 Task: Search for Vineyard Homes in Sonoma with Wine Country Living.
Action: Key pressed <Key.caps_lock>S<Key.caps_lock>onoma
Screenshot: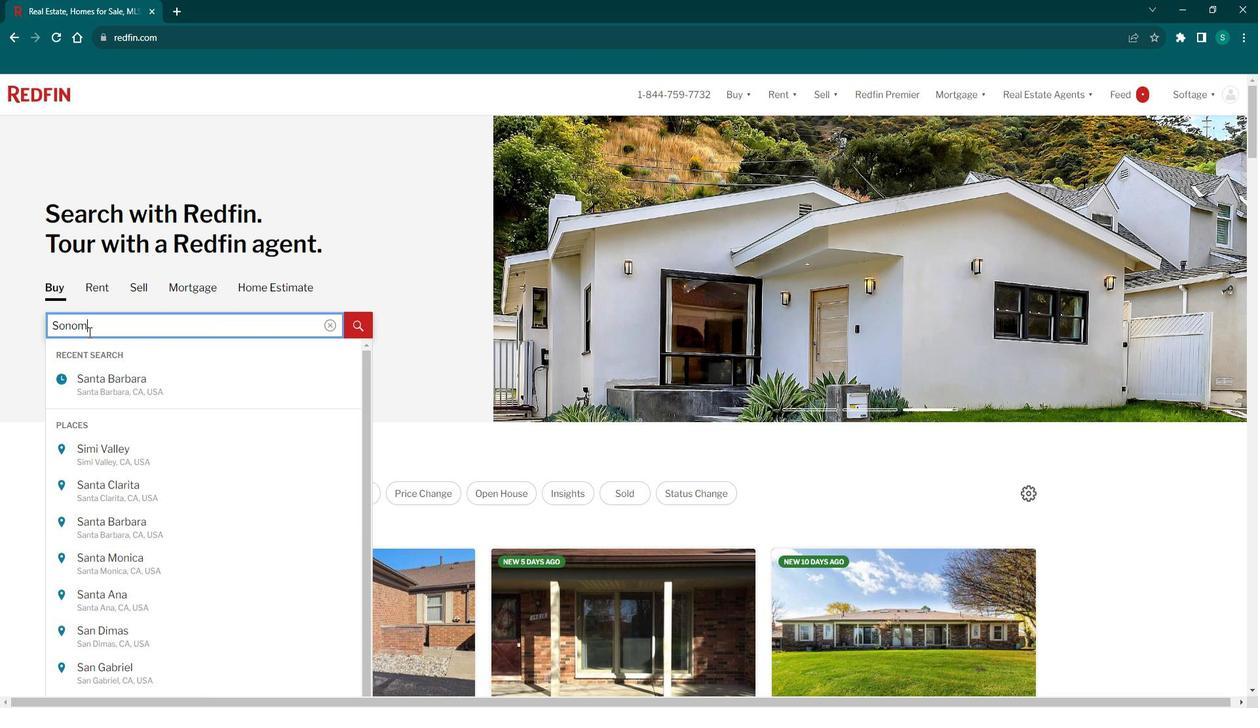 
Action: Mouse moved to (137, 388)
Screenshot: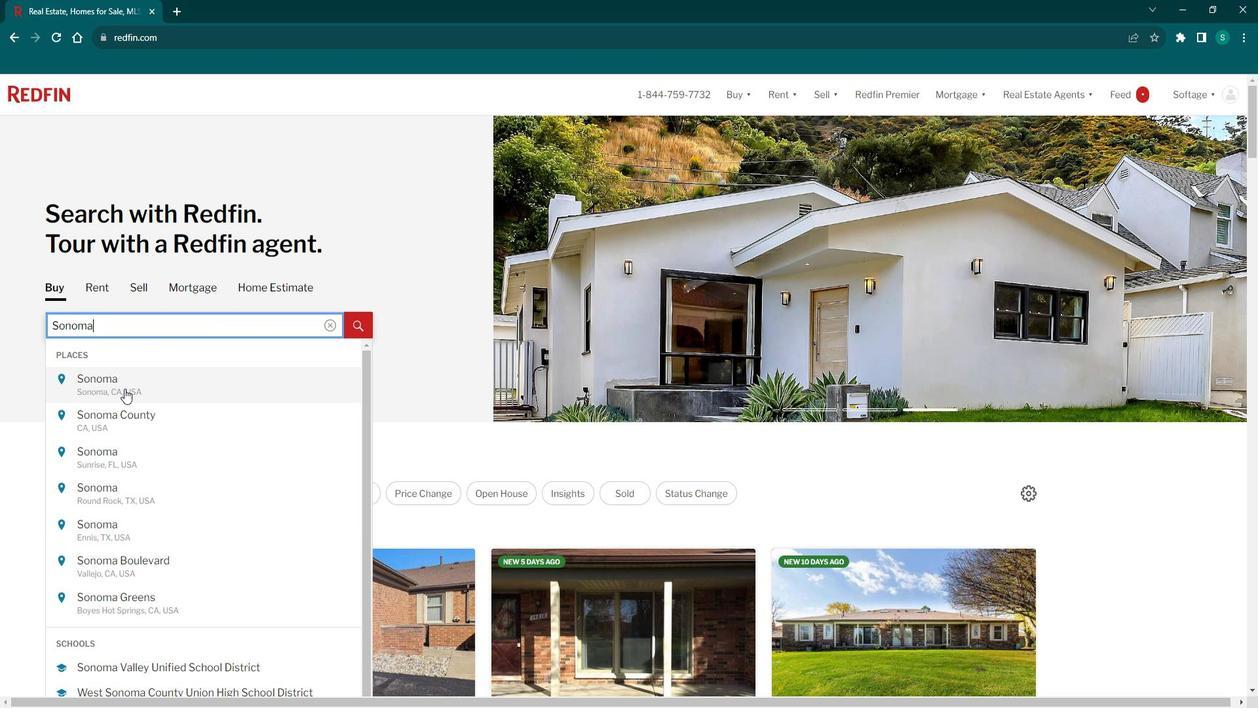 
Action: Mouse pressed left at (137, 388)
Screenshot: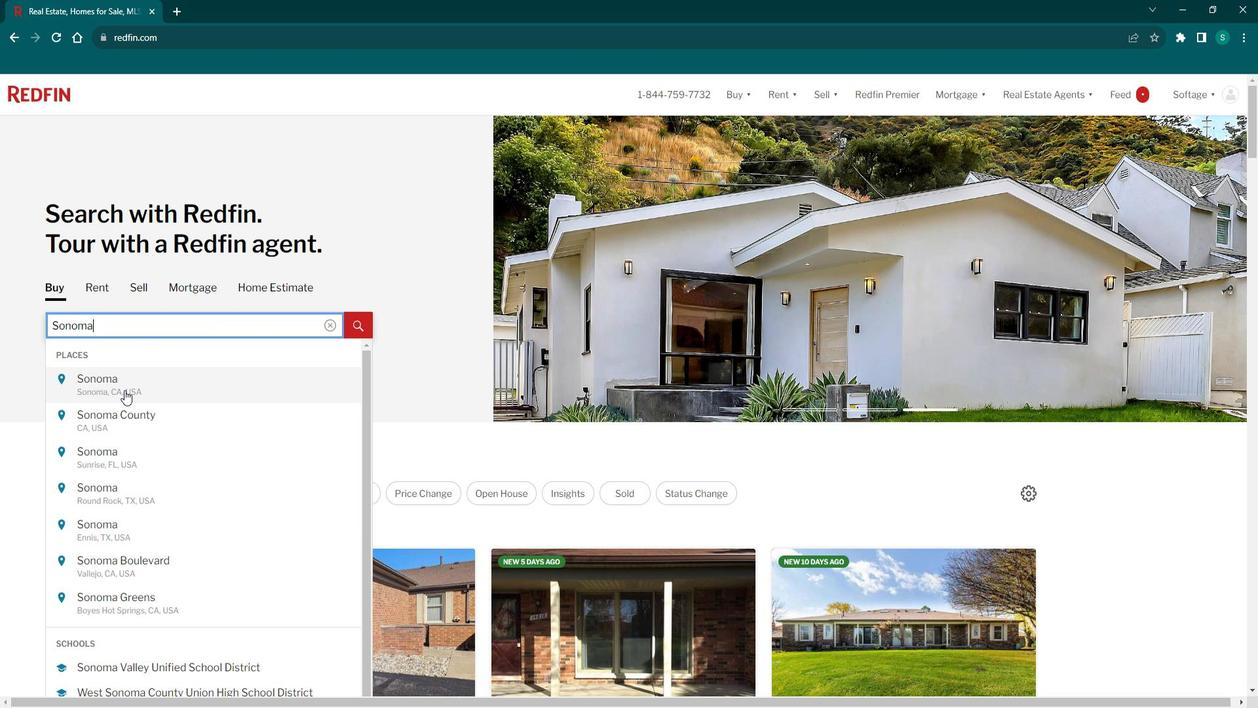 
Action: Mouse moved to (1124, 192)
Screenshot: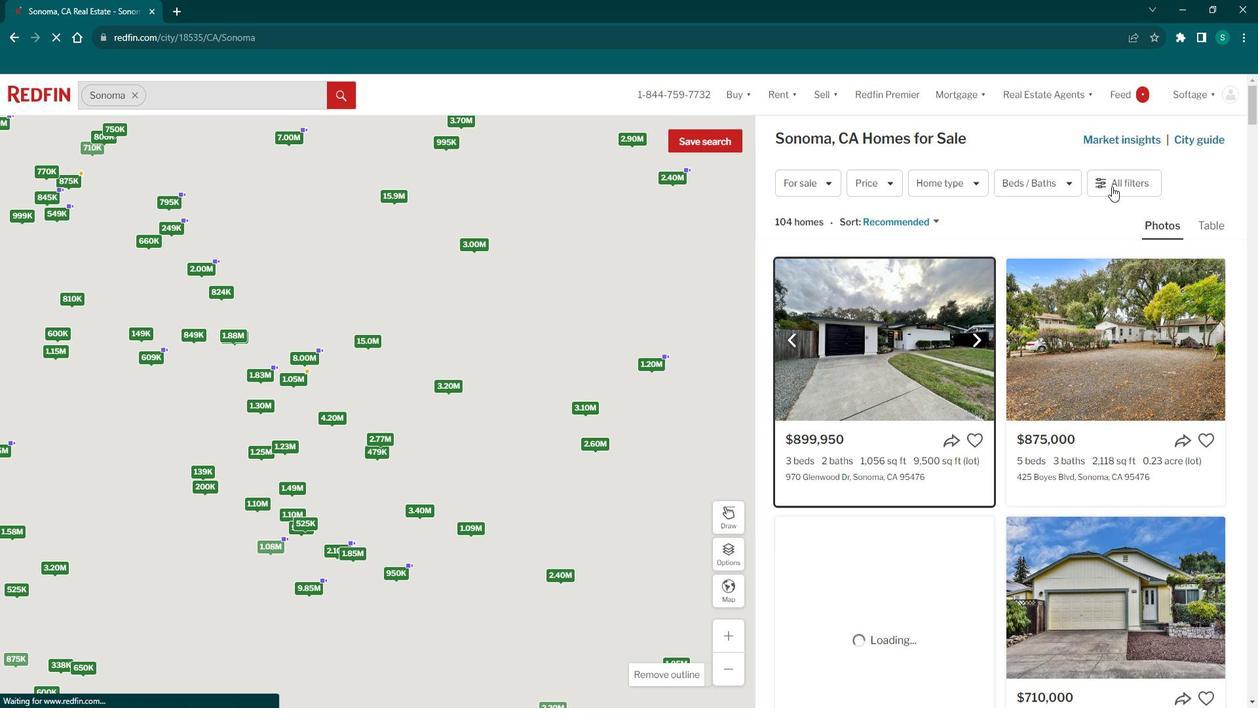 
Action: Mouse pressed left at (1124, 192)
Screenshot: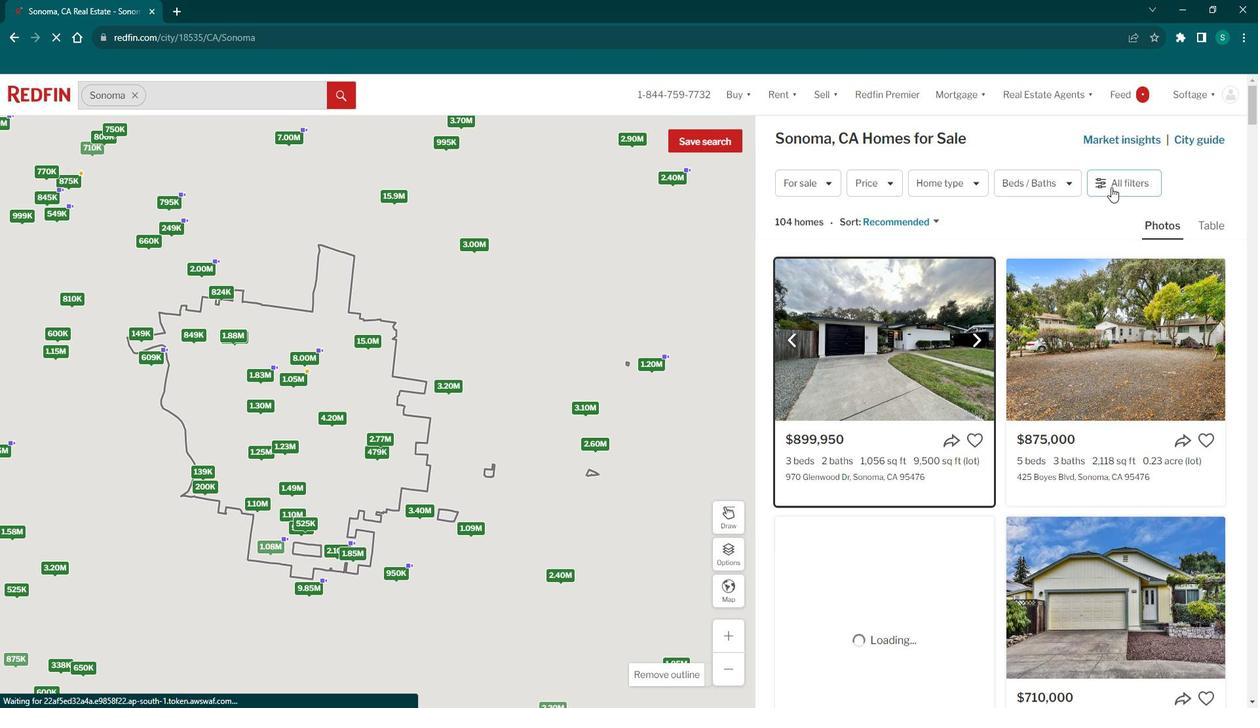 
Action: Mouse pressed left at (1124, 192)
Screenshot: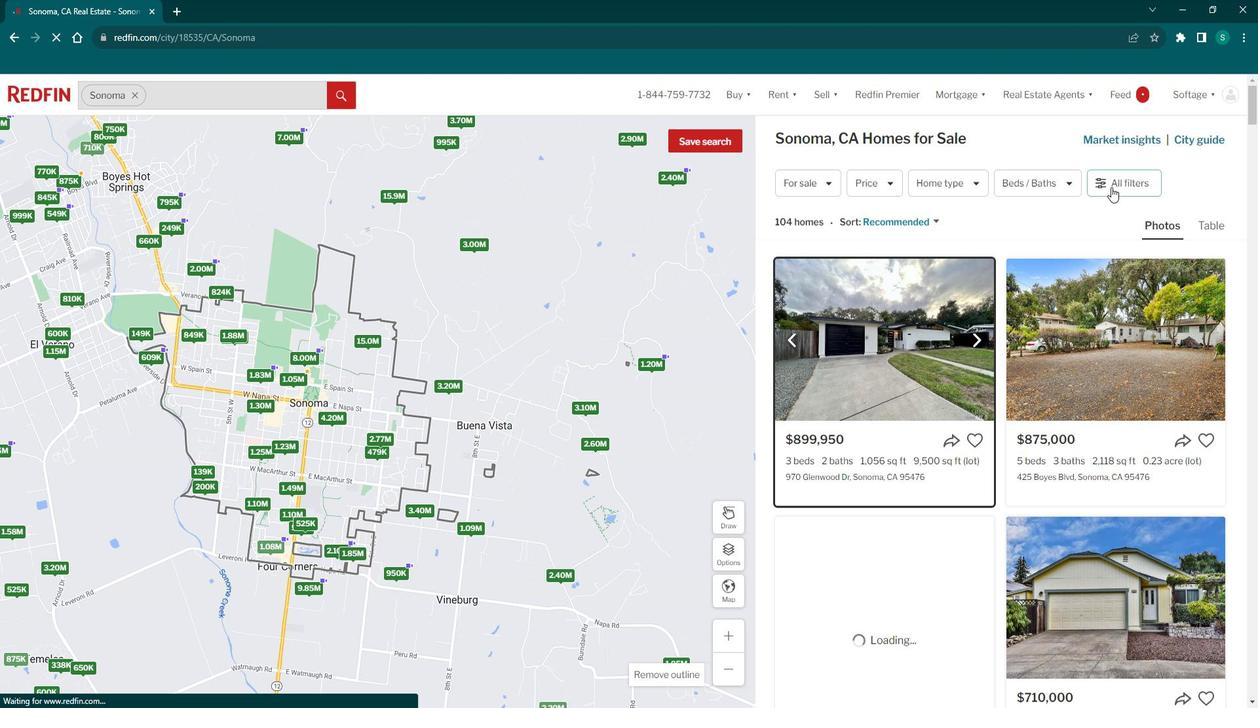 
Action: Mouse moved to (1125, 192)
Screenshot: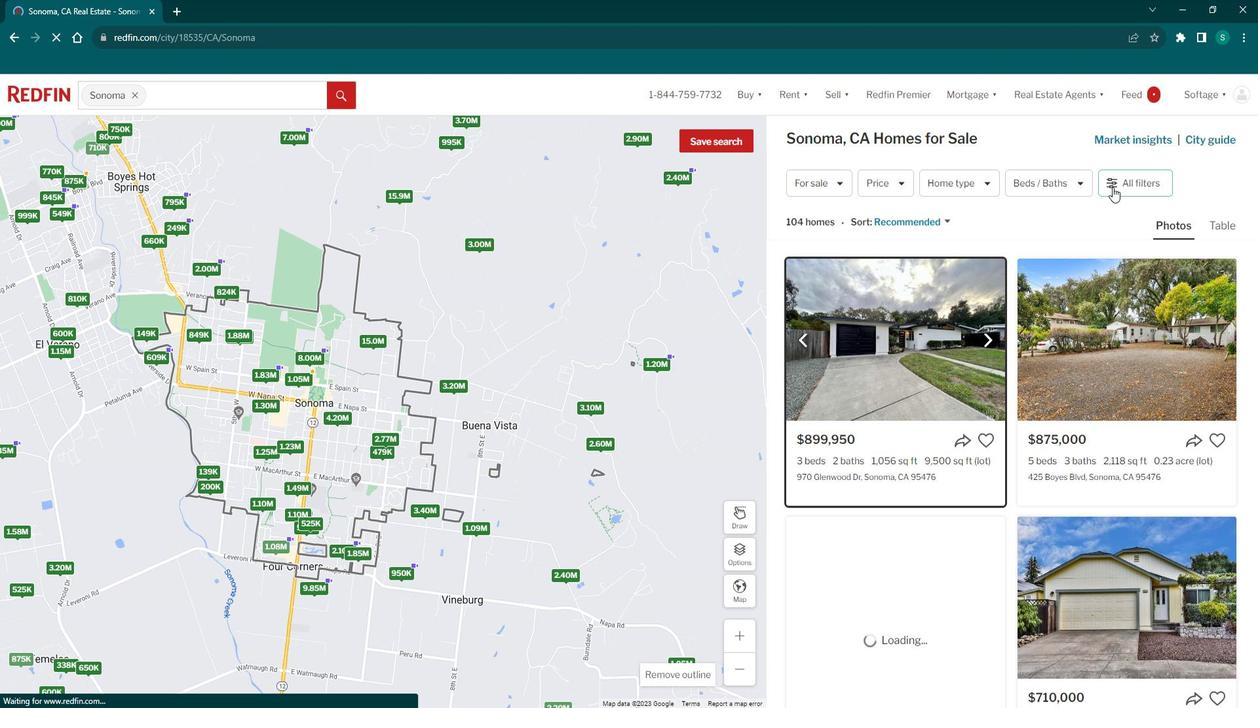 
Action: Mouse pressed left at (1125, 192)
Screenshot: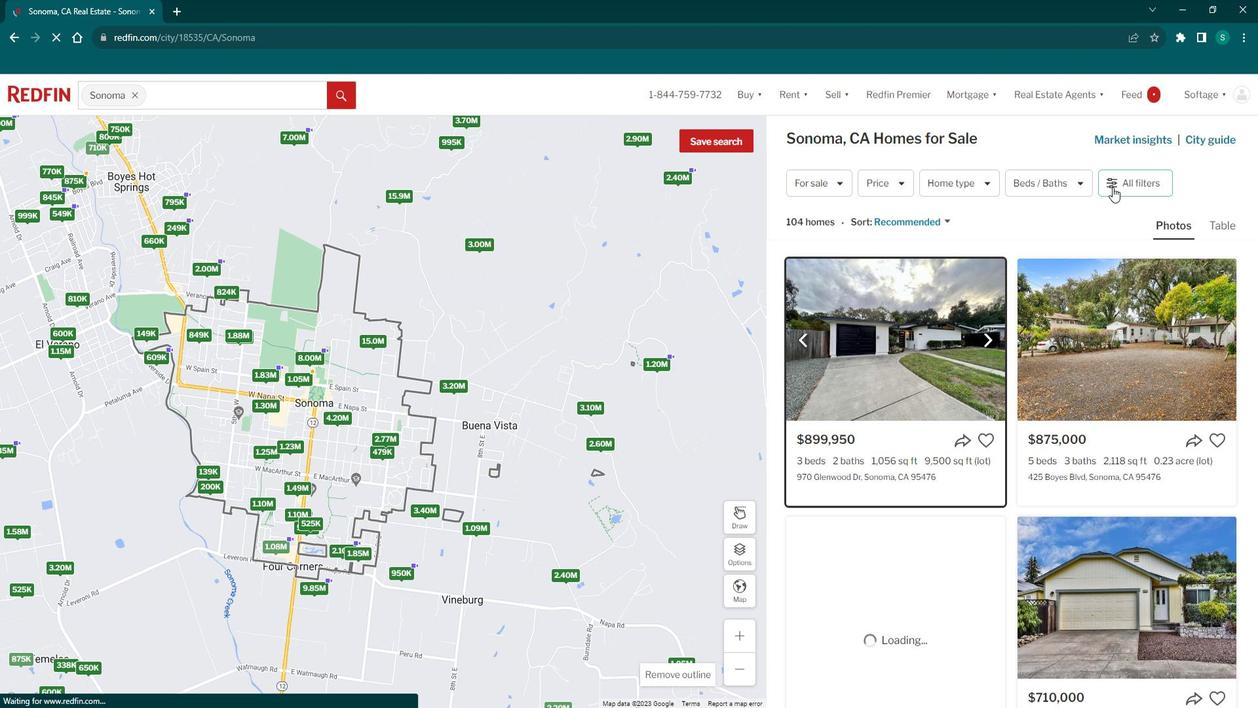 
Action: Mouse moved to (1150, 186)
Screenshot: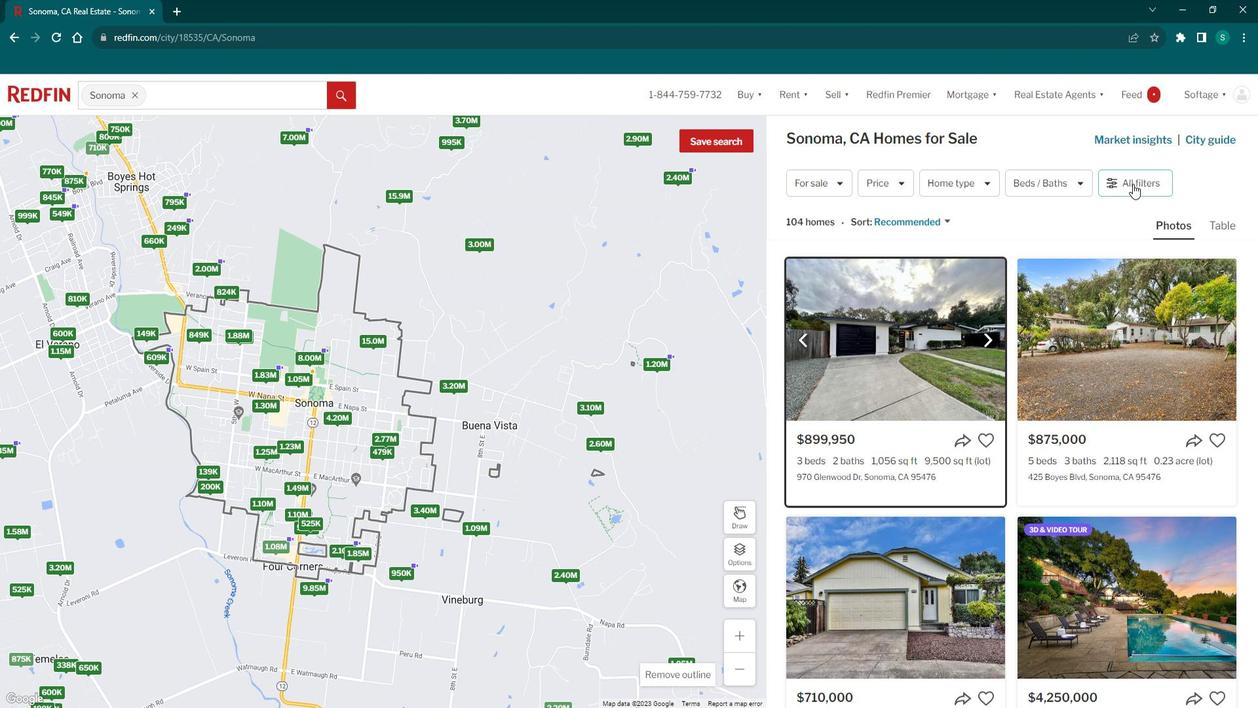 
Action: Mouse pressed left at (1150, 186)
Screenshot: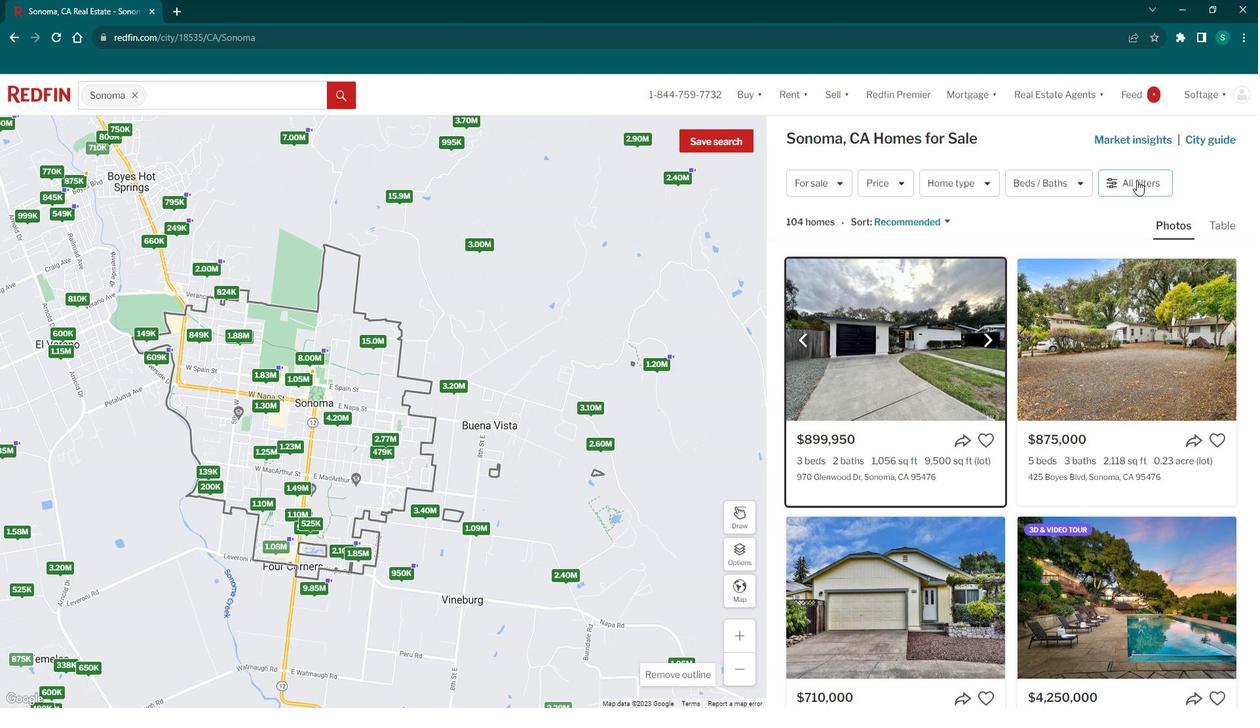 
Action: Mouse moved to (959, 462)
Screenshot: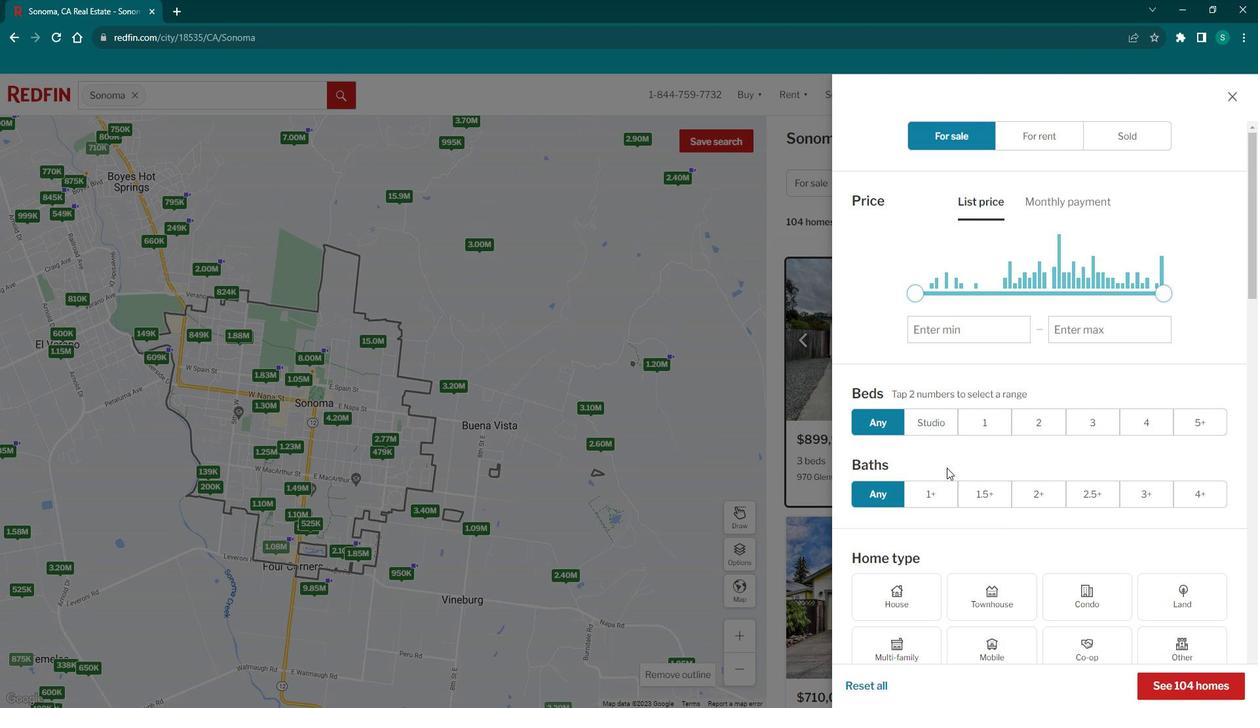 
Action: Mouse scrolled (959, 462) with delta (0, 0)
Screenshot: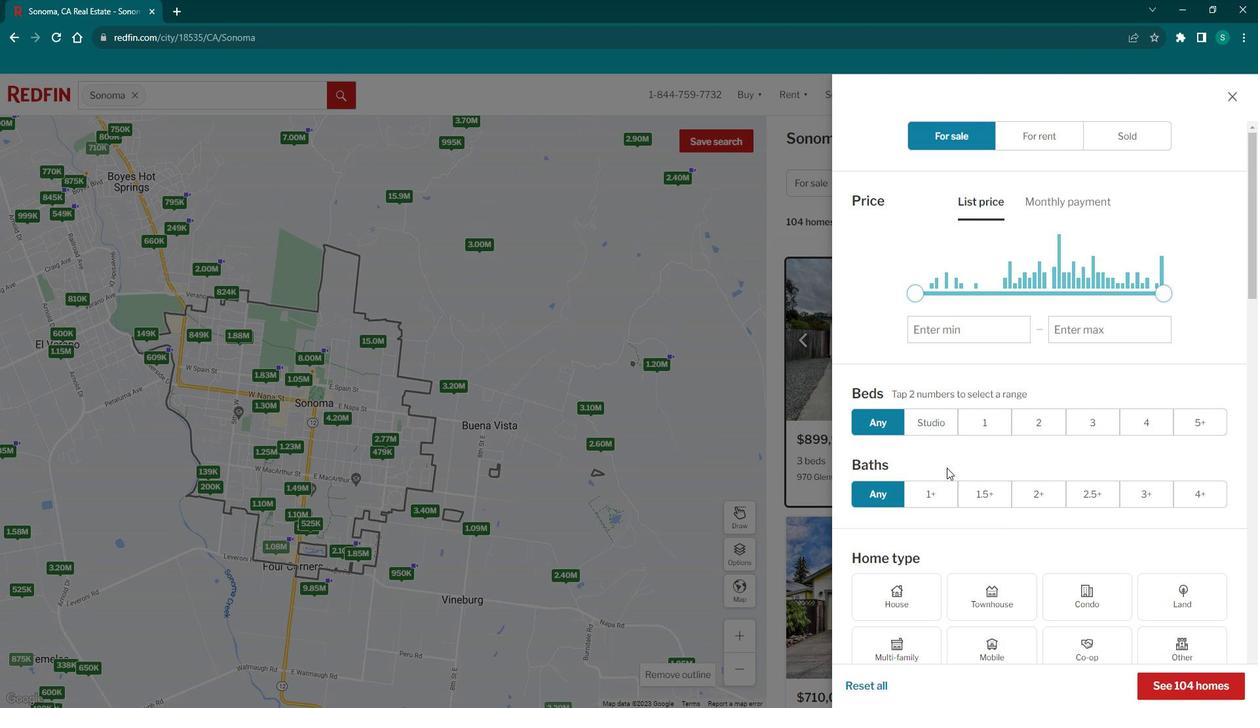 
Action: Mouse scrolled (959, 462) with delta (0, 0)
Screenshot: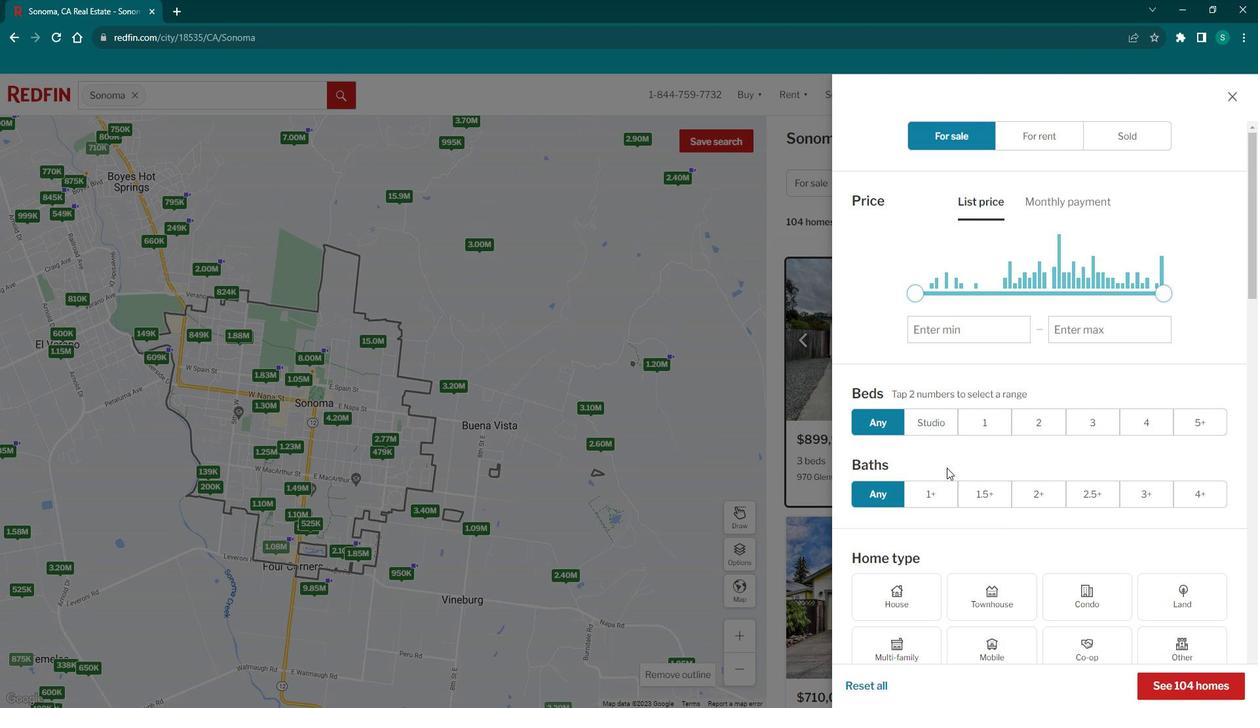 
Action: Mouse moved to (958, 462)
Screenshot: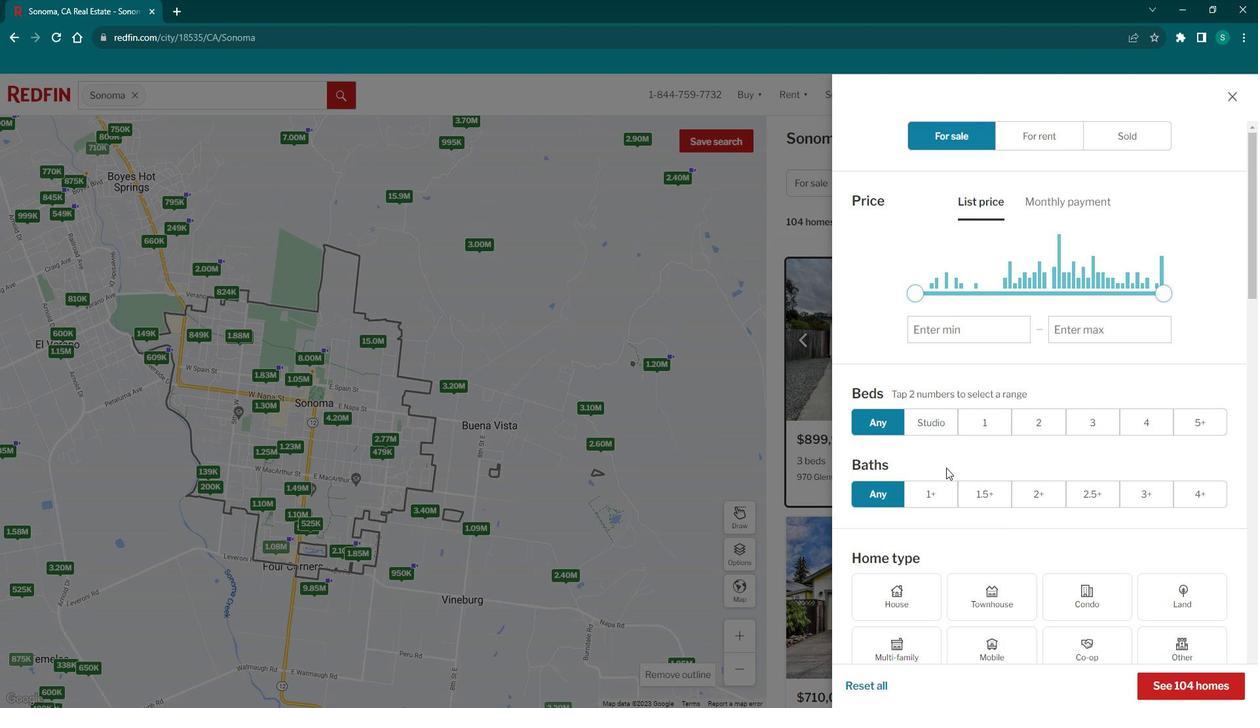 
Action: Mouse scrolled (958, 462) with delta (0, 0)
Screenshot: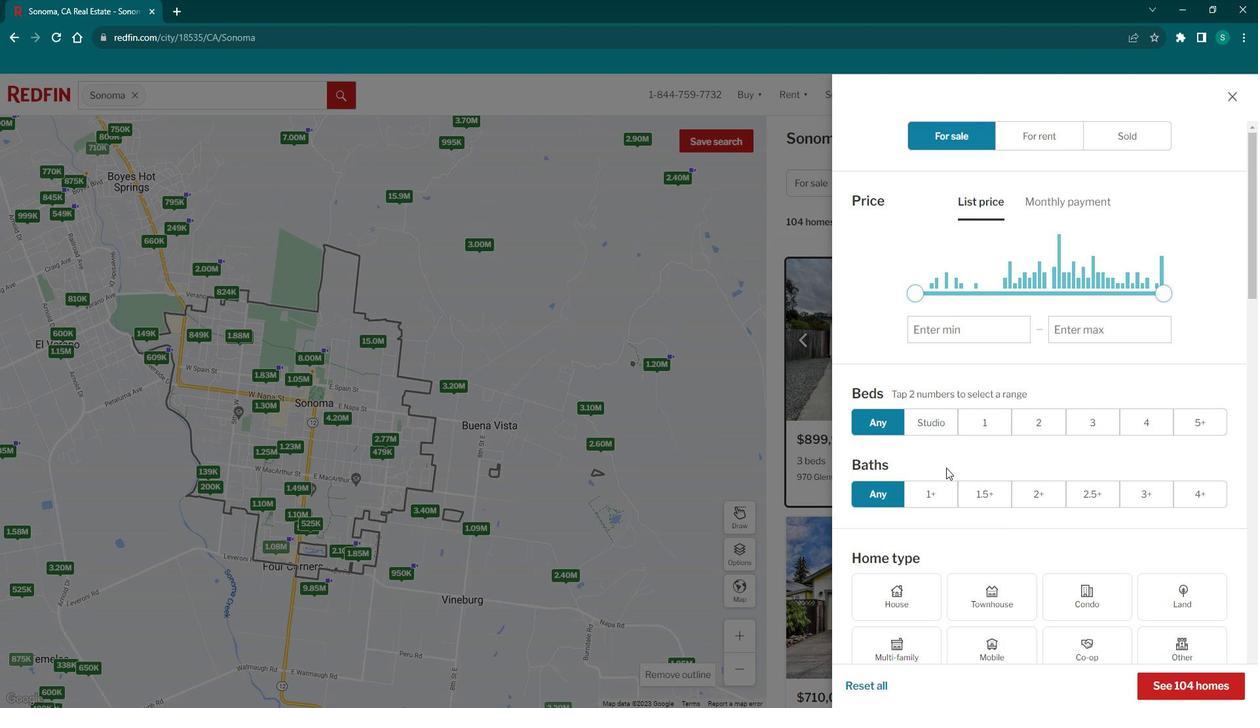 
Action: Mouse moved to (957, 462)
Screenshot: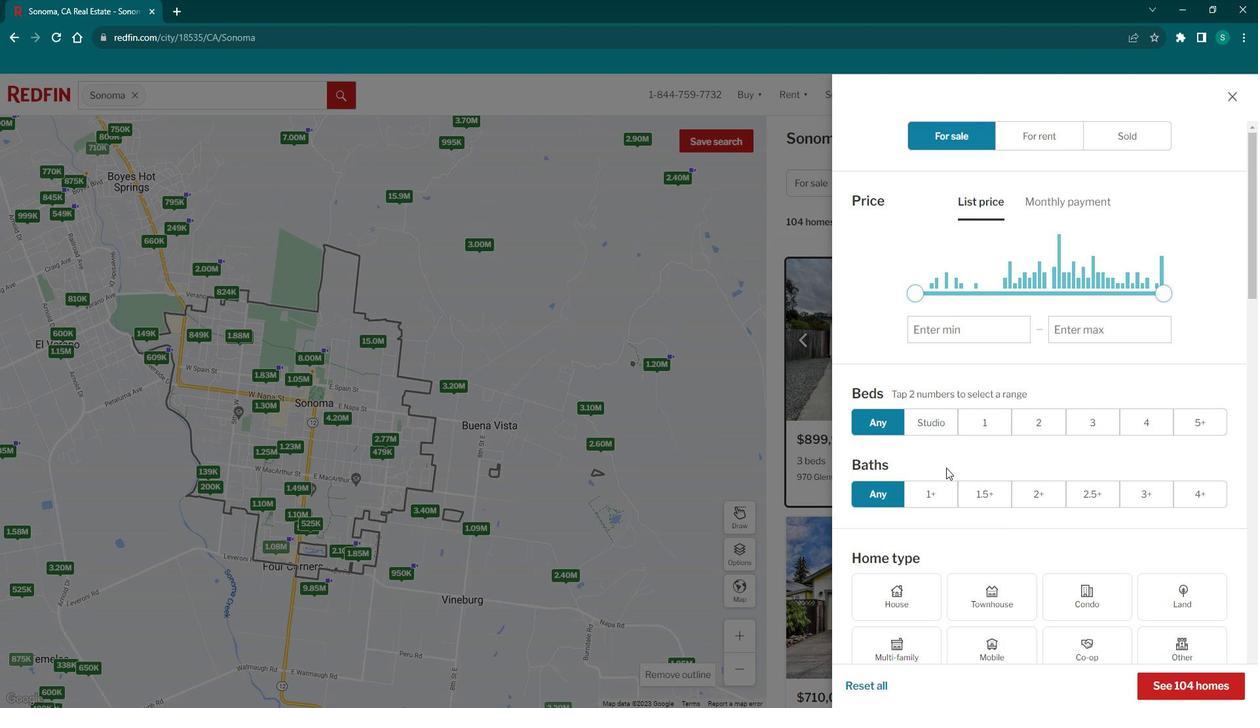 
Action: Mouse scrolled (957, 462) with delta (0, 0)
Screenshot: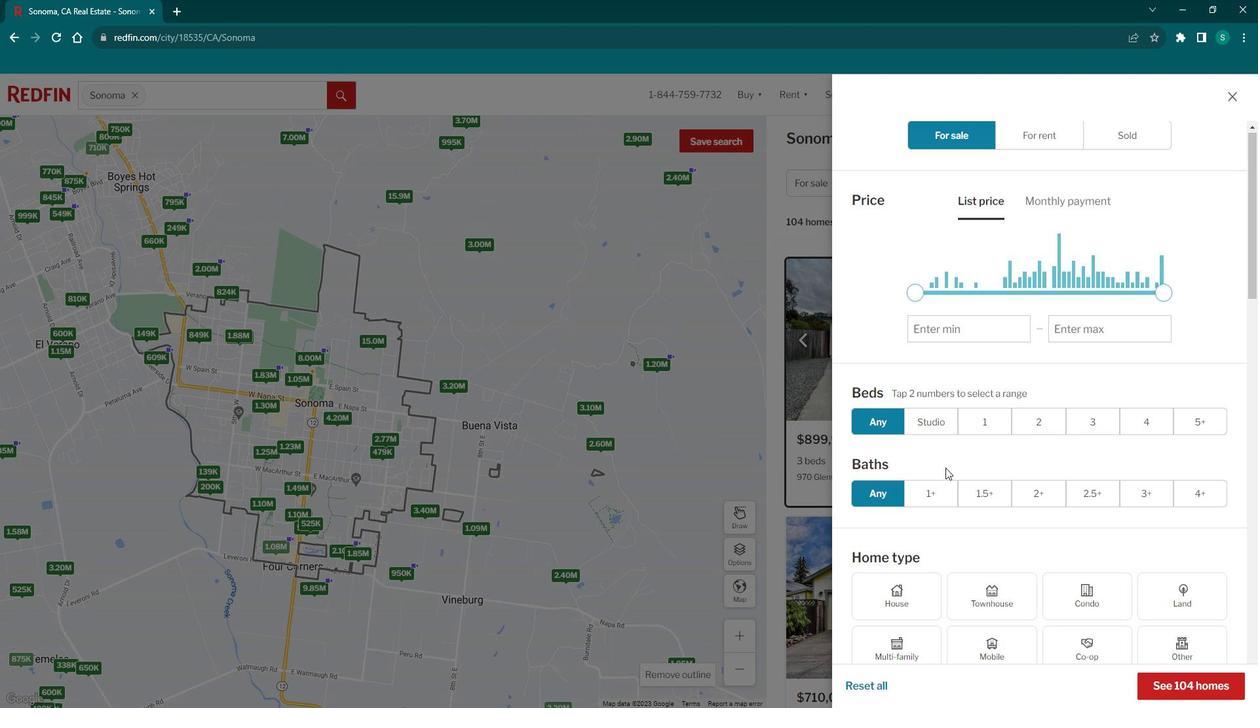 
Action: Mouse moved to (887, 332)
Screenshot: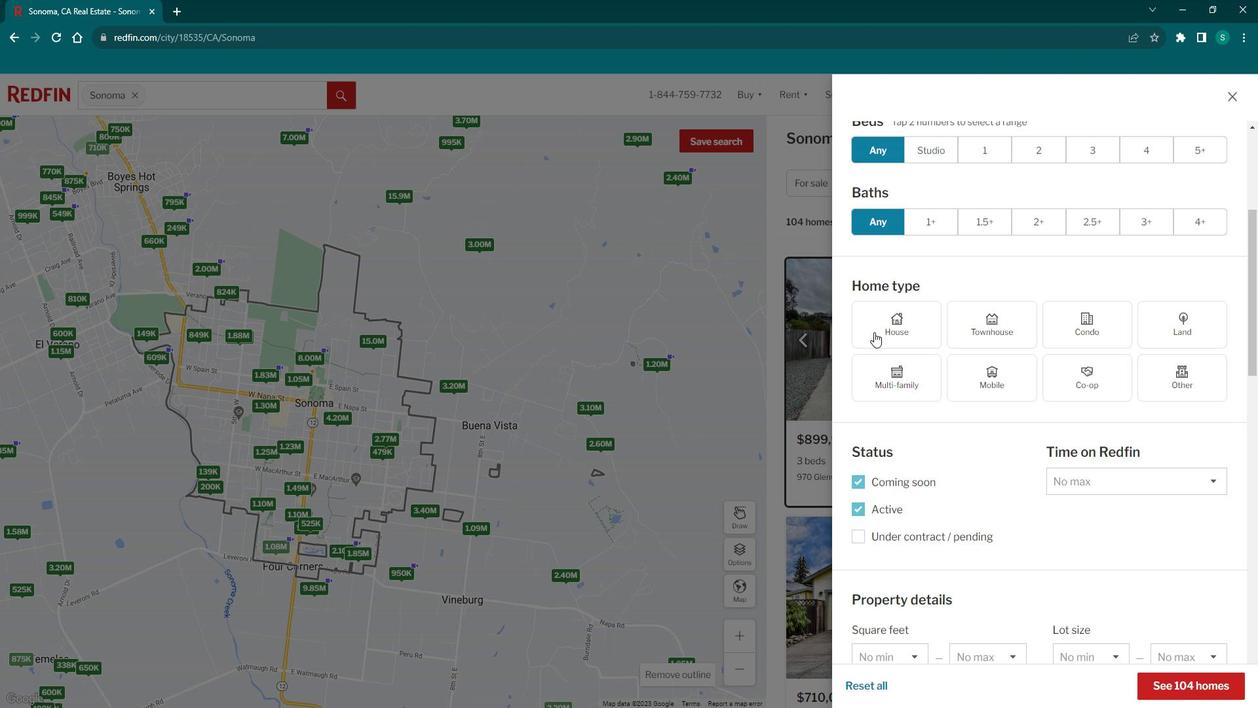 
Action: Mouse scrolled (887, 331) with delta (0, 0)
Screenshot: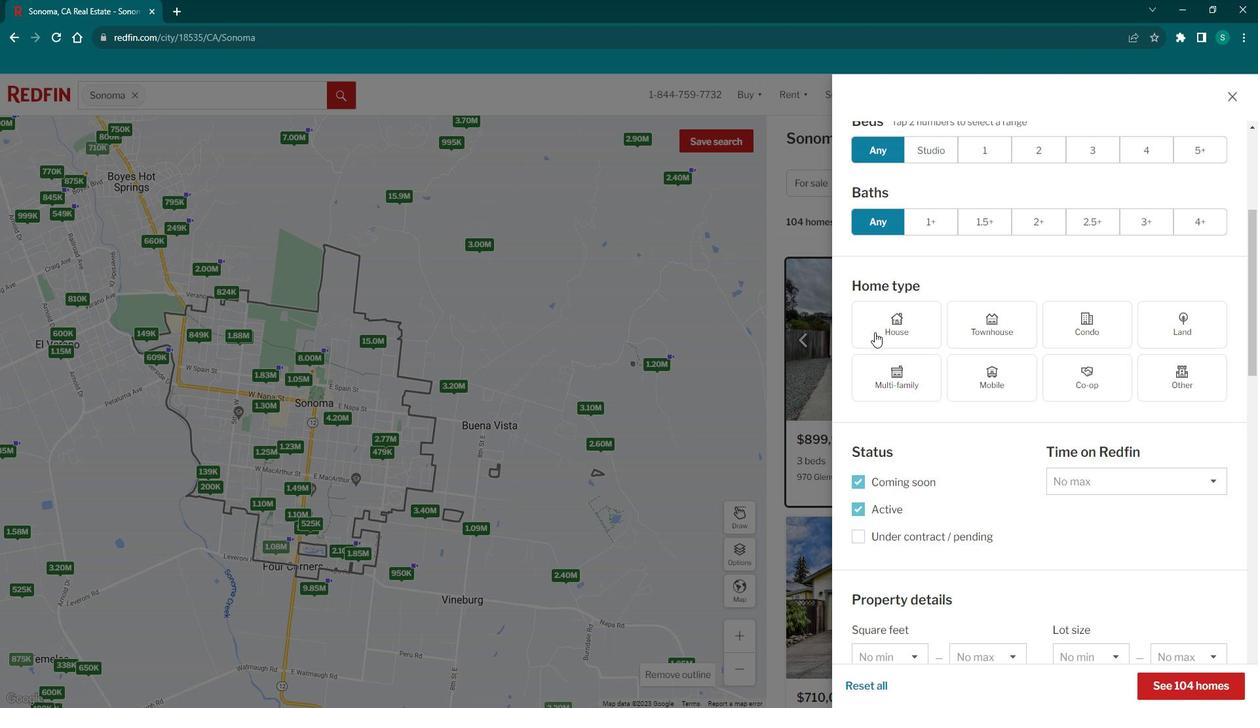 
Action: Mouse scrolled (887, 331) with delta (0, 0)
Screenshot: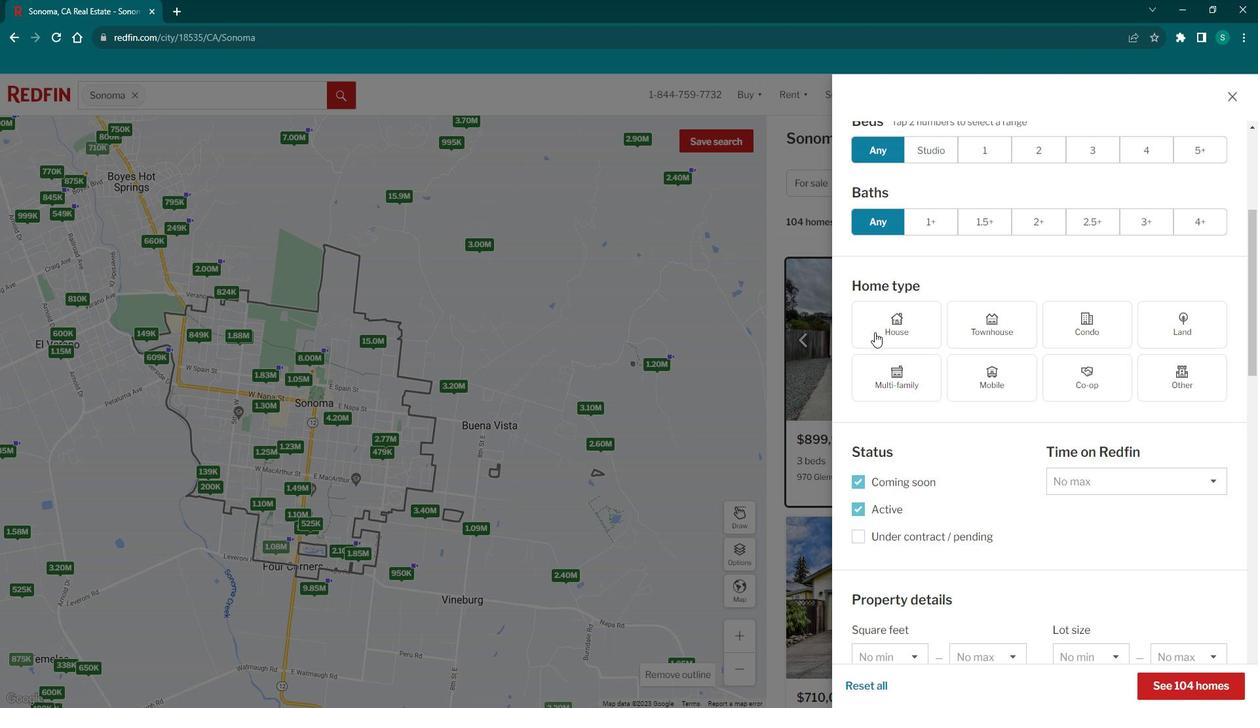
Action: Mouse scrolled (887, 331) with delta (0, 0)
Screenshot: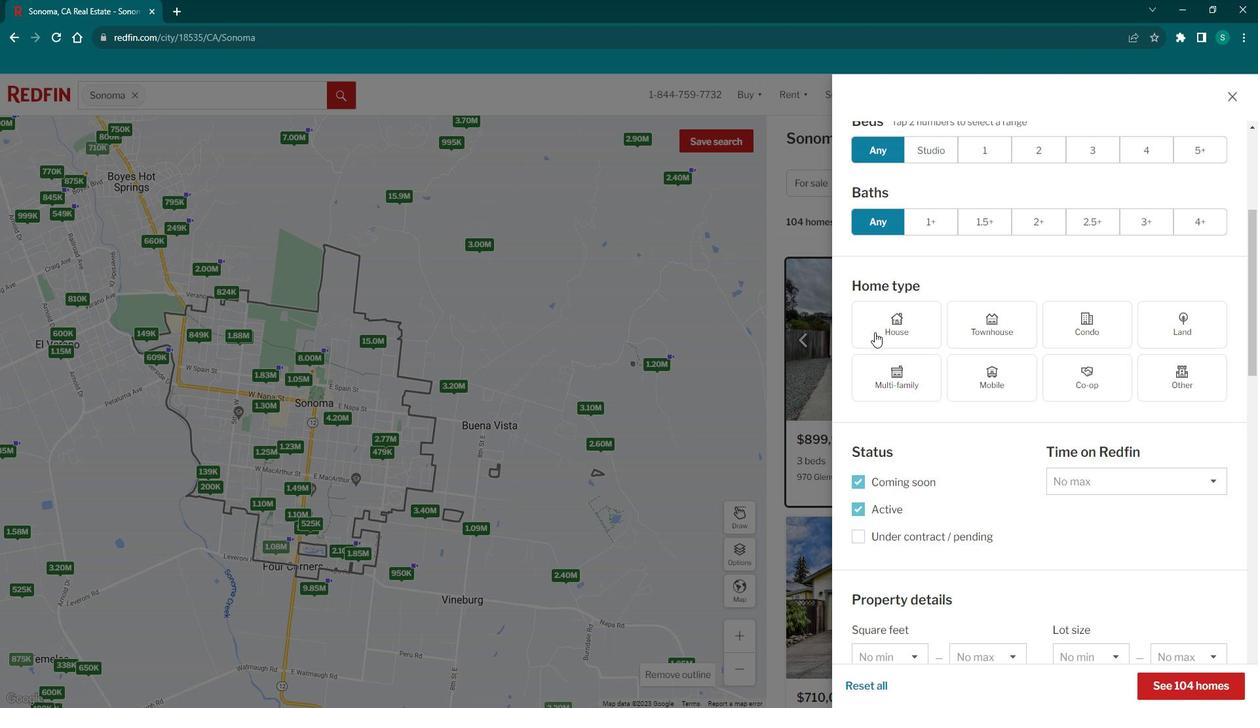
Action: Mouse scrolled (887, 331) with delta (0, 0)
Screenshot: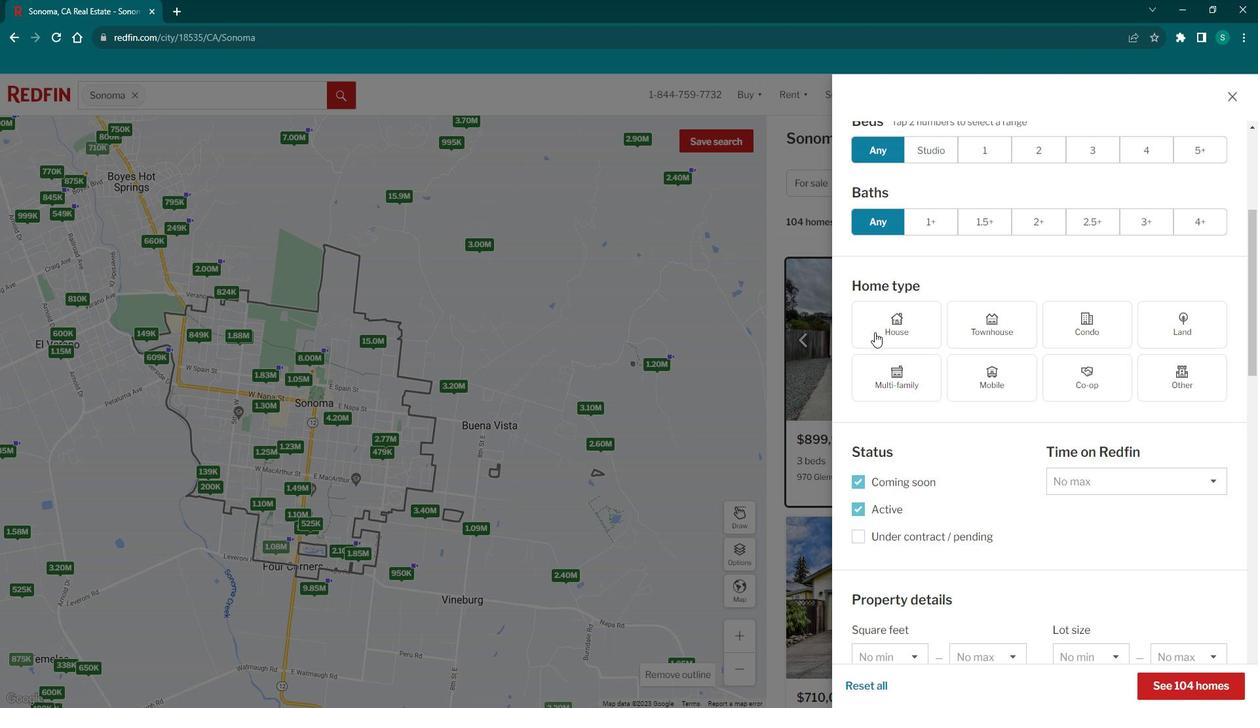
Action: Mouse scrolled (887, 331) with delta (0, 0)
Screenshot: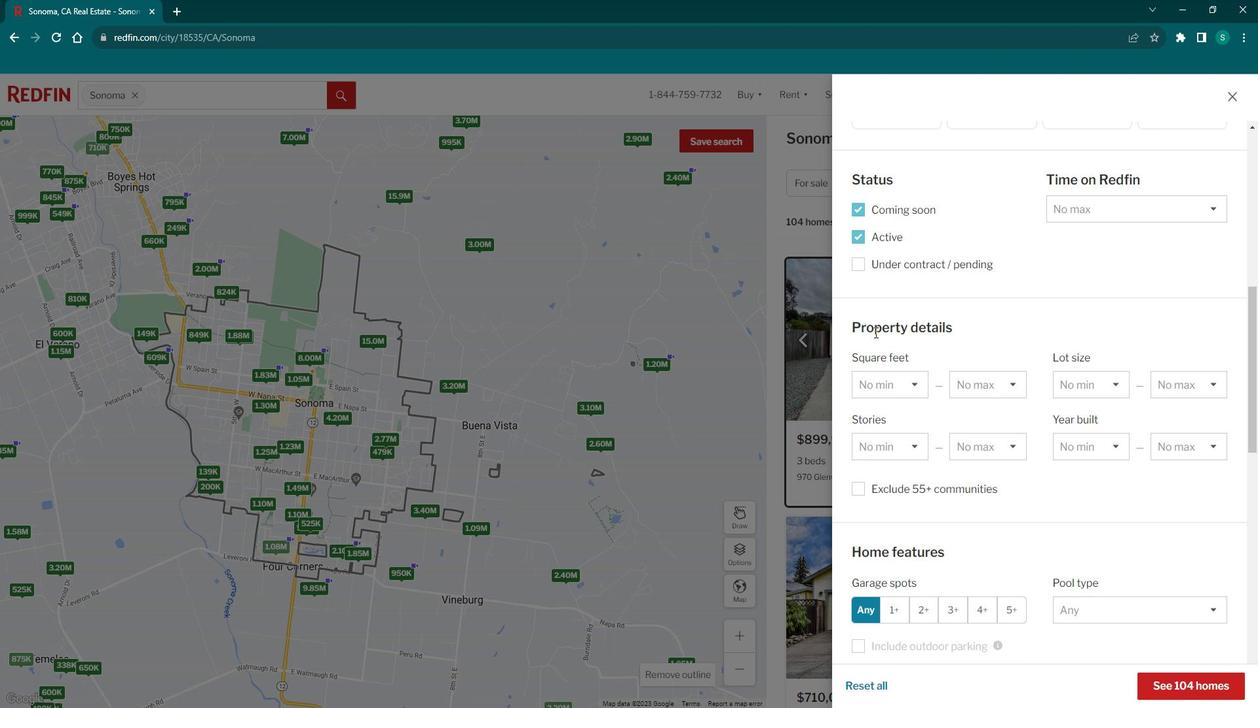 
Action: Mouse scrolled (887, 331) with delta (0, 0)
Screenshot: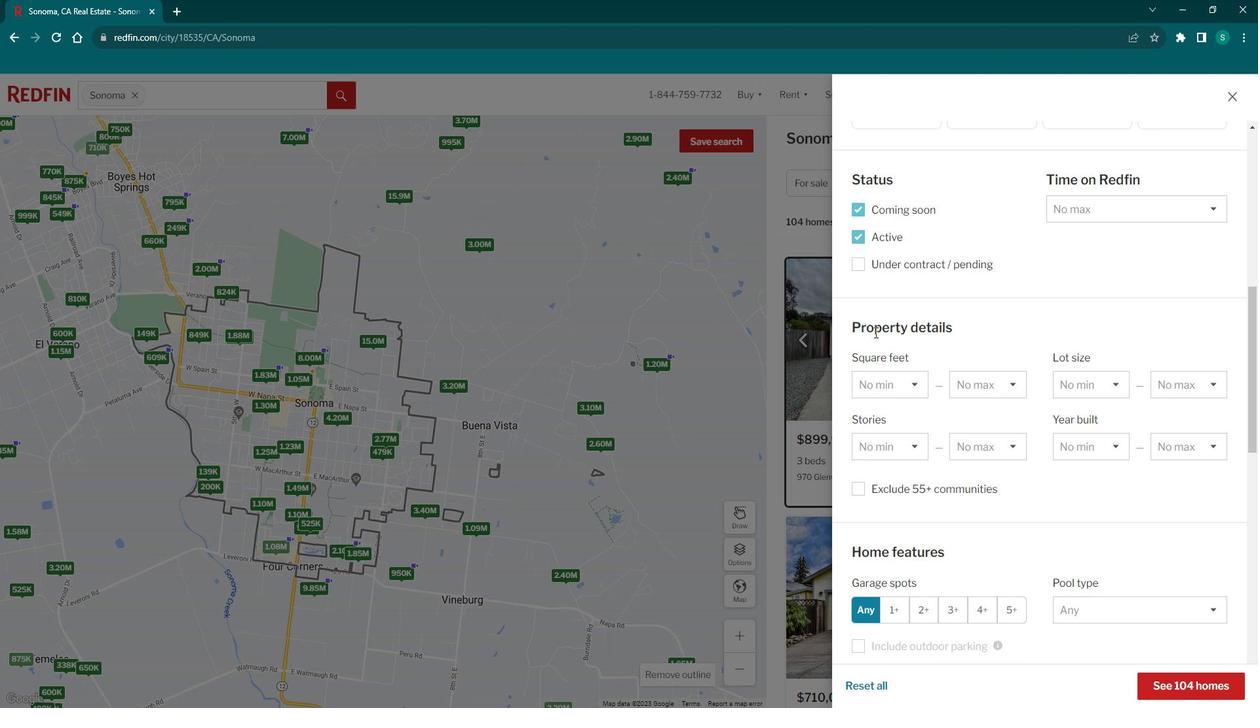 
Action: Mouse scrolled (887, 331) with delta (0, 0)
Screenshot: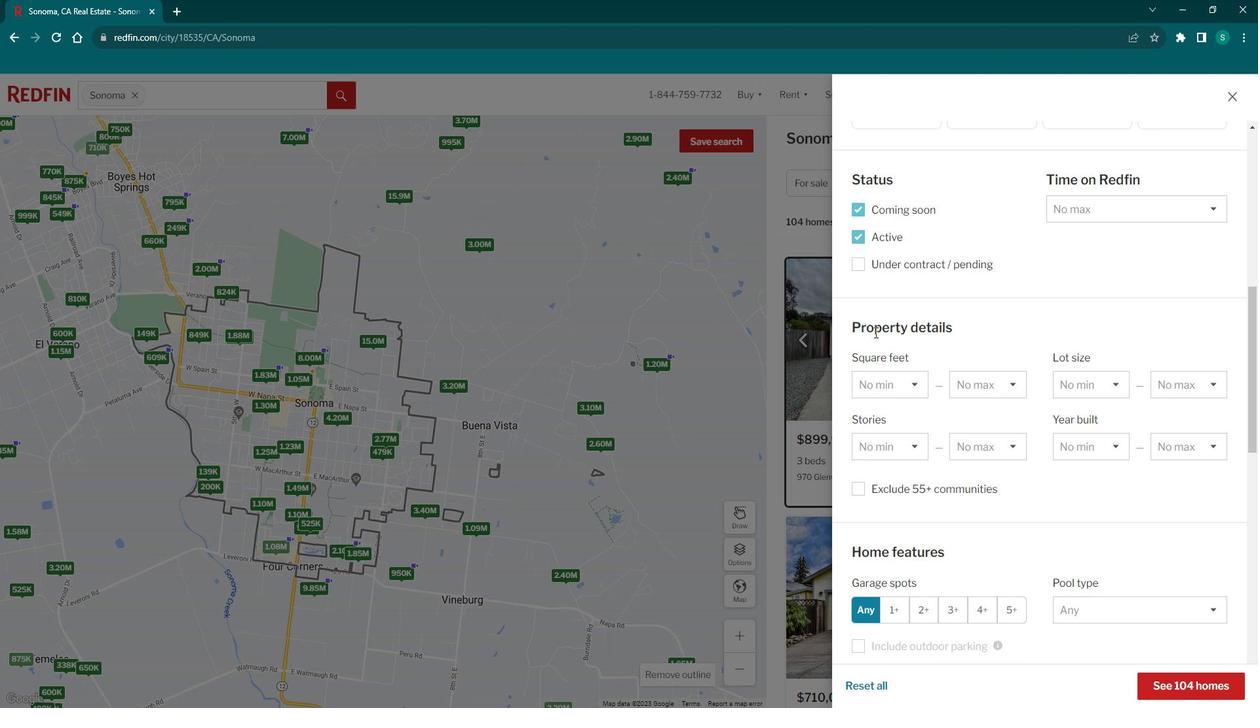 
Action: Mouse scrolled (887, 331) with delta (0, 0)
Screenshot: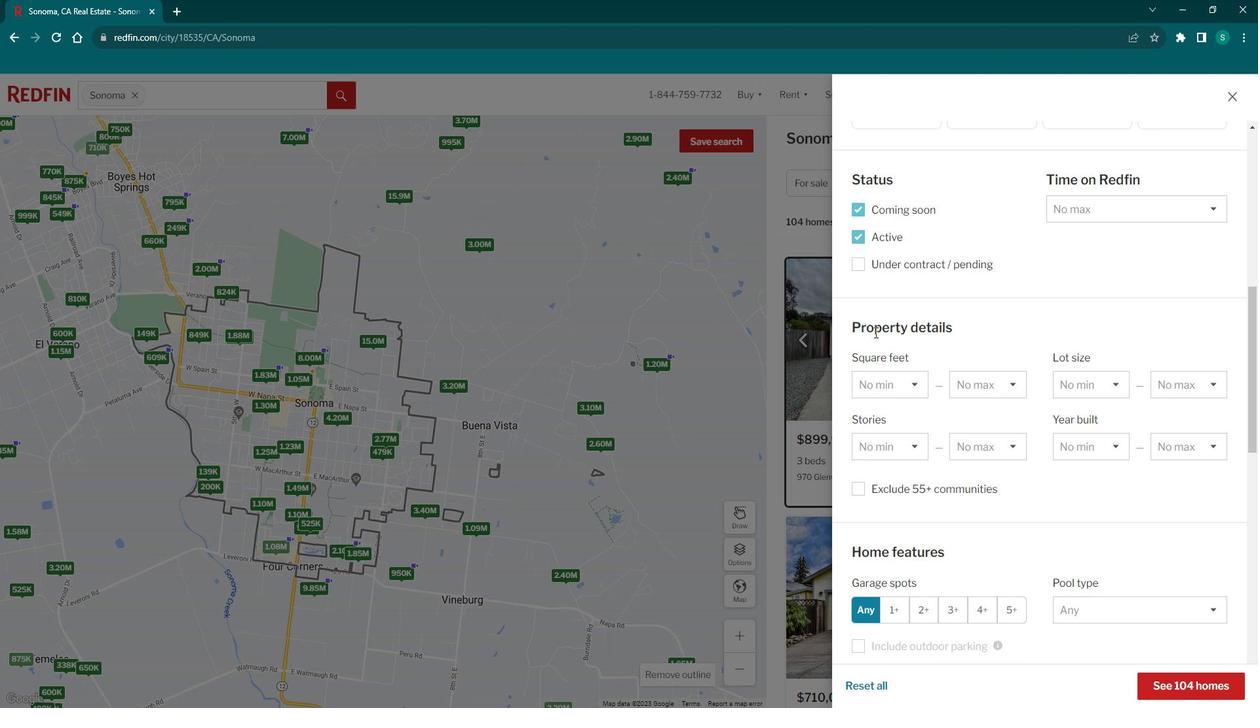
Action: Mouse moved to (888, 332)
Screenshot: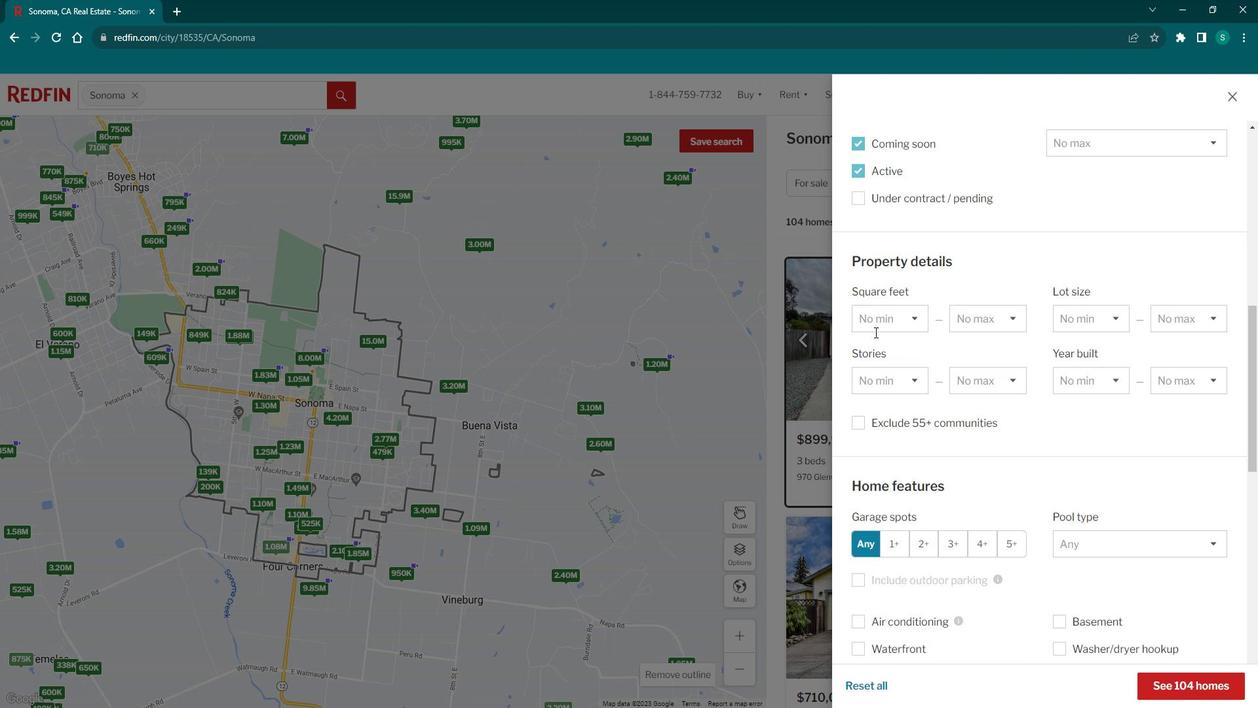 
Action: Mouse scrolled (888, 331) with delta (0, 0)
Screenshot: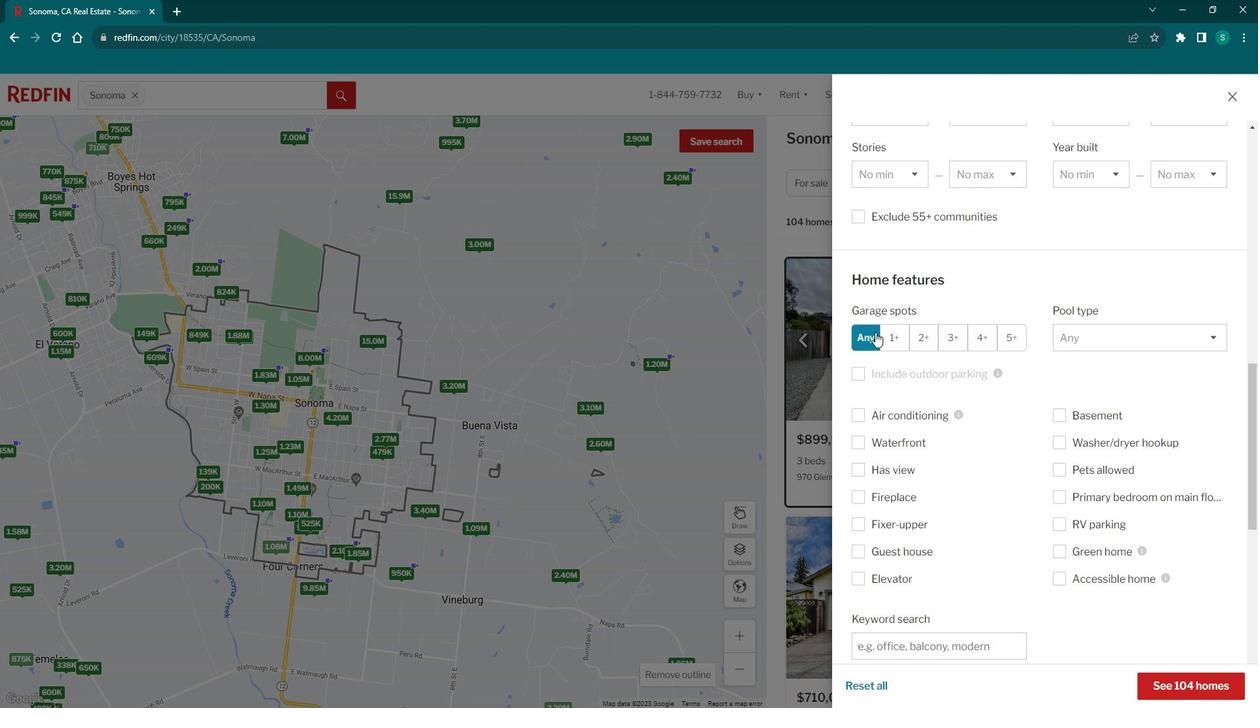 
Action: Mouse scrolled (888, 331) with delta (0, 0)
Screenshot: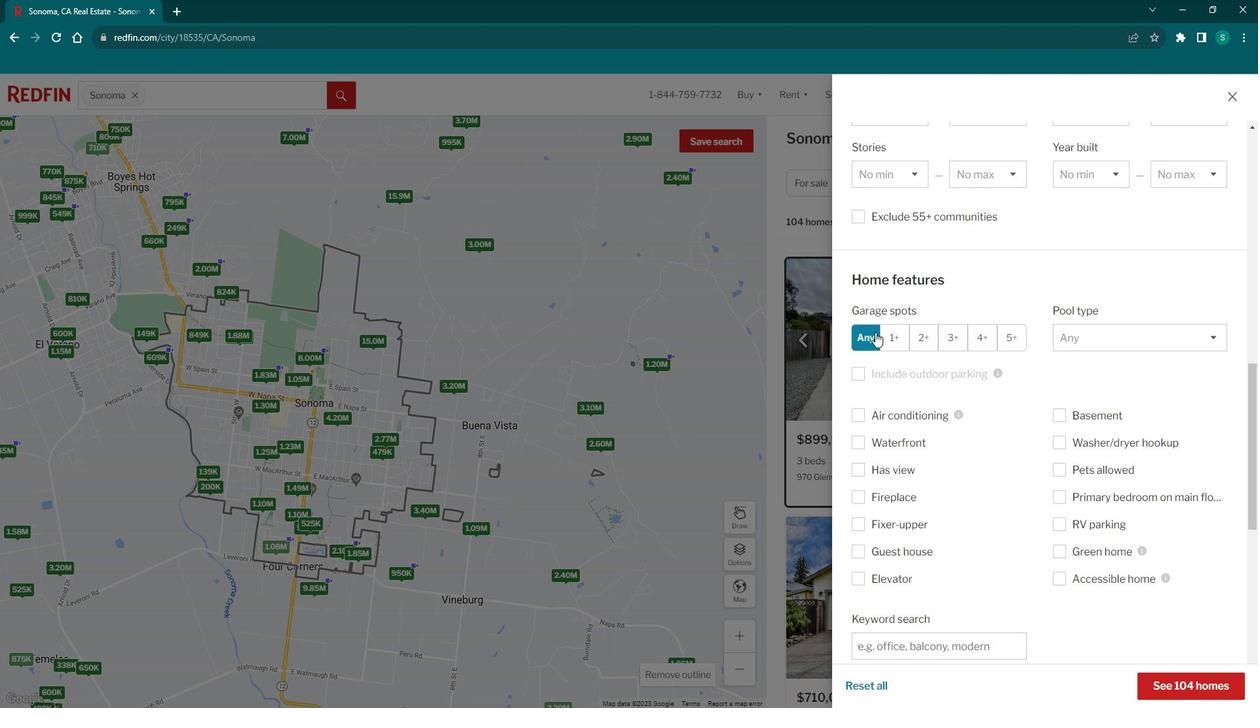 
Action: Mouse scrolled (888, 331) with delta (0, 0)
Screenshot: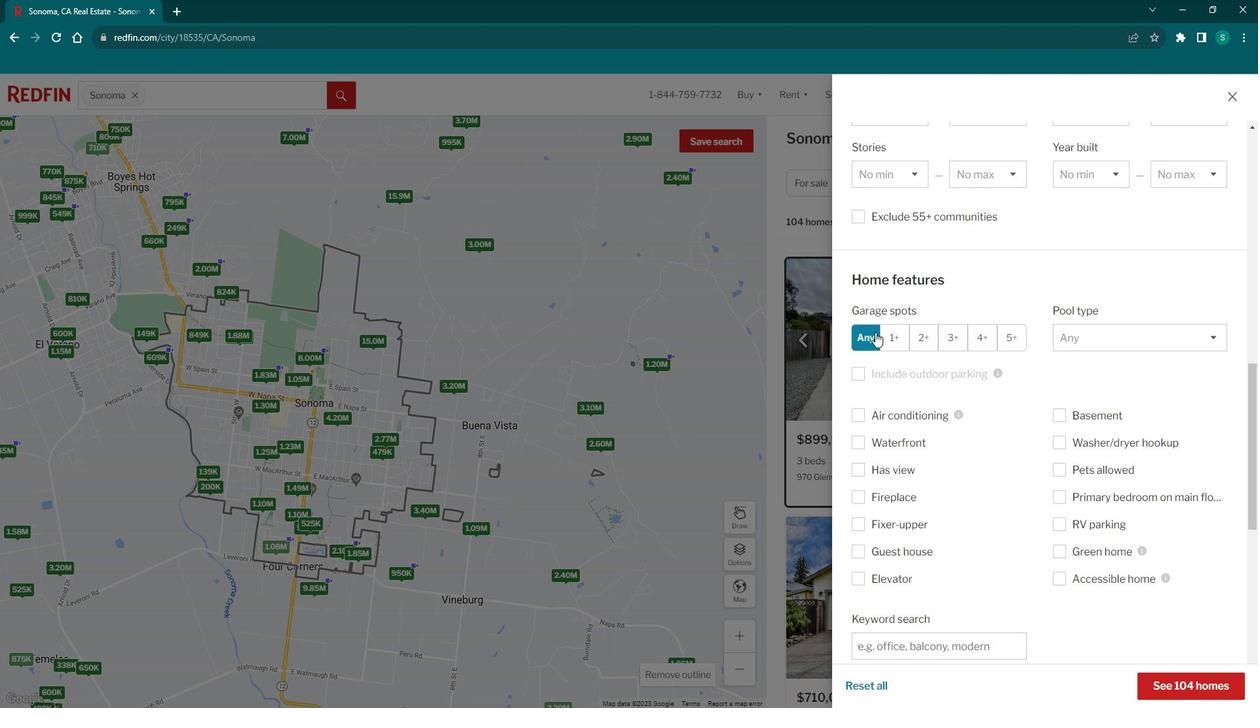 
Action: Mouse scrolled (888, 331) with delta (0, 0)
Screenshot: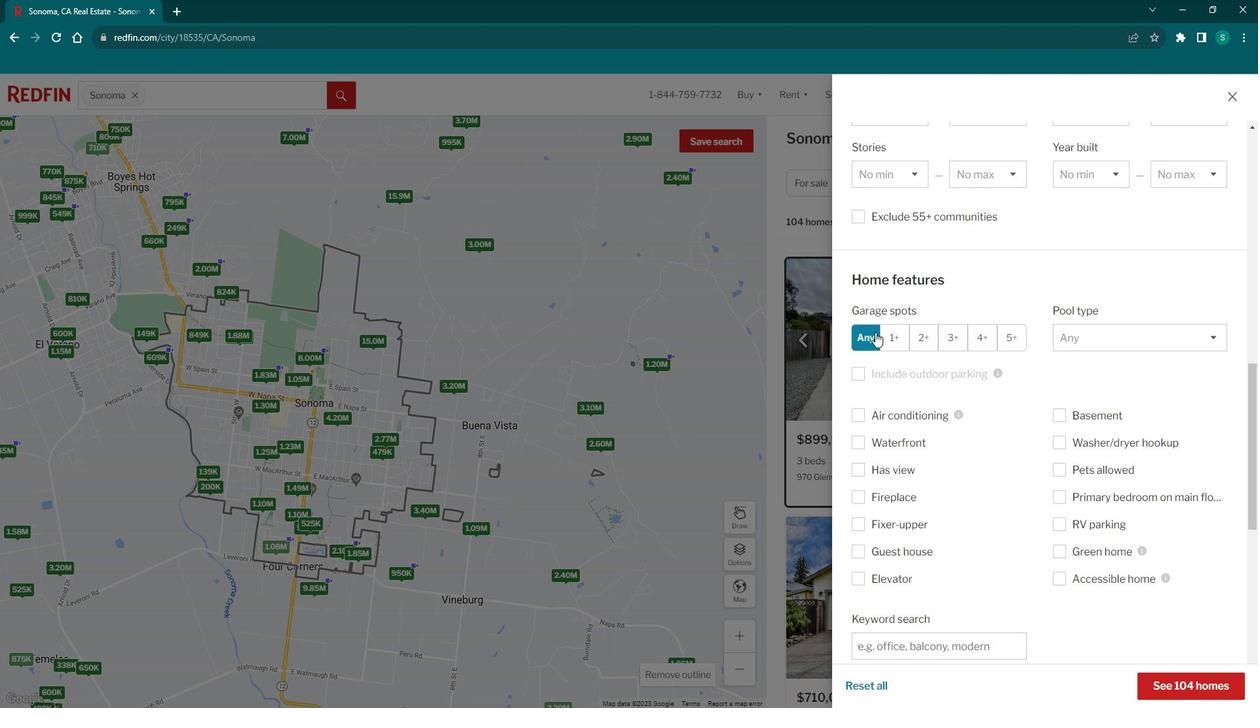 
Action: Mouse moved to (875, 366)
Screenshot: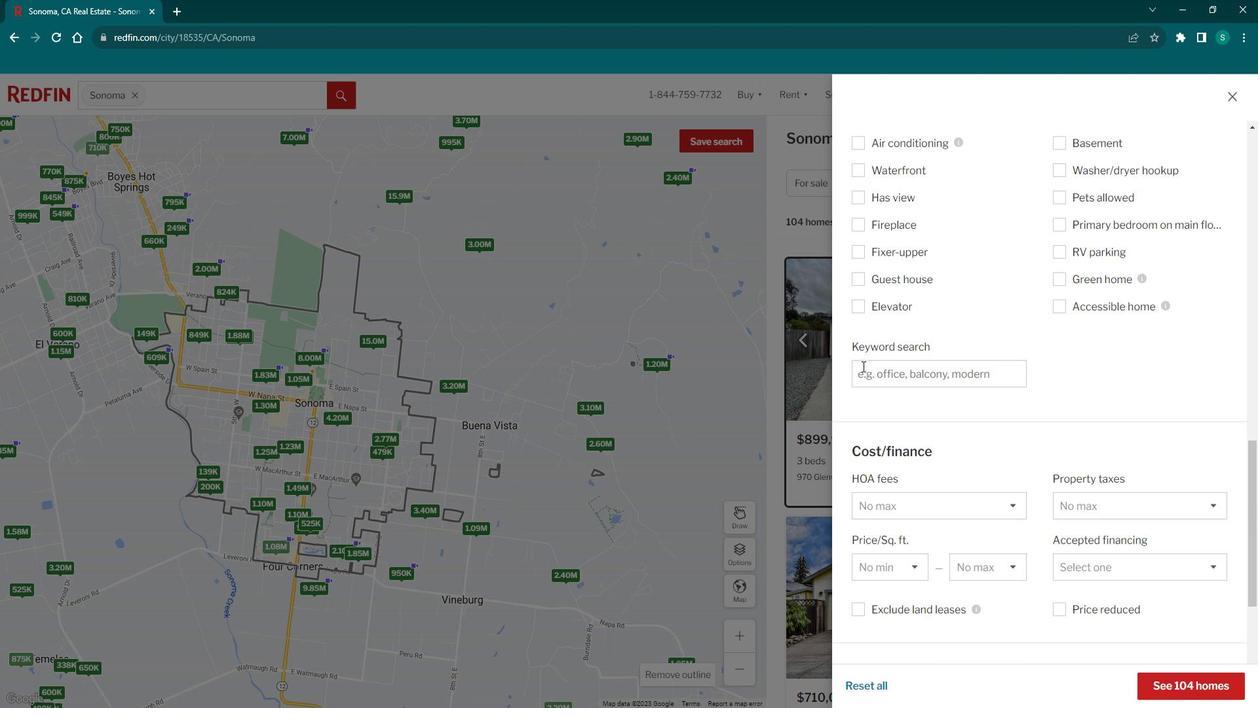 
Action: Mouse pressed left at (875, 366)
Screenshot: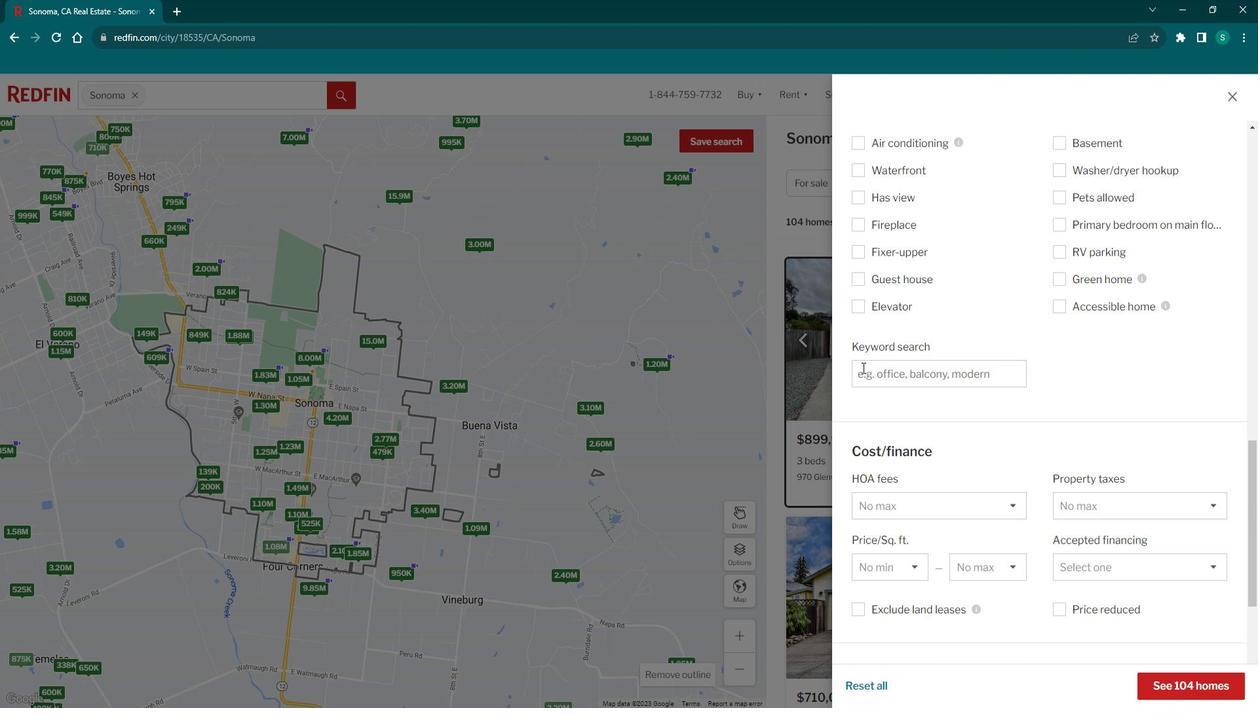 
Action: Mouse moved to (860, 325)
Screenshot: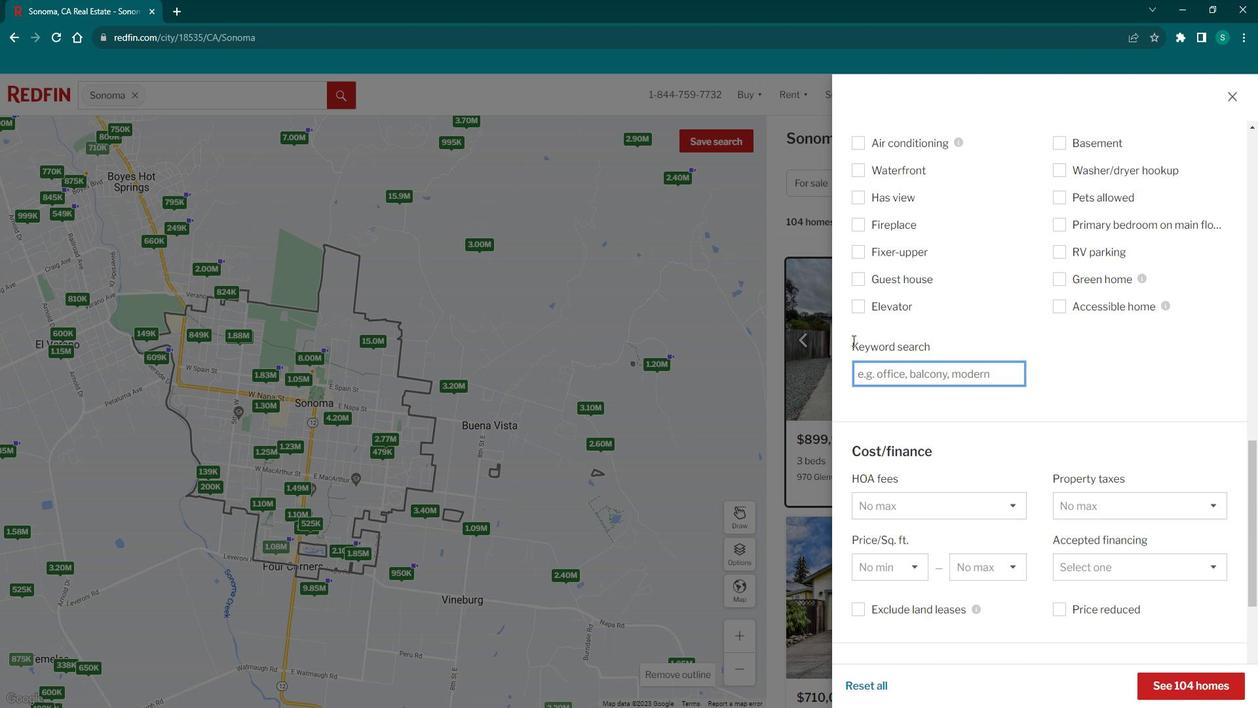 
Action: Key pressed <Key.caps_lock>V<Key.caps_lock>ineyard<Key.space><Key.caps_lock>H<Key.caps_lock>omes
Screenshot: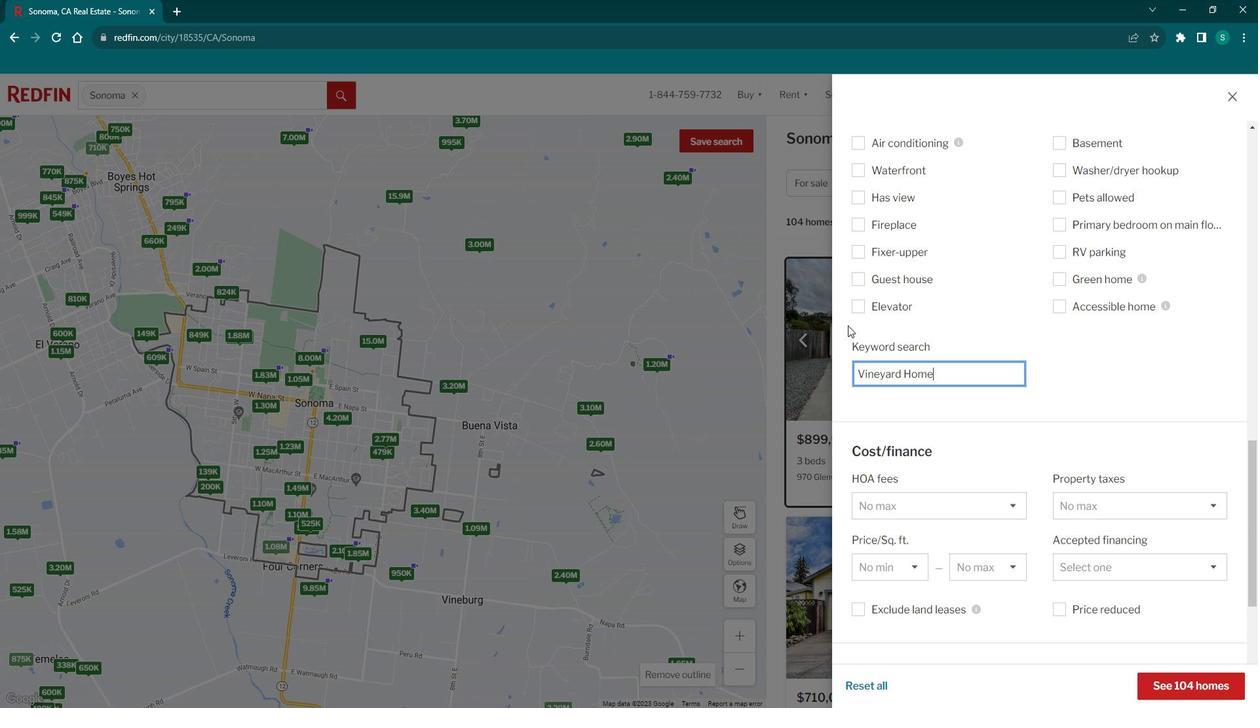 
Action: Mouse moved to (1181, 668)
Screenshot: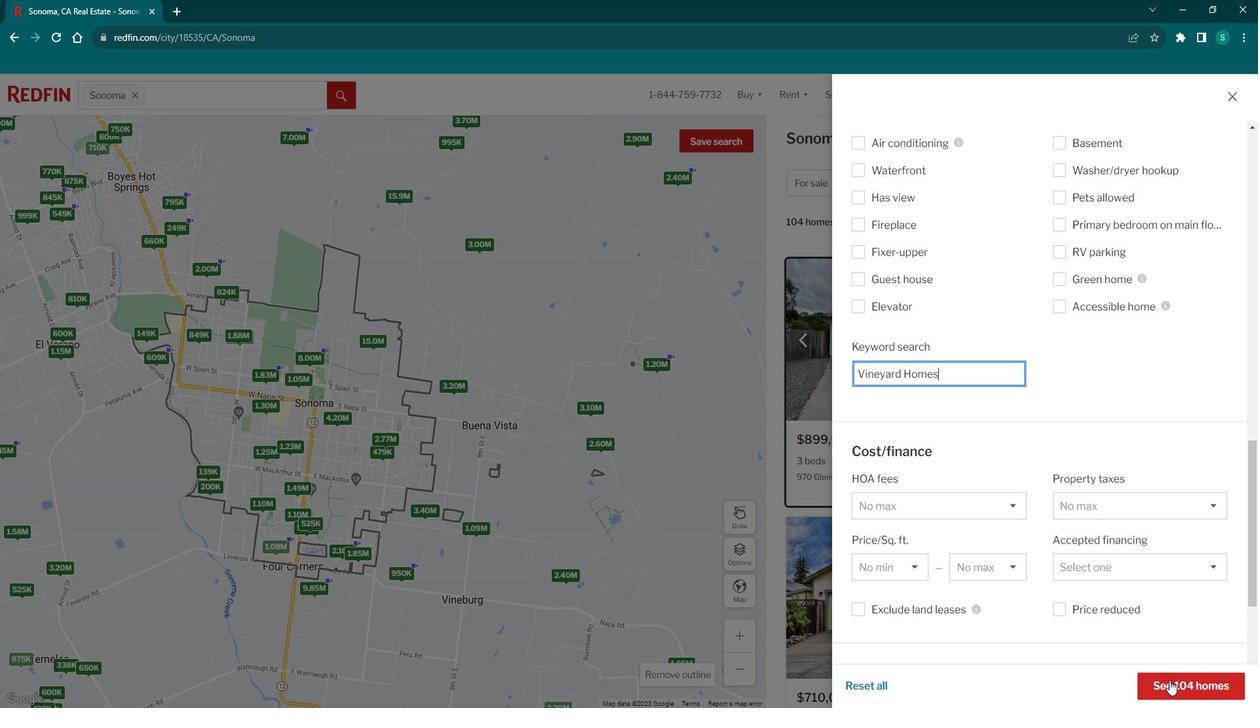 
Action: Mouse pressed left at (1181, 668)
Screenshot: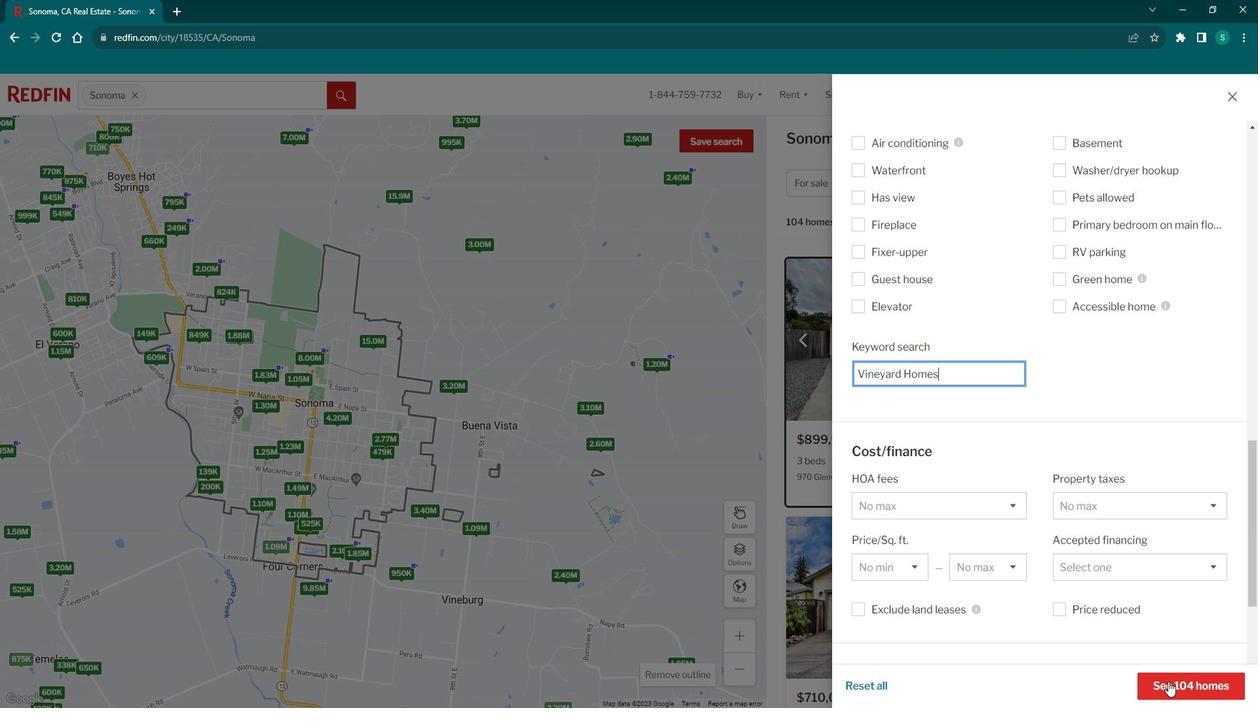 
Action: Mouse moved to (885, 426)
Screenshot: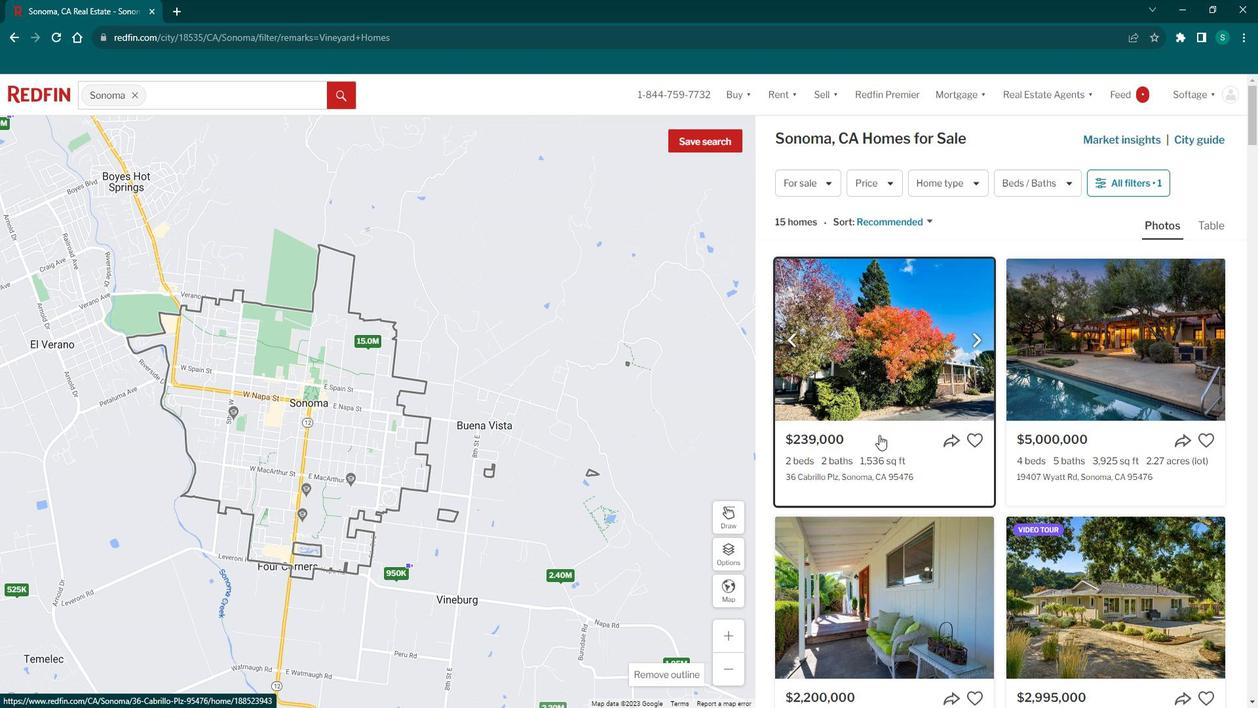 
Action: Mouse pressed left at (885, 426)
Screenshot: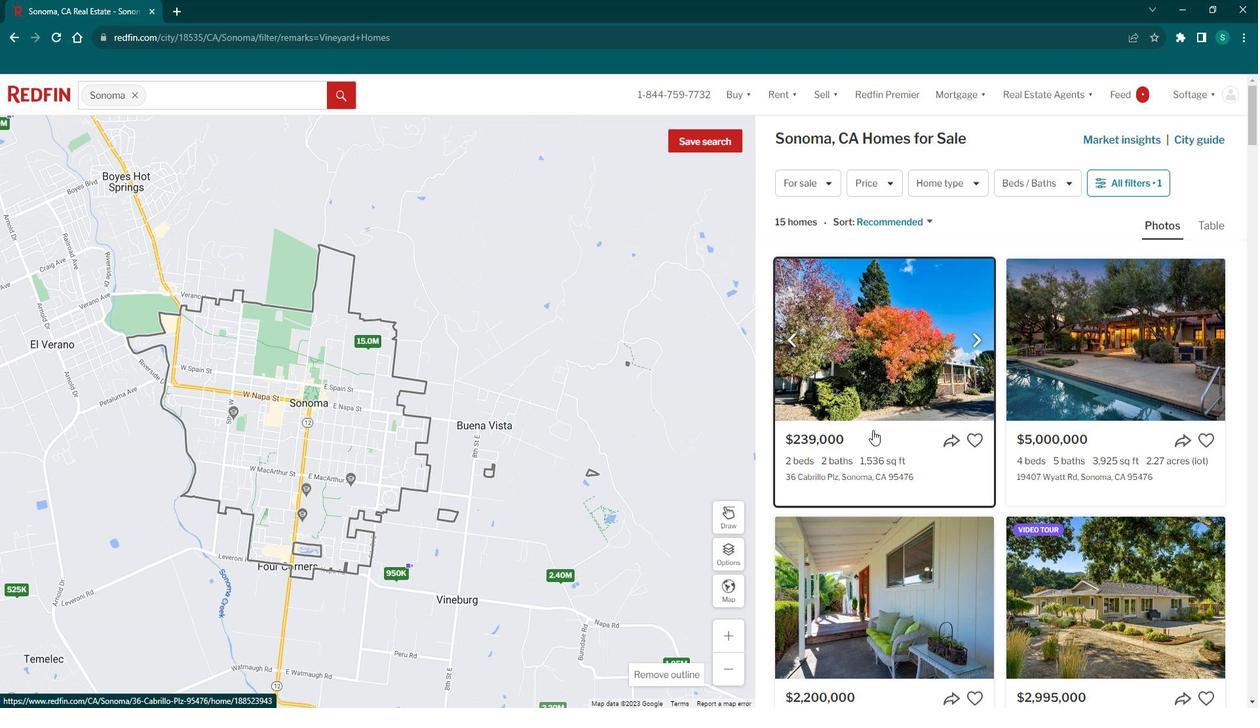 
Action: Mouse moved to (496, 410)
Screenshot: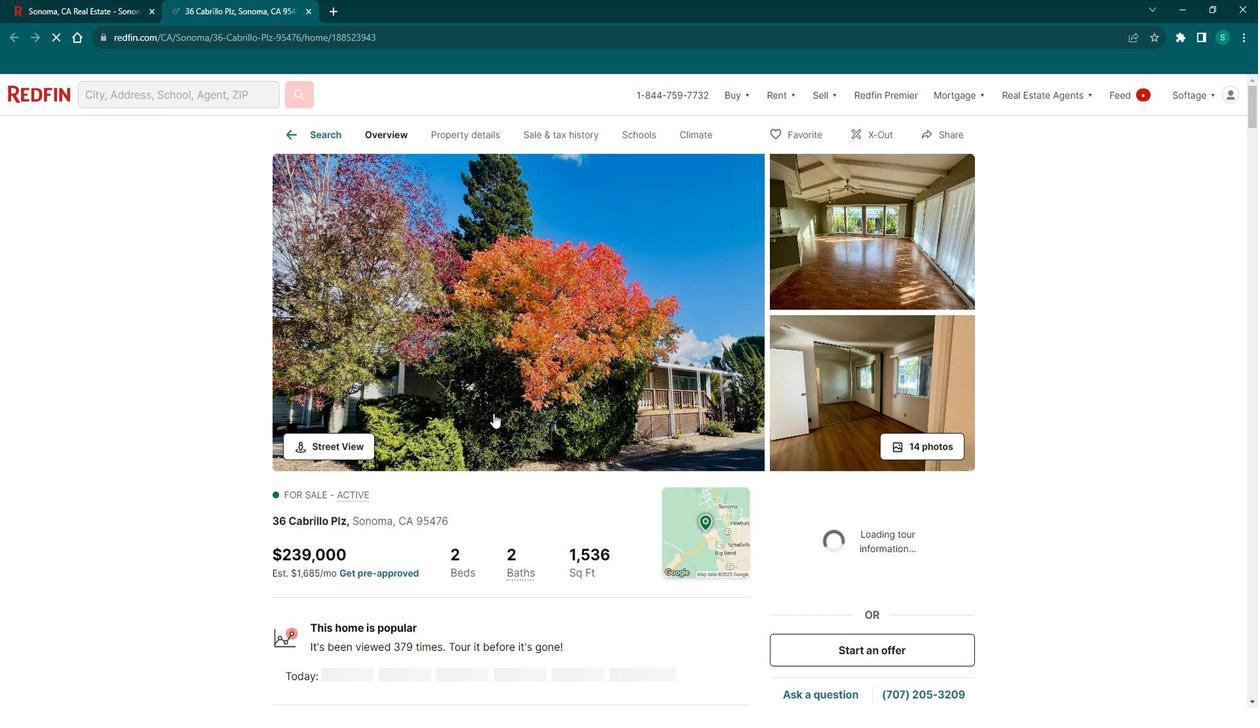 
Action: Mouse scrolled (496, 409) with delta (0, 0)
Screenshot: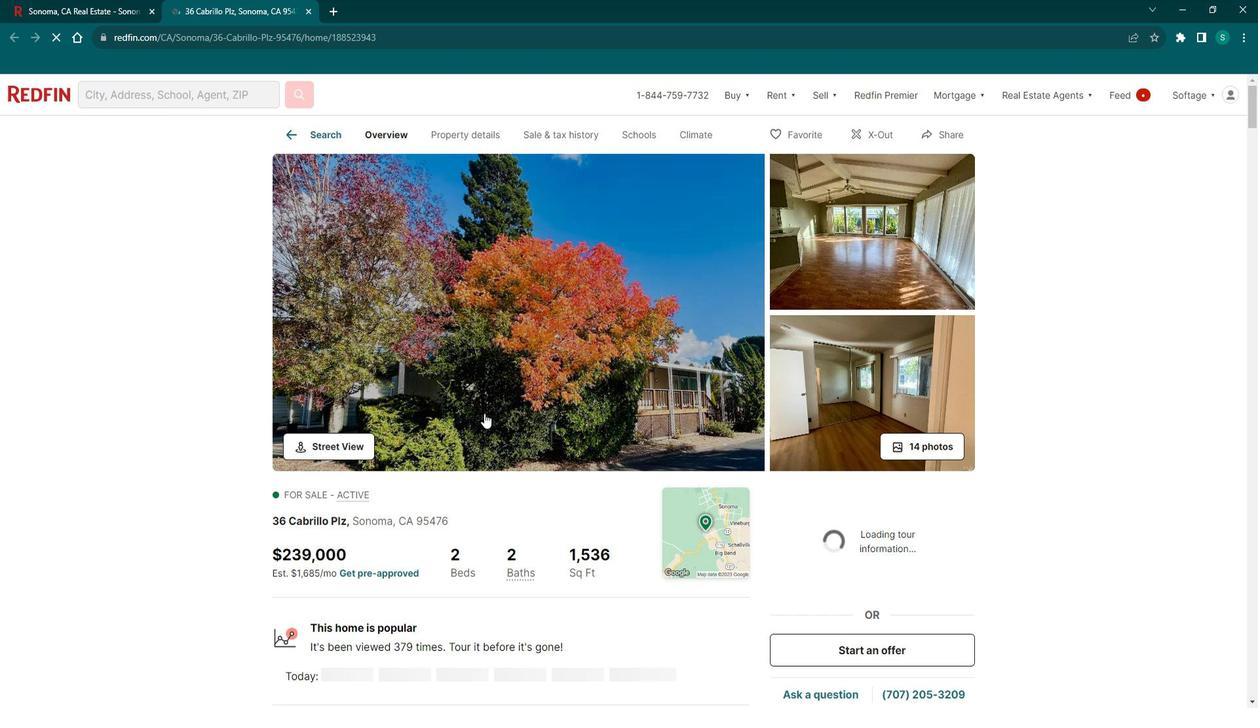 
Action: Mouse moved to (495, 410)
Screenshot: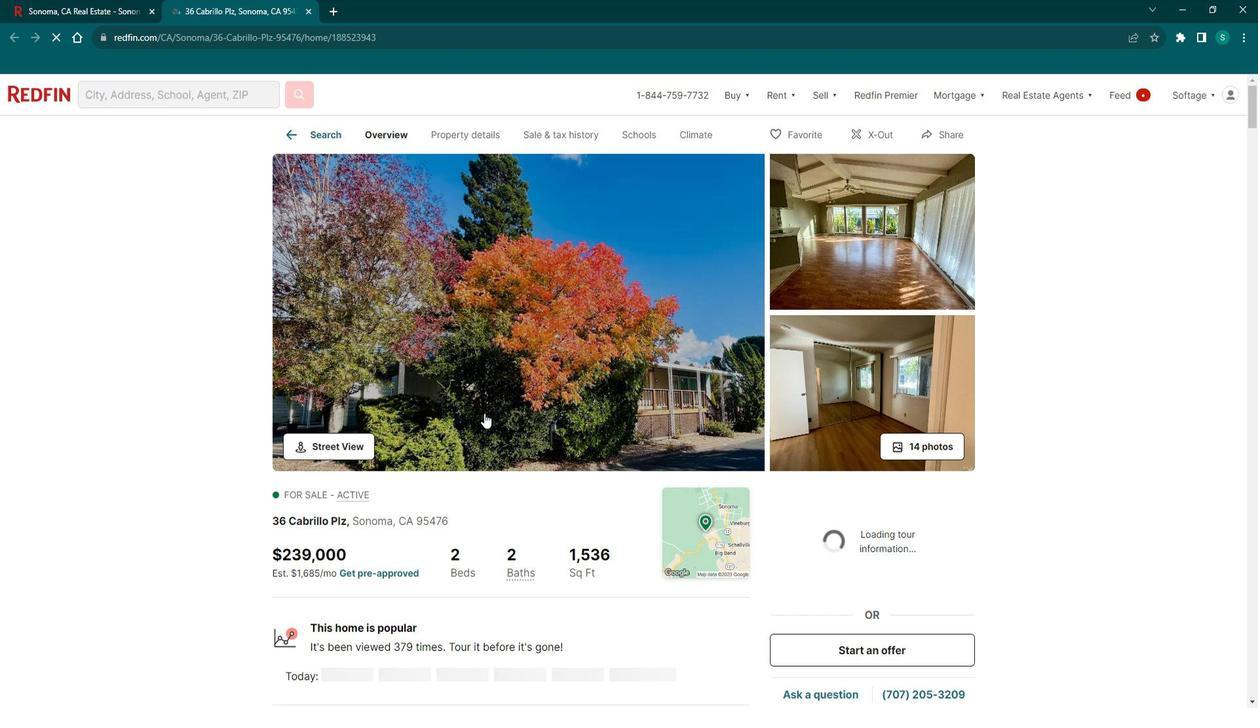 
Action: Mouse scrolled (495, 409) with delta (0, 0)
Screenshot: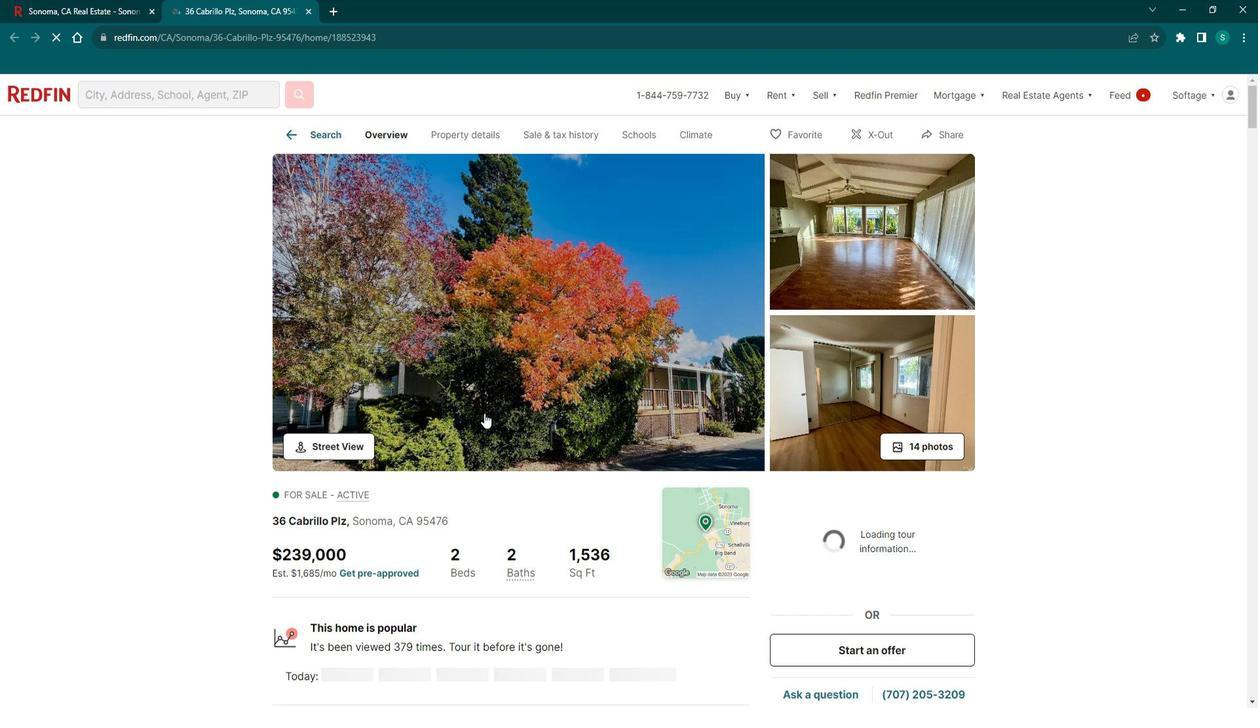
Action: Mouse moved to (493, 410)
Screenshot: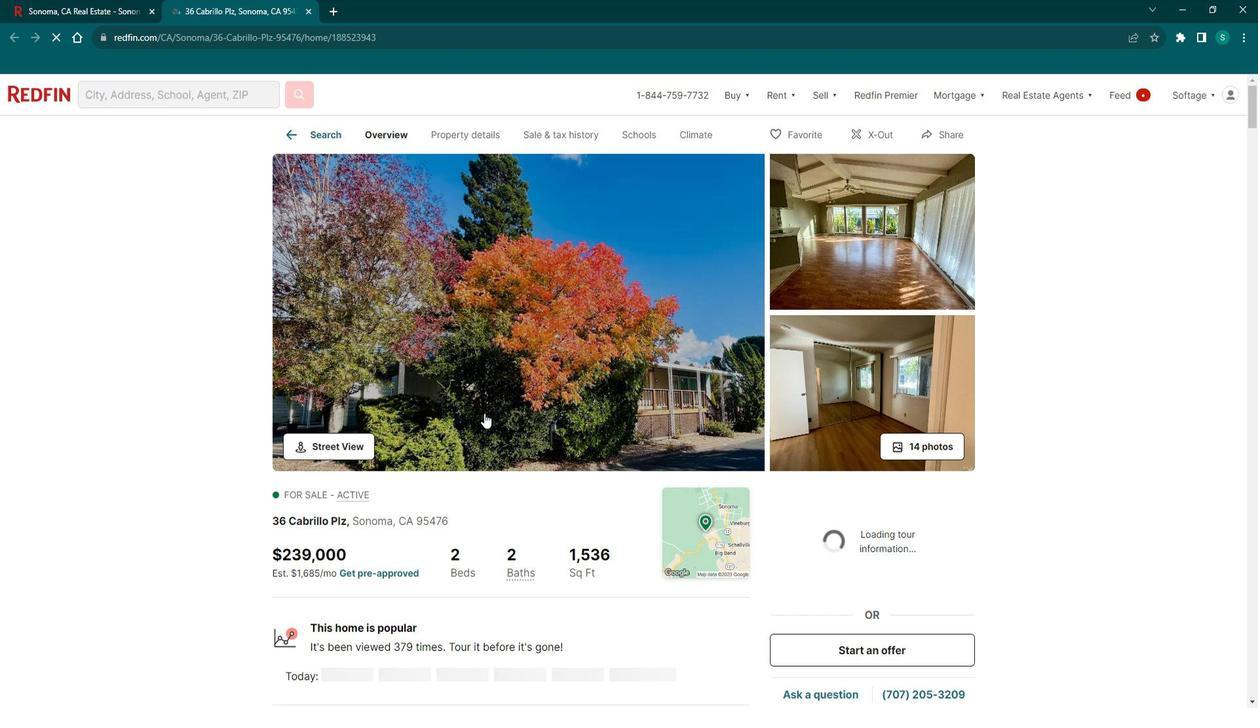 
Action: Mouse scrolled (493, 409) with delta (0, 0)
Screenshot: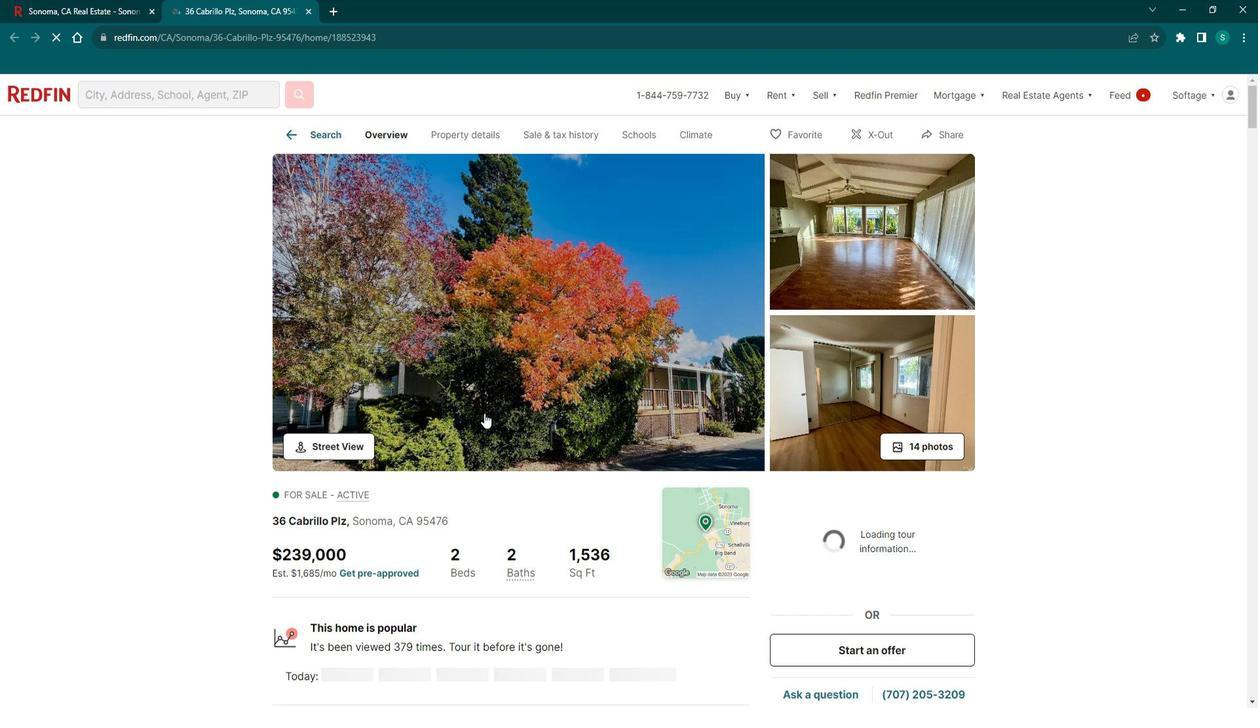 
Action: Mouse moved to (491, 410)
Screenshot: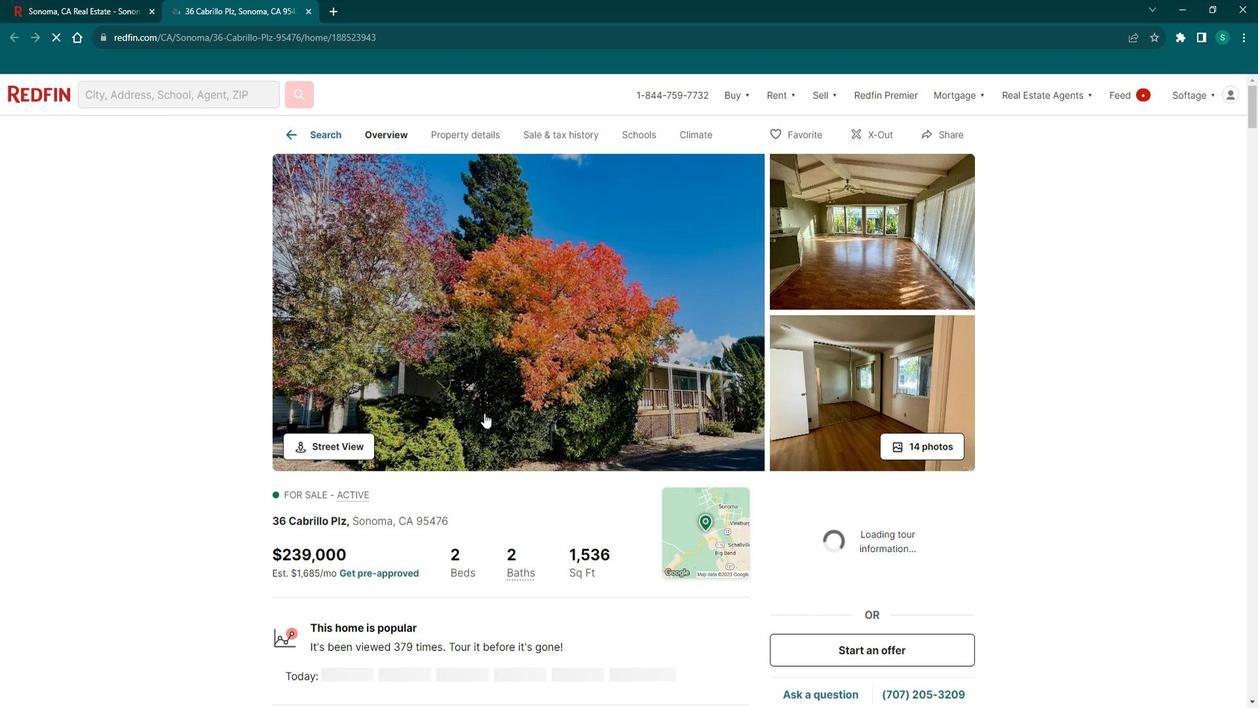 
Action: Mouse scrolled (491, 409) with delta (0, 0)
Screenshot: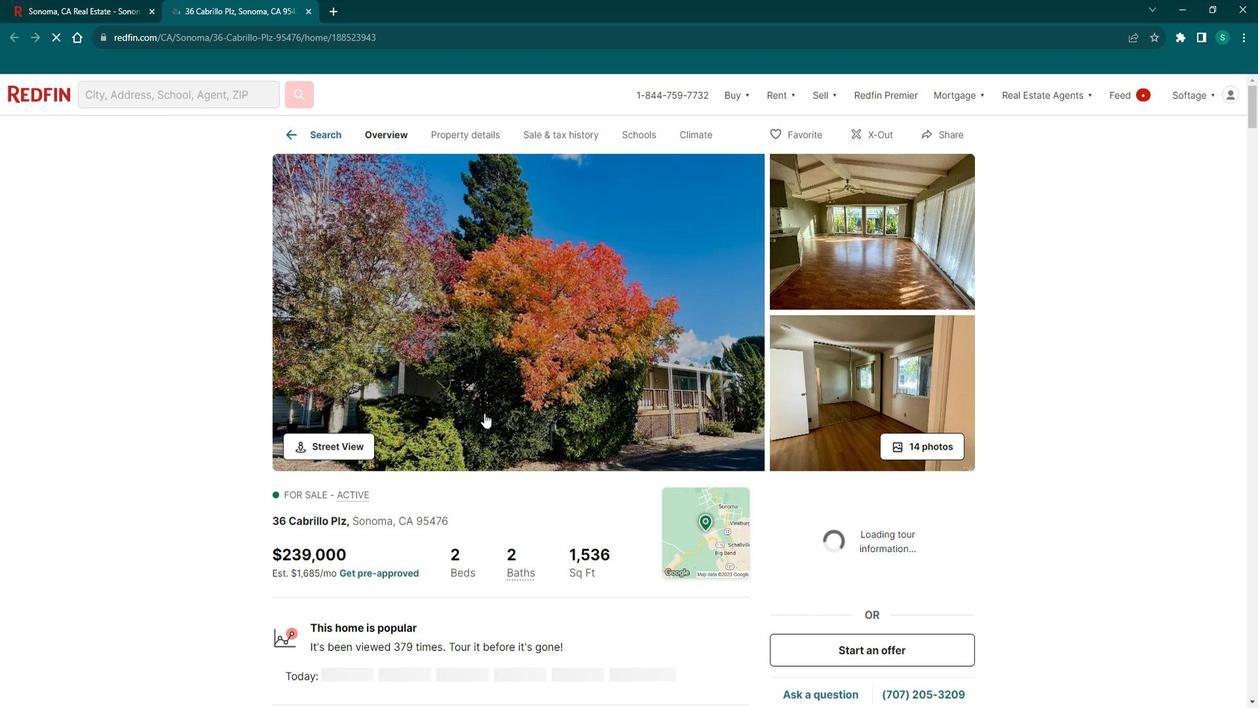 
Action: Mouse moved to (489, 410)
Screenshot: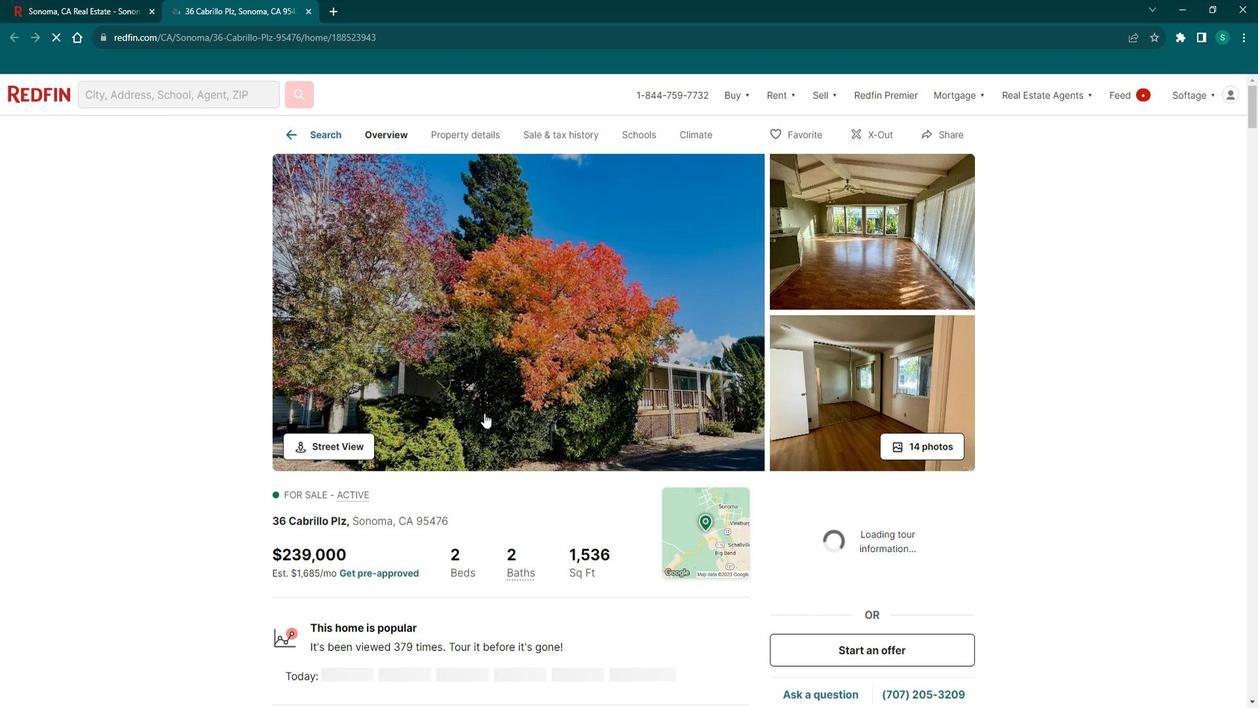 
Action: Mouse scrolled (489, 409) with delta (0, 0)
Screenshot: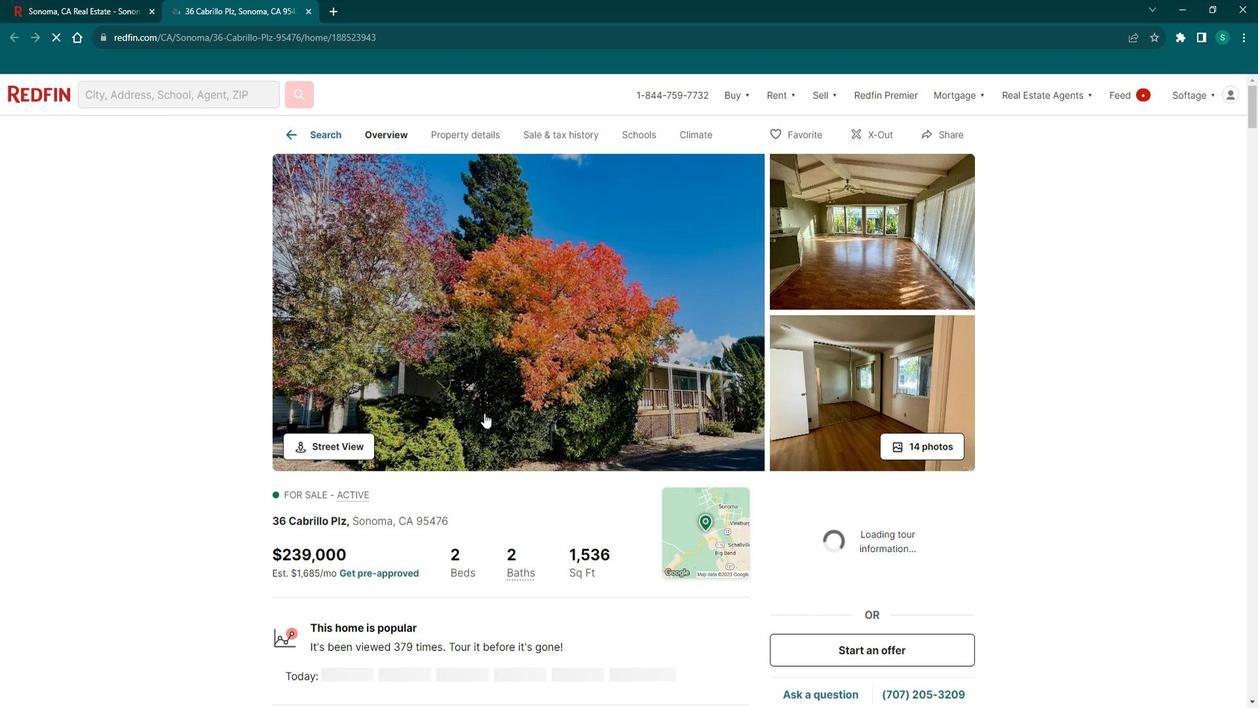 
Action: Mouse moved to (487, 410)
Screenshot: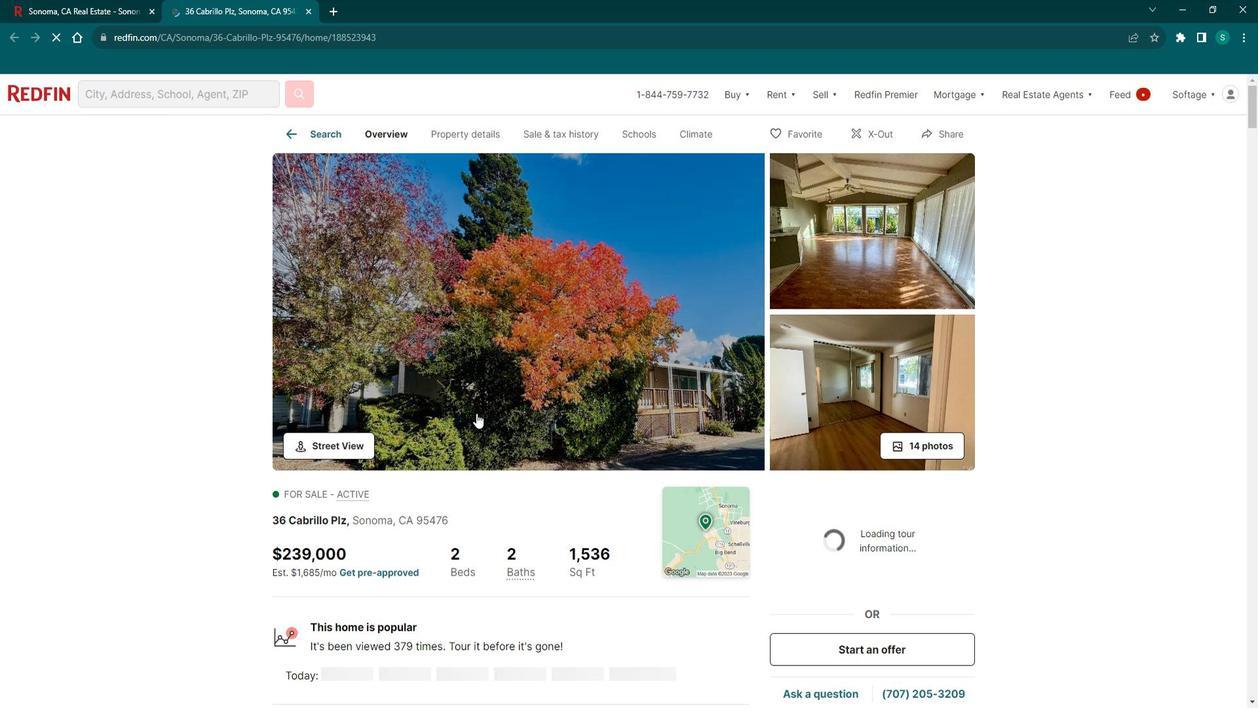 
Action: Mouse scrolled (487, 409) with delta (0, 0)
Screenshot: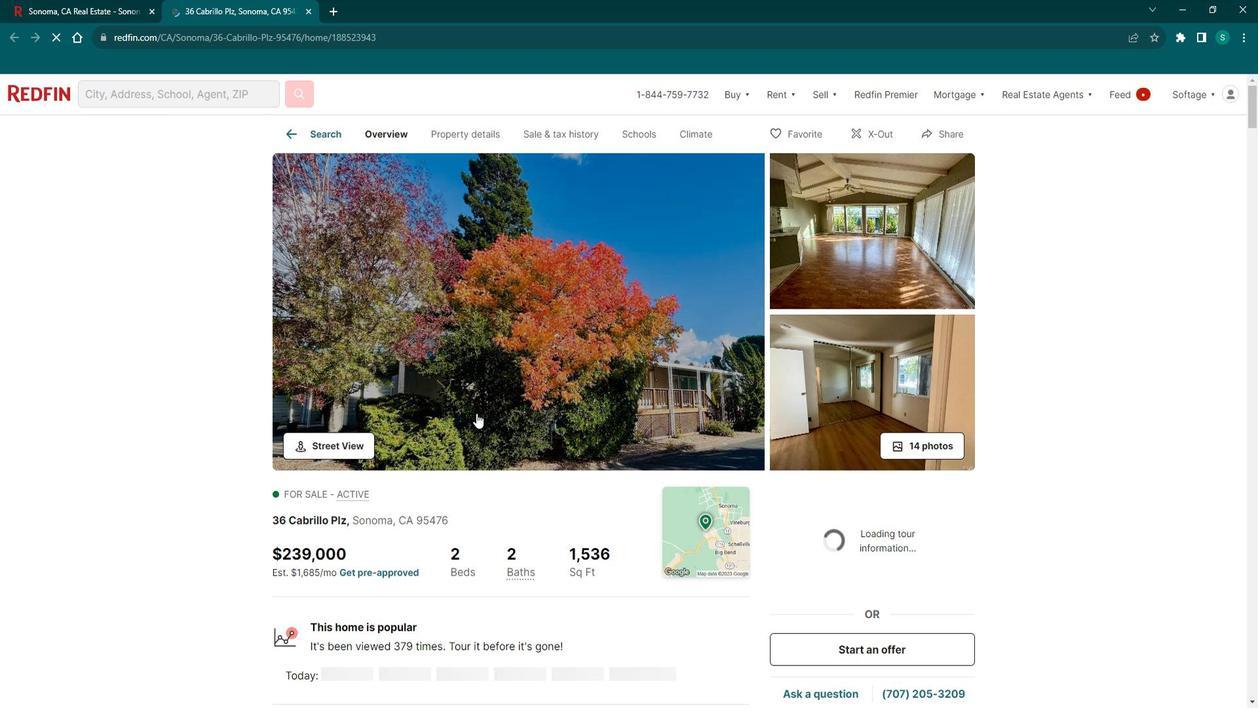 
Action: Mouse moved to (323, 432)
Screenshot: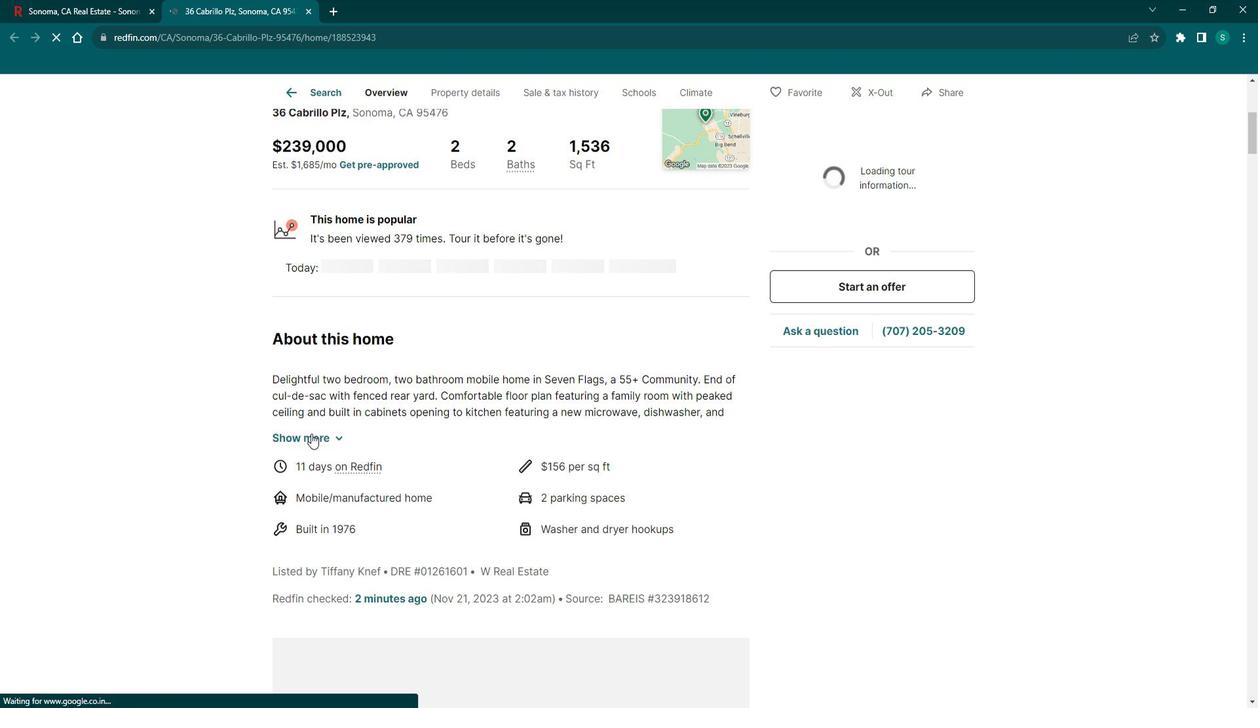 
Action: Mouse pressed left at (323, 432)
Screenshot: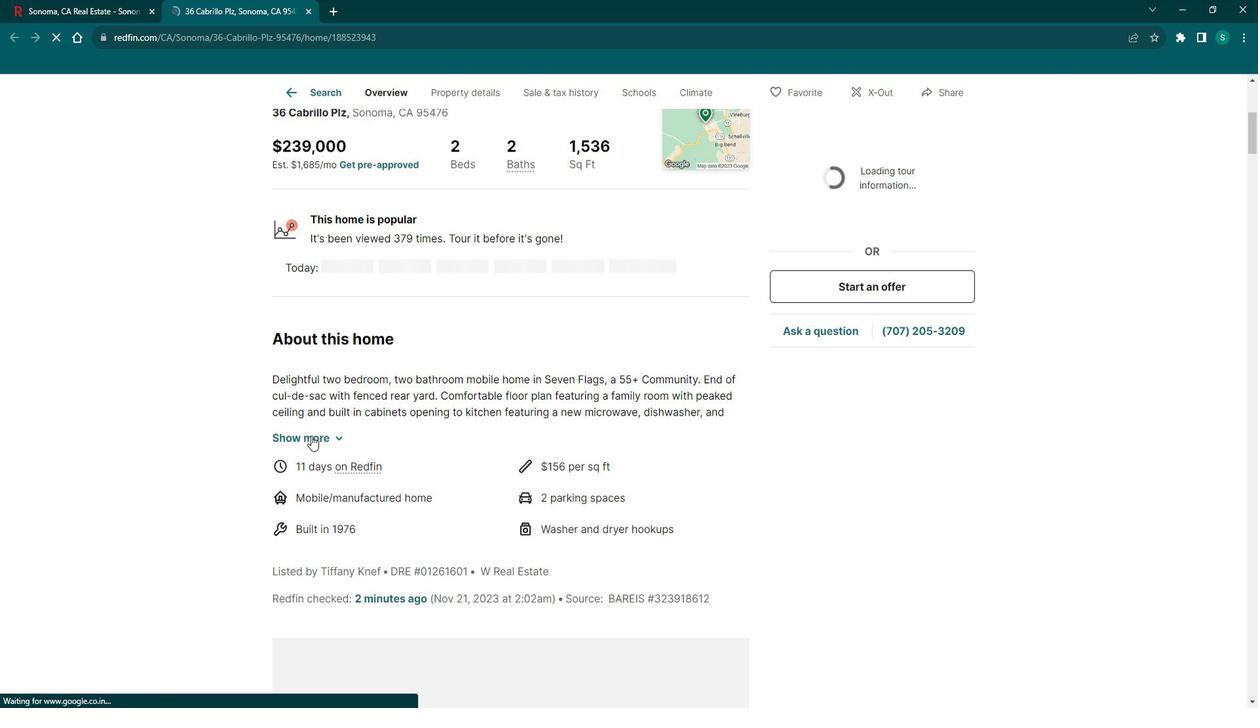 
Action: Mouse moved to (337, 424)
Screenshot: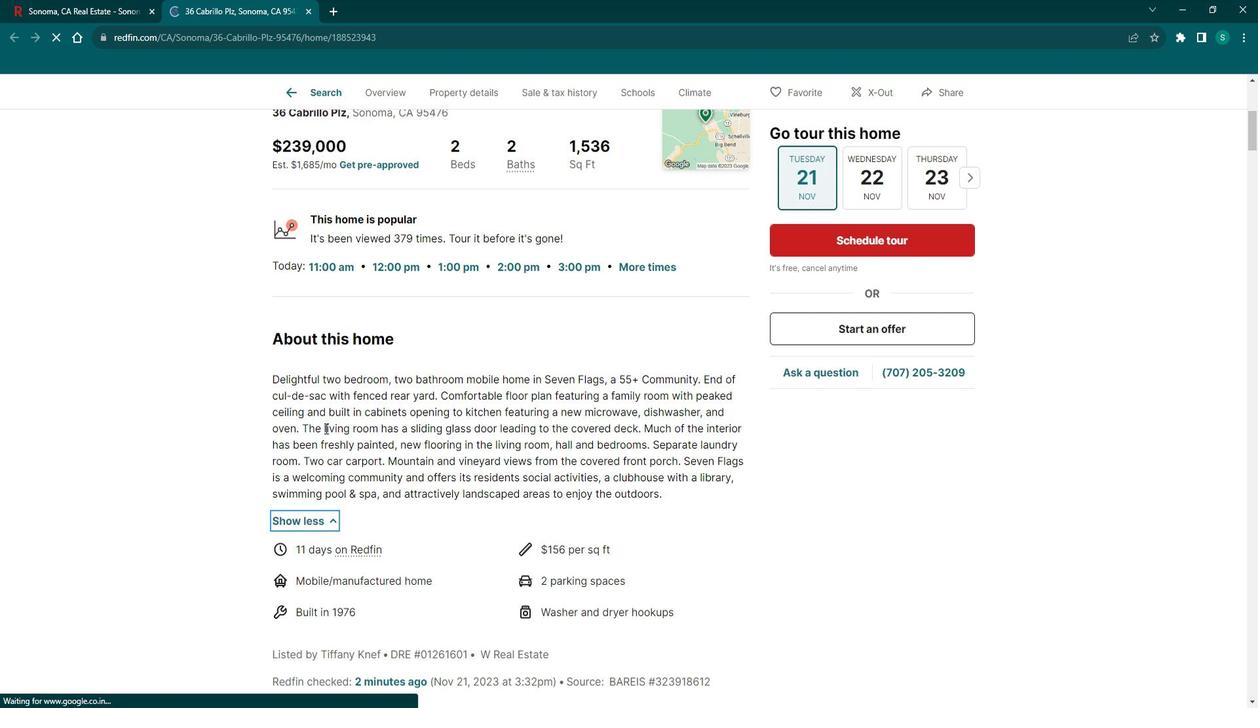 
Action: Mouse scrolled (337, 423) with delta (0, 0)
Screenshot: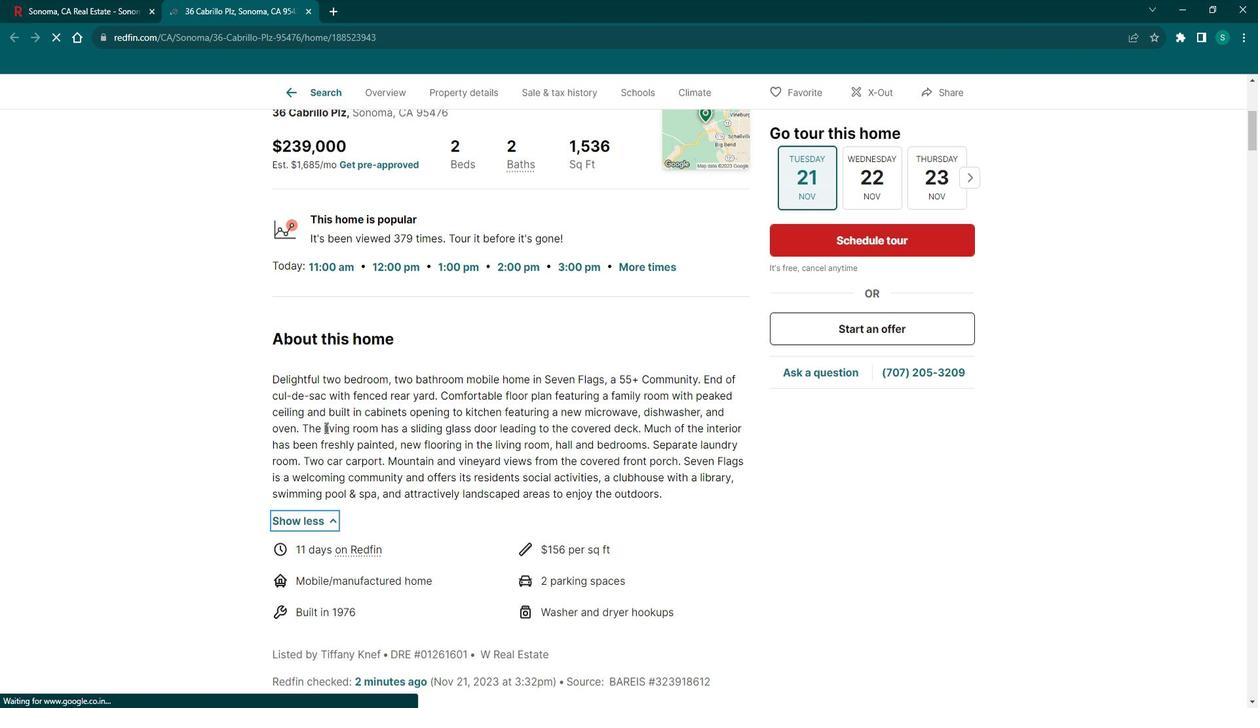 
Action: Mouse scrolled (337, 423) with delta (0, 0)
Screenshot: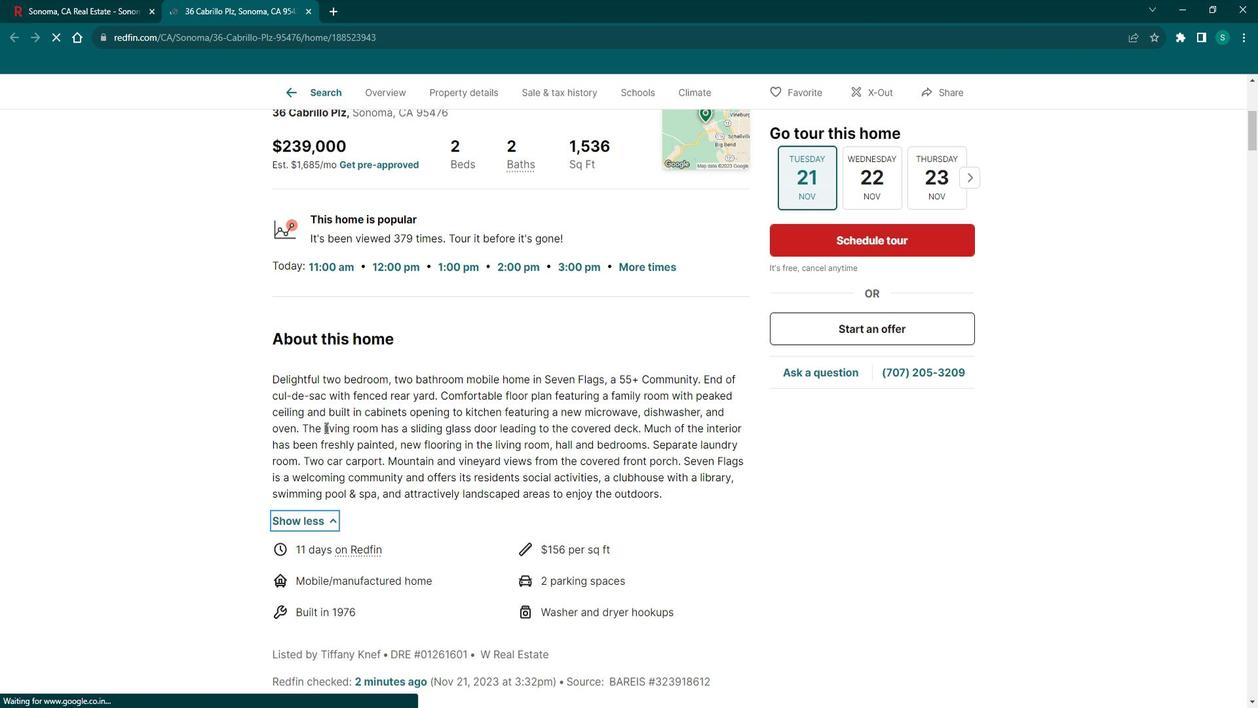 
Action: Mouse scrolled (337, 423) with delta (0, 0)
Screenshot: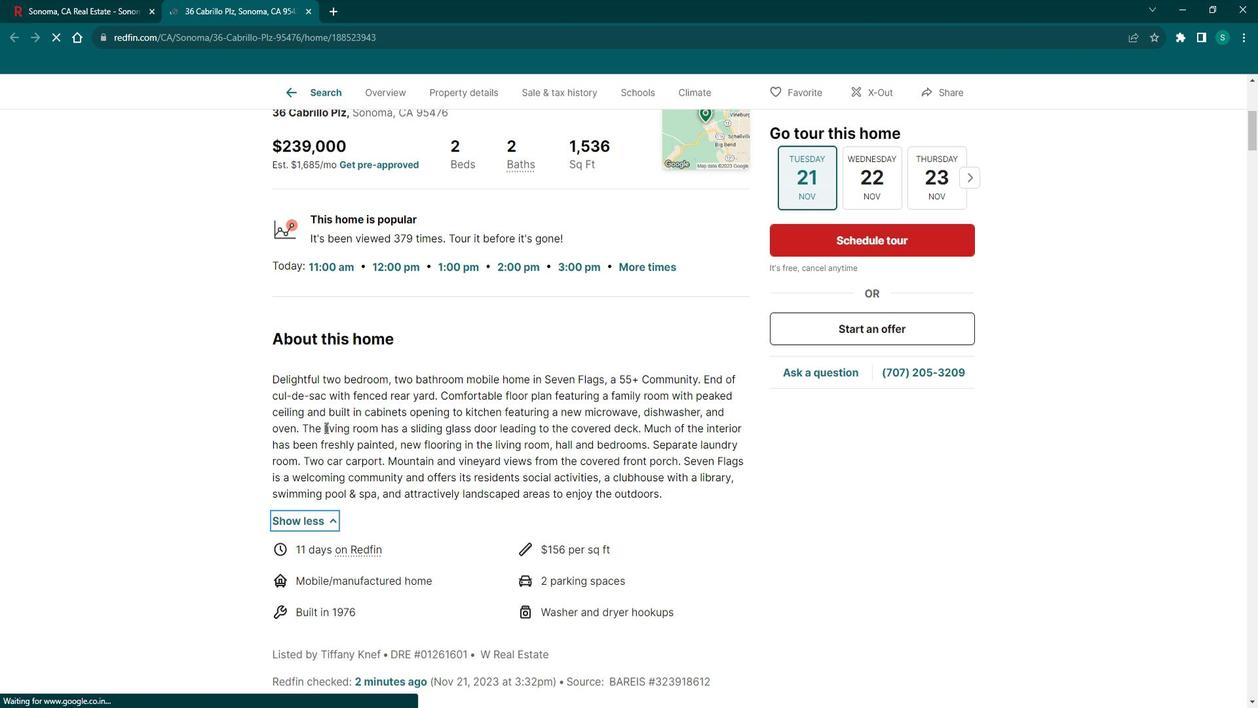 
Action: Mouse scrolled (337, 423) with delta (0, 0)
Screenshot: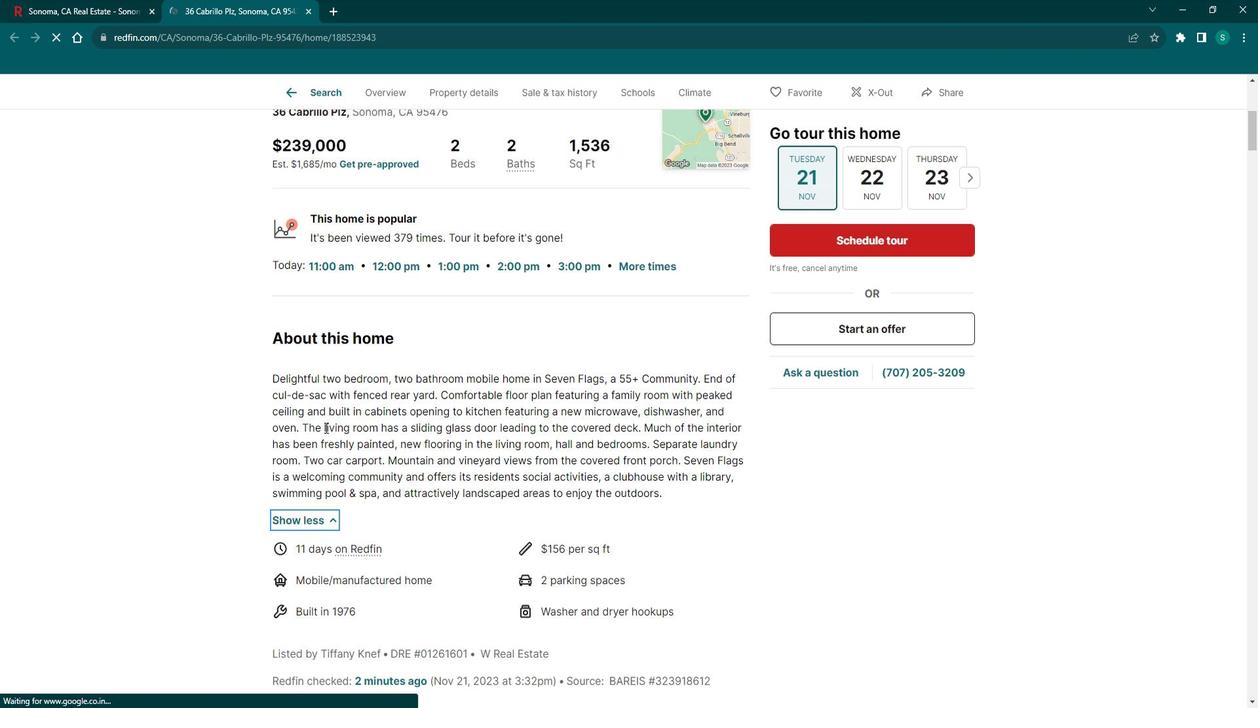 
Action: Mouse scrolled (337, 423) with delta (0, 0)
Screenshot: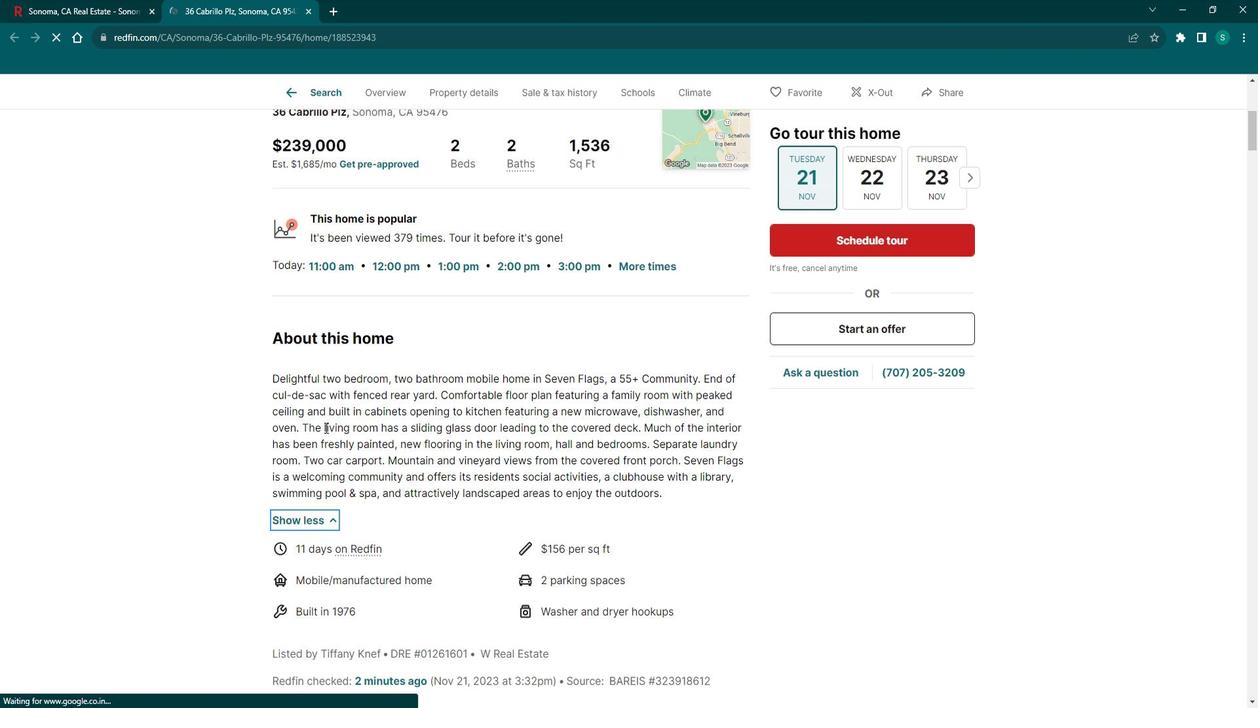 
Action: Mouse scrolled (337, 423) with delta (0, 0)
Screenshot: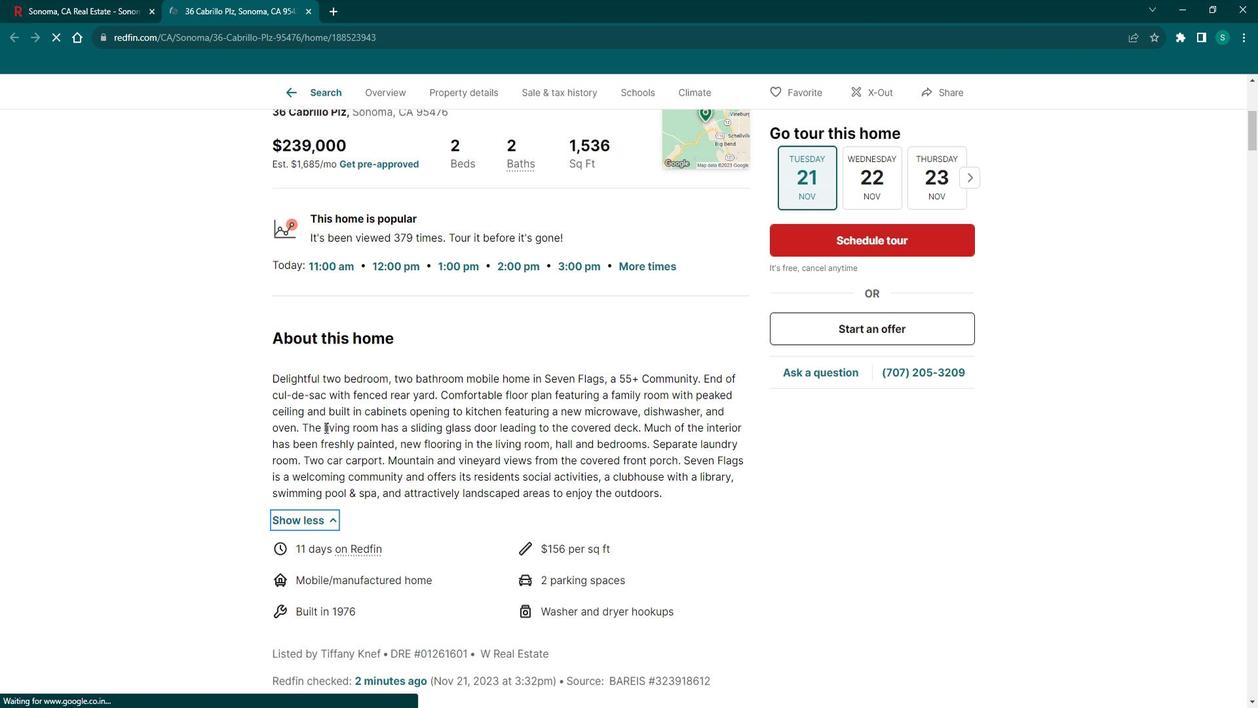 
Action: Mouse scrolled (337, 423) with delta (0, 0)
Screenshot: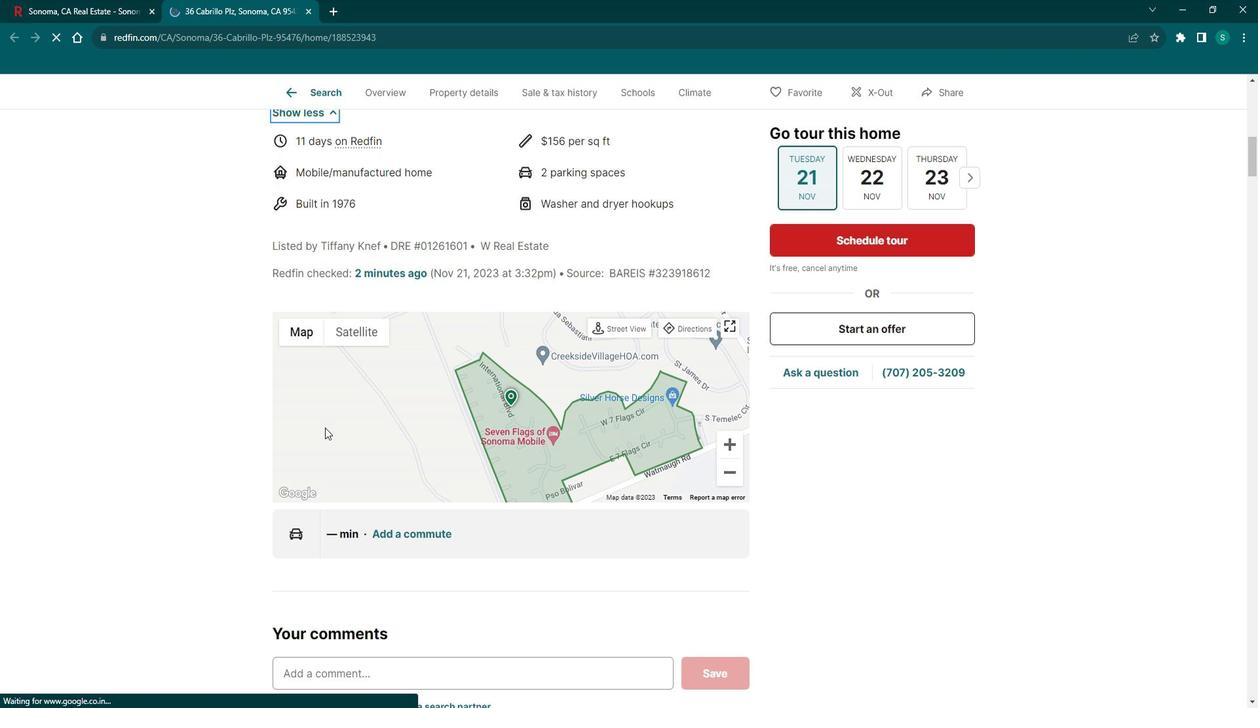 
Action: Mouse scrolled (337, 423) with delta (0, 0)
Screenshot: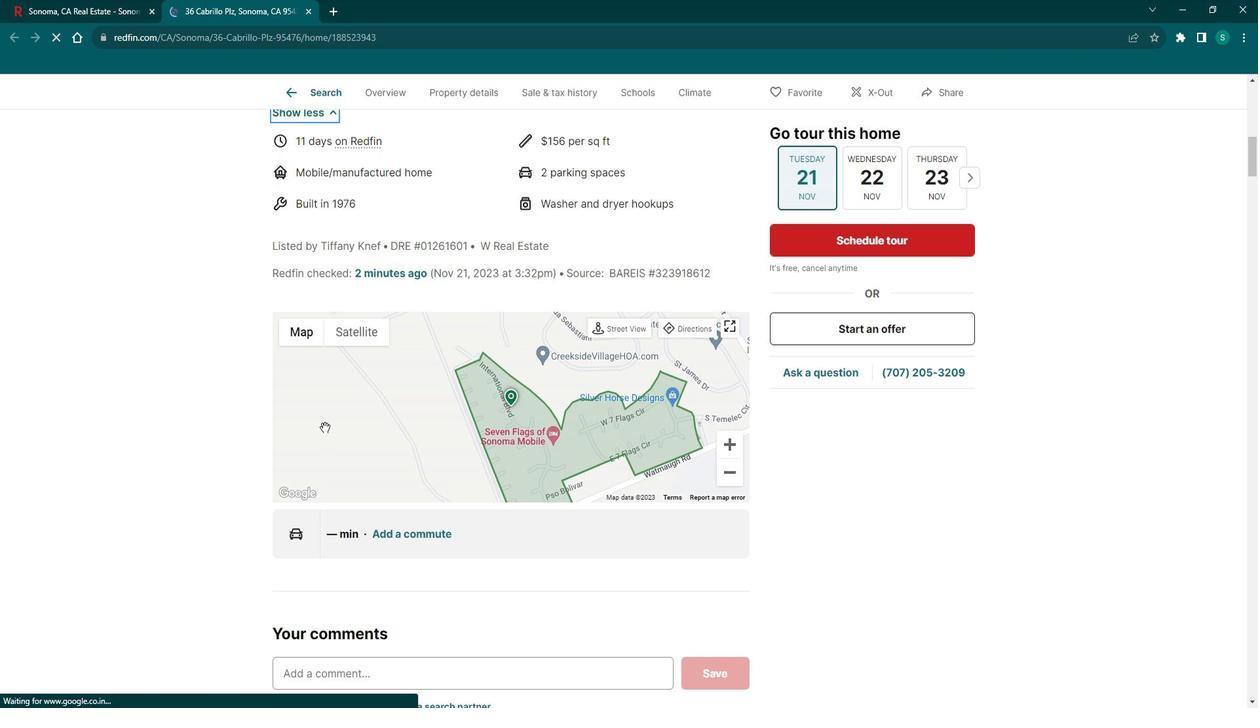
Action: Mouse scrolled (337, 423) with delta (0, 0)
Screenshot: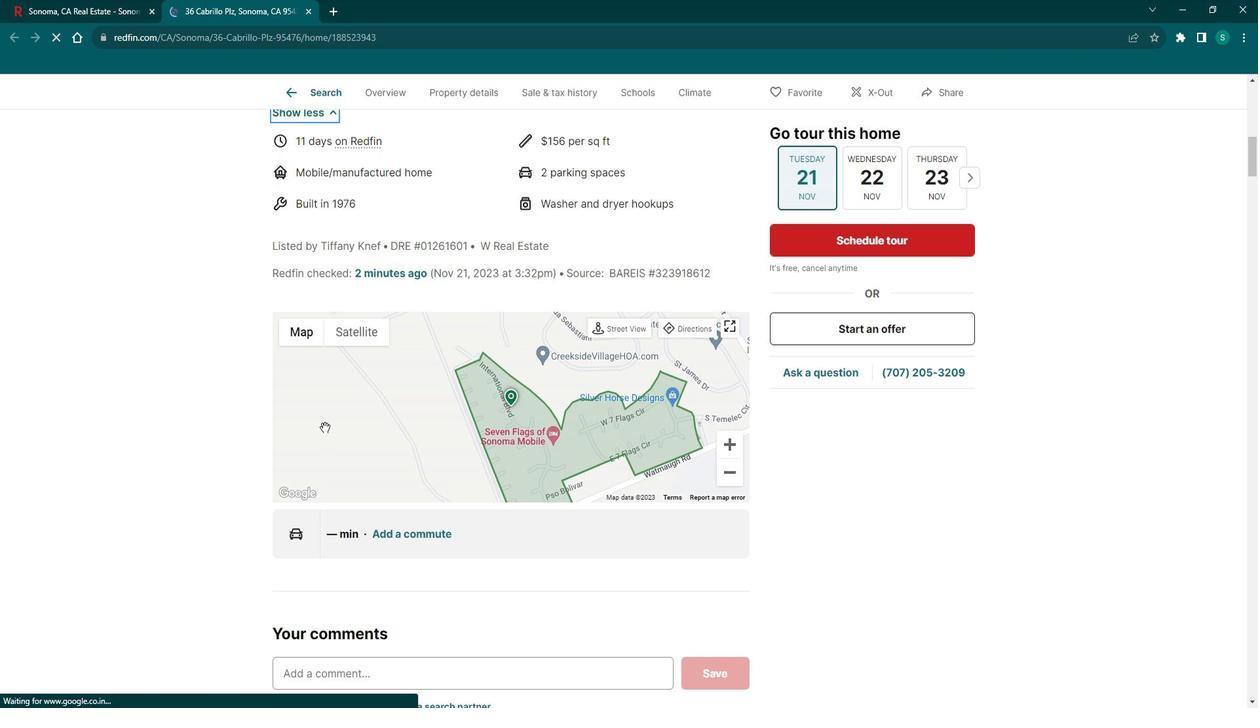 
Action: Mouse scrolled (337, 423) with delta (0, 0)
Screenshot: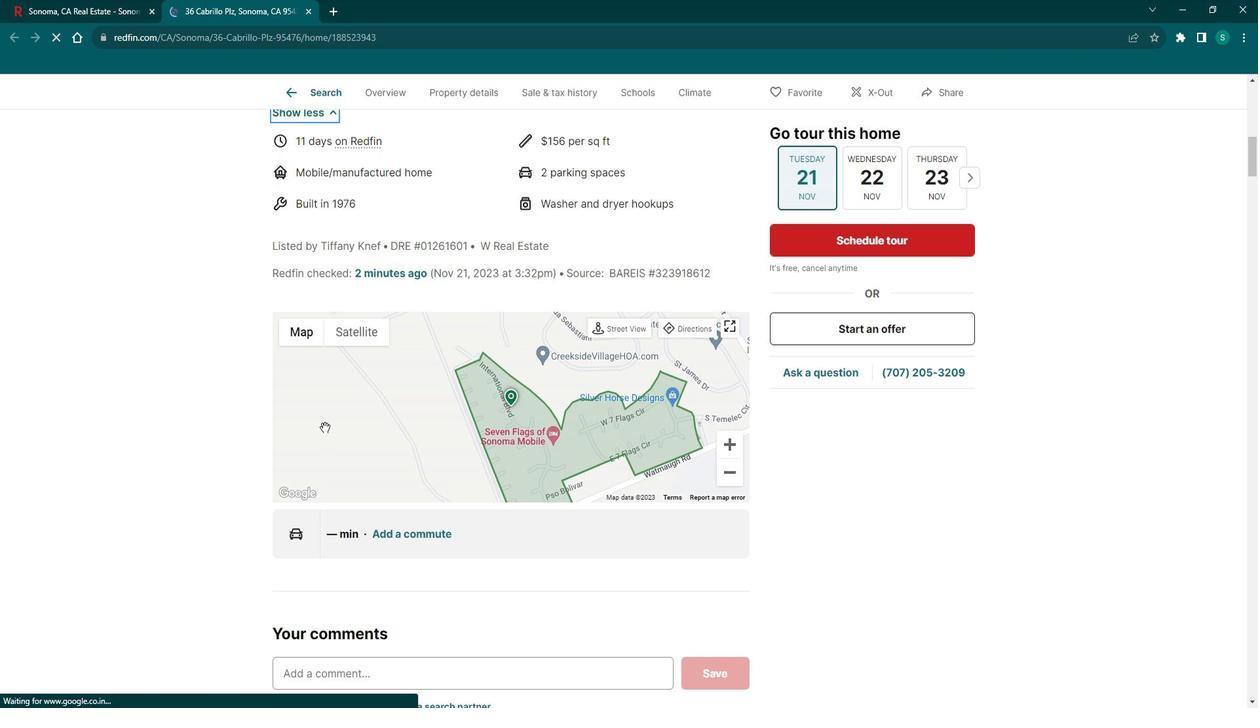 
Action: Mouse scrolled (337, 423) with delta (0, 0)
Screenshot: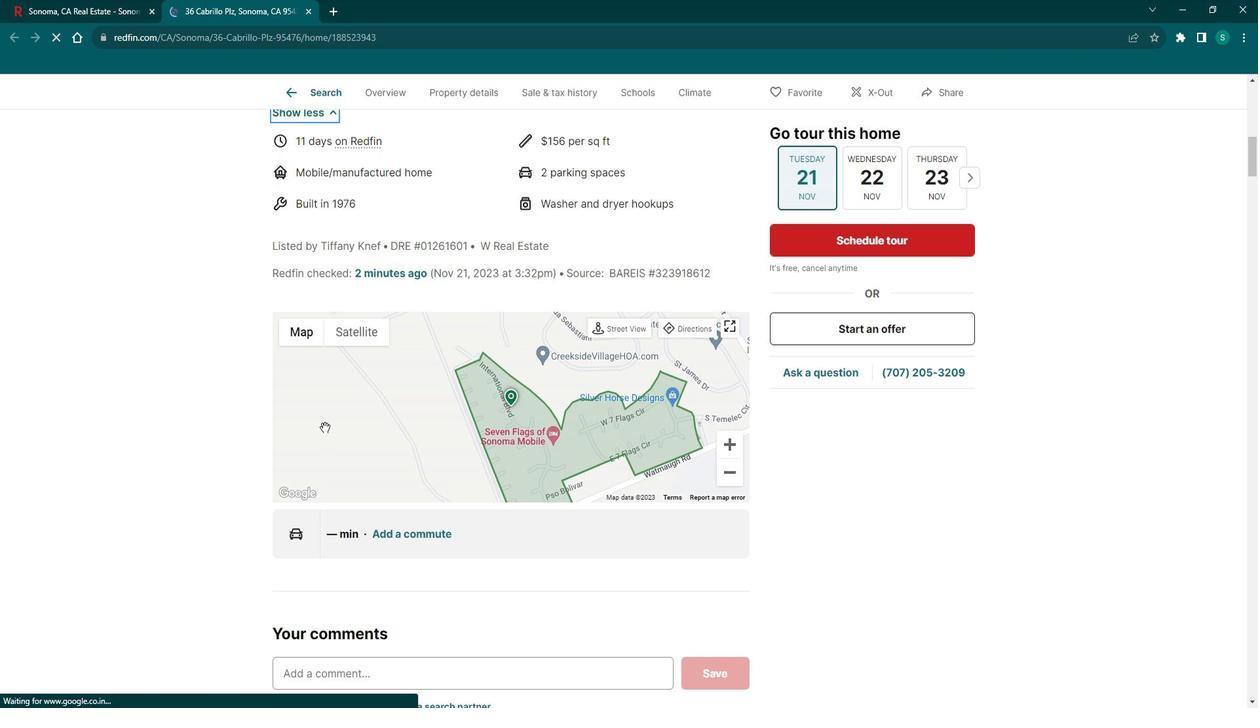 
Action: Mouse scrolled (337, 423) with delta (0, 0)
Screenshot: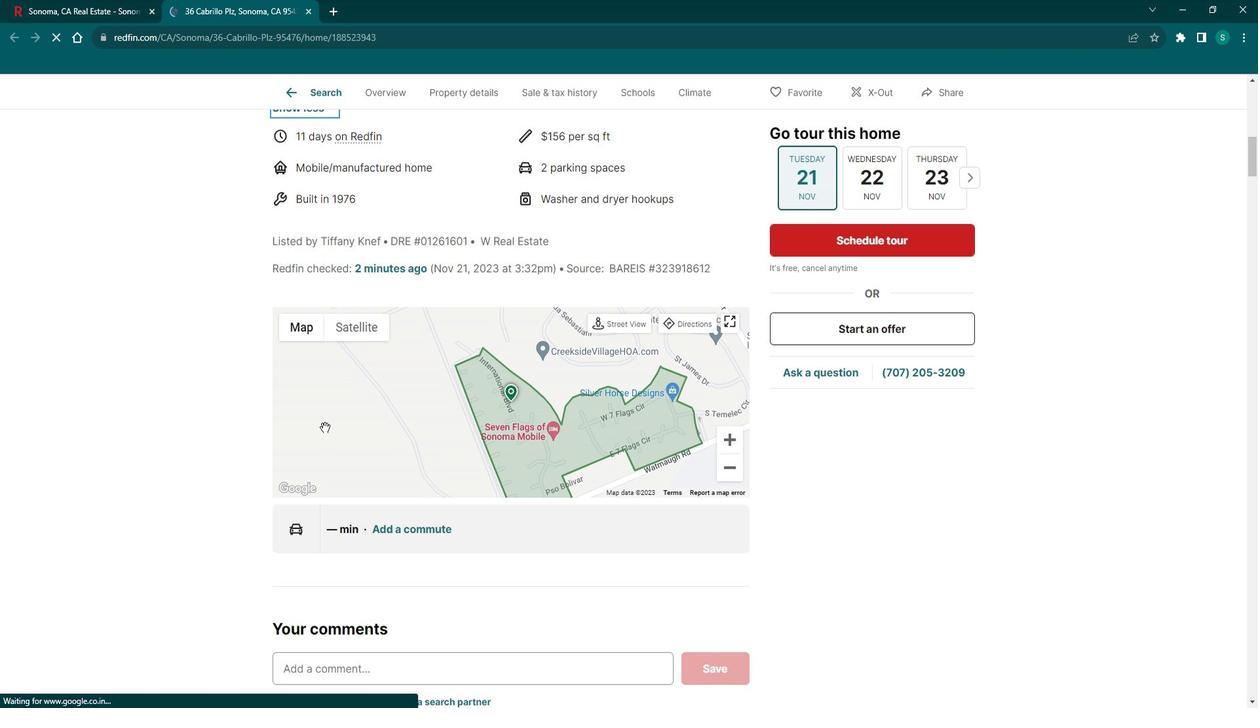 
Action: Mouse scrolled (337, 423) with delta (0, 0)
Screenshot: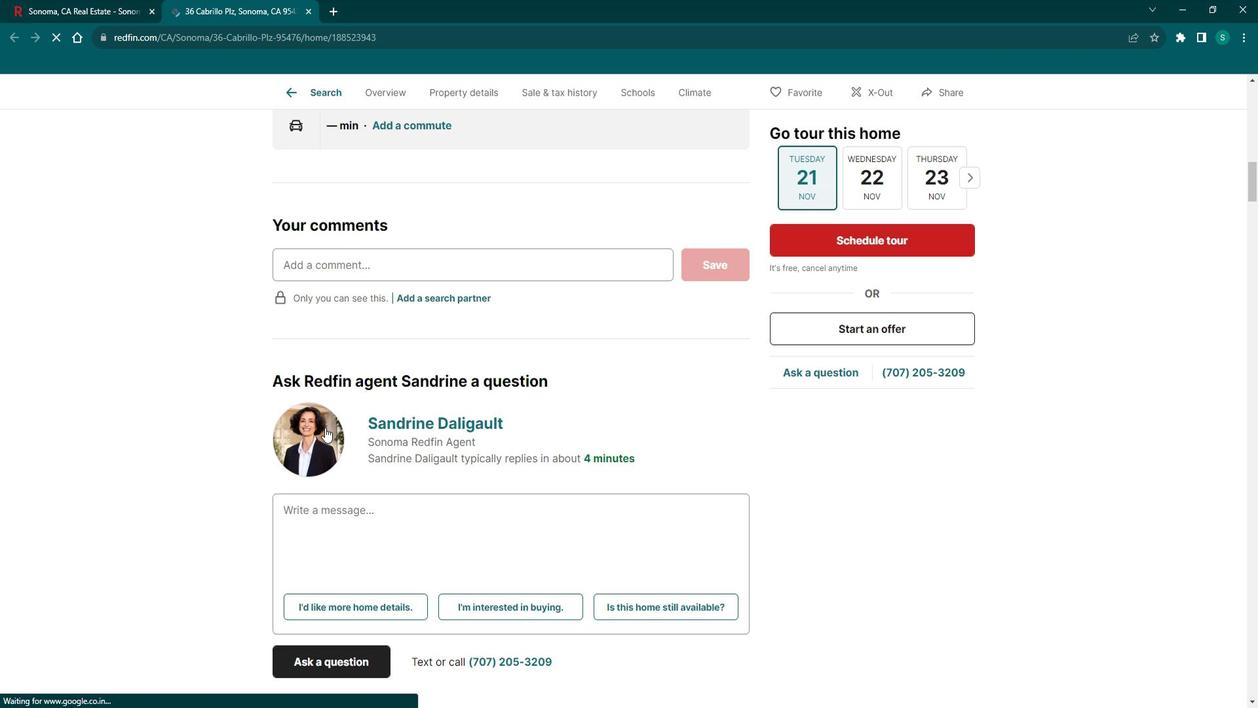 
Action: Mouse scrolled (337, 423) with delta (0, 0)
Screenshot: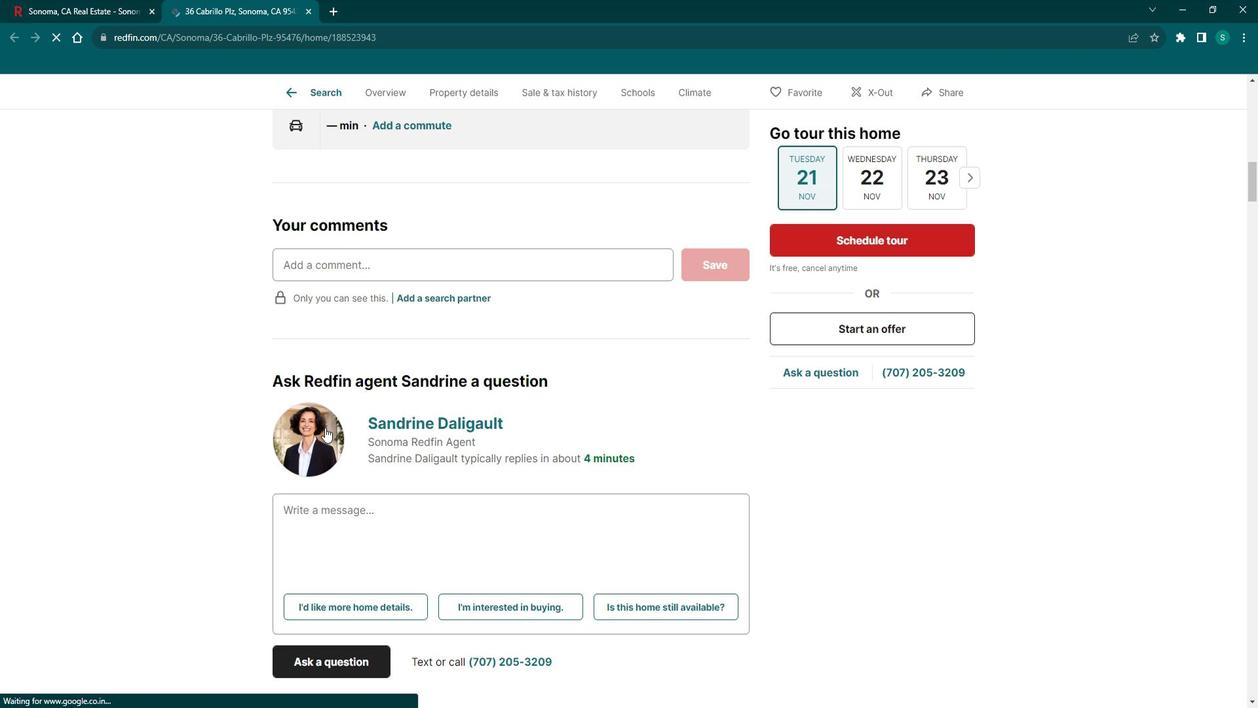 
Action: Mouse scrolled (337, 423) with delta (0, 0)
Screenshot: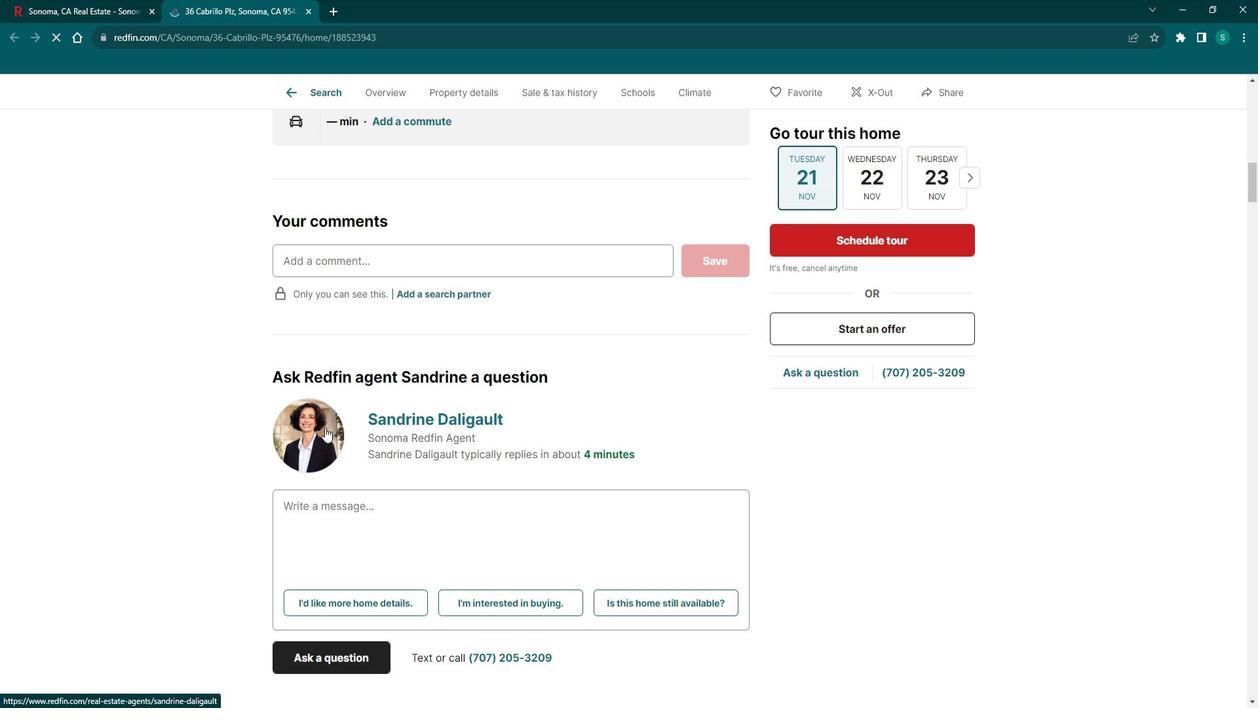 
Action: Mouse scrolled (337, 423) with delta (0, 0)
Screenshot: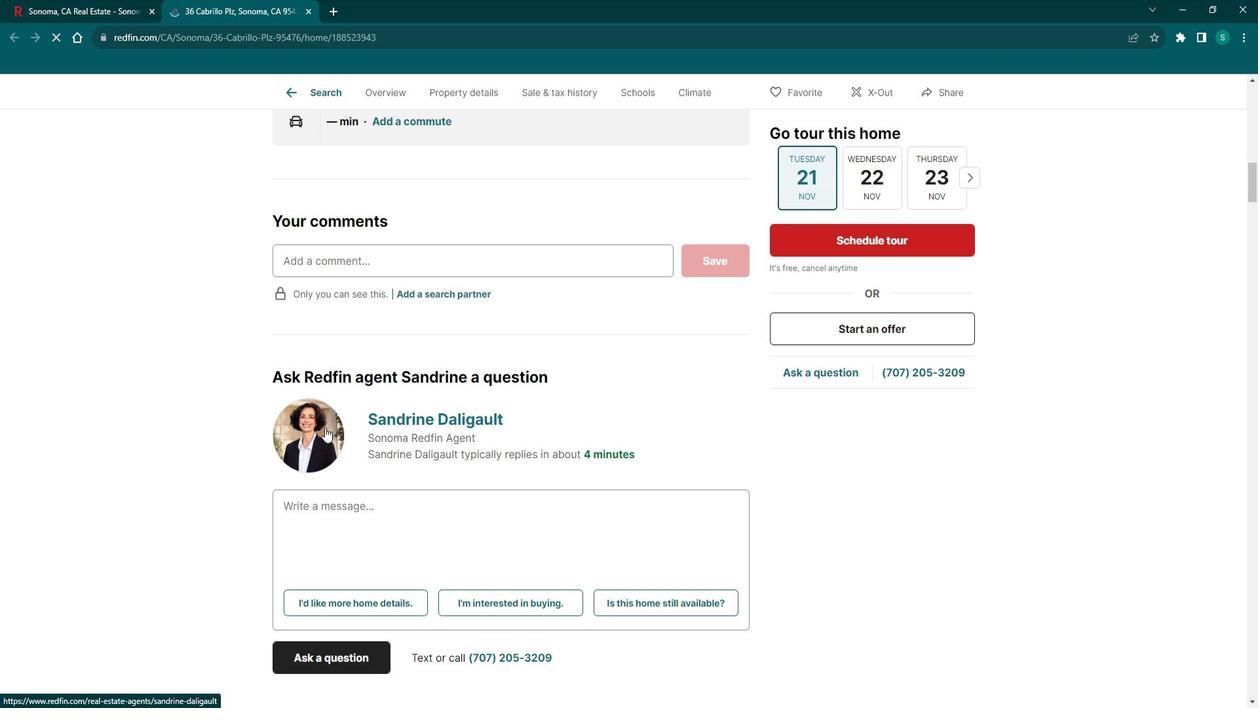 
Action: Mouse scrolled (337, 423) with delta (0, 0)
Screenshot: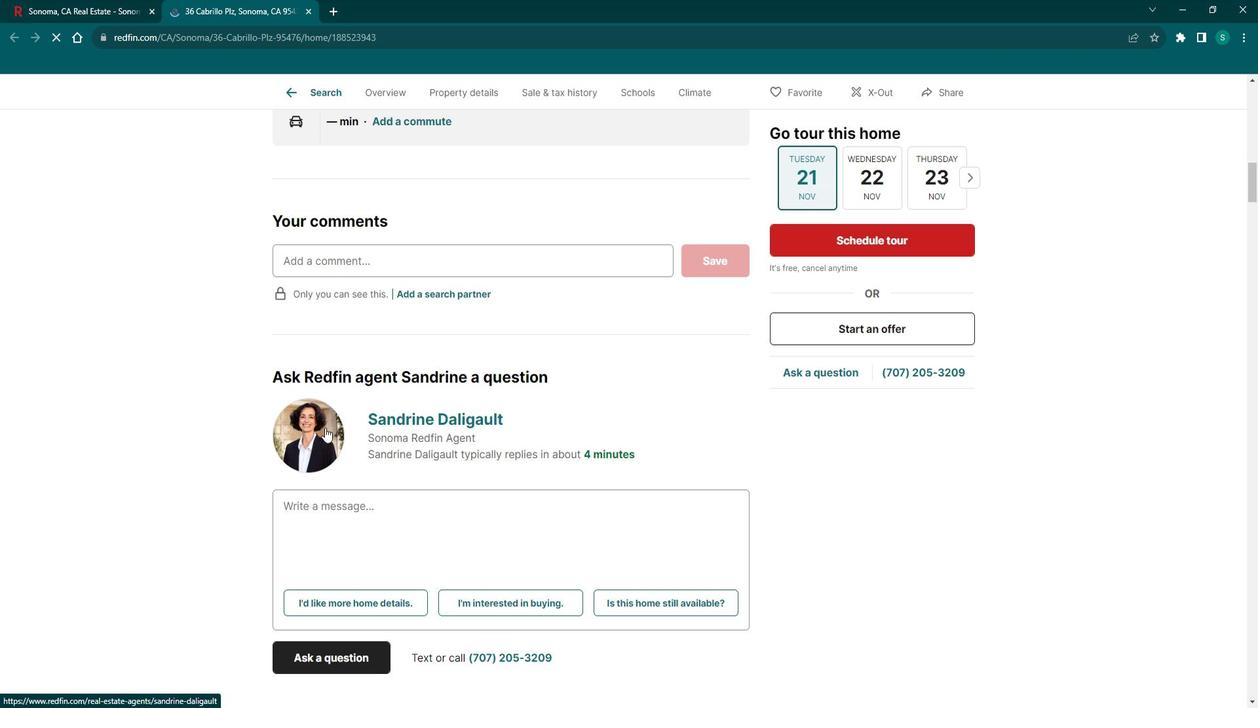 
Action: Mouse scrolled (337, 423) with delta (0, 0)
Screenshot: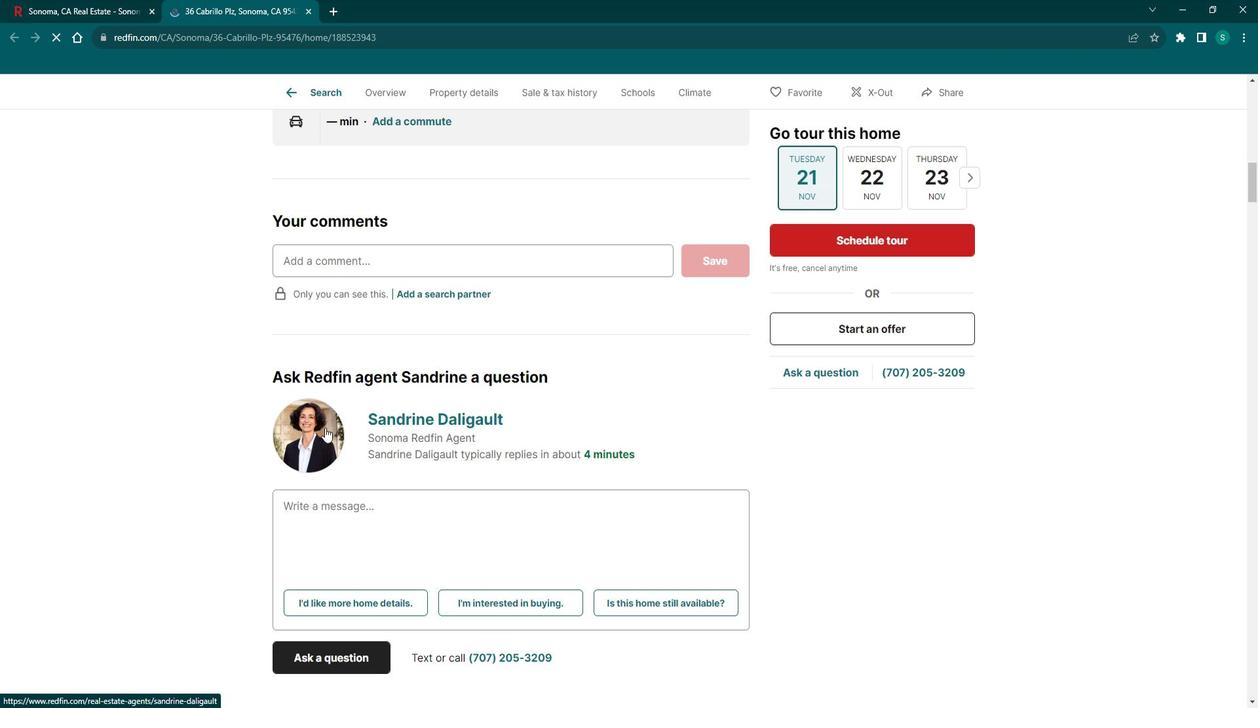 
Action: Mouse scrolled (337, 423) with delta (0, 0)
Screenshot: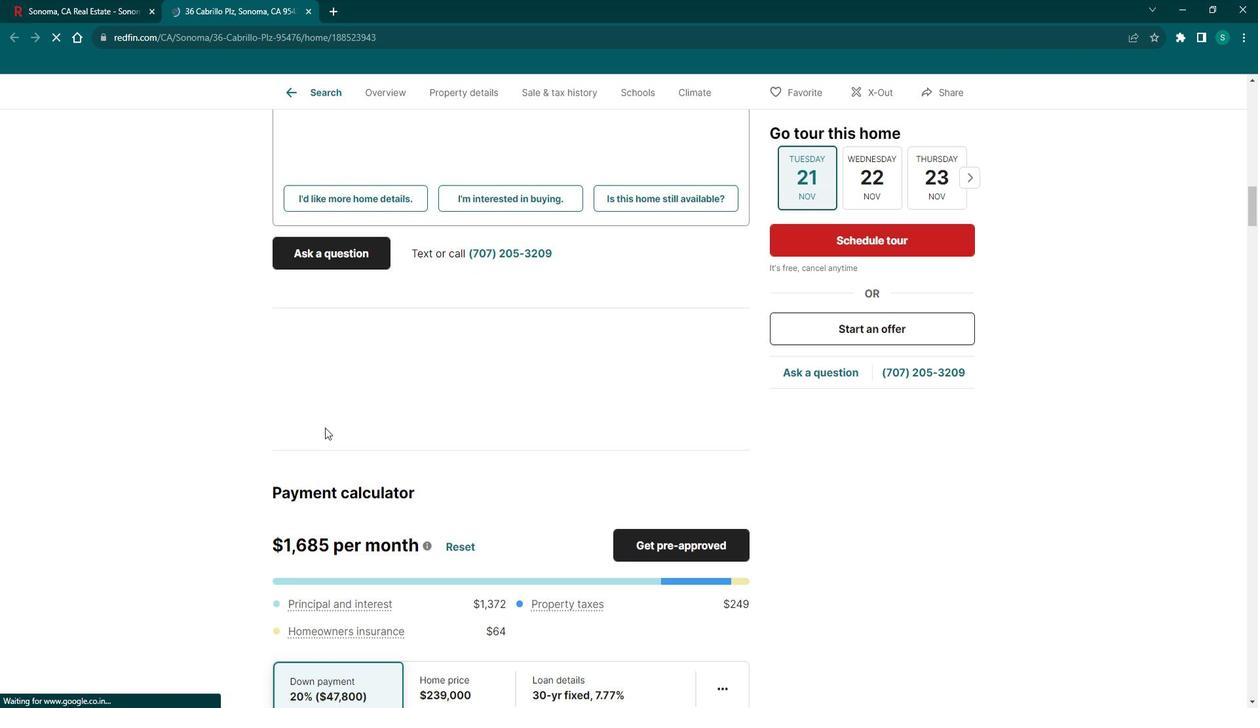 
Action: Mouse scrolled (337, 423) with delta (0, 0)
Screenshot: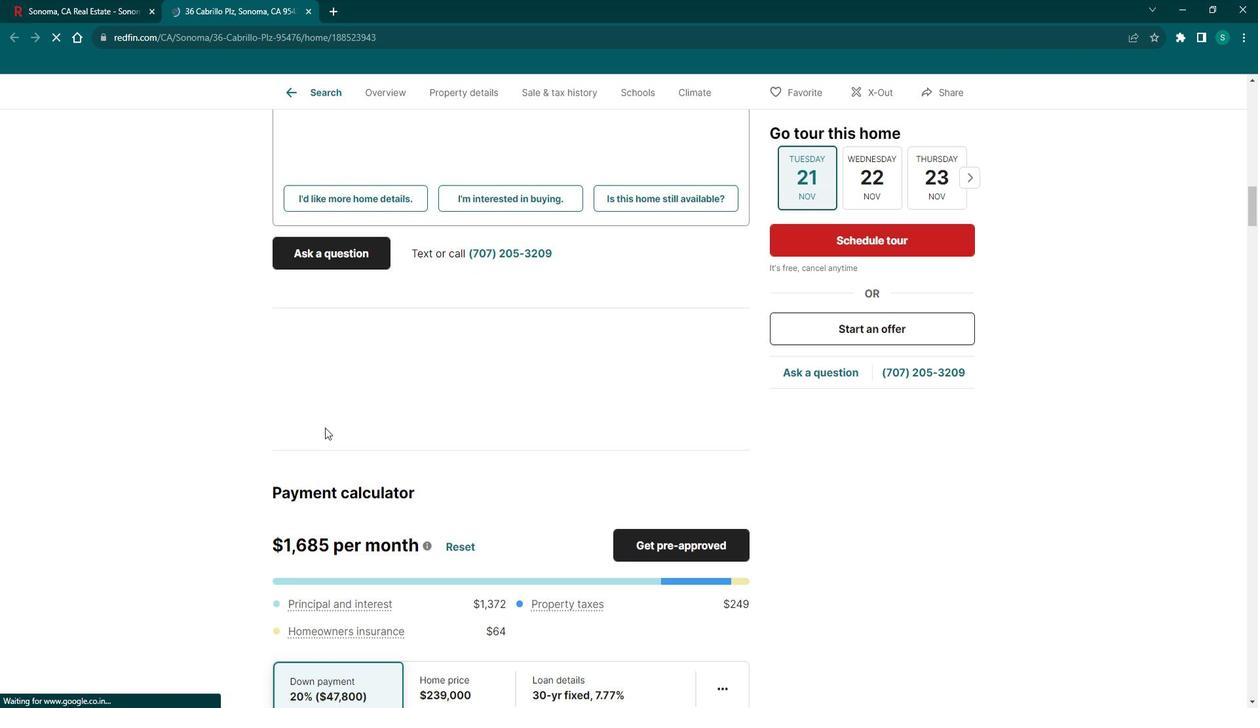 
Action: Mouse scrolled (337, 423) with delta (0, 0)
Screenshot: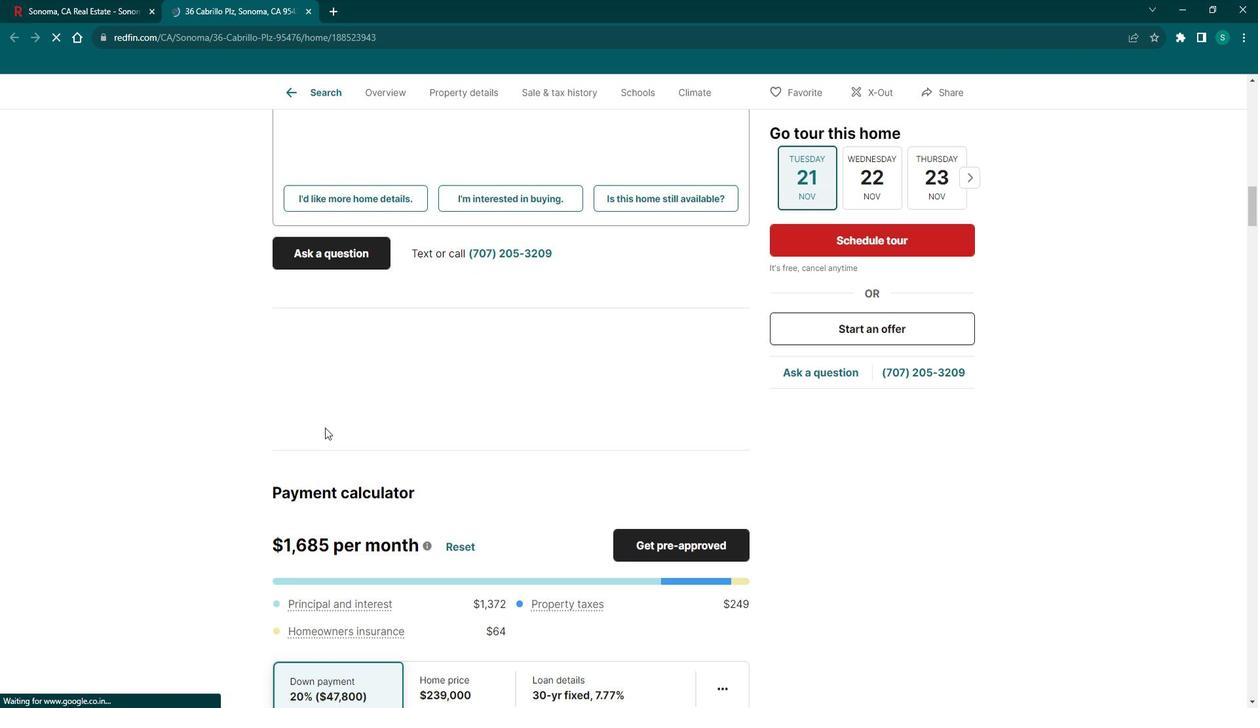 
Action: Mouse scrolled (337, 423) with delta (0, 0)
Screenshot: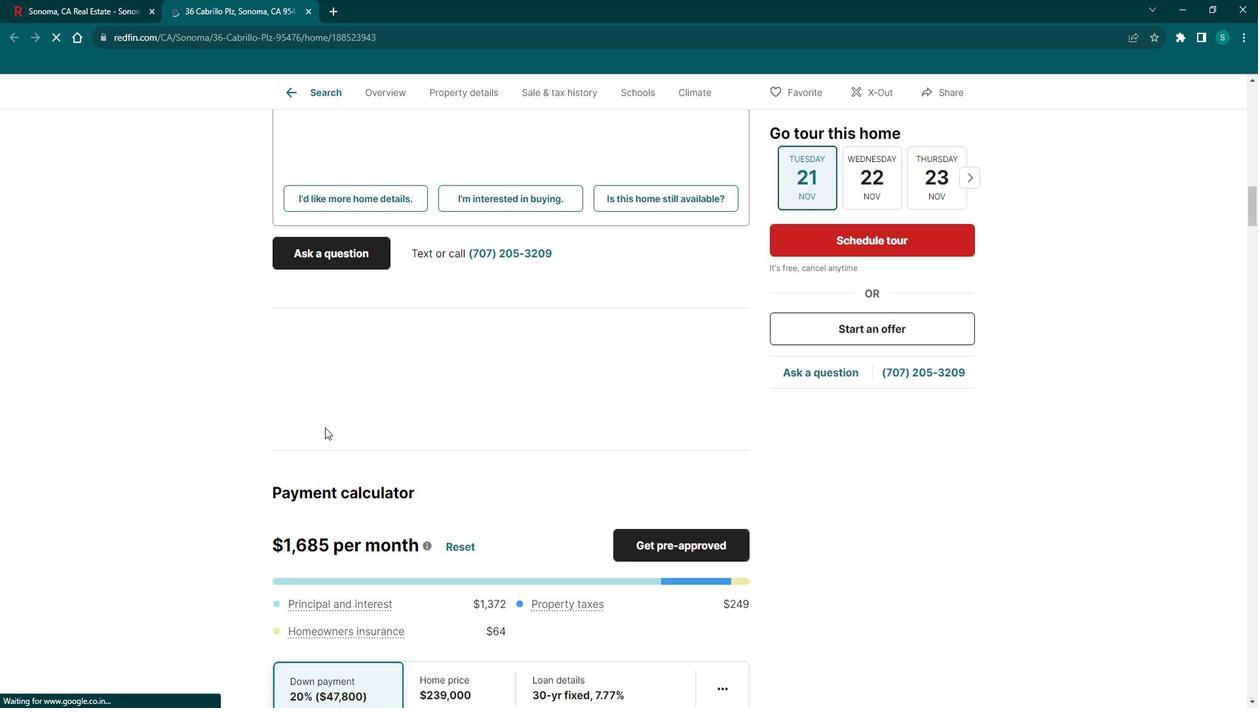 
Action: Mouse scrolled (337, 423) with delta (0, 0)
Screenshot: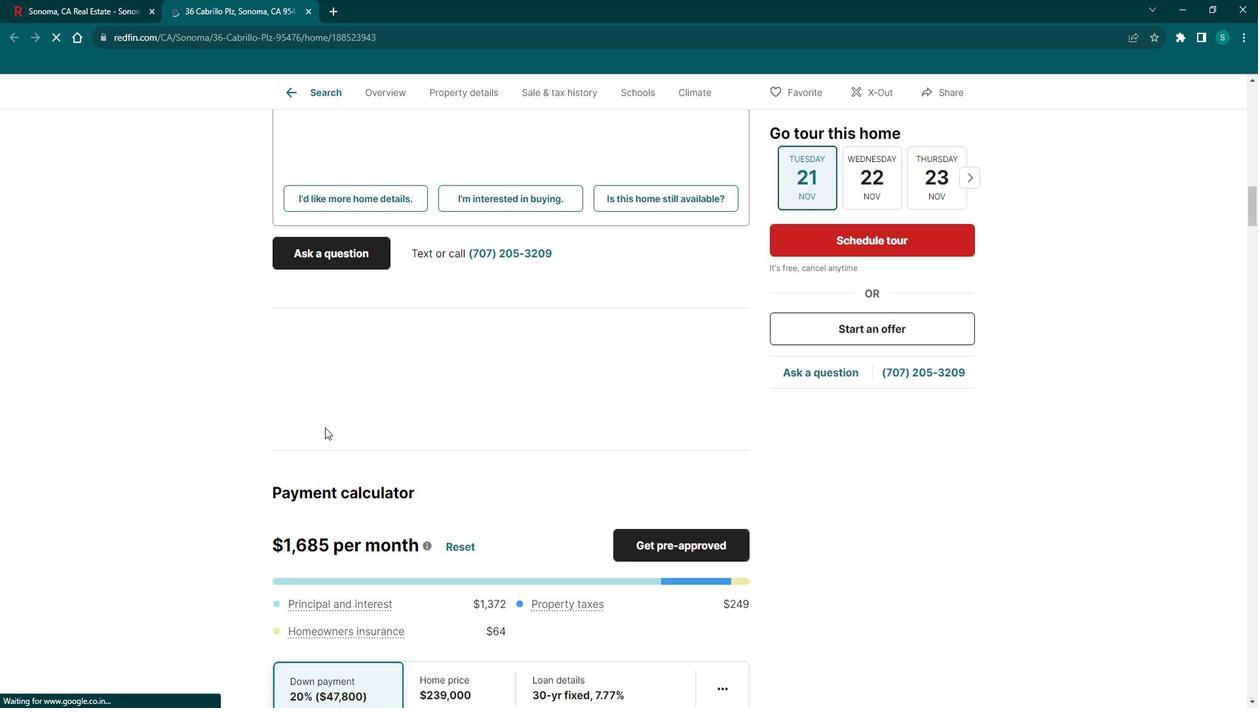 
Action: Mouse scrolled (337, 423) with delta (0, 0)
Screenshot: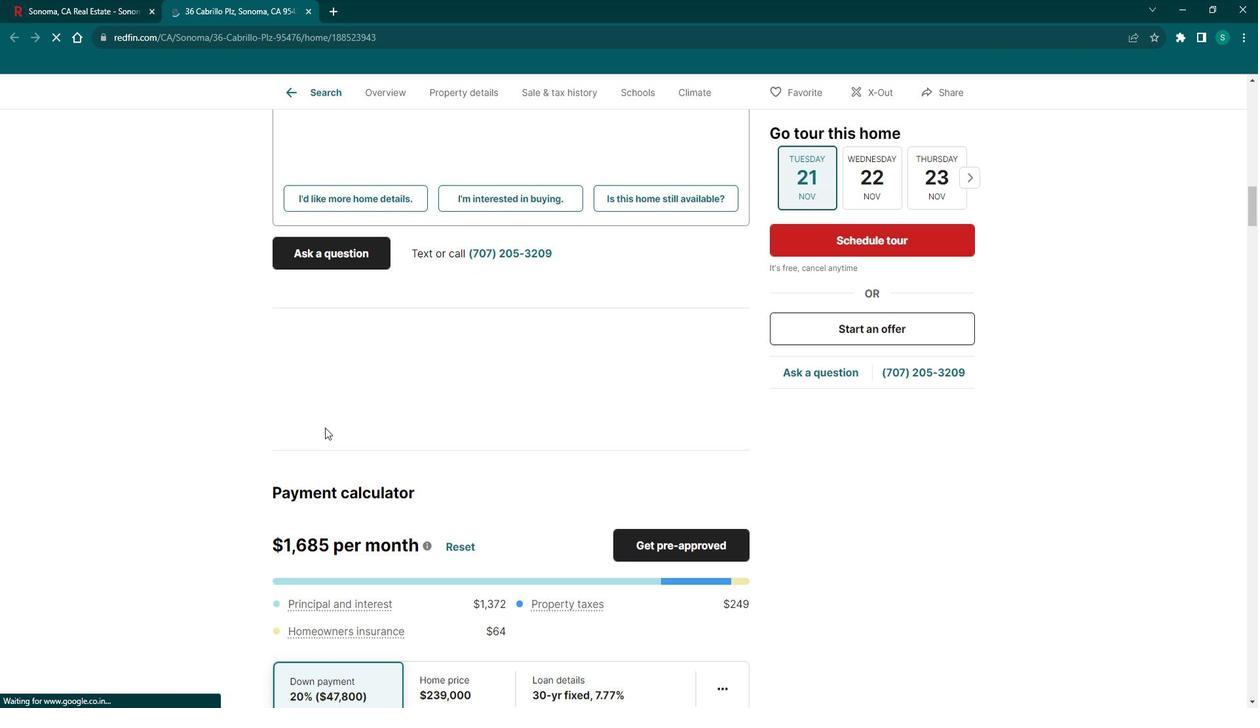 
Action: Mouse scrolled (337, 423) with delta (0, 0)
Screenshot: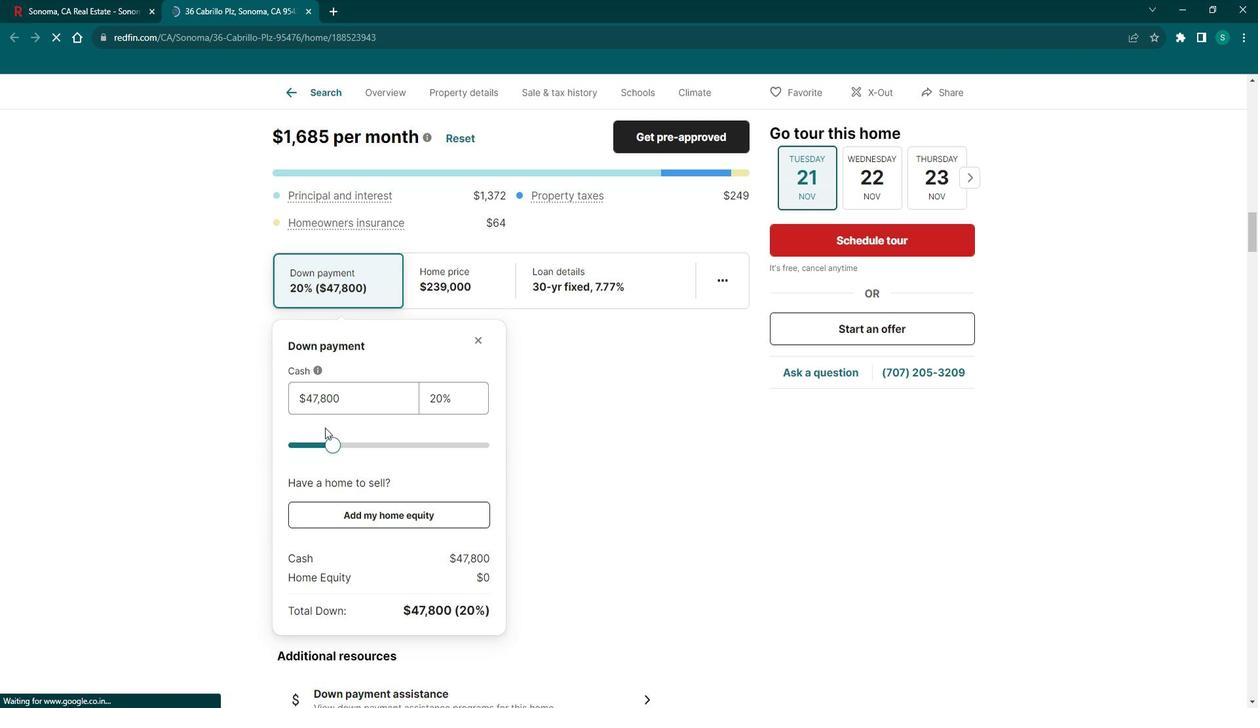 
Action: Mouse scrolled (337, 423) with delta (0, 0)
Screenshot: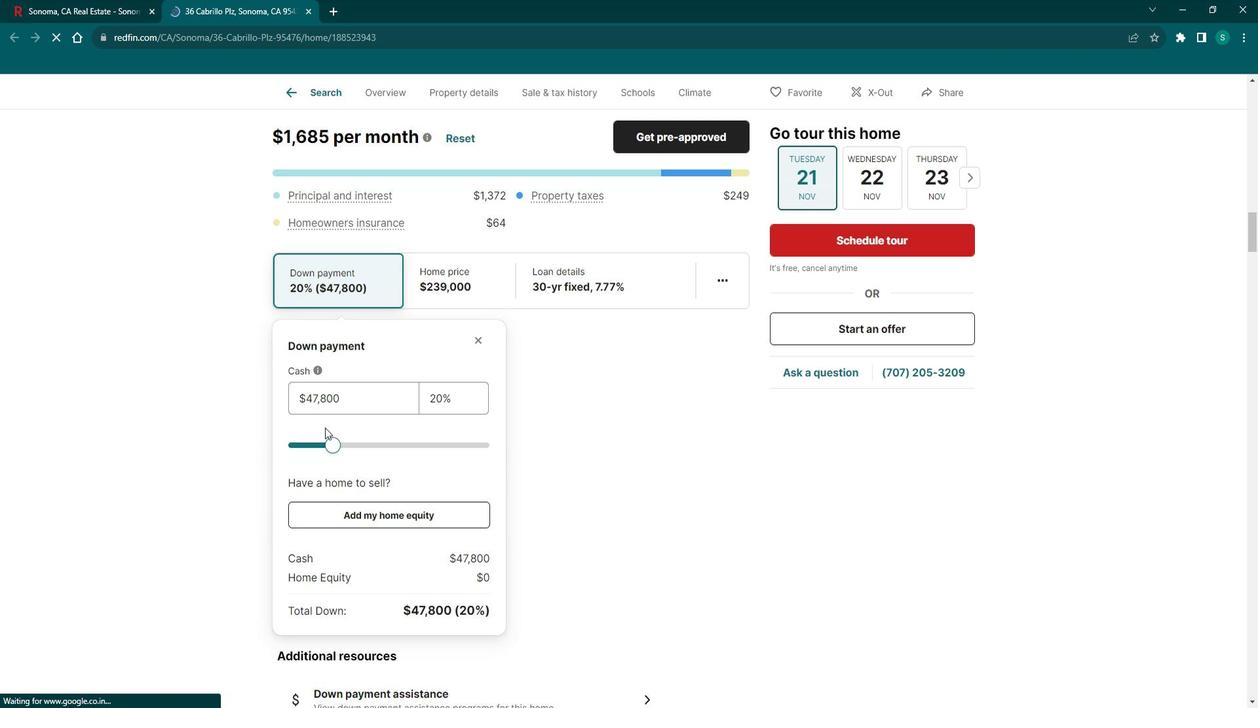 
Action: Mouse scrolled (337, 423) with delta (0, 0)
Screenshot: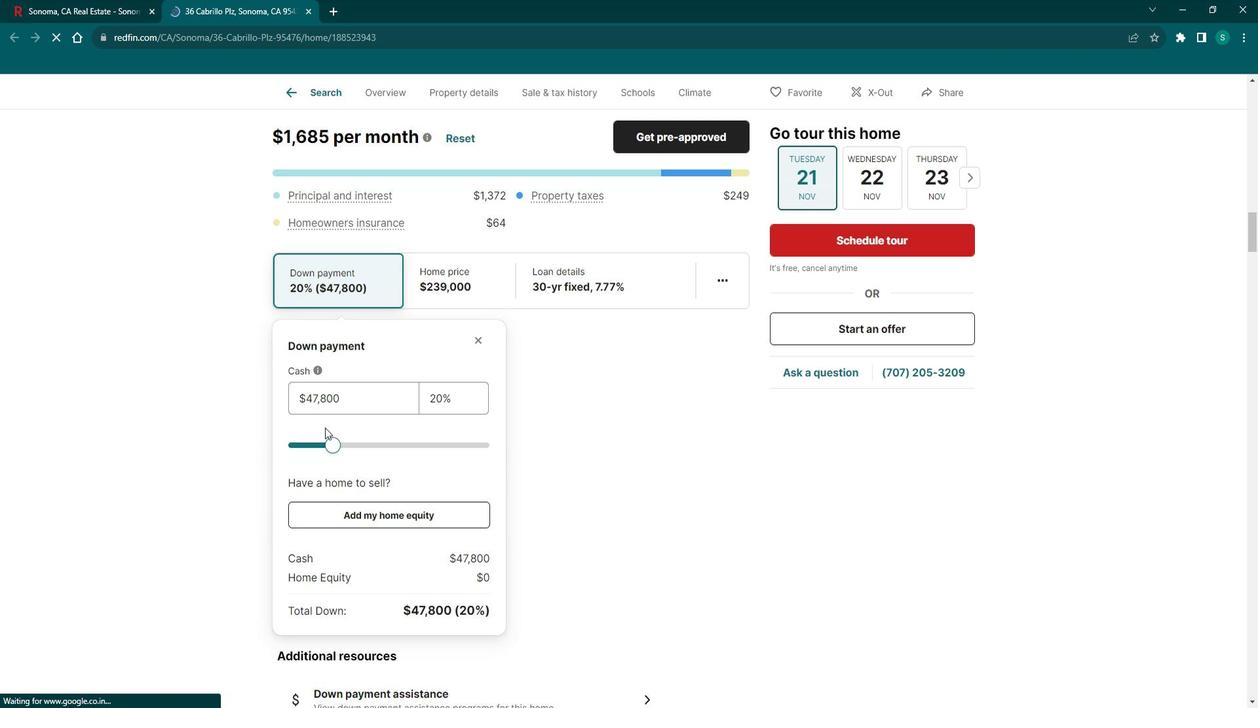 
Action: Mouse scrolled (337, 423) with delta (0, 0)
Screenshot: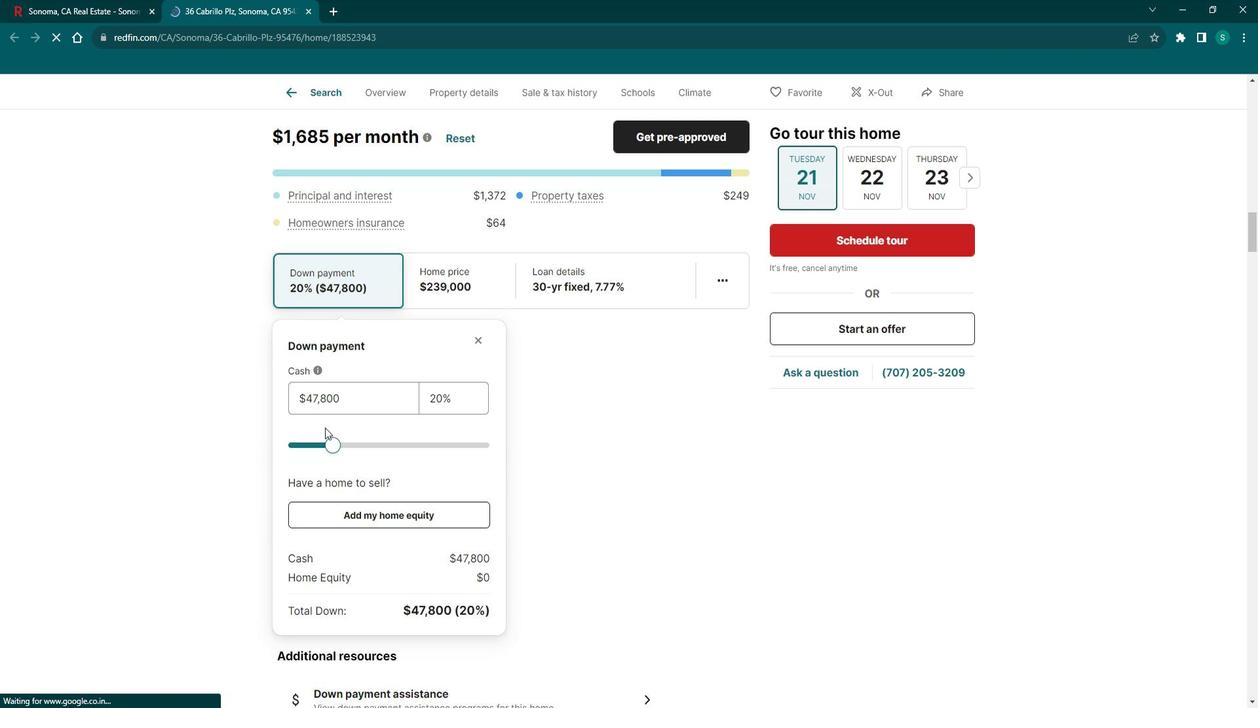 
Action: Mouse scrolled (337, 423) with delta (0, 0)
Screenshot: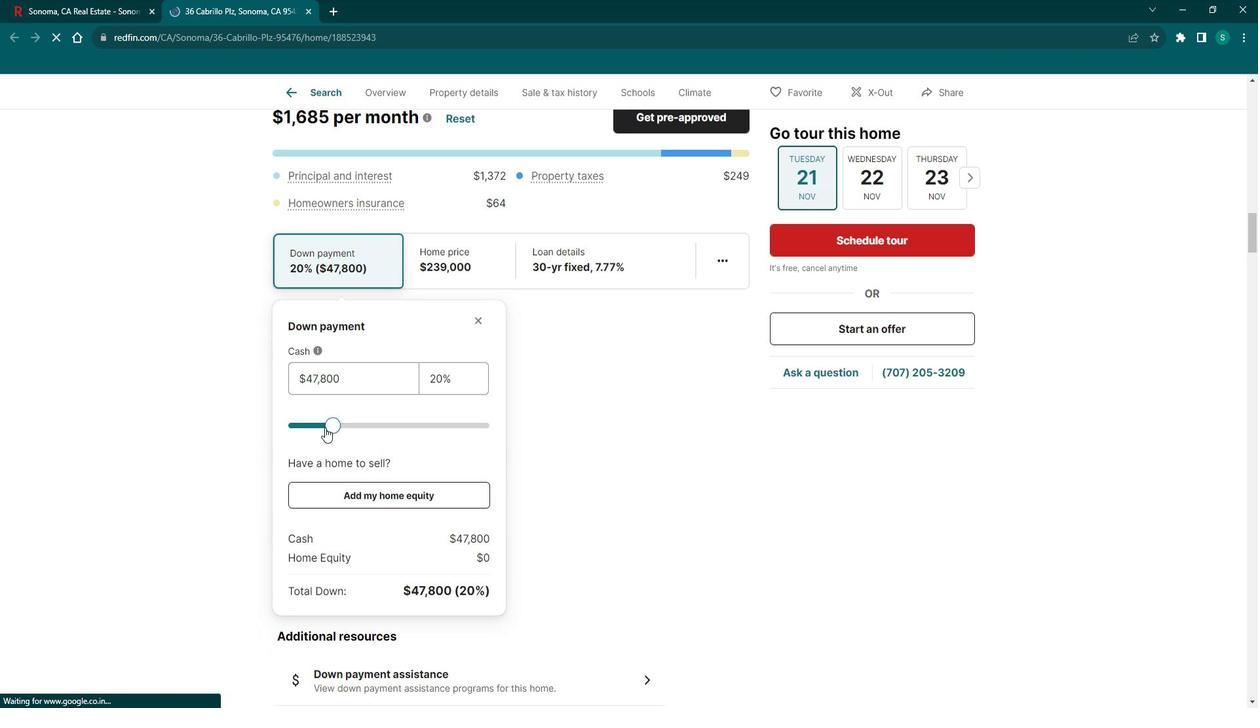 
Action: Mouse scrolled (337, 423) with delta (0, 0)
Screenshot: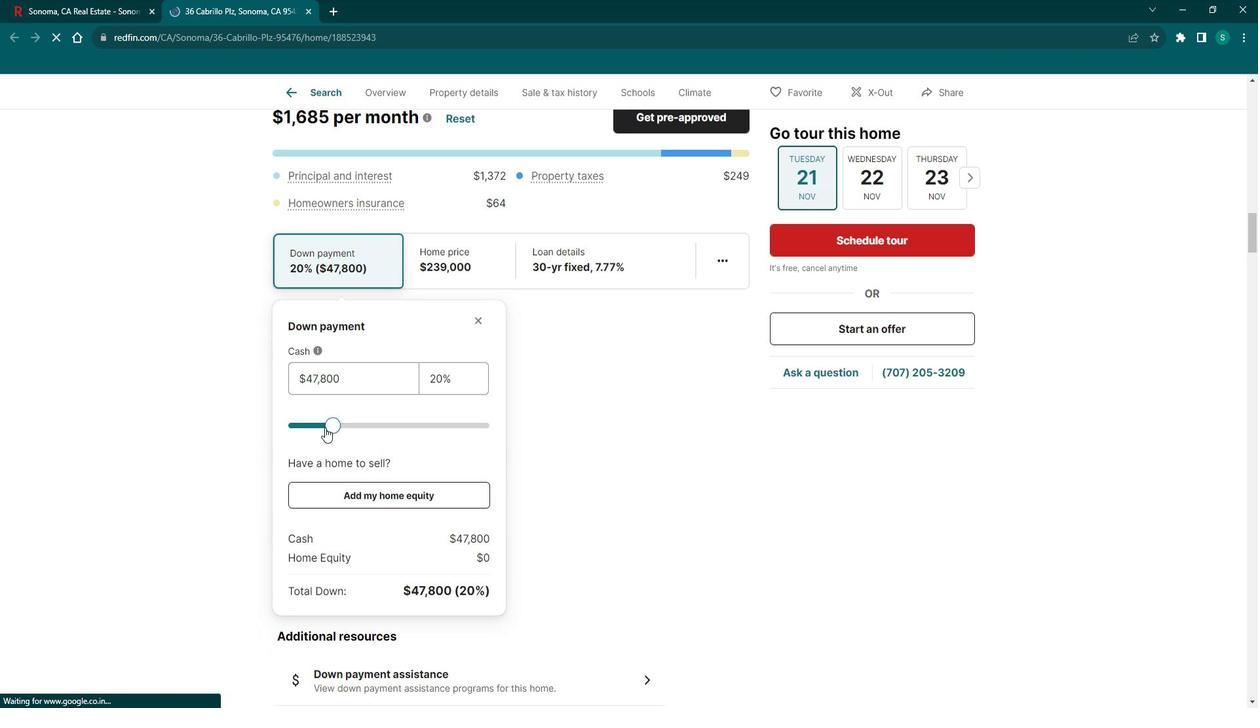 
Action: Mouse scrolled (337, 423) with delta (0, 0)
Screenshot: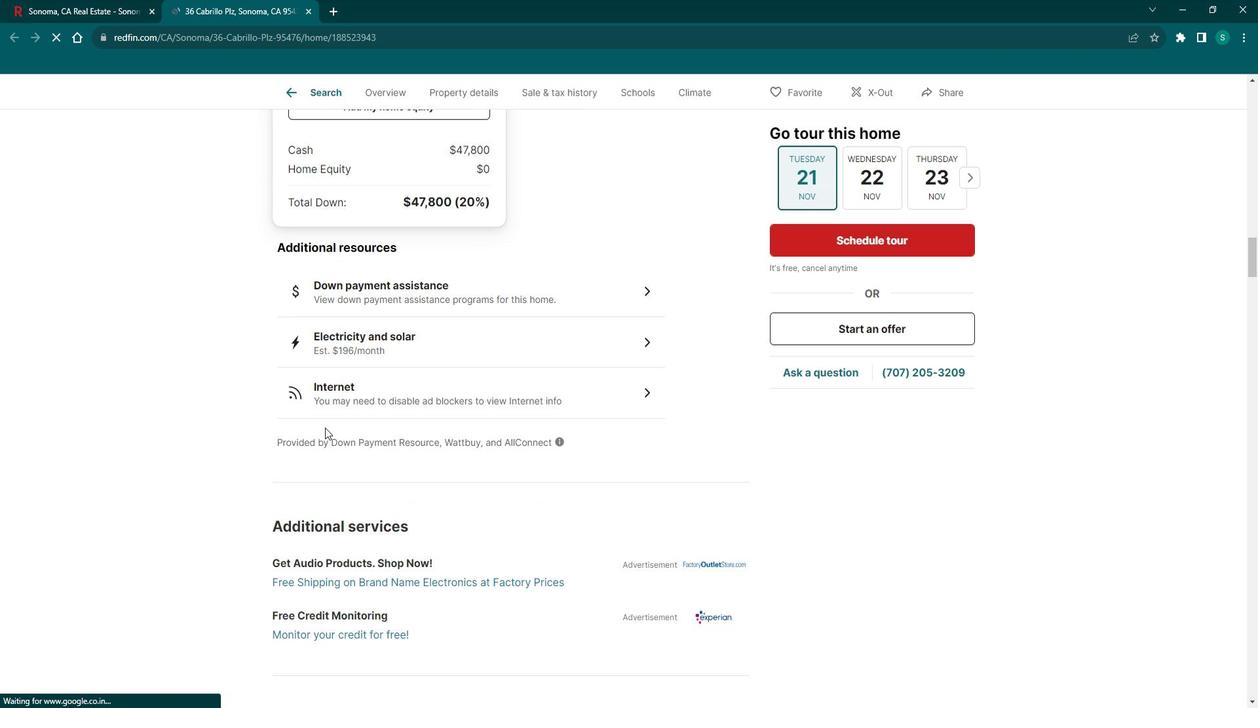 
Action: Mouse scrolled (337, 423) with delta (0, 0)
Screenshot: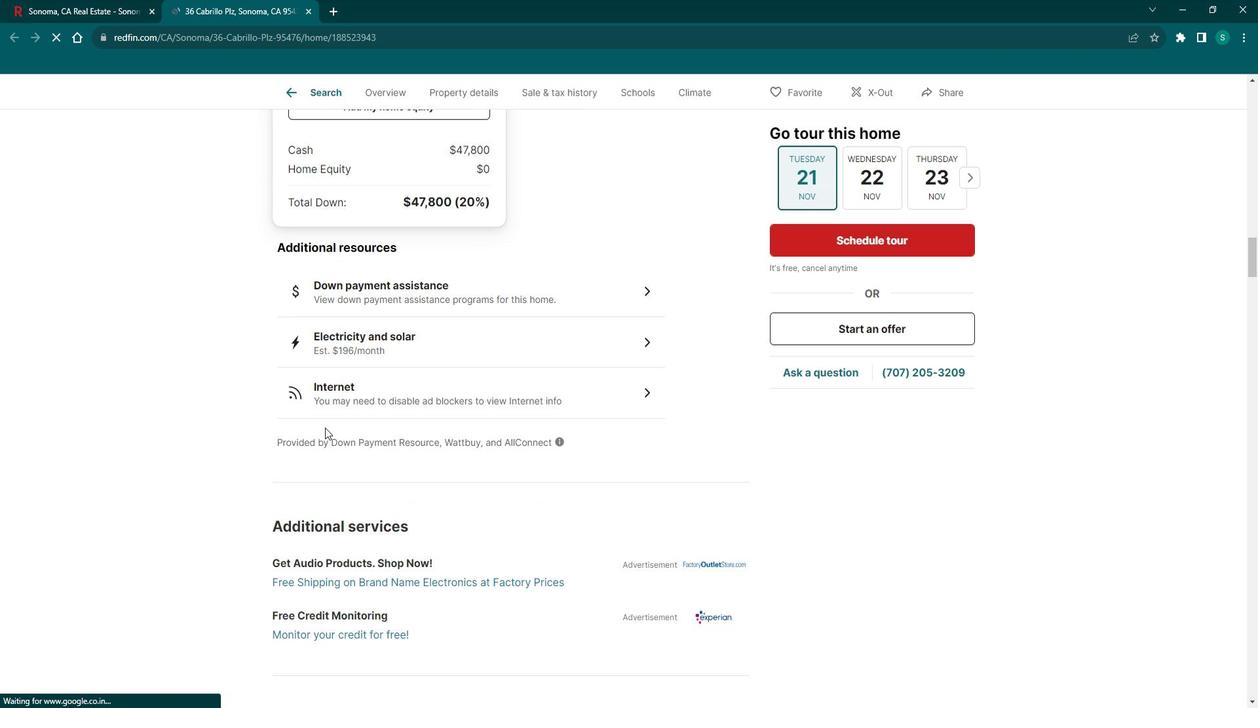 
Action: Mouse scrolled (337, 423) with delta (0, 0)
Screenshot: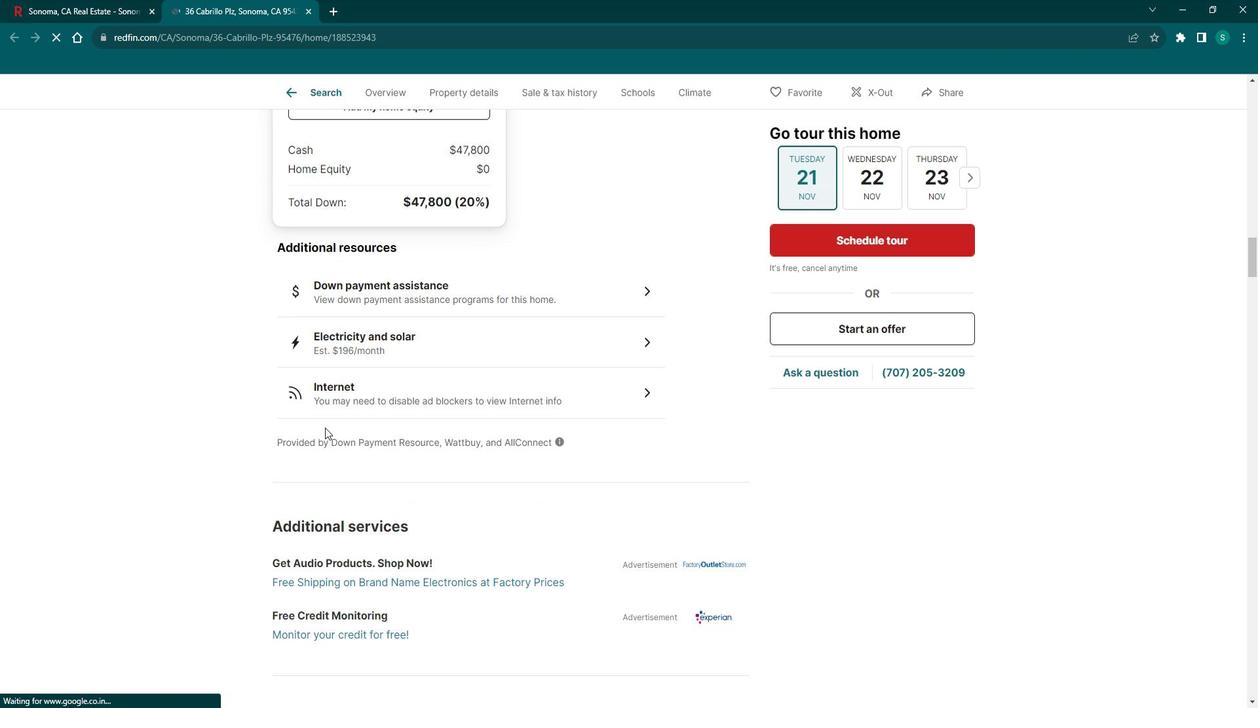 
Action: Mouse scrolled (337, 423) with delta (0, 0)
Screenshot: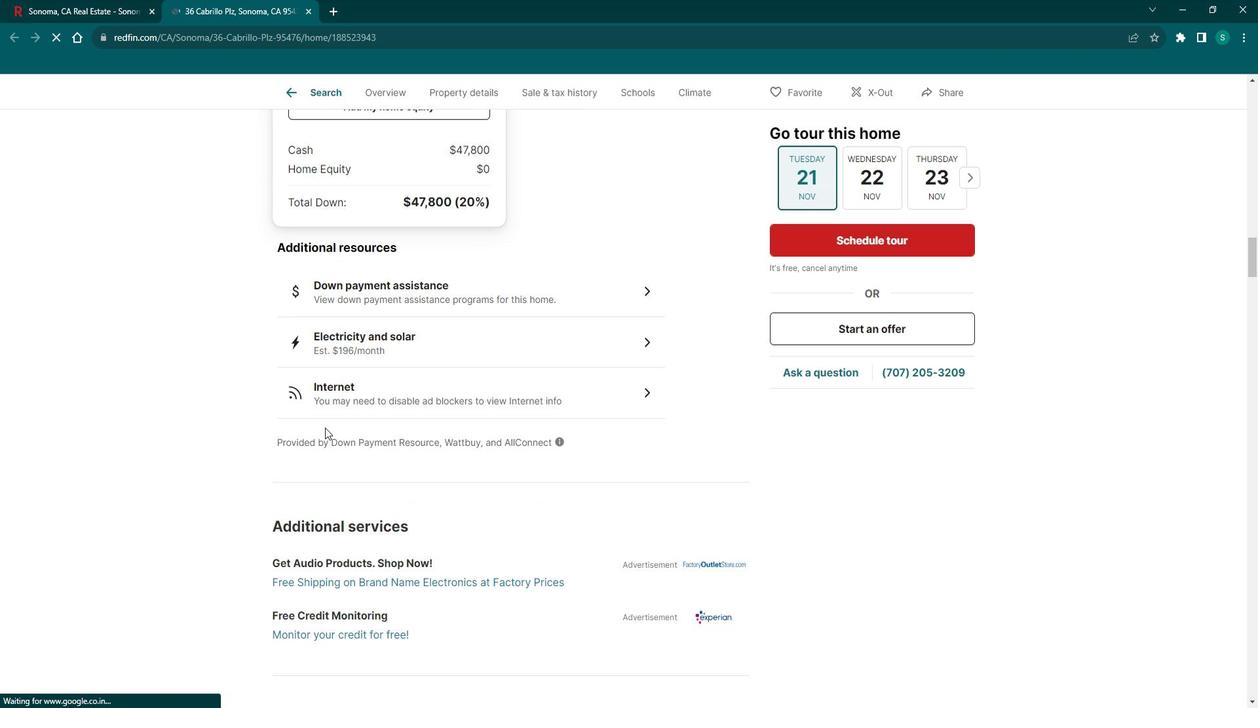 
Action: Mouse scrolled (337, 423) with delta (0, 0)
Screenshot: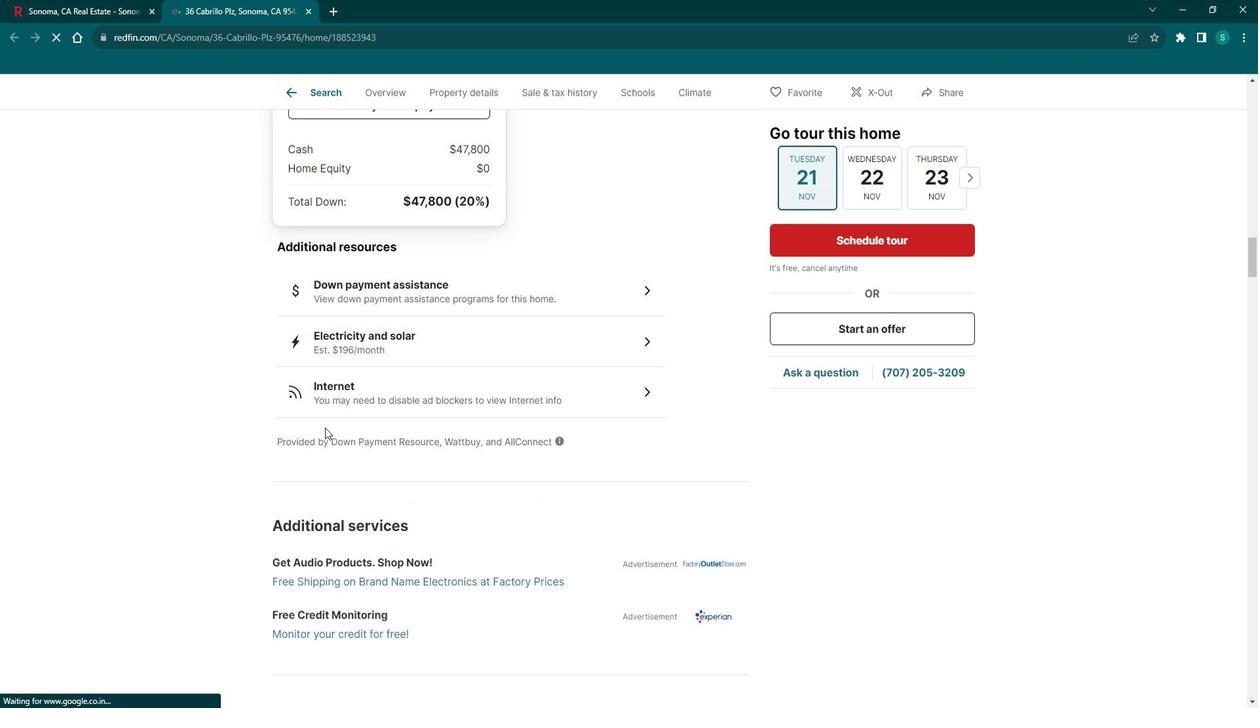 
Action: Mouse scrolled (337, 423) with delta (0, 0)
Screenshot: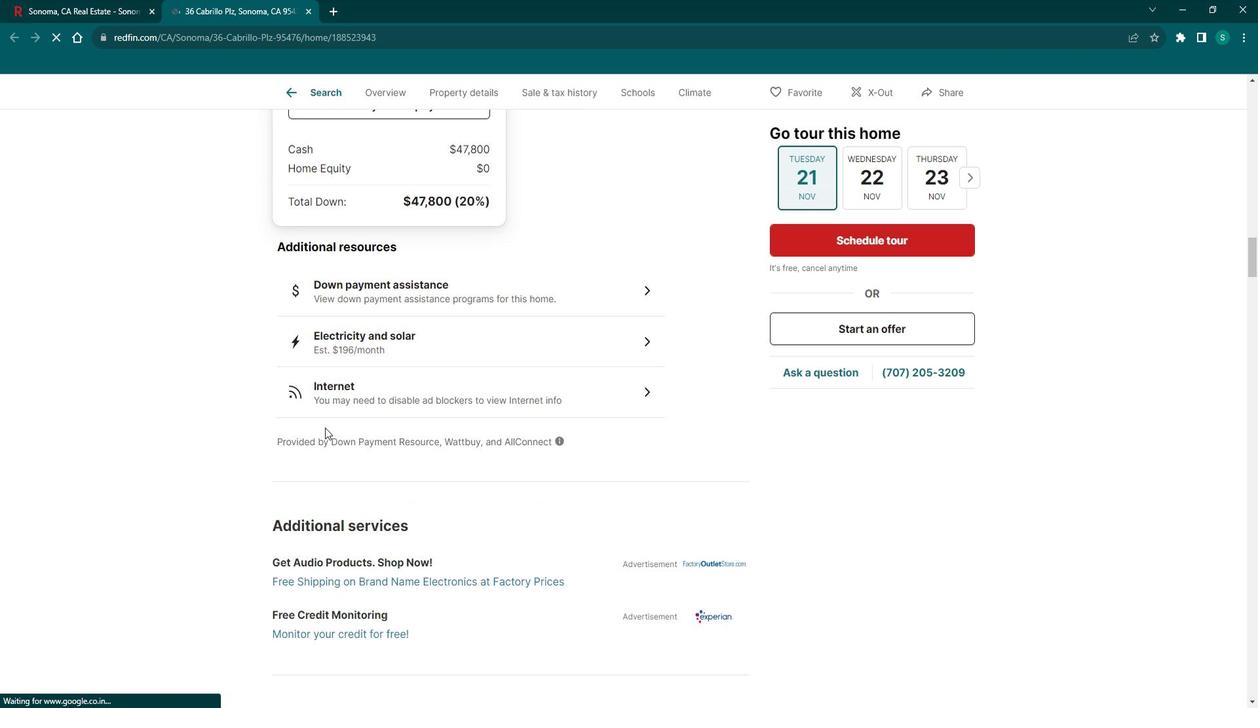 
Action: Mouse scrolled (337, 423) with delta (0, 0)
Screenshot: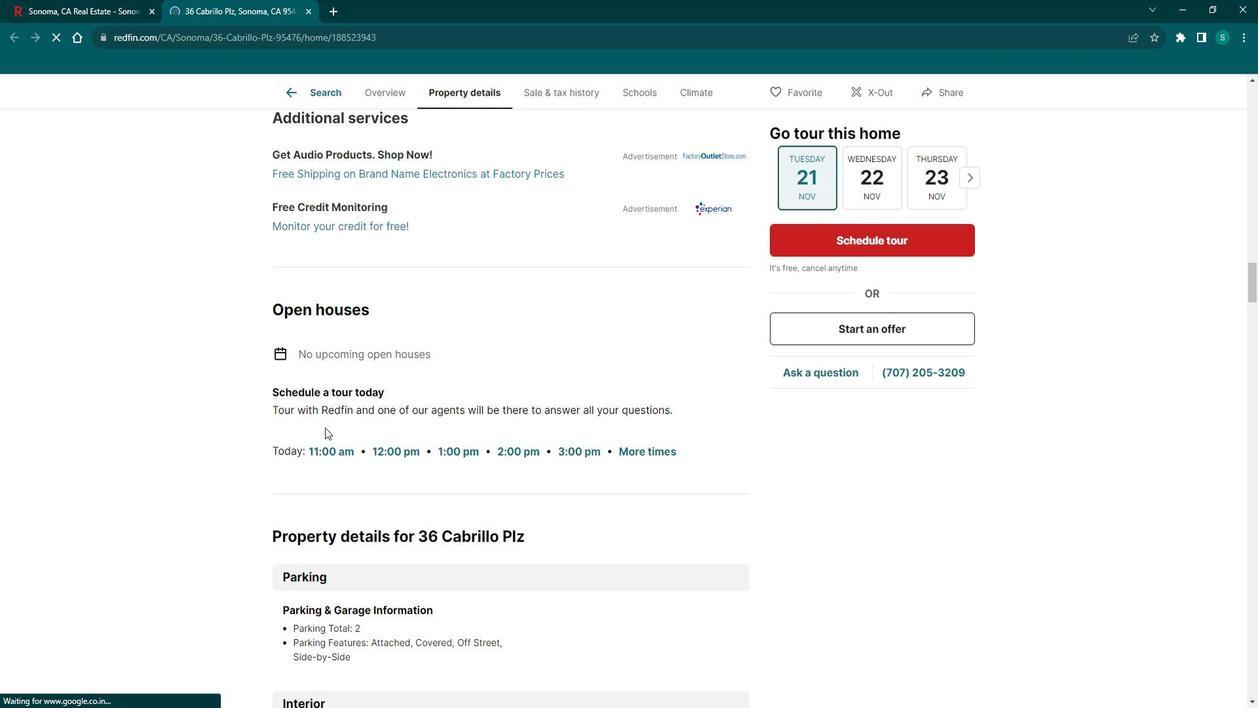 
Action: Mouse scrolled (337, 423) with delta (0, 0)
Screenshot: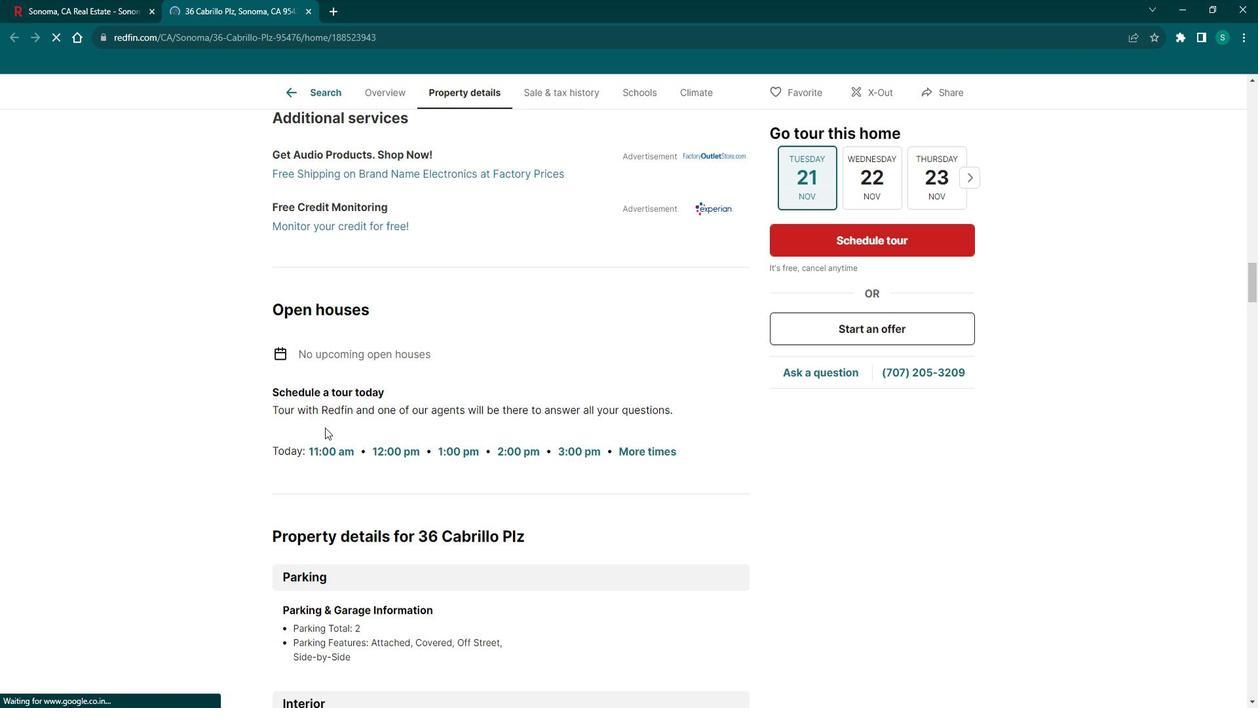 
Action: Mouse scrolled (337, 423) with delta (0, 0)
Screenshot: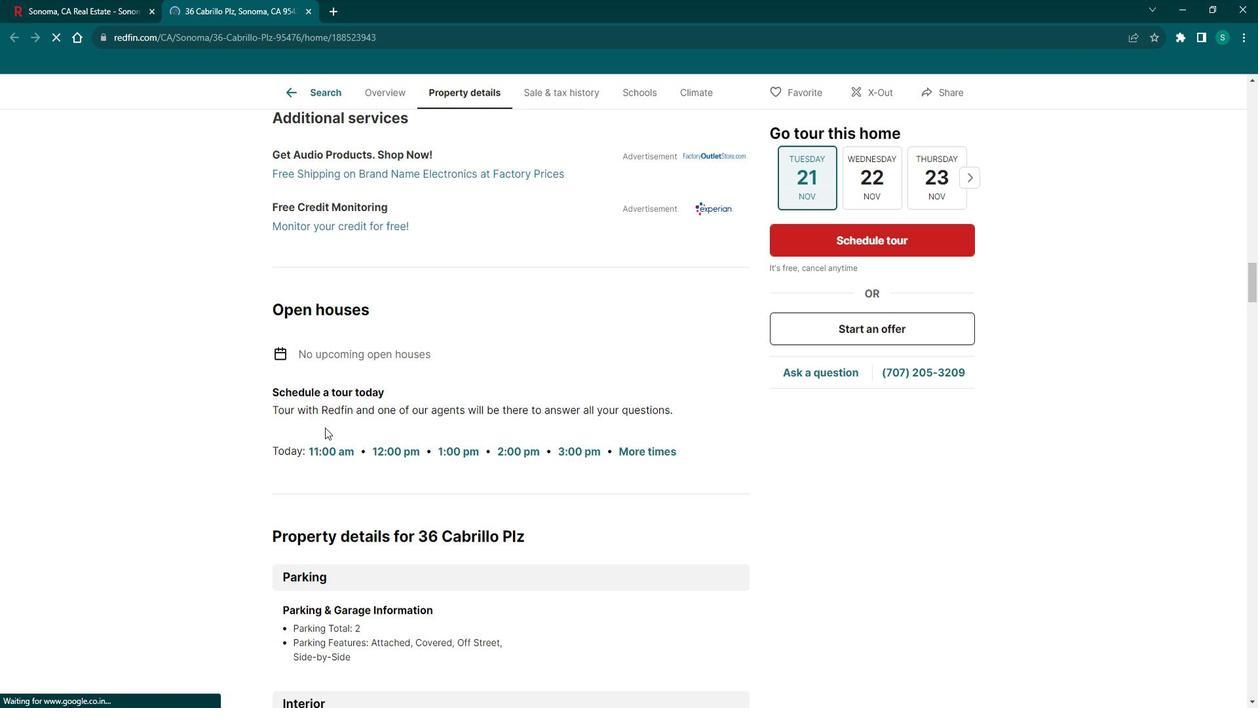 
Action: Mouse scrolled (337, 423) with delta (0, 0)
Screenshot: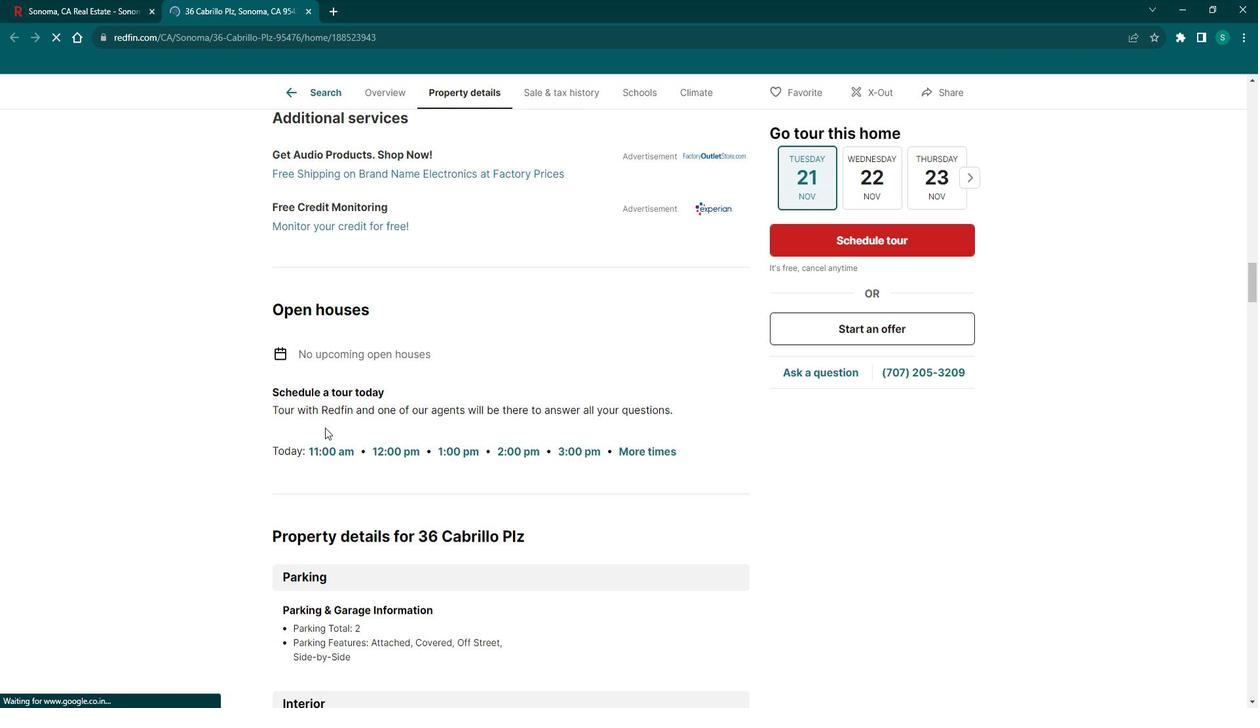 
Action: Mouse scrolled (337, 423) with delta (0, 0)
Screenshot: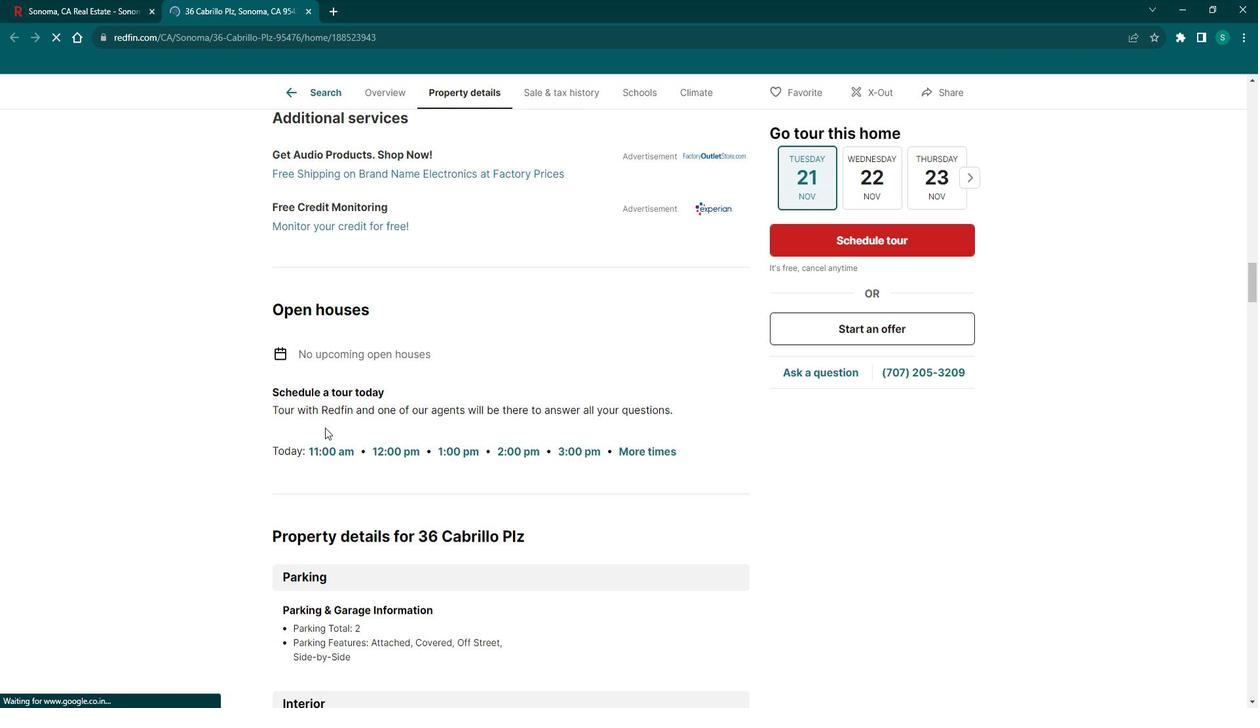 
Action: Mouse scrolled (337, 423) with delta (0, 0)
Screenshot: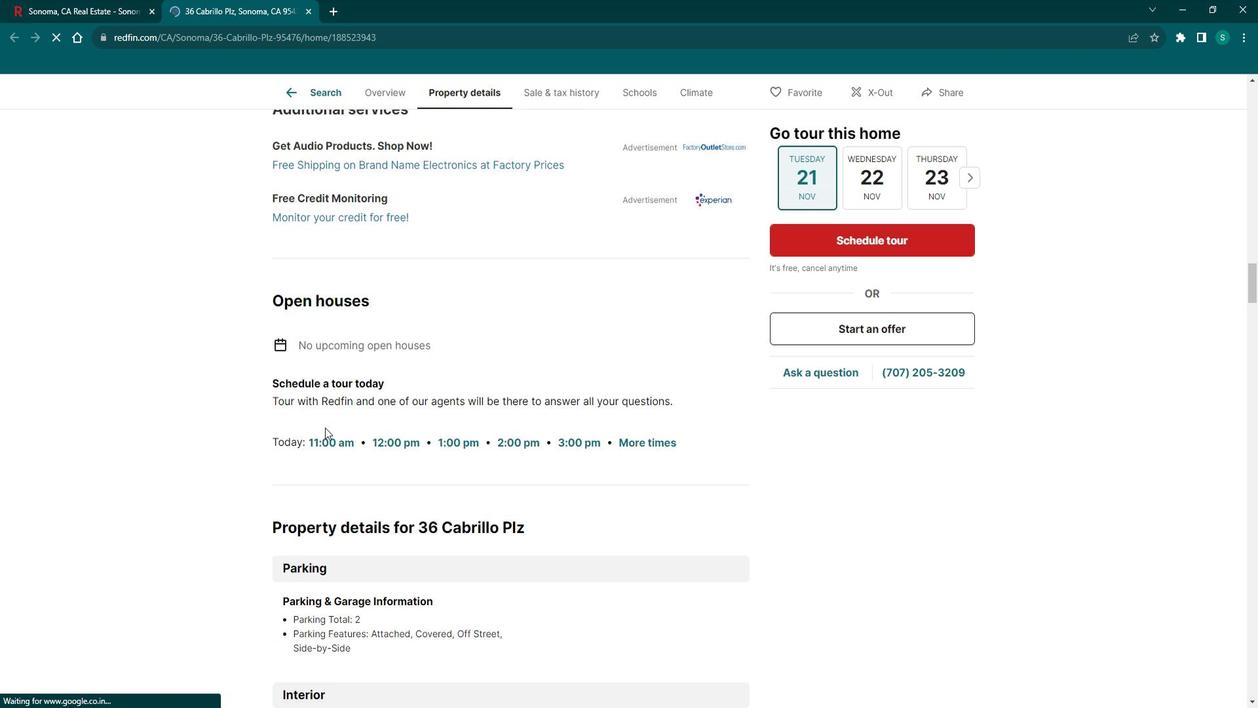 
Action: Mouse scrolled (337, 423) with delta (0, 0)
Screenshot: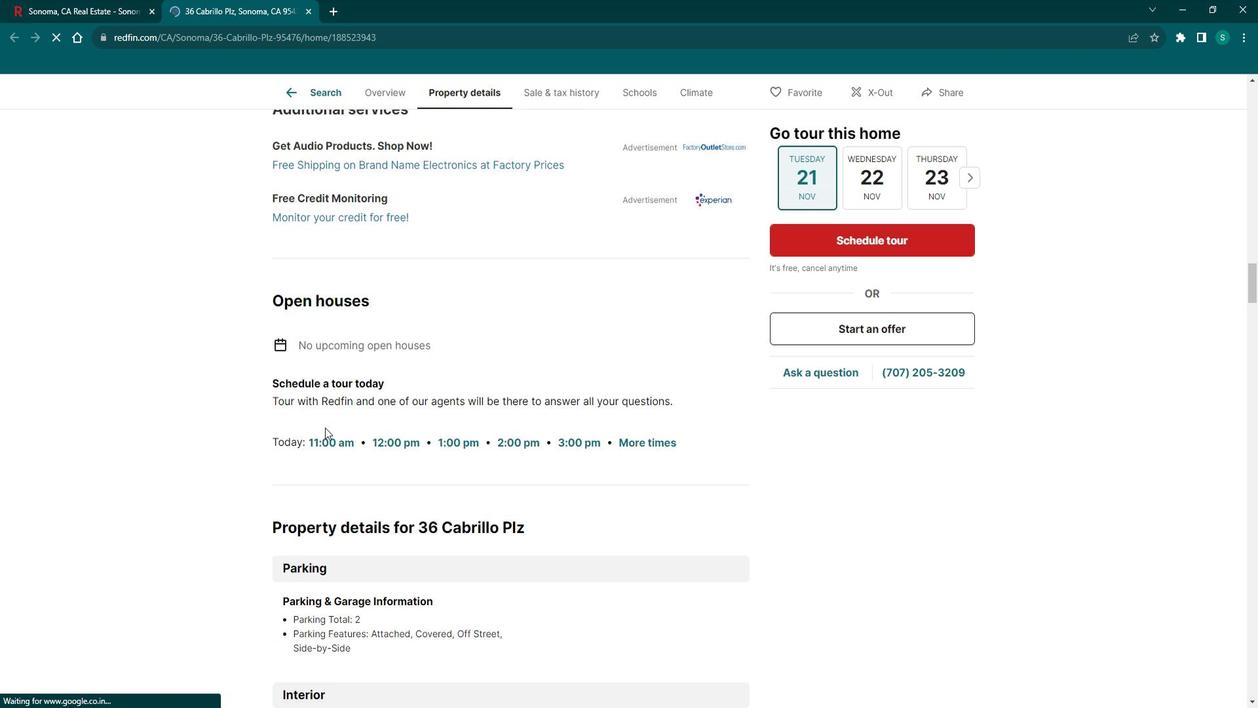 
Action: Mouse scrolled (337, 423) with delta (0, 0)
Screenshot: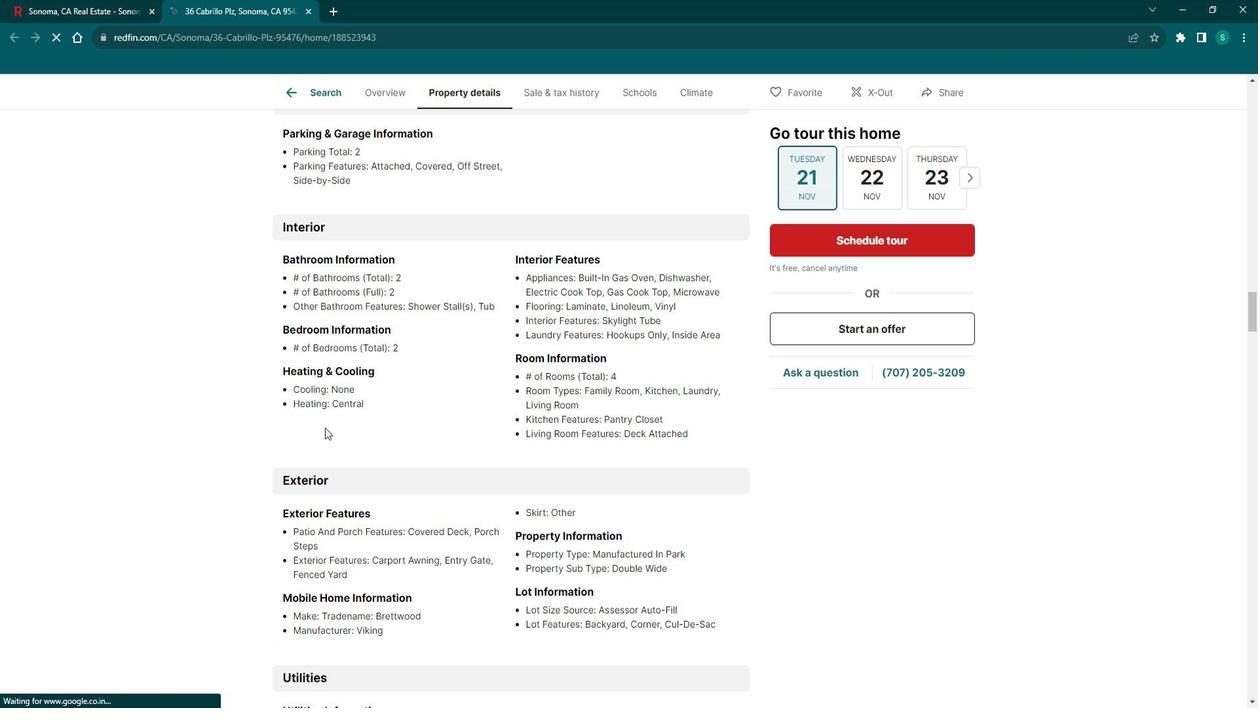 
Action: Mouse scrolled (337, 423) with delta (0, 0)
Screenshot: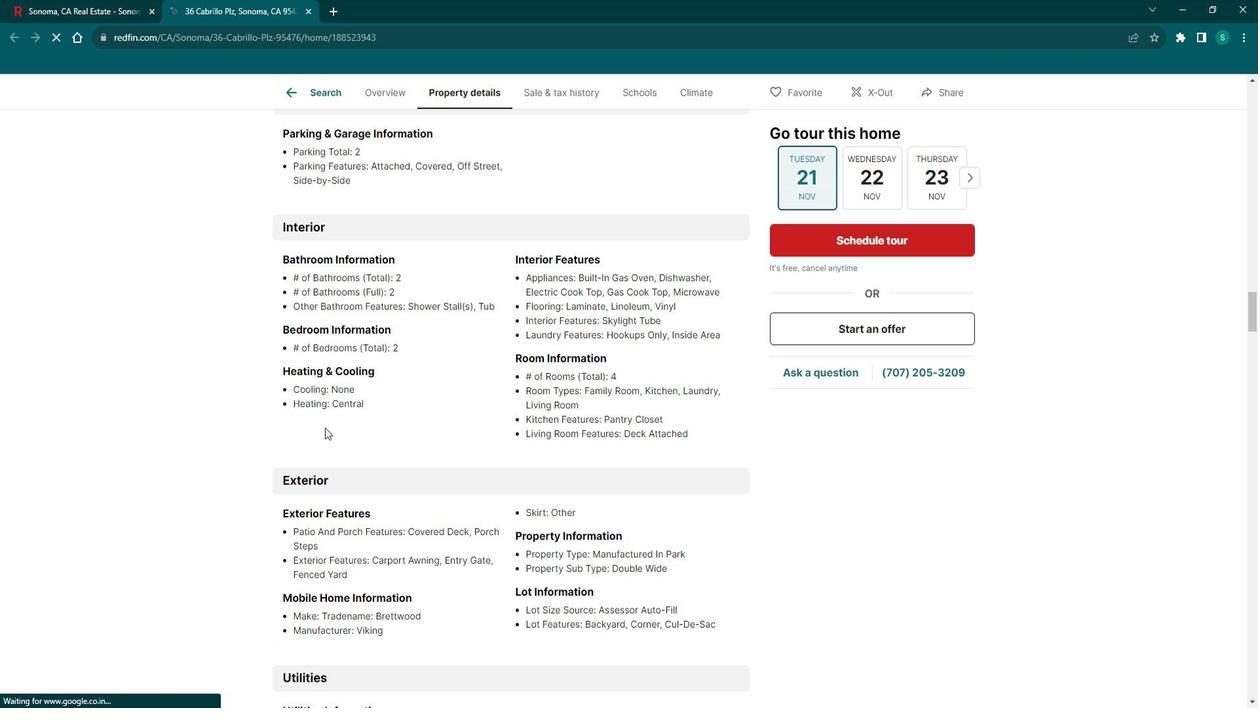 
Action: Mouse scrolled (337, 423) with delta (0, 0)
Screenshot: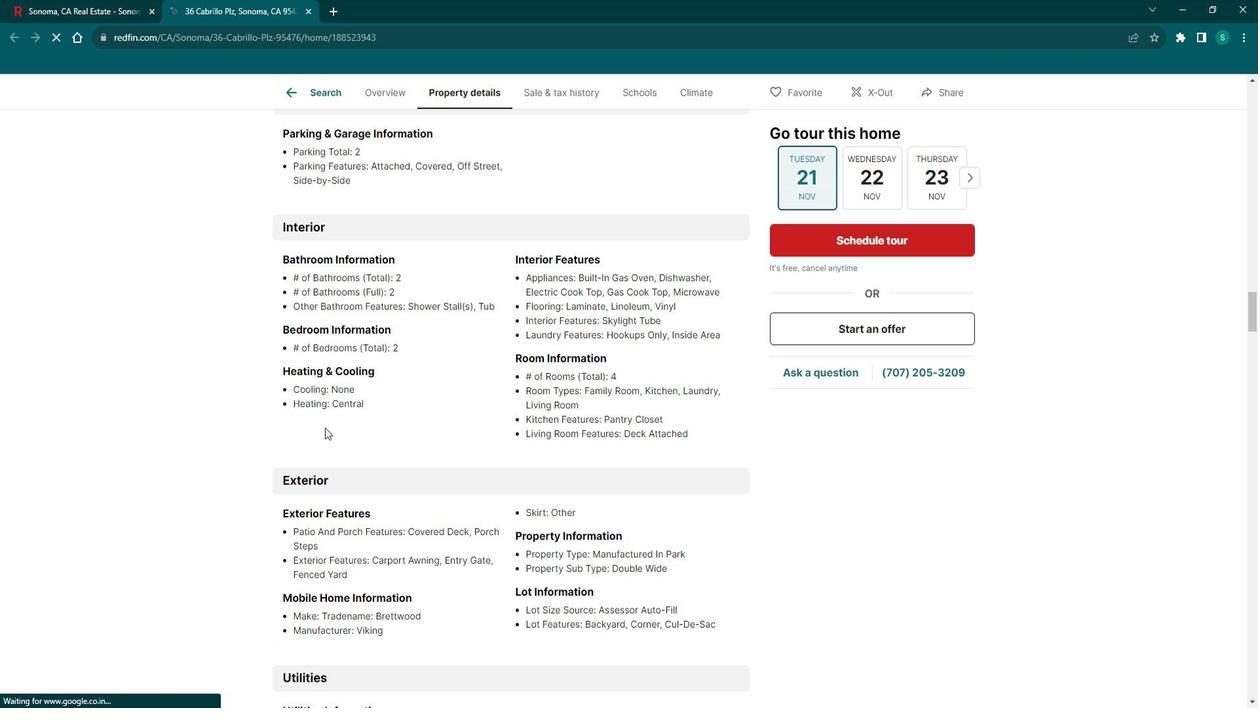 
Action: Mouse scrolled (337, 423) with delta (0, 0)
Screenshot: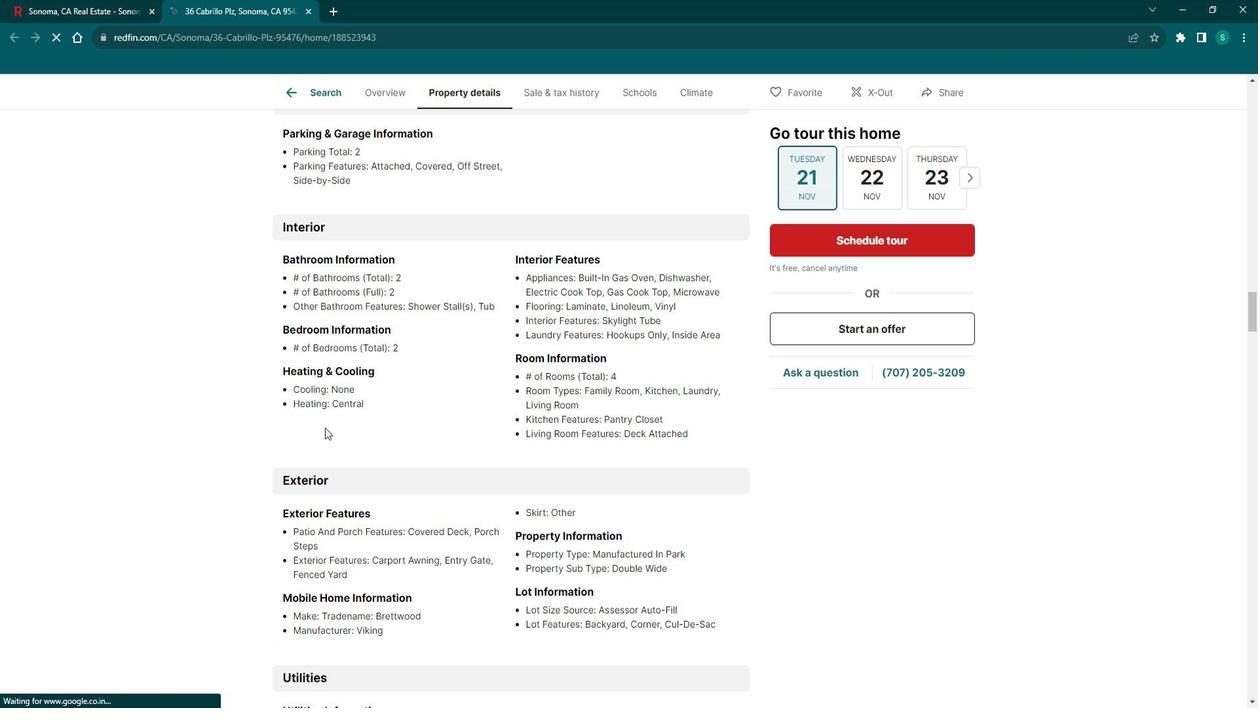 
Action: Mouse scrolled (337, 423) with delta (0, 0)
Screenshot: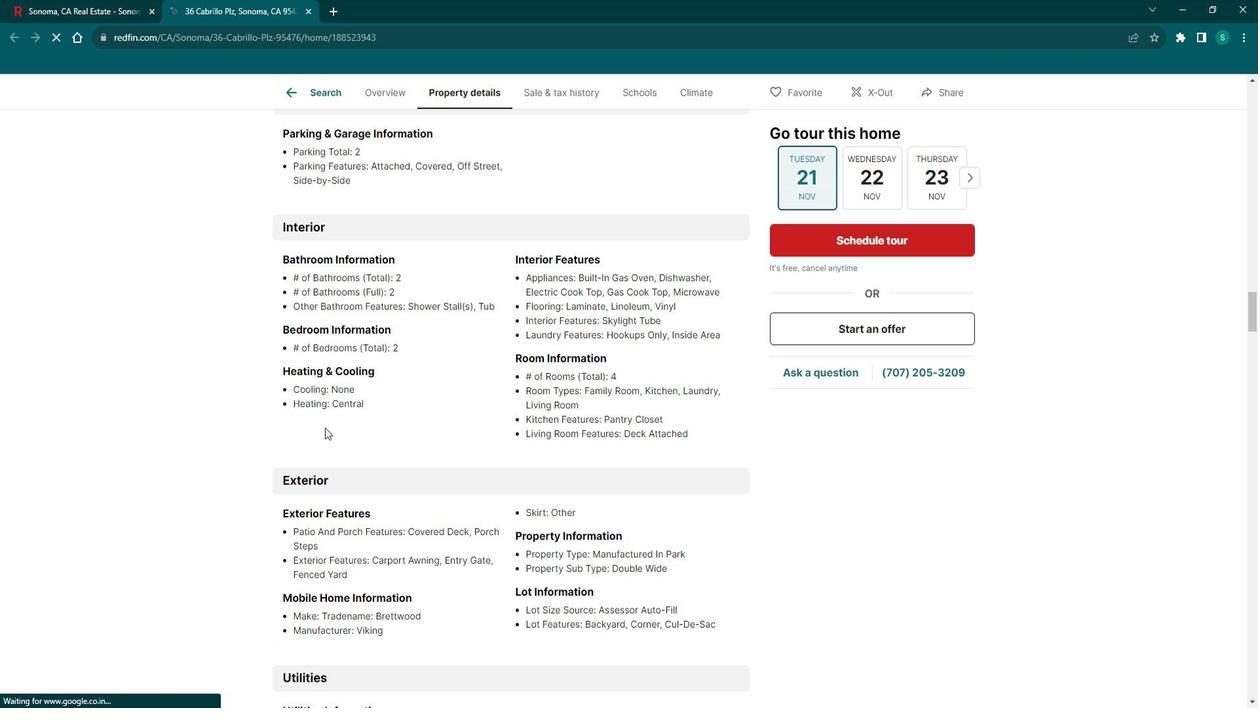 
Action: Mouse scrolled (337, 423) with delta (0, 0)
Screenshot: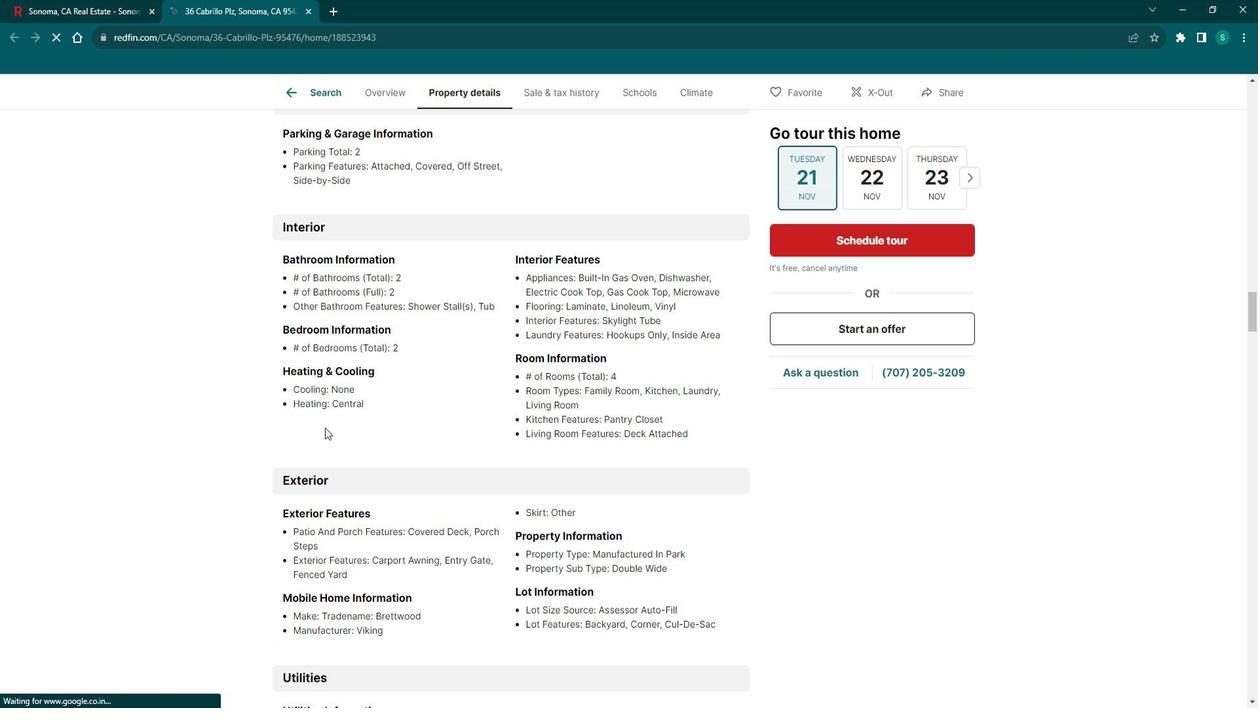 
Action: Mouse scrolled (337, 423) with delta (0, 0)
Screenshot: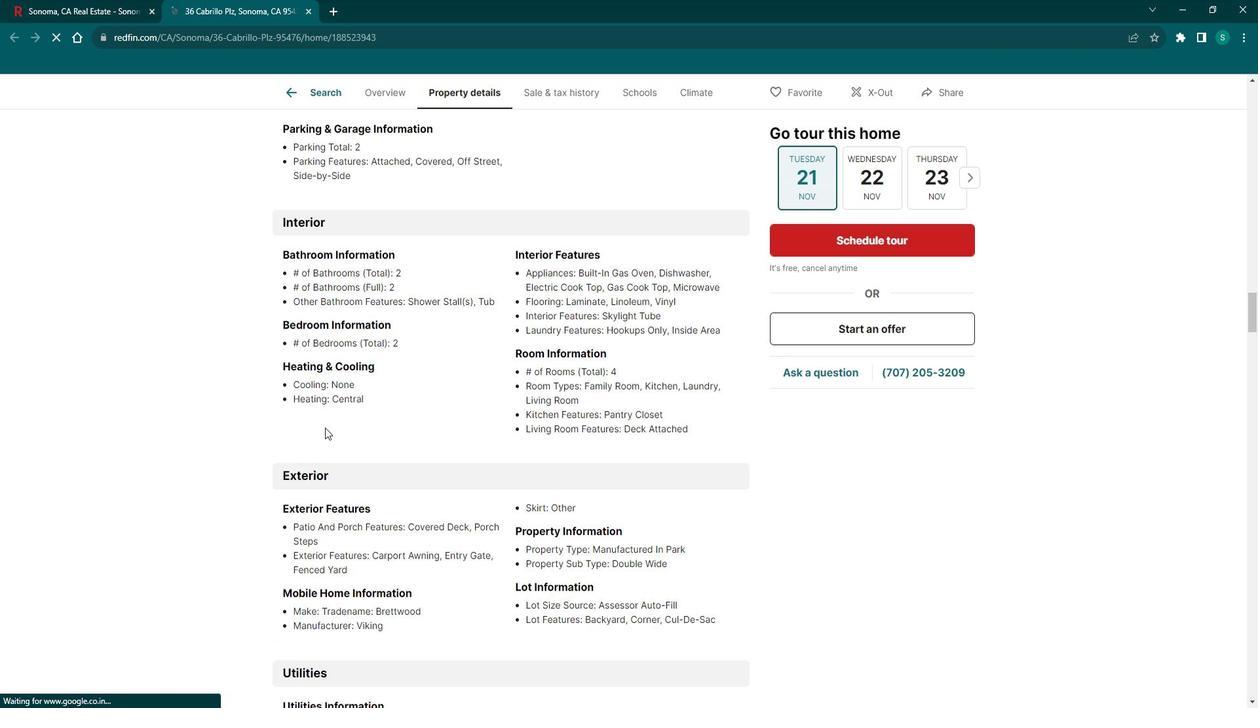 
Action: Mouse scrolled (337, 423) with delta (0, 0)
Screenshot: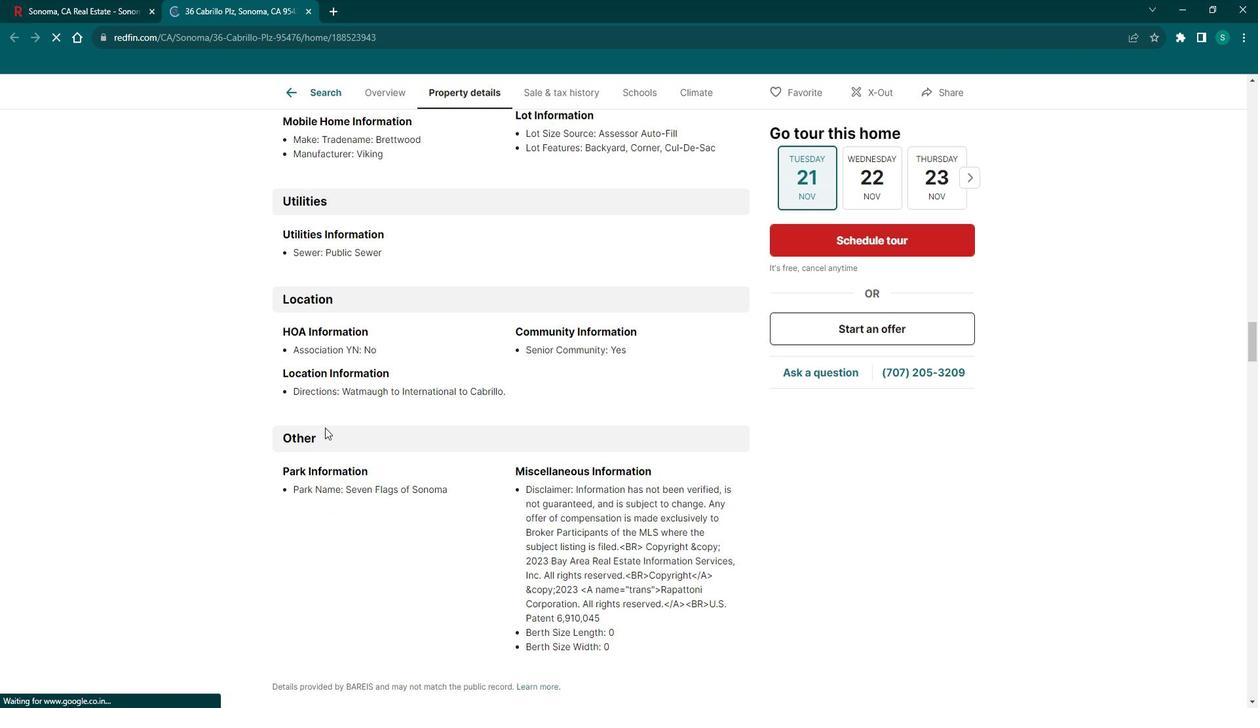 
Action: Mouse scrolled (337, 423) with delta (0, 0)
Screenshot: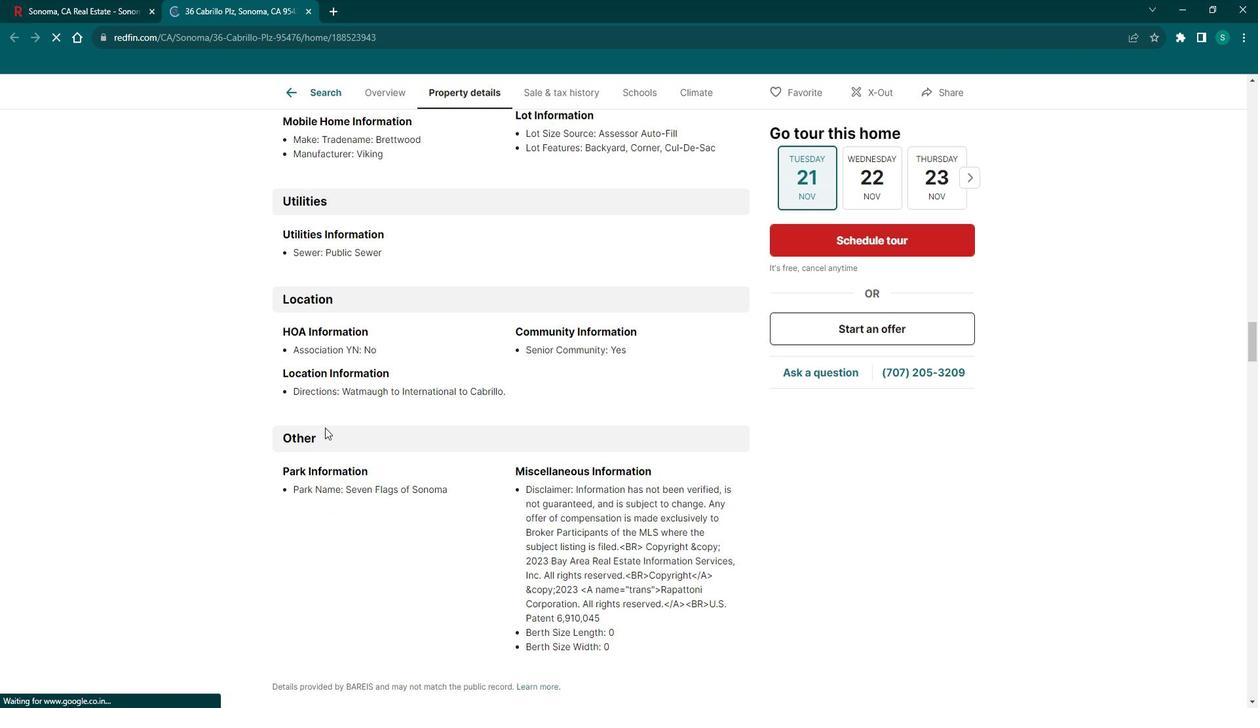 
Action: Mouse scrolled (337, 423) with delta (0, 0)
Screenshot: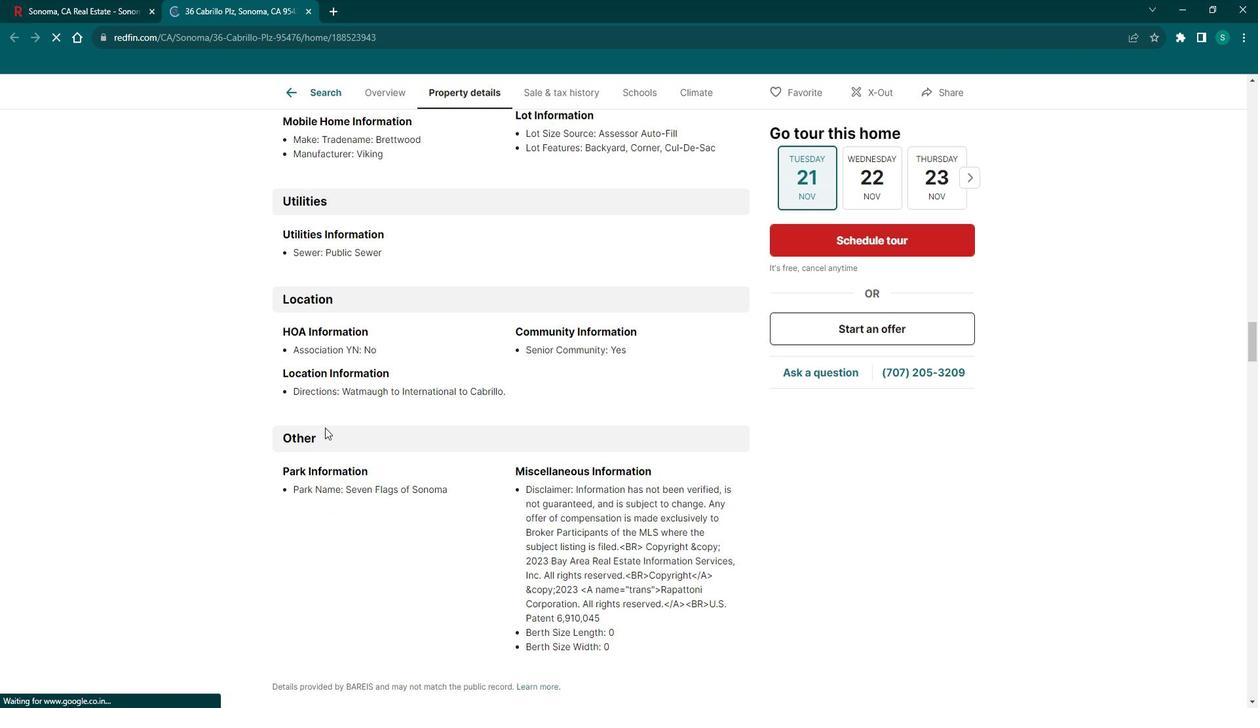 
Action: Mouse scrolled (337, 423) with delta (0, 0)
Screenshot: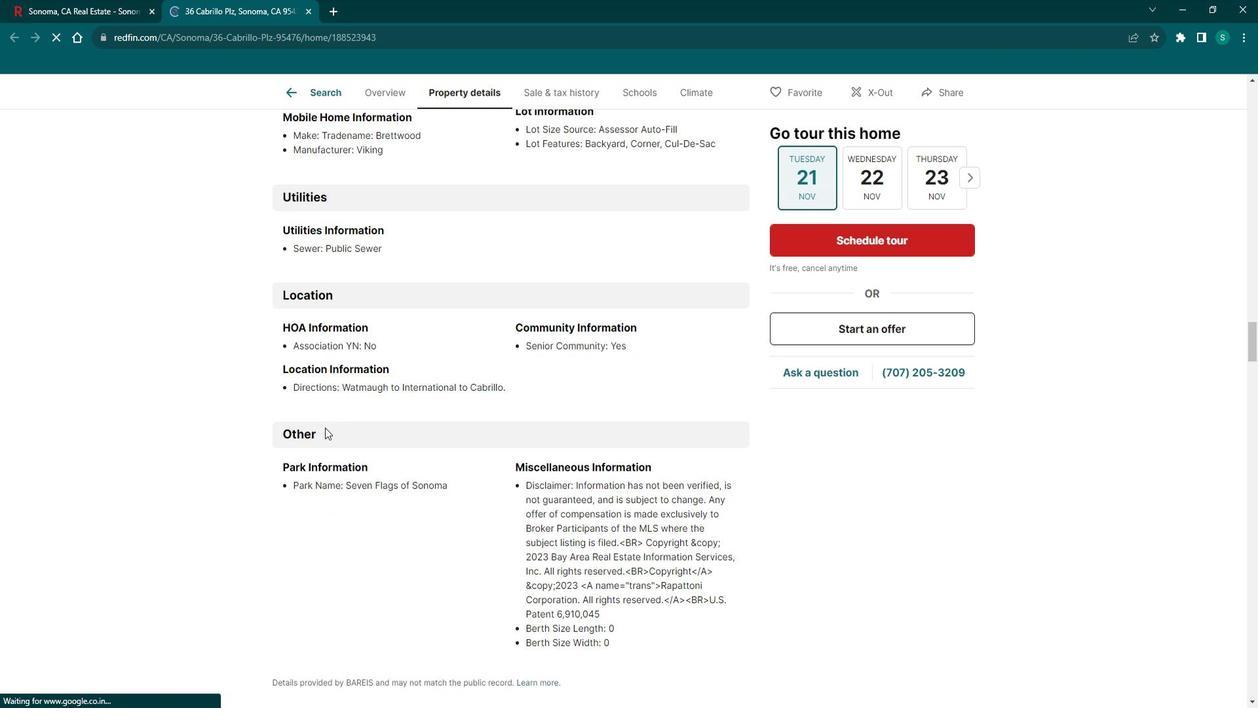 
Action: Mouse scrolled (337, 423) with delta (0, 0)
Screenshot: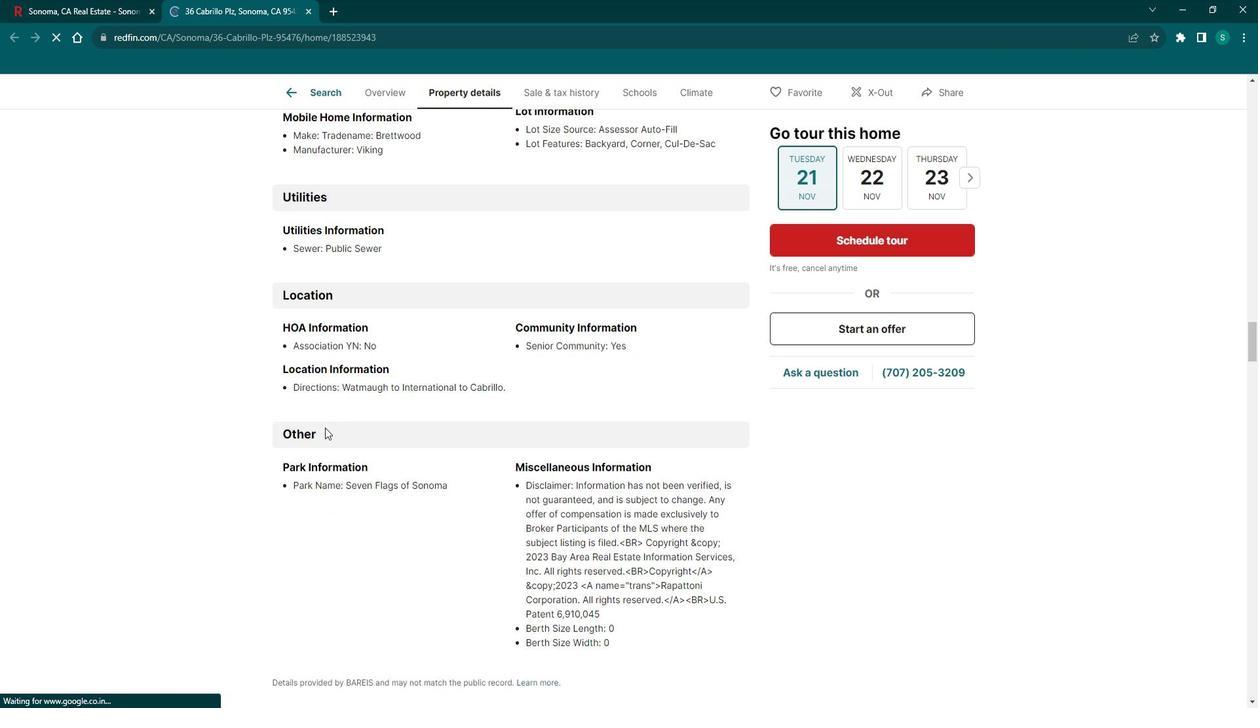 
Action: Mouse scrolled (337, 423) with delta (0, 0)
Screenshot: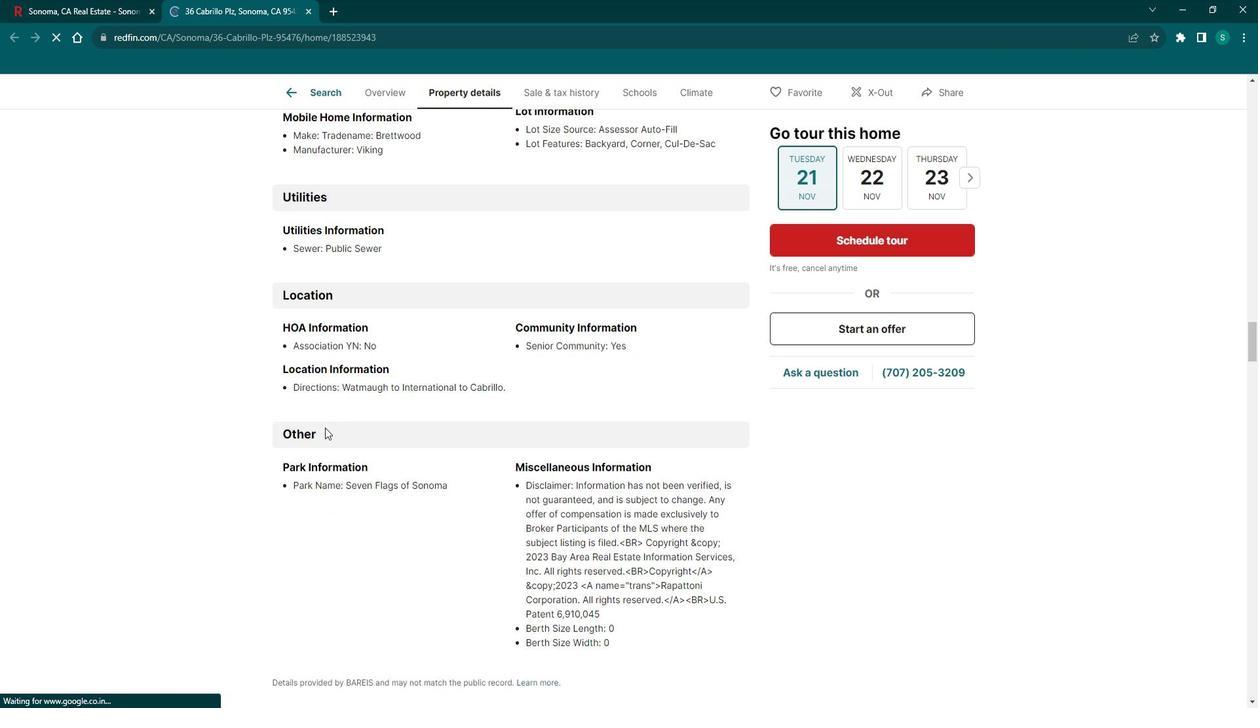 
Action: Mouse scrolled (337, 423) with delta (0, 0)
Screenshot: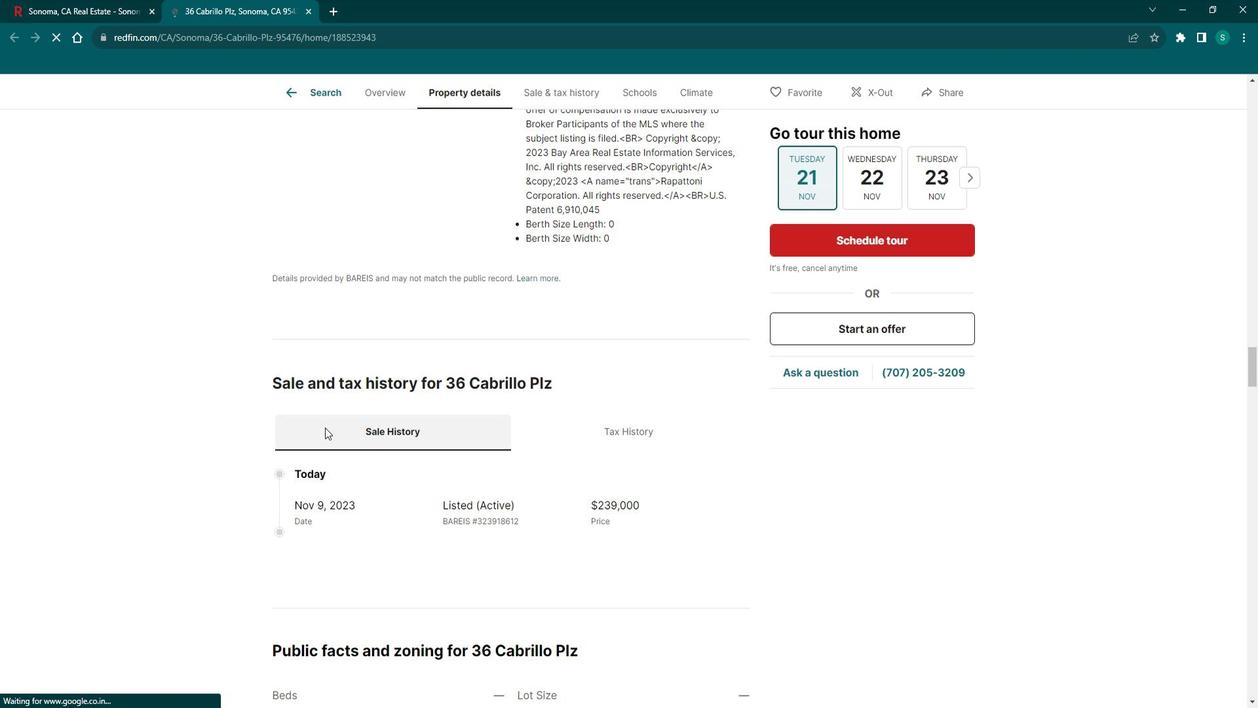 
Action: Mouse scrolled (337, 423) with delta (0, 0)
Screenshot: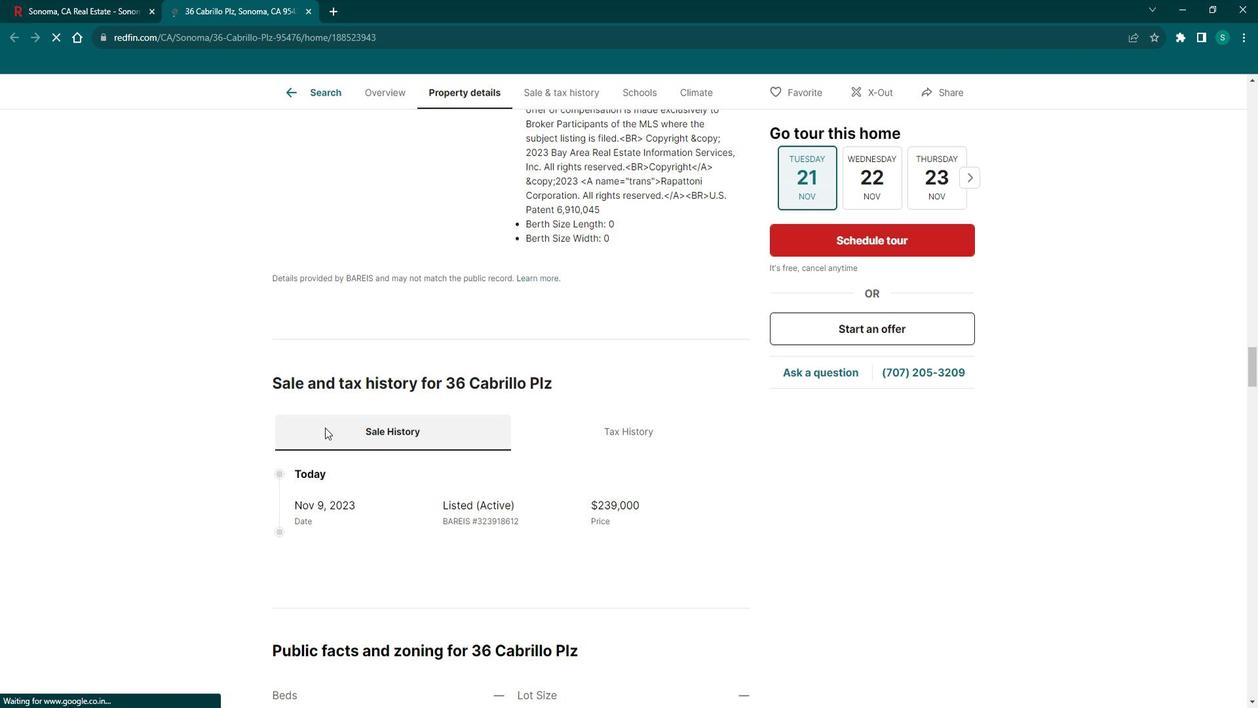
Action: Mouse scrolled (337, 423) with delta (0, 0)
Screenshot: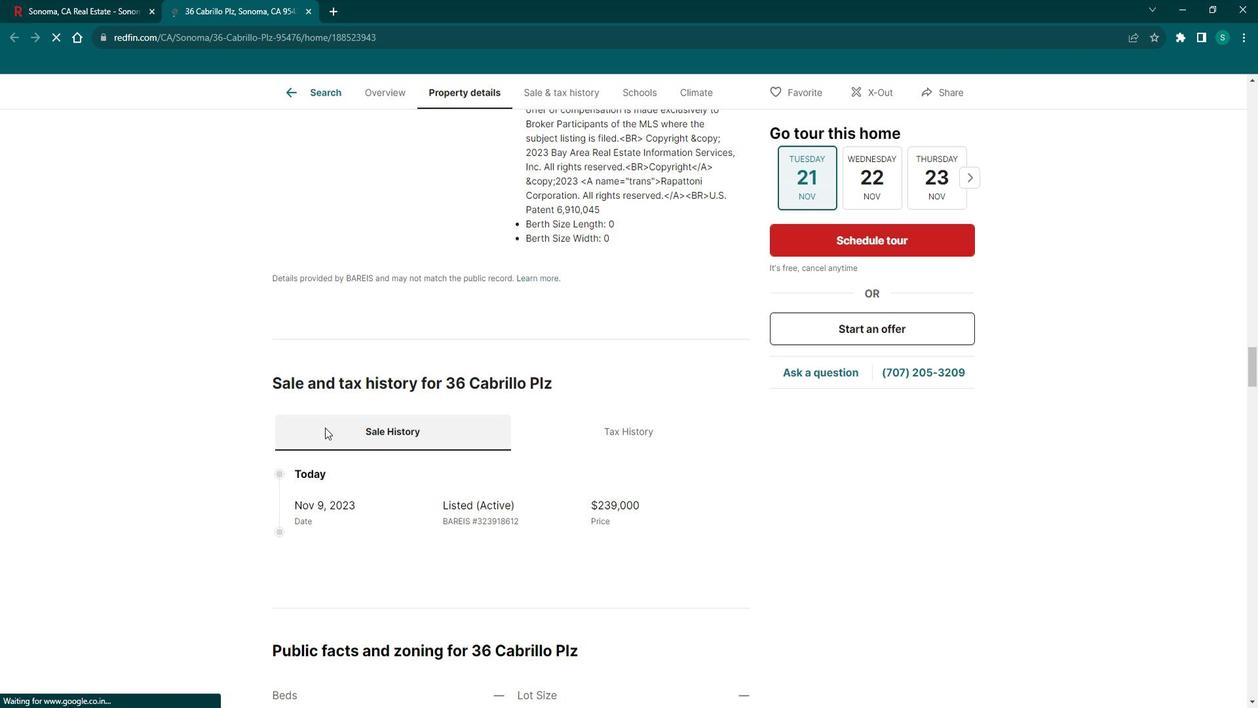 
Action: Mouse scrolled (337, 423) with delta (0, 0)
Screenshot: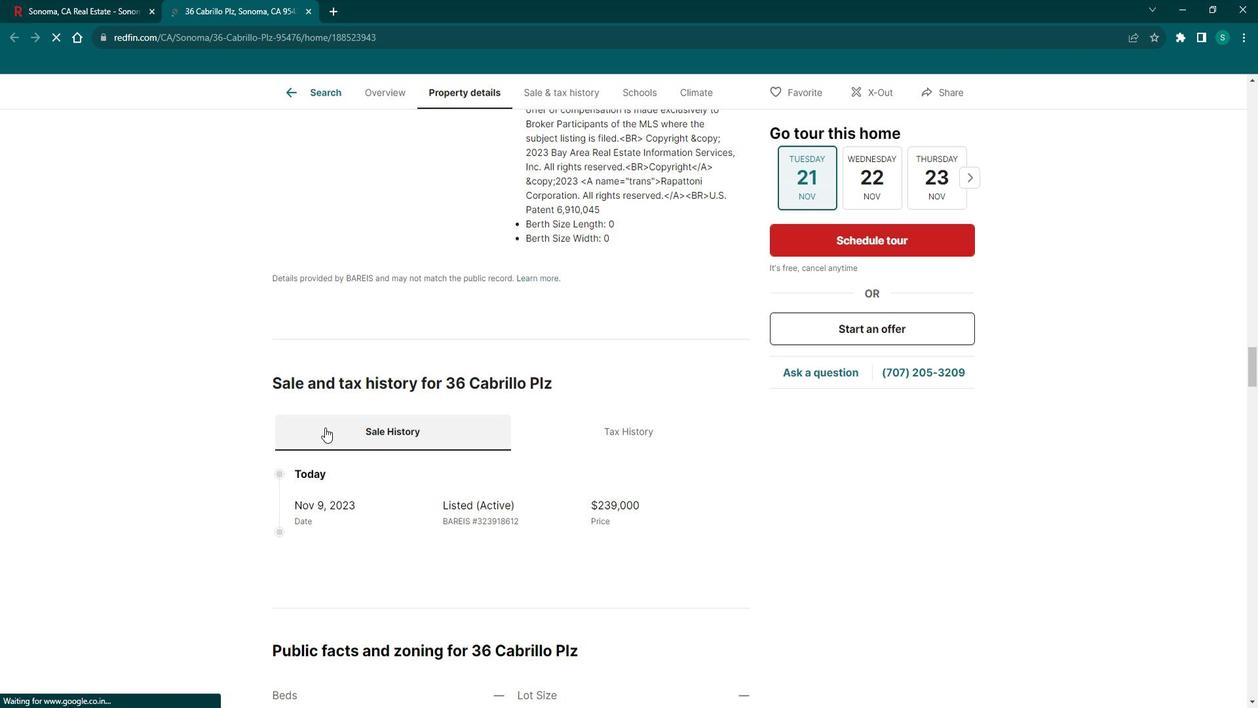 
Action: Mouse scrolled (337, 423) with delta (0, 0)
Screenshot: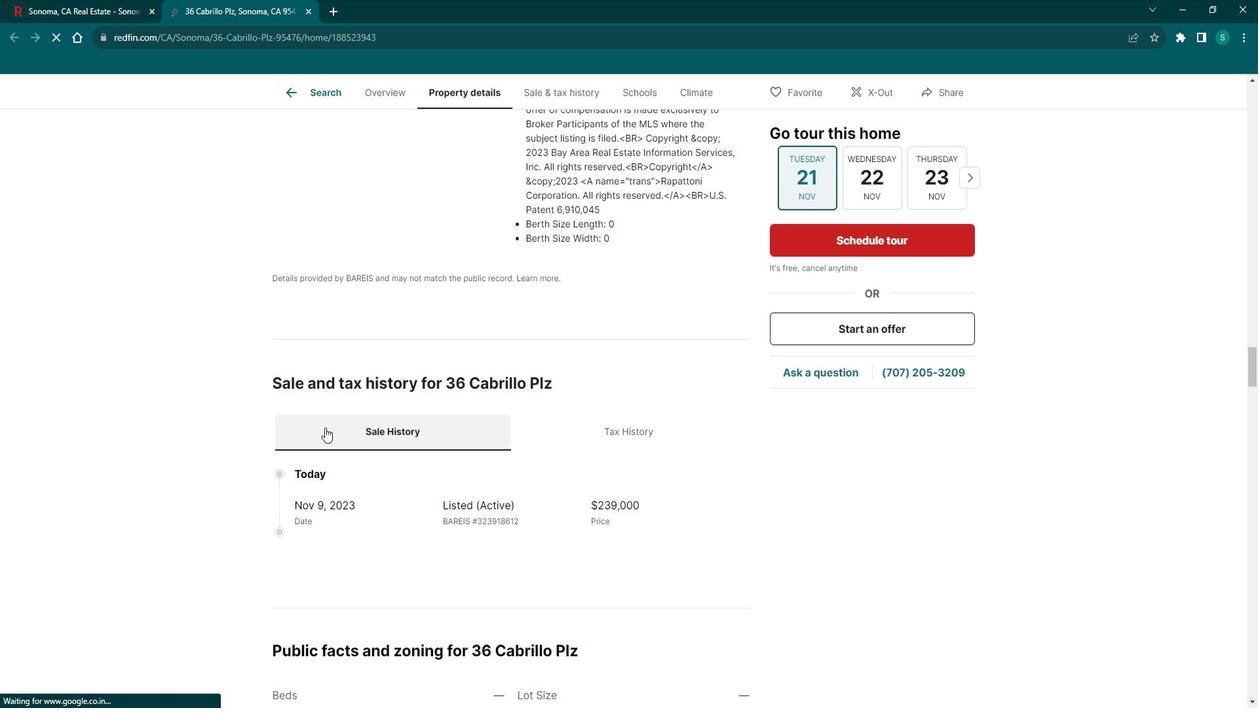 
Action: Mouse scrolled (337, 423) with delta (0, 0)
Screenshot: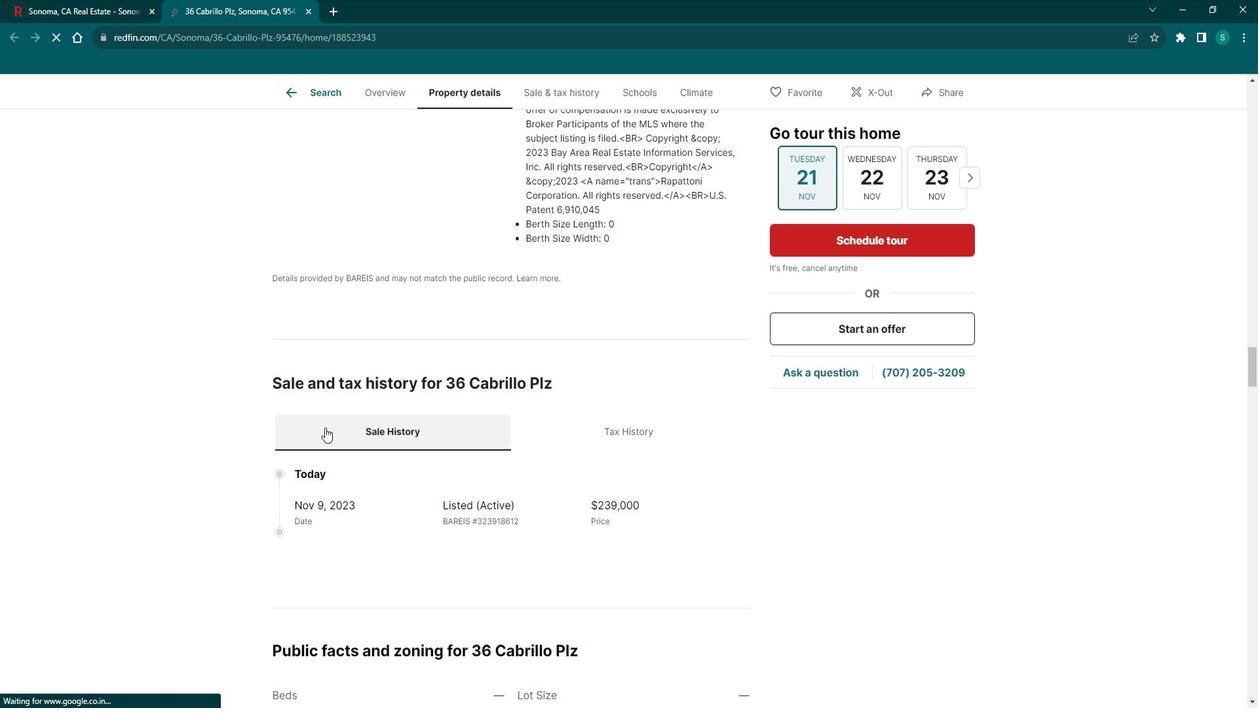 
Action: Mouse scrolled (337, 423) with delta (0, 0)
Screenshot: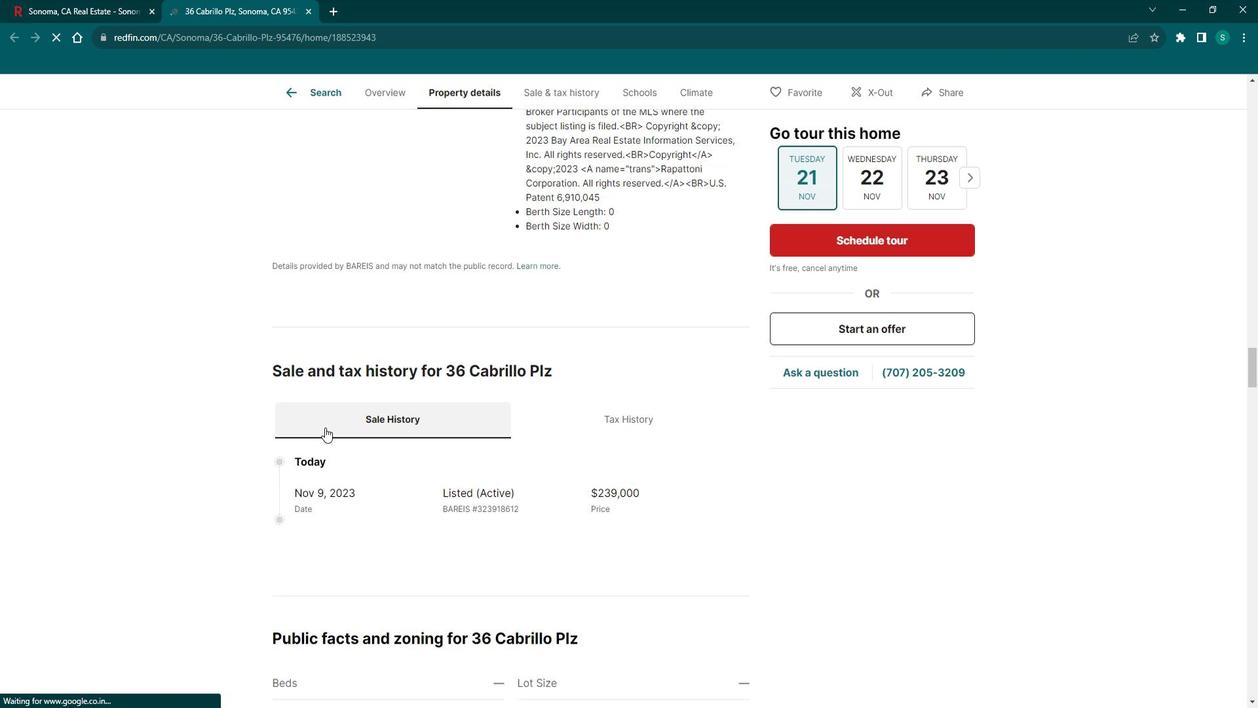 
Action: Mouse scrolled (337, 423) with delta (0, 0)
Screenshot: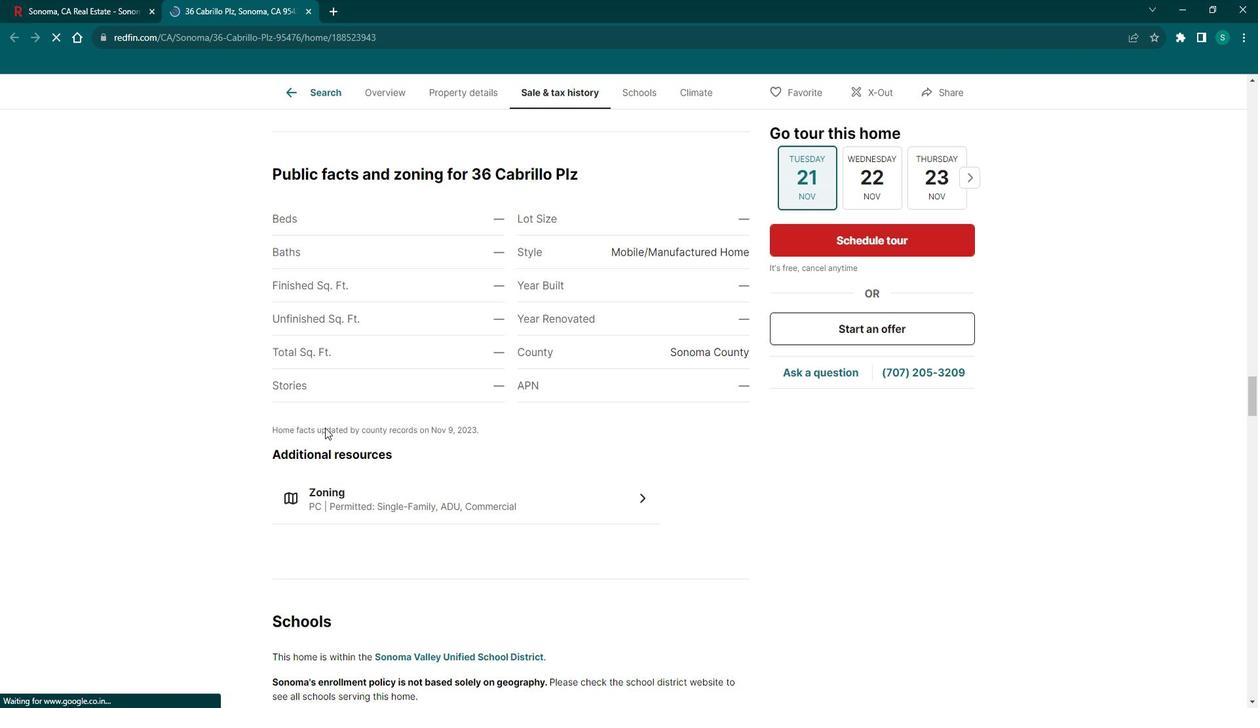 
Action: Mouse scrolled (337, 423) with delta (0, 0)
Screenshot: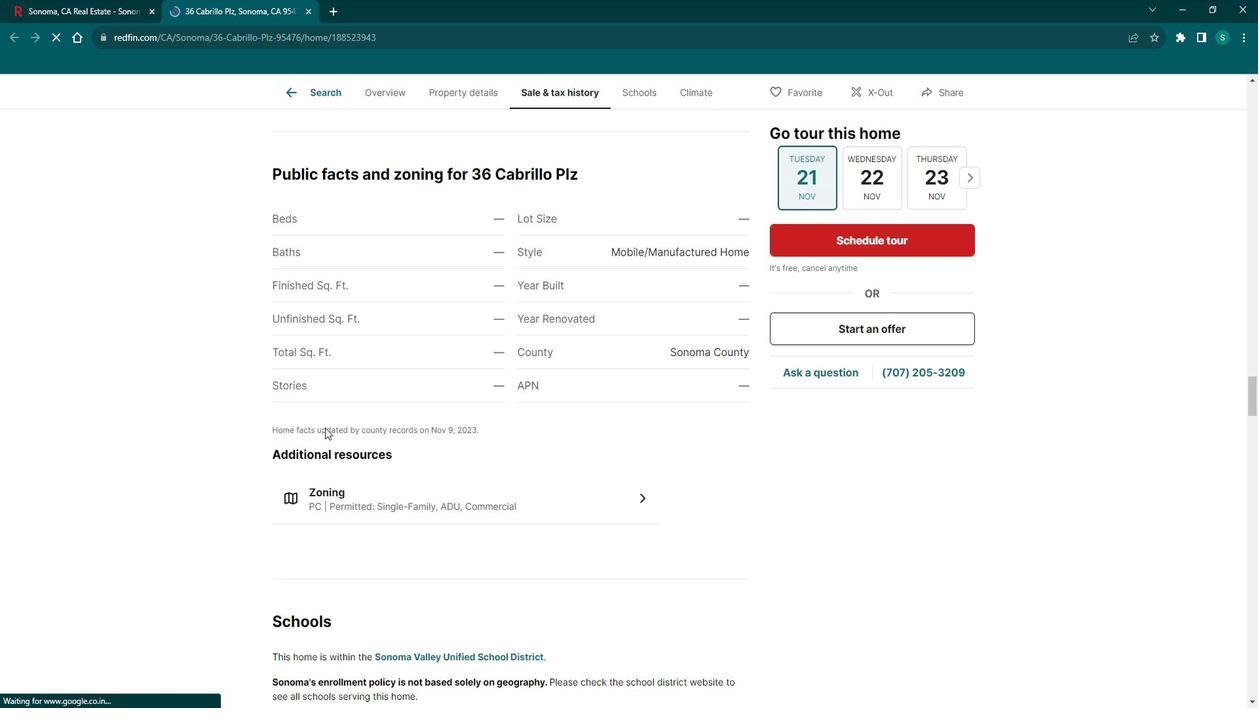 
Action: Mouse scrolled (337, 423) with delta (0, 0)
Screenshot: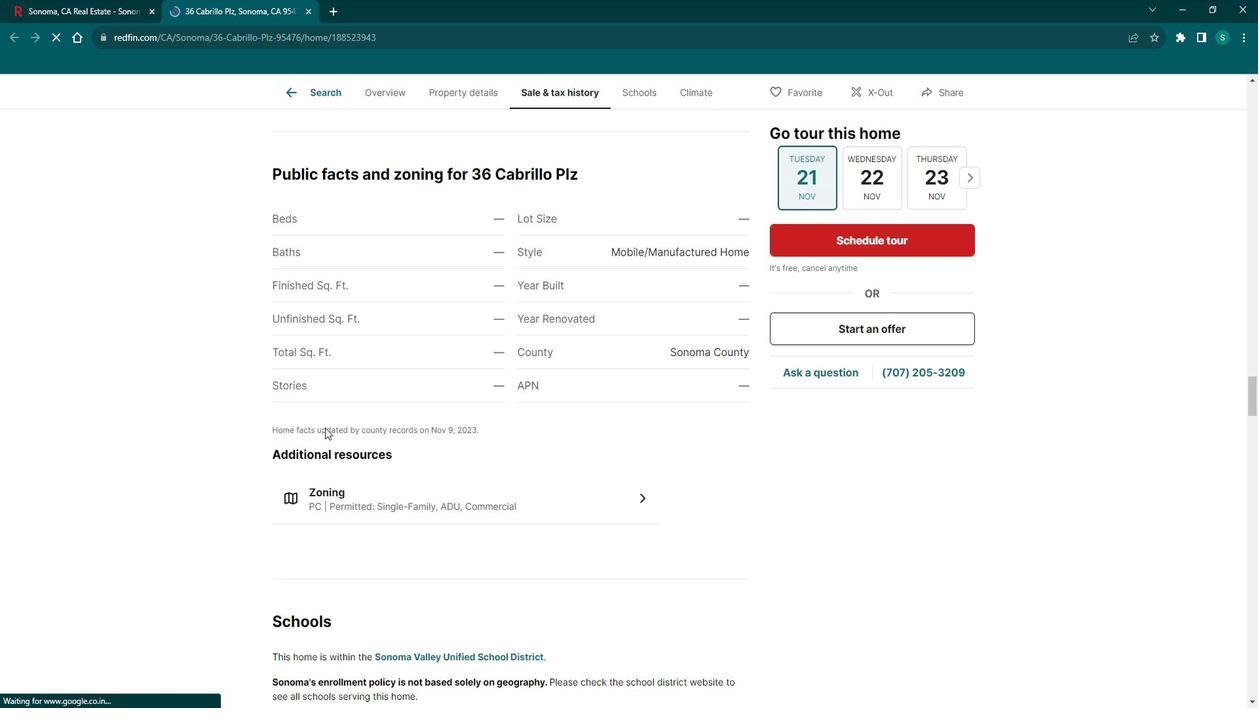
Action: Mouse scrolled (337, 423) with delta (0, 0)
Screenshot: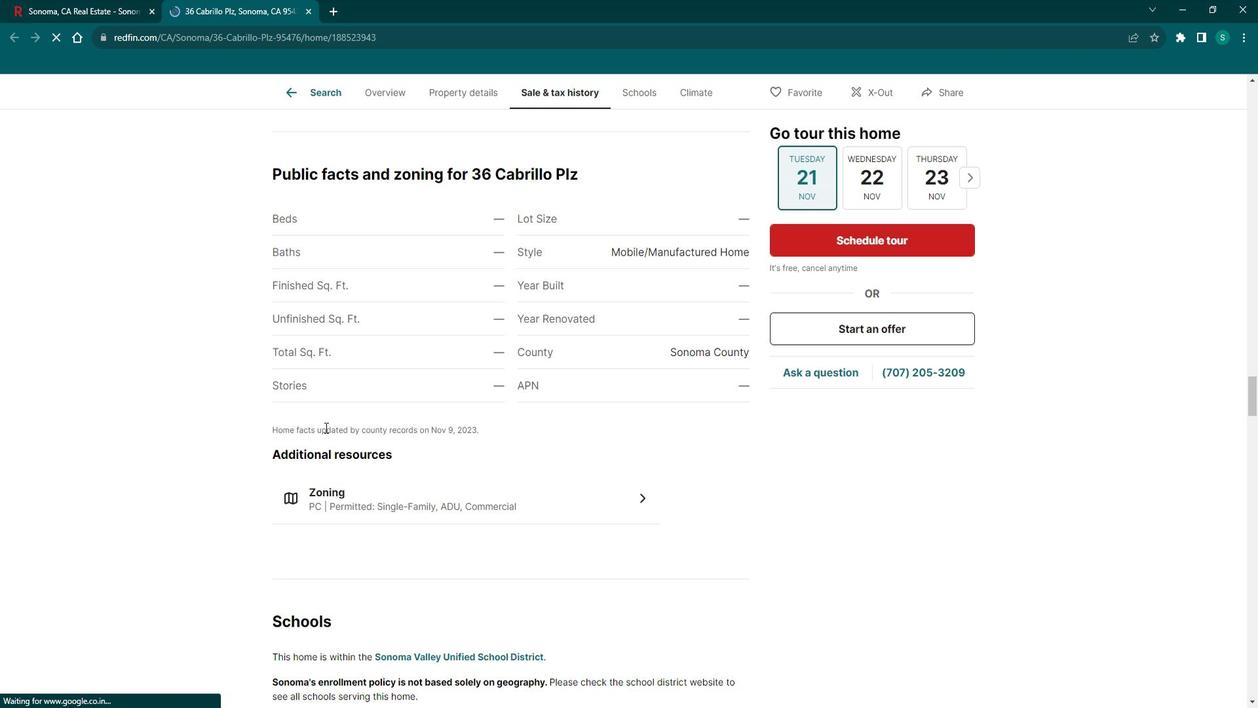 
Action: Mouse scrolled (337, 423) with delta (0, 0)
Screenshot: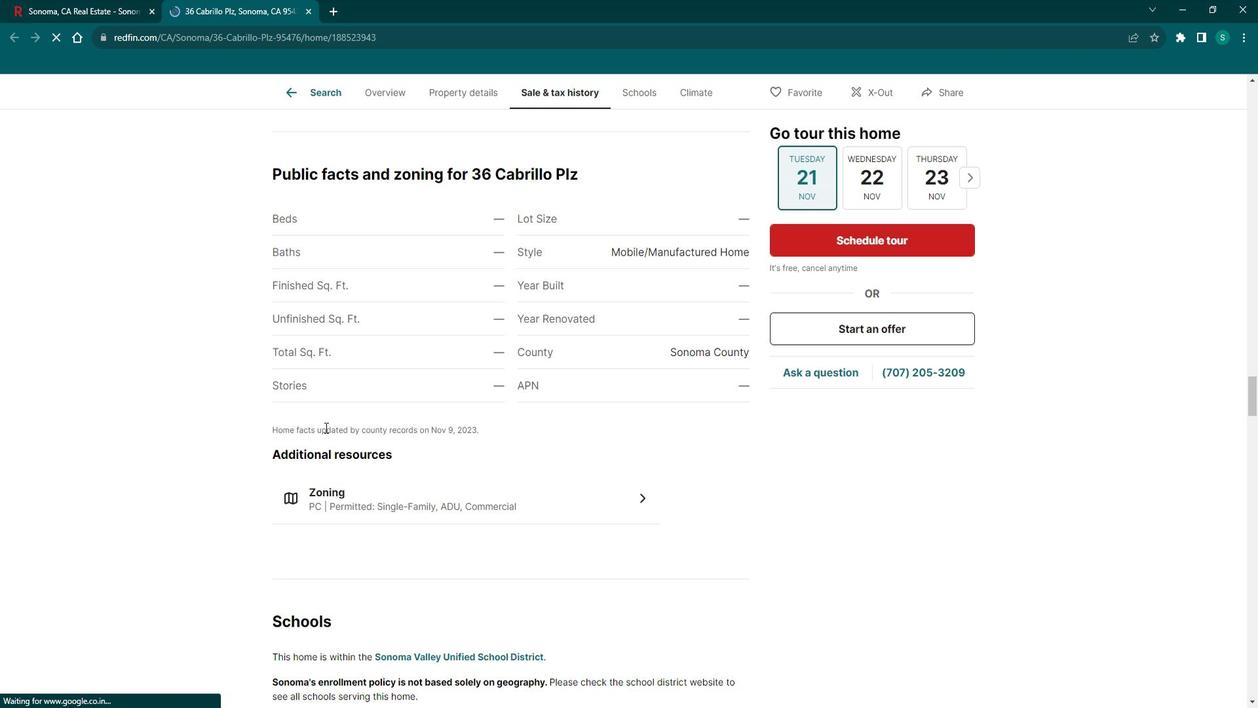 
Action: Mouse scrolled (337, 423) with delta (0, 0)
Screenshot: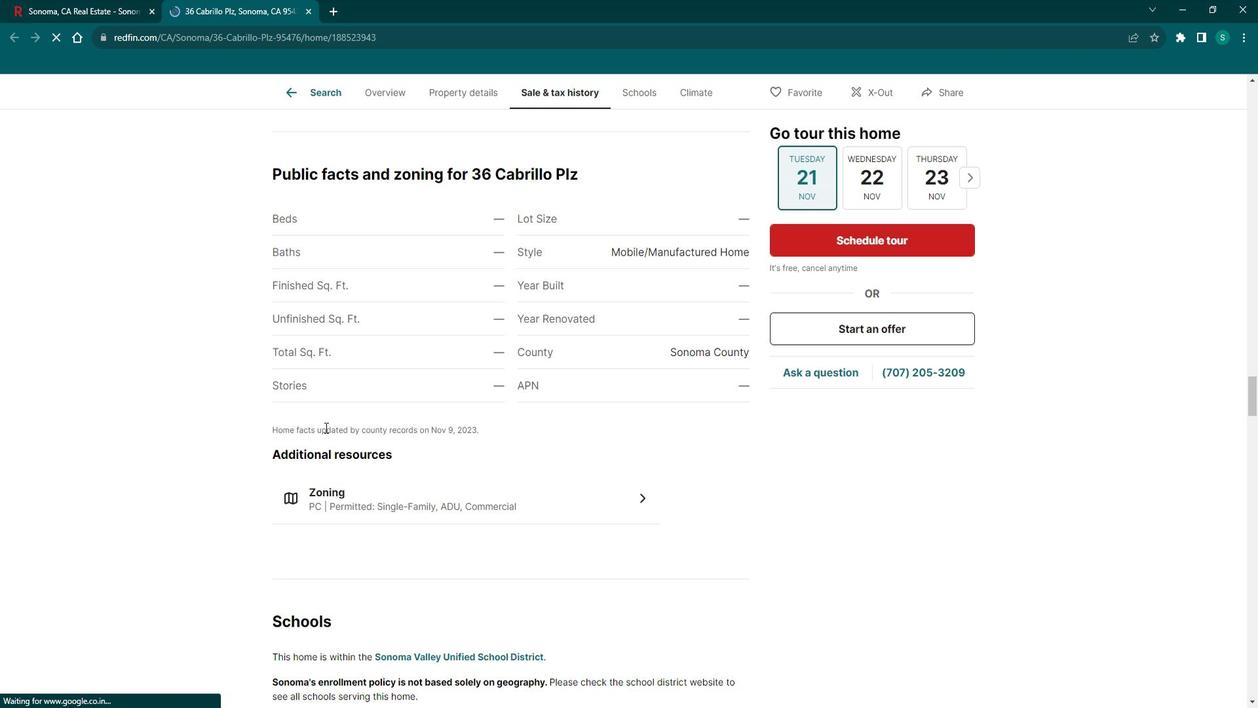 
Action: Mouse scrolled (337, 423) with delta (0, 0)
Screenshot: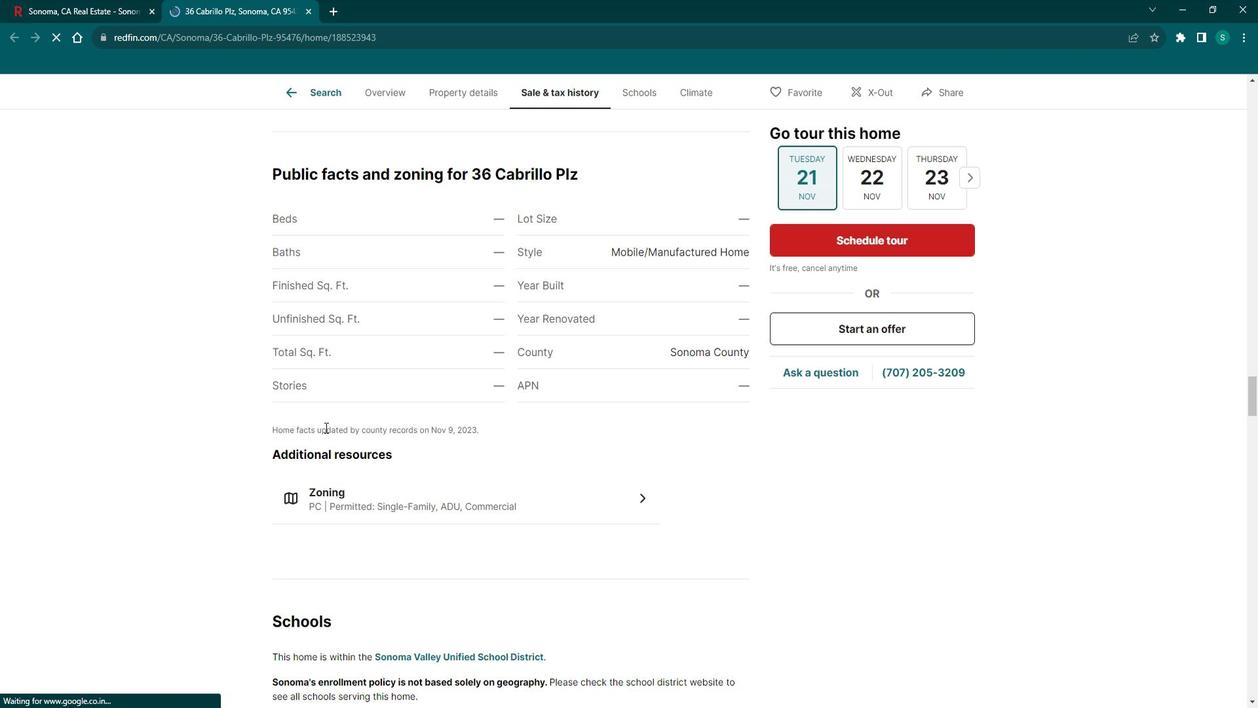 
Action: Mouse scrolled (337, 423) with delta (0, 0)
Screenshot: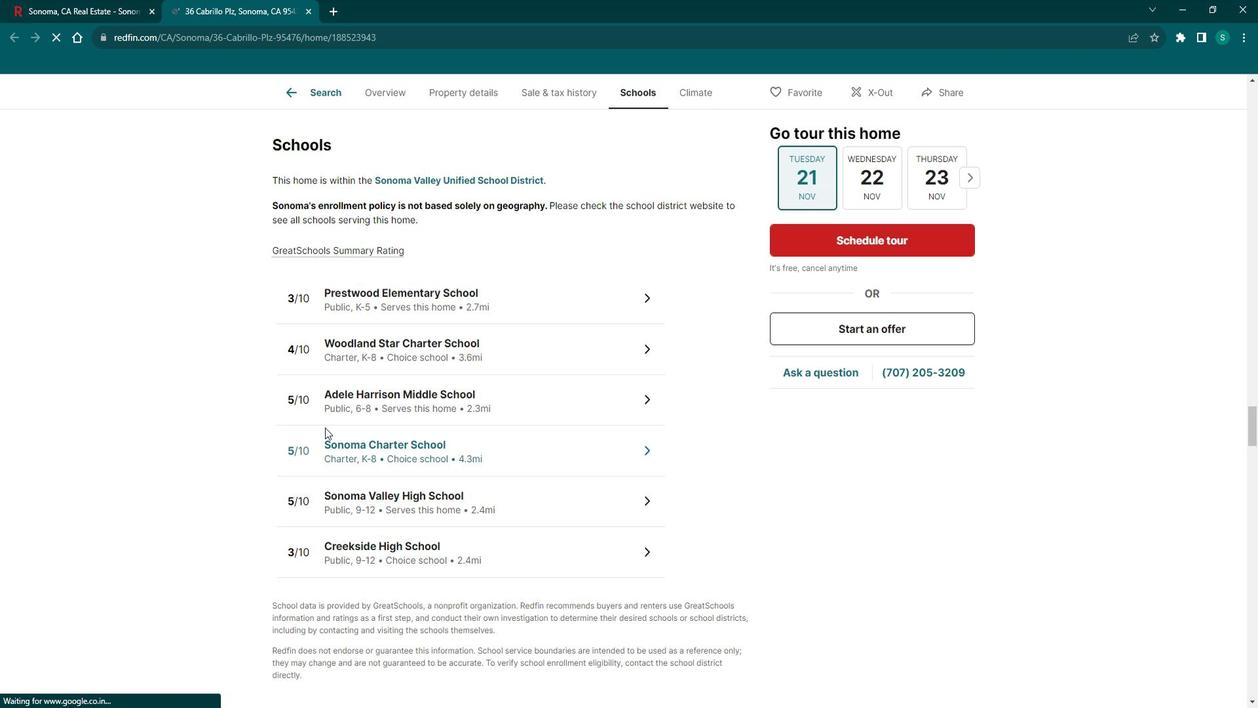 
Action: Mouse scrolled (337, 423) with delta (0, 0)
Screenshot: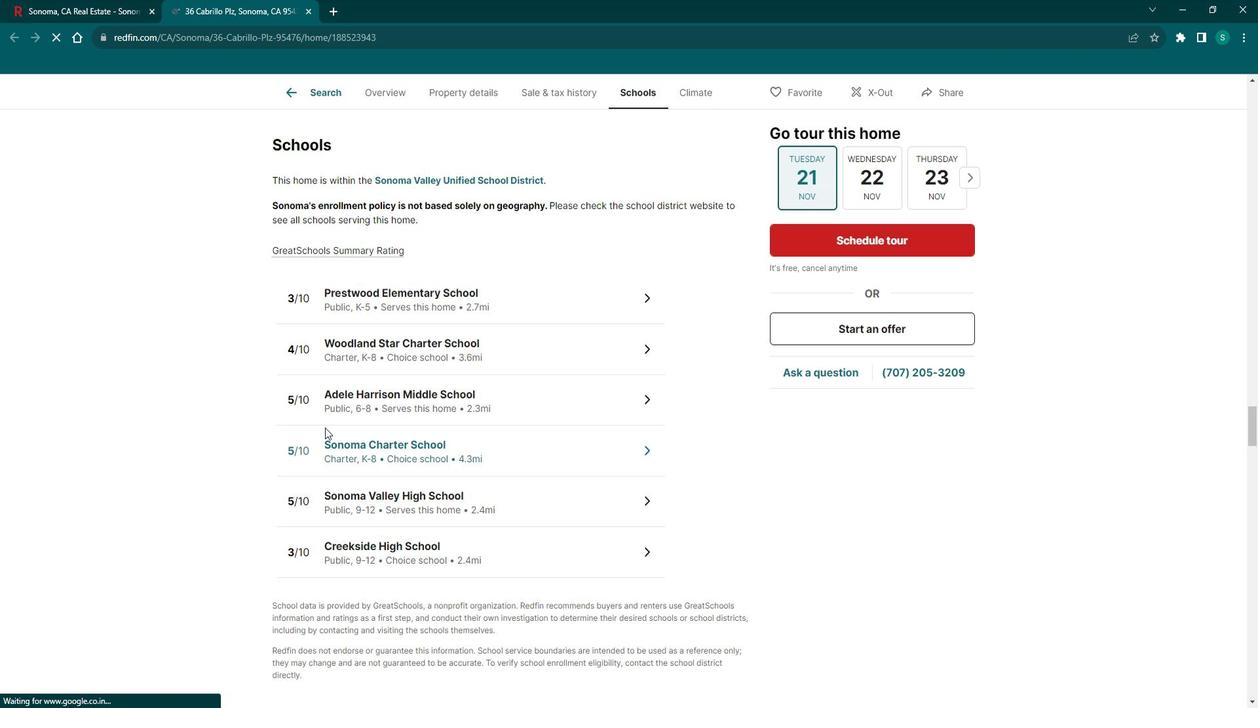 
Action: Mouse scrolled (337, 423) with delta (0, 0)
Screenshot: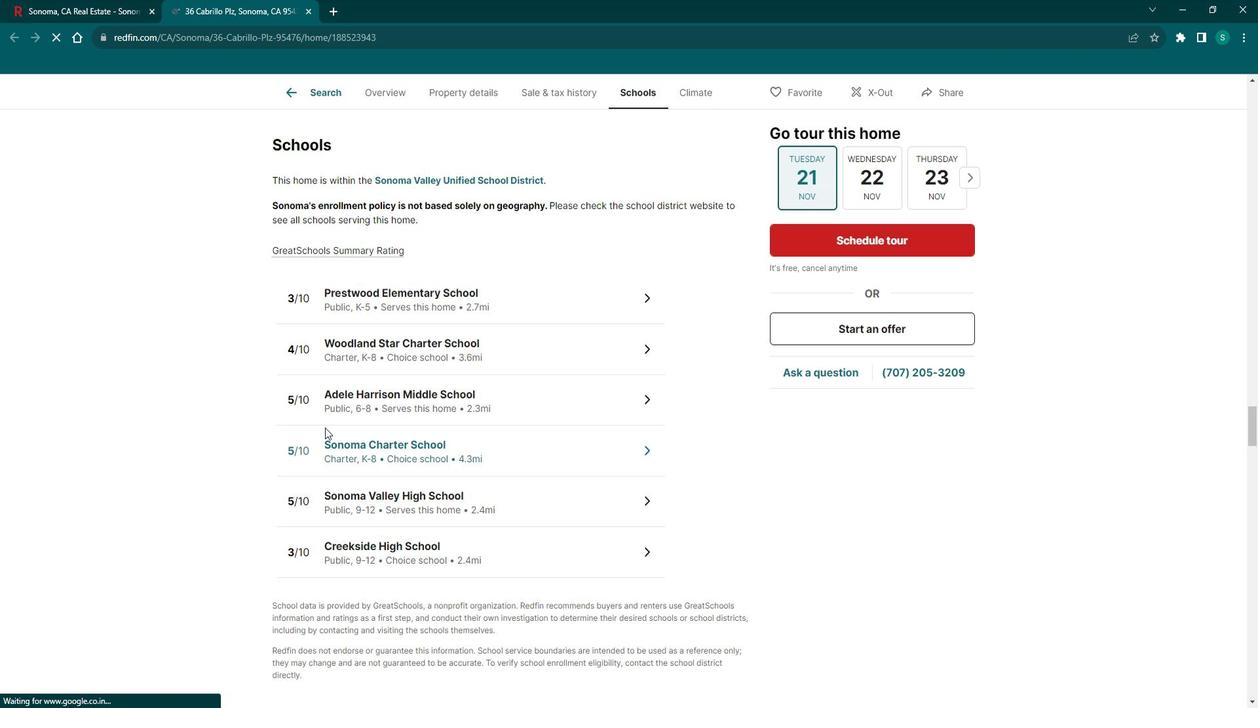 
Action: Mouse scrolled (337, 423) with delta (0, 0)
Screenshot: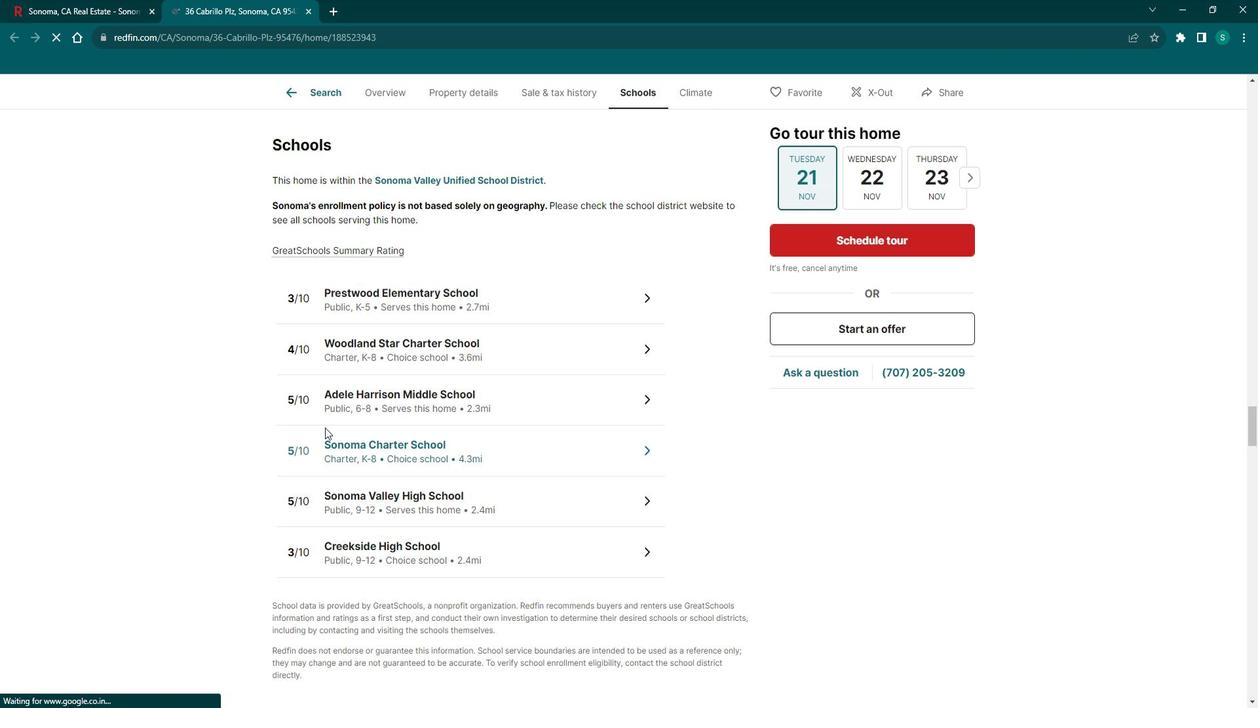
Action: Mouse scrolled (337, 423) with delta (0, 0)
Screenshot: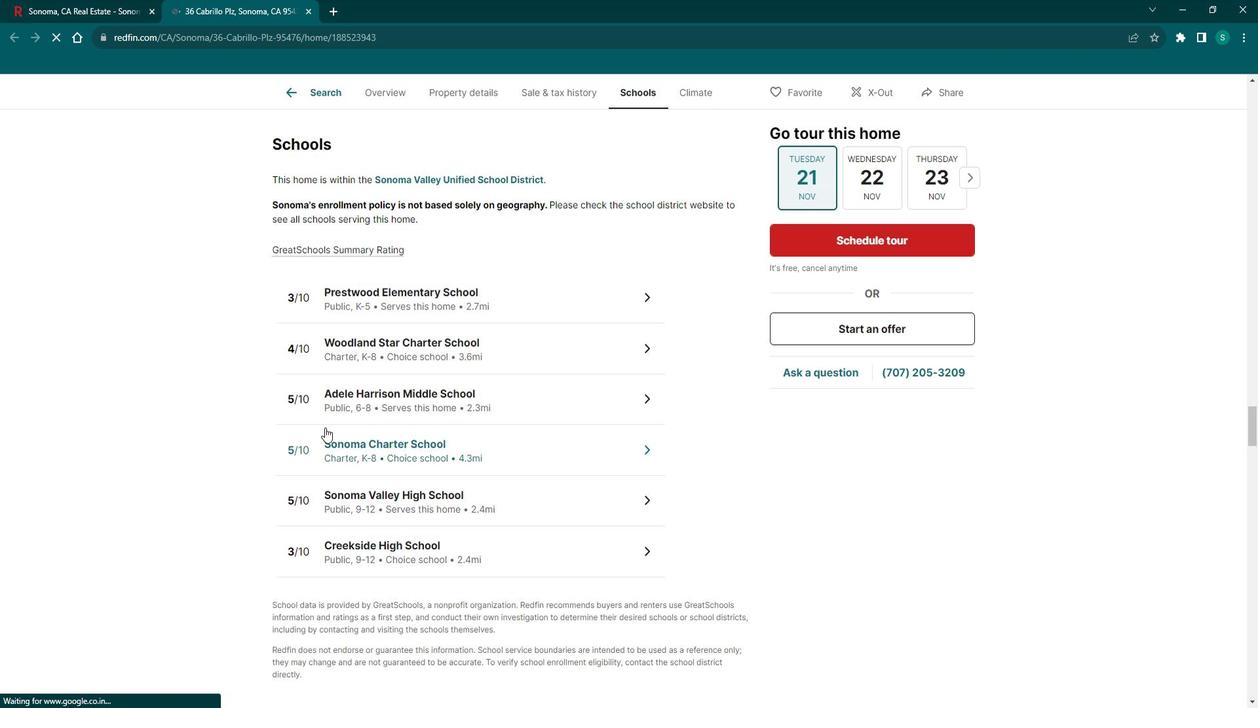
Action: Mouse scrolled (337, 423) with delta (0, 0)
Screenshot: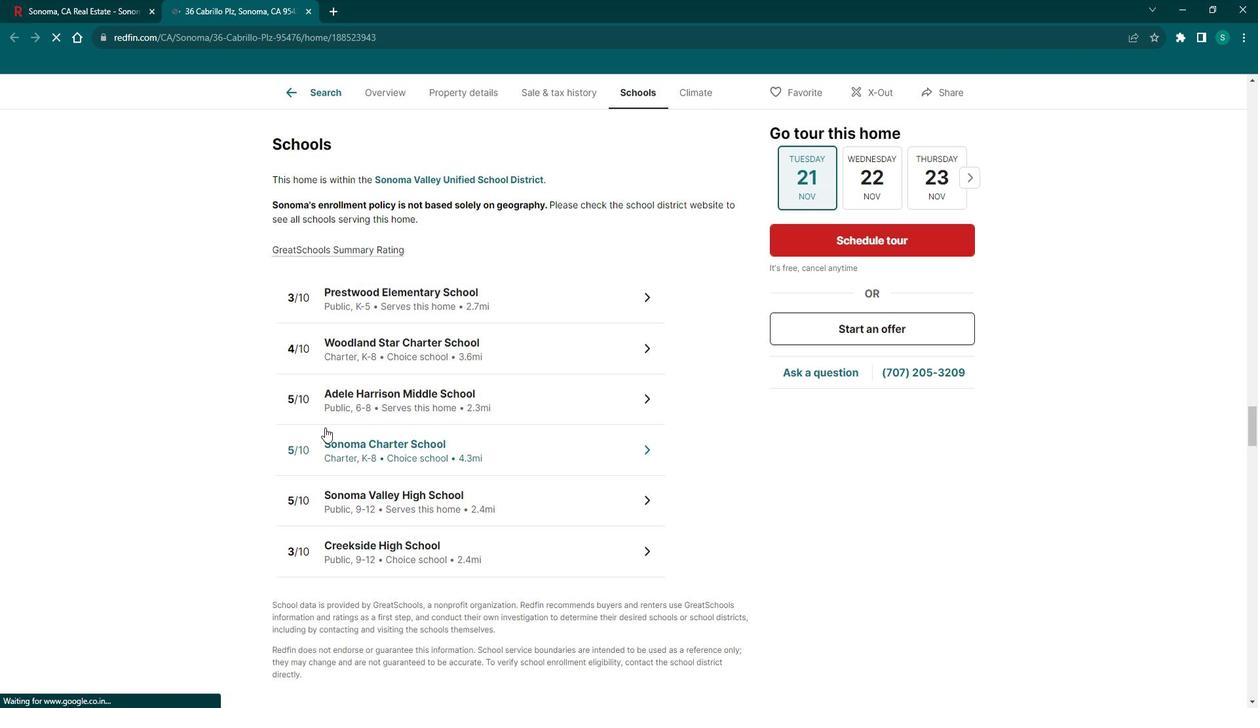 
Action: Mouse scrolled (337, 423) with delta (0, 0)
Screenshot: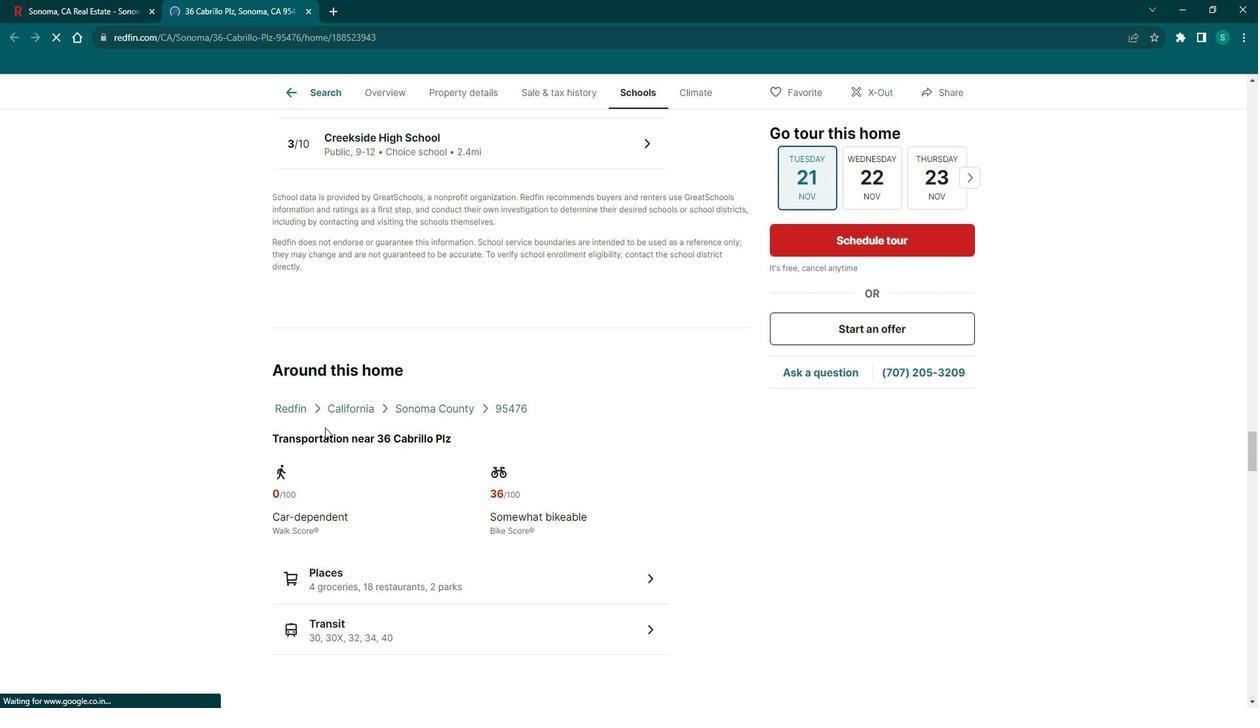 
Action: Mouse scrolled (337, 423) with delta (0, 0)
Screenshot: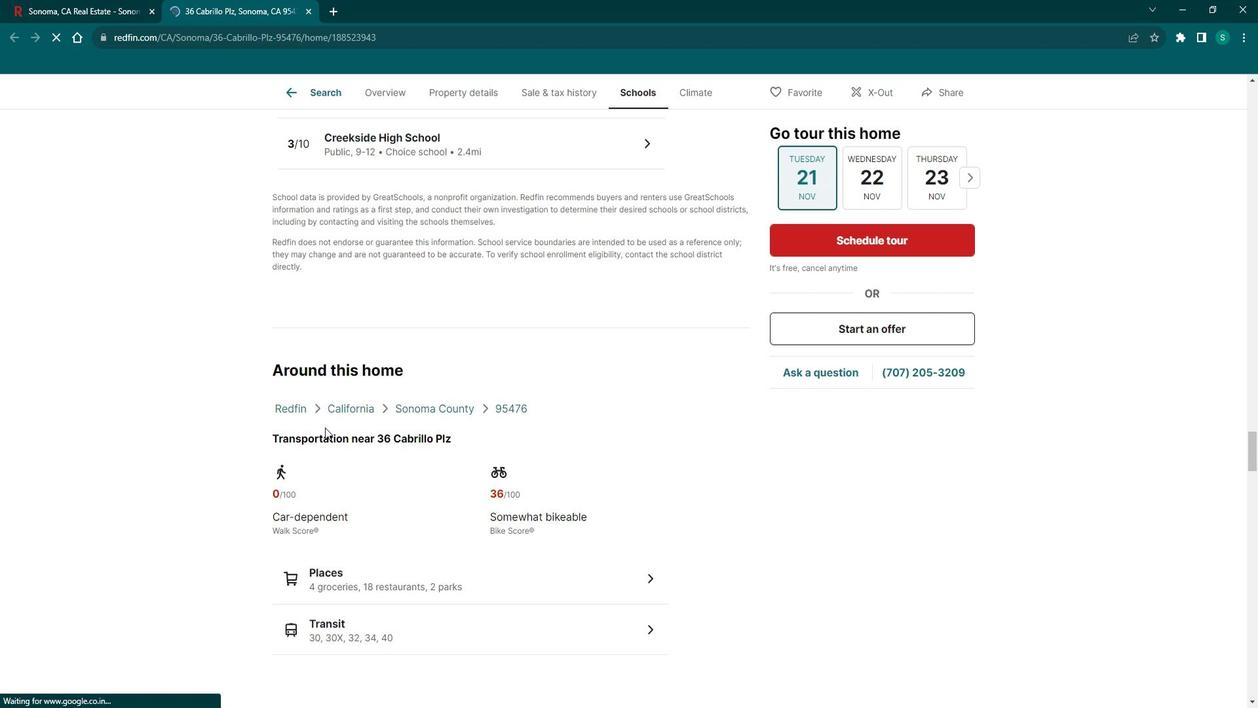 
Action: Mouse scrolled (337, 423) with delta (0, 0)
Screenshot: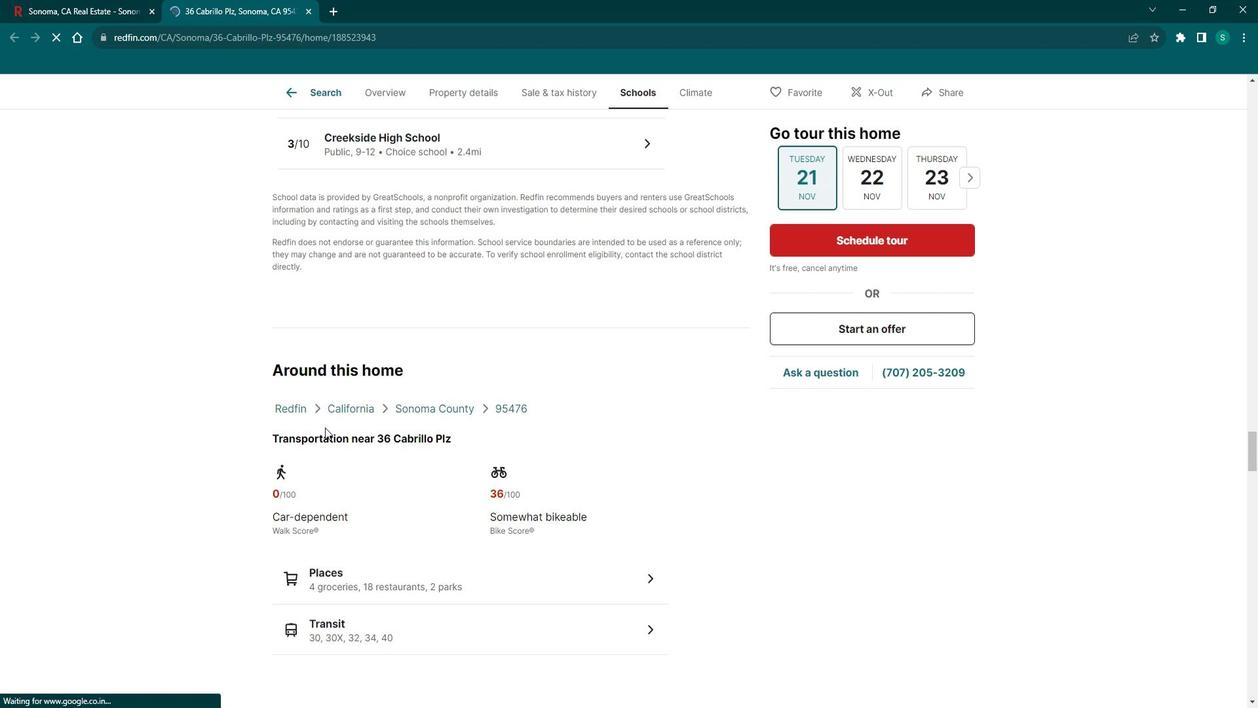 
Action: Mouse scrolled (337, 423) with delta (0, 0)
Screenshot: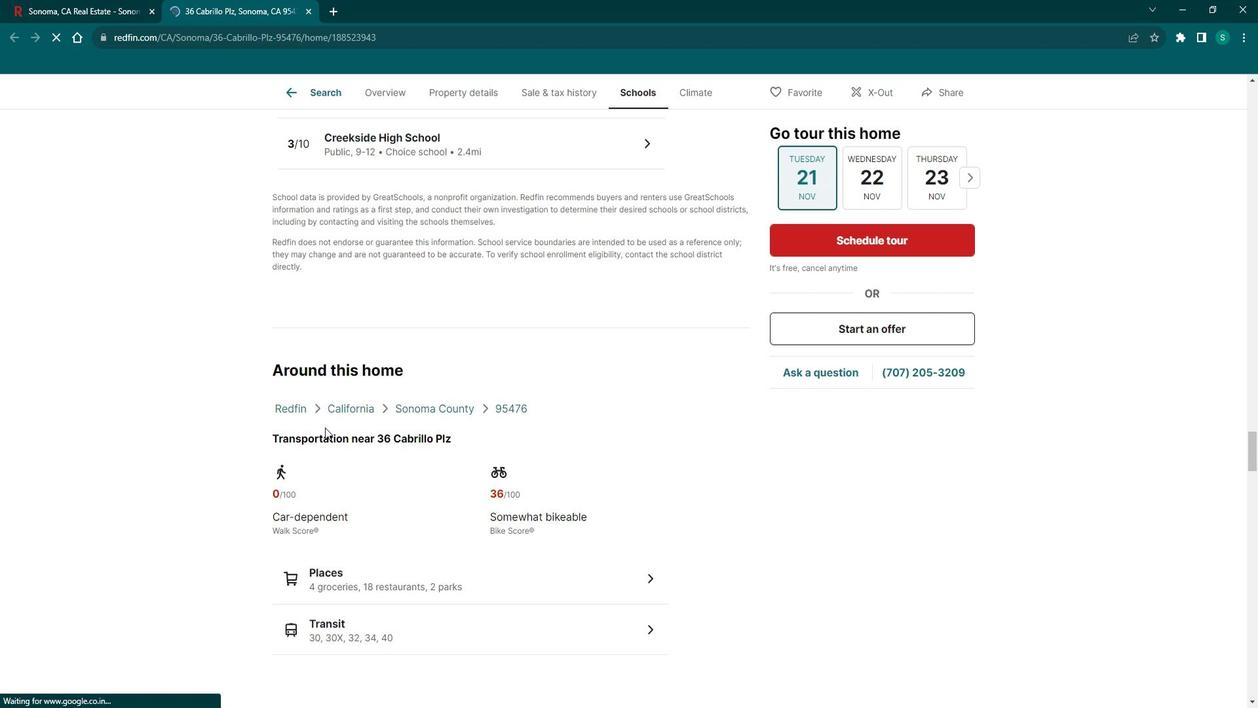 
Action: Mouse scrolled (337, 423) with delta (0, 0)
Screenshot: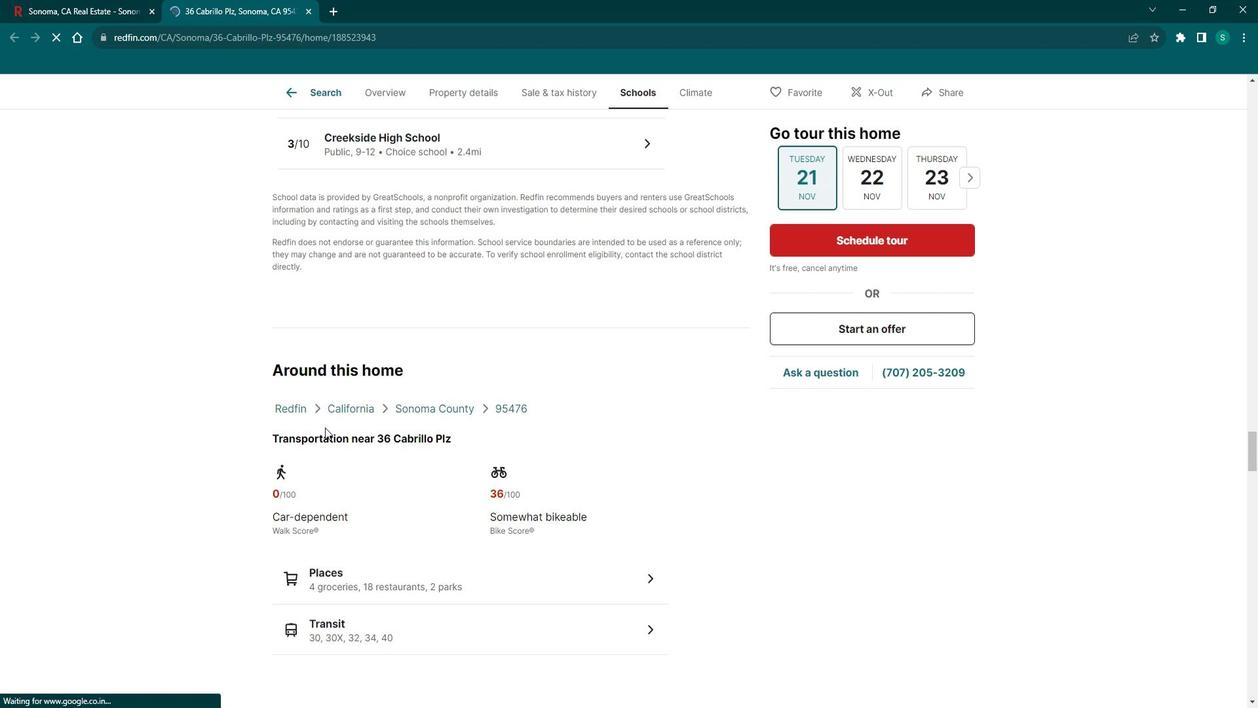 
Action: Mouse scrolled (337, 423) with delta (0, 0)
Screenshot: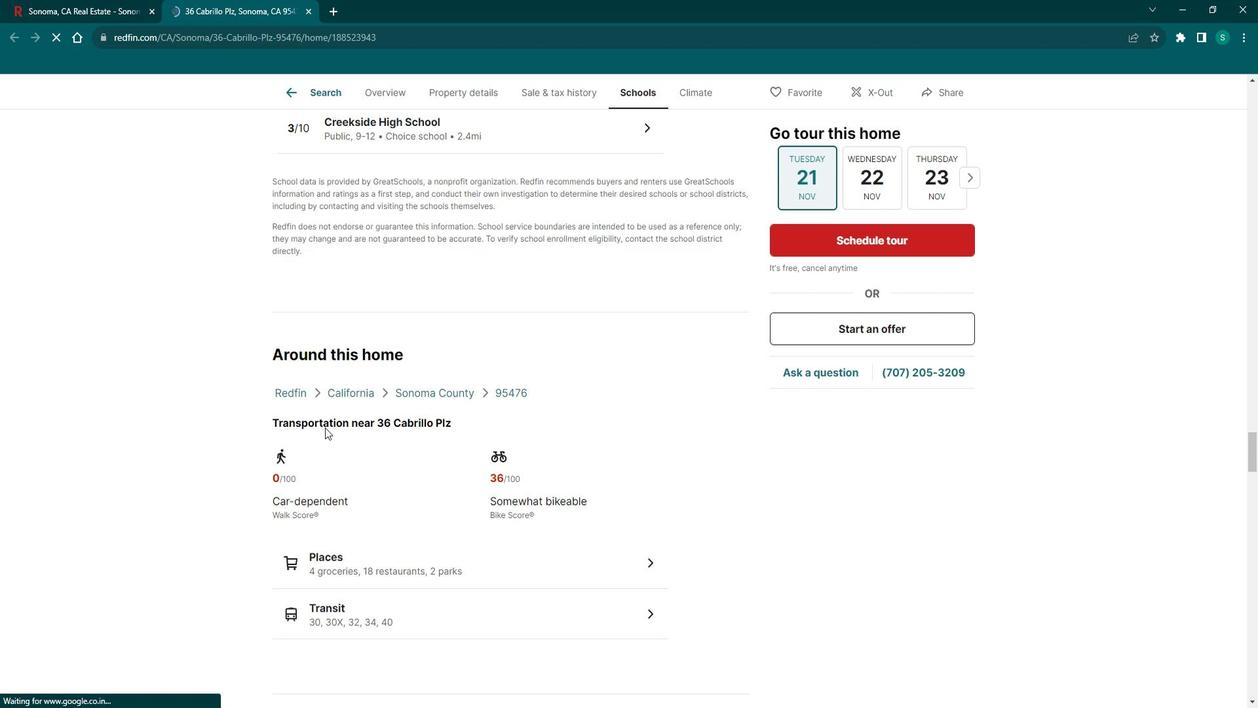 
Action: Mouse scrolled (337, 423) with delta (0, 0)
Screenshot: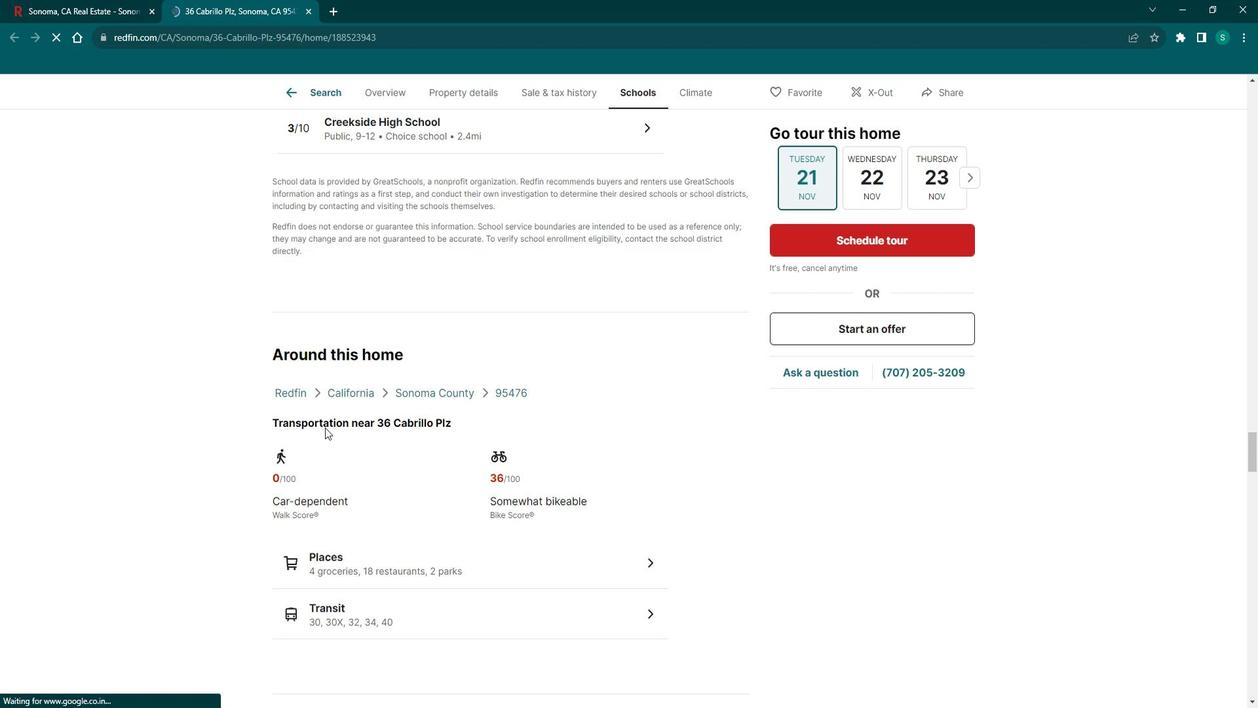 
Action: Mouse scrolled (337, 423) with delta (0, 0)
Screenshot: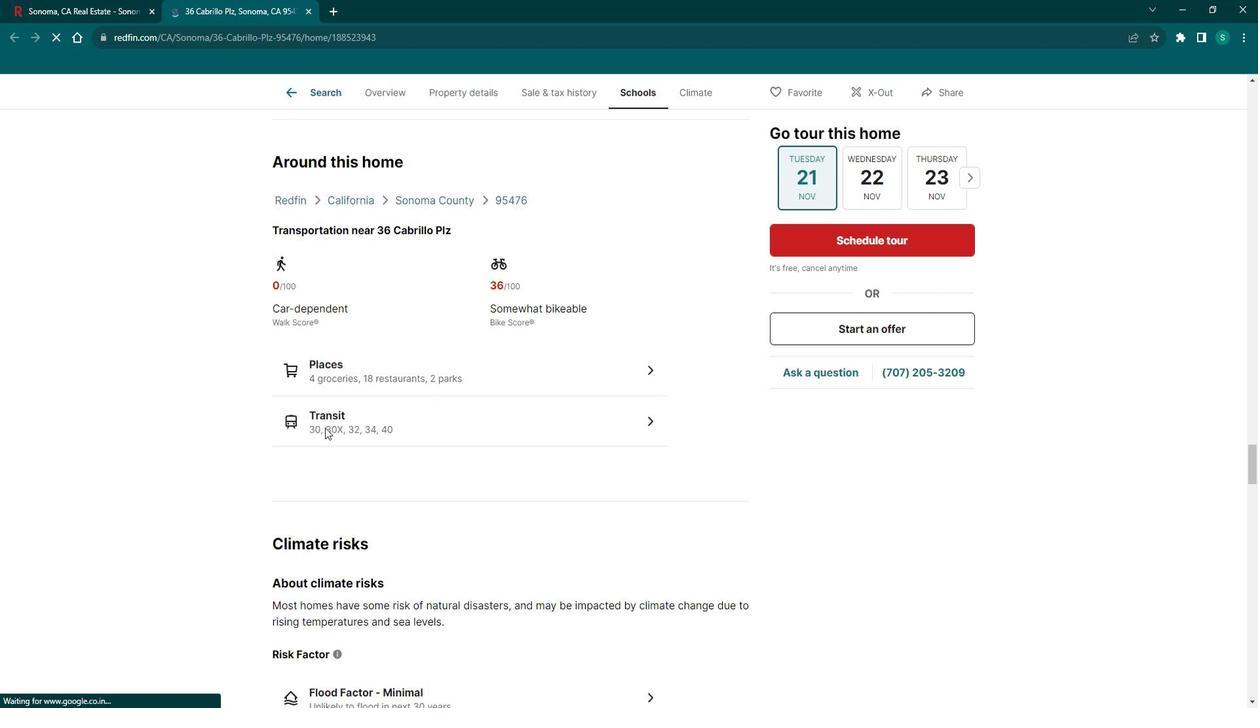 
Action: Mouse scrolled (337, 423) with delta (0, 0)
Screenshot: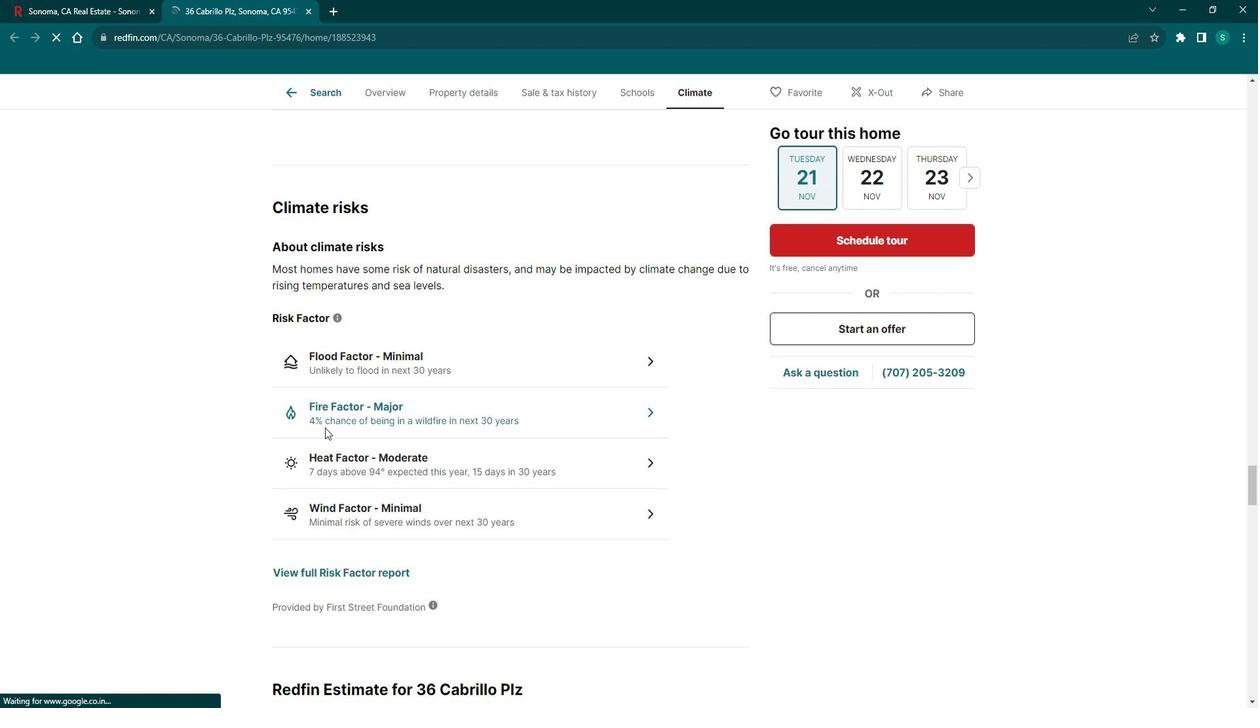 
Action: Mouse scrolled (337, 423) with delta (0, 0)
Screenshot: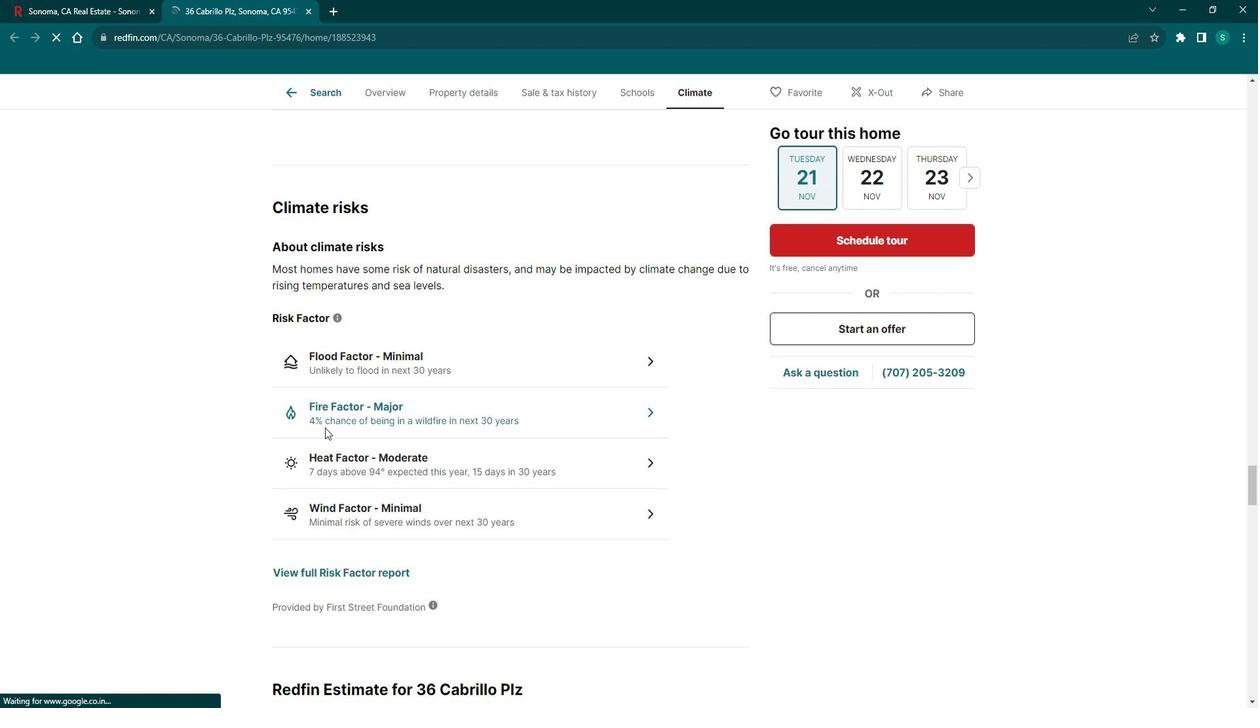 
Action: Mouse scrolled (337, 423) with delta (0, 0)
Screenshot: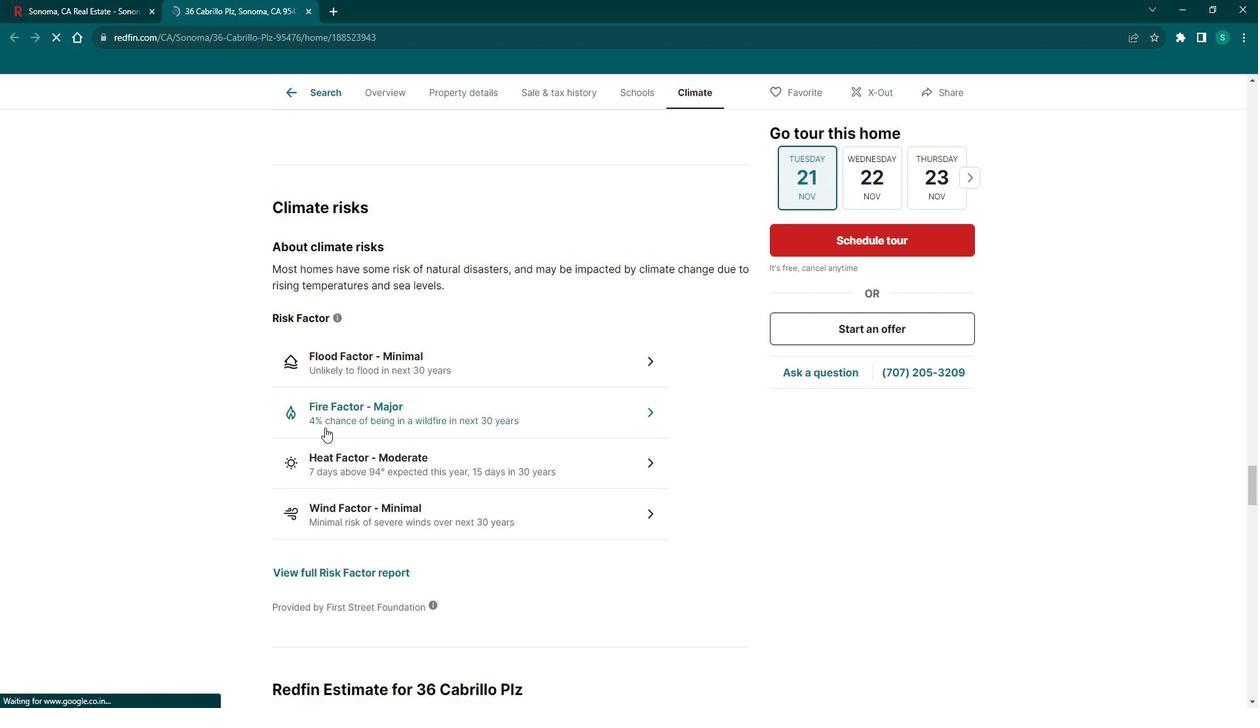 
Action: Mouse scrolled (337, 423) with delta (0, 0)
Screenshot: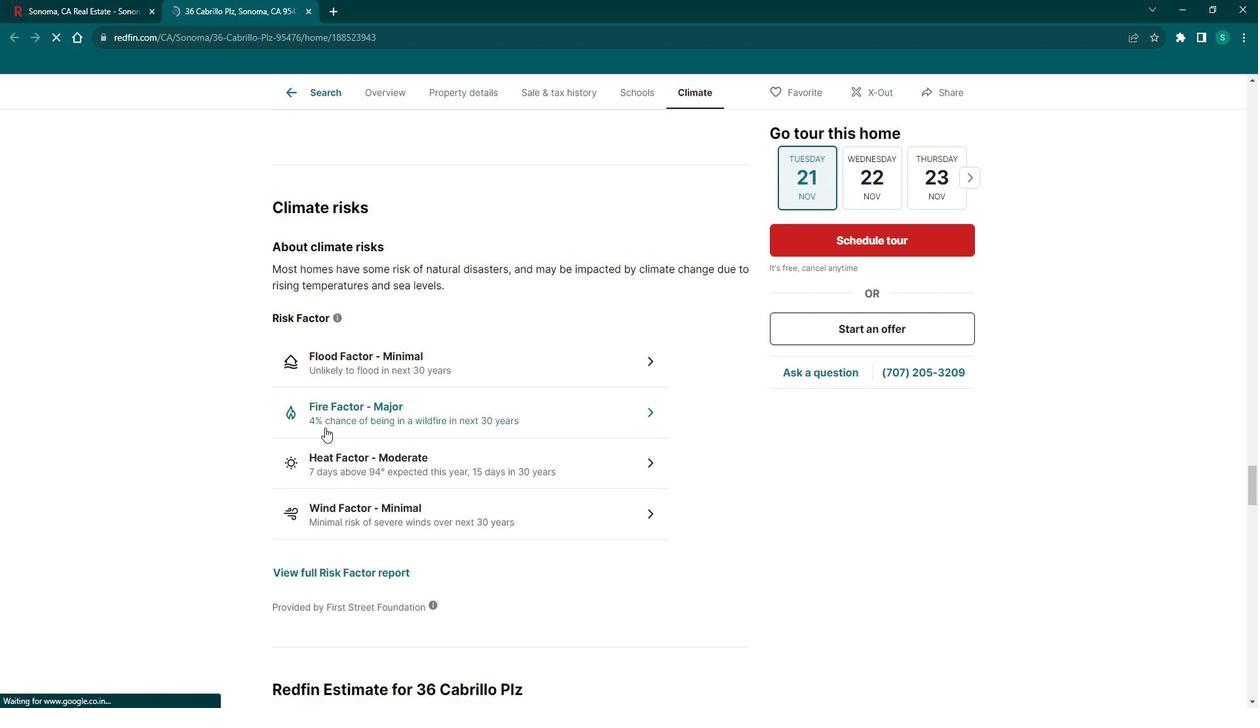 
Action: Mouse scrolled (337, 423) with delta (0, 0)
Screenshot: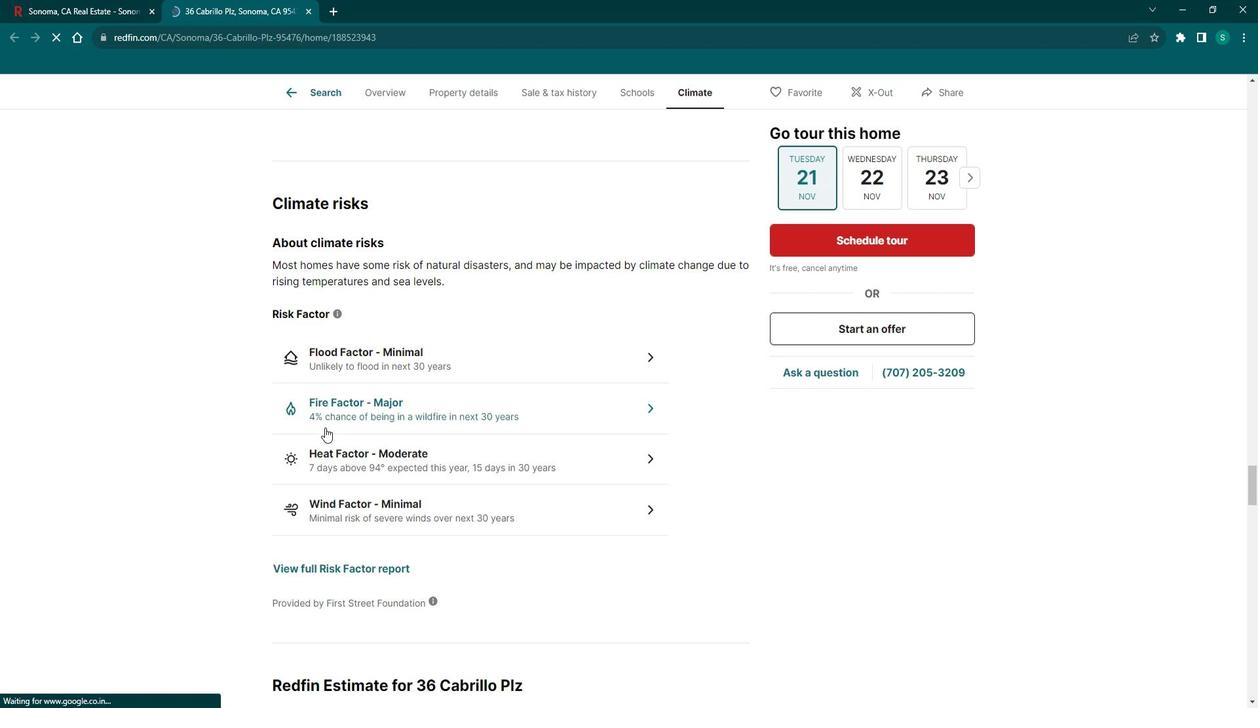 
Action: Mouse scrolled (337, 423) with delta (0, 0)
Screenshot: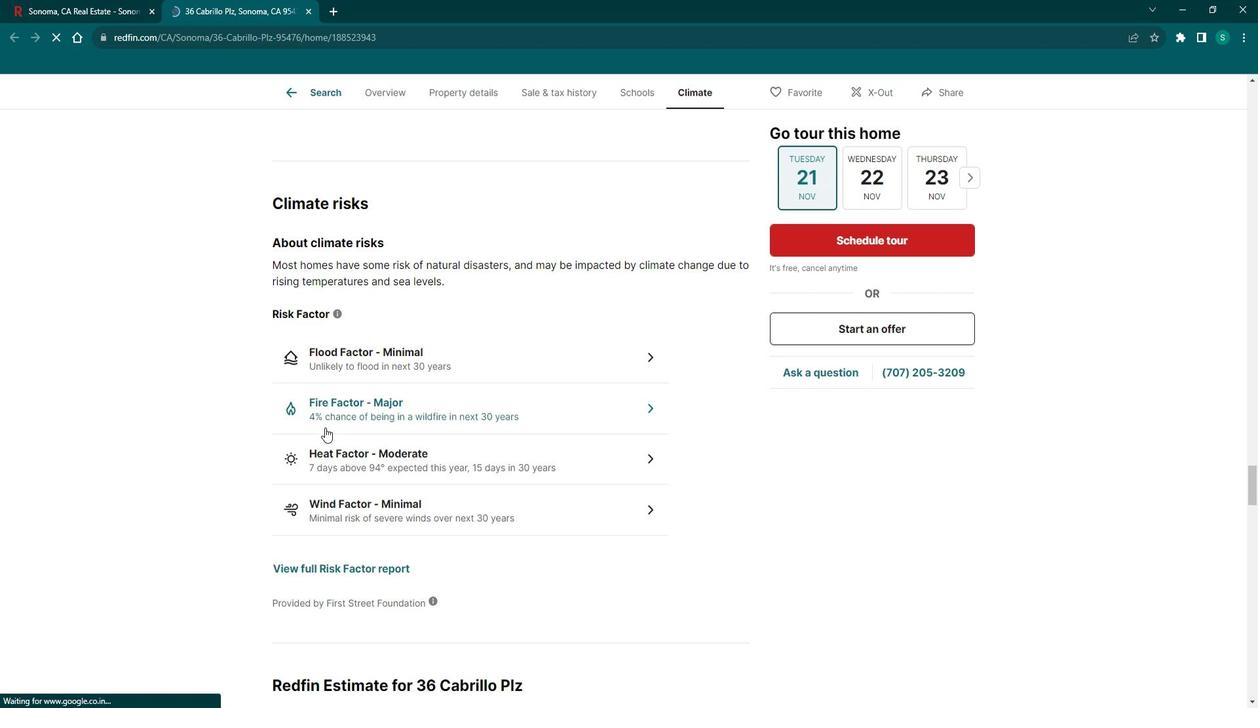 
Action: Mouse scrolled (337, 423) with delta (0, 0)
Screenshot: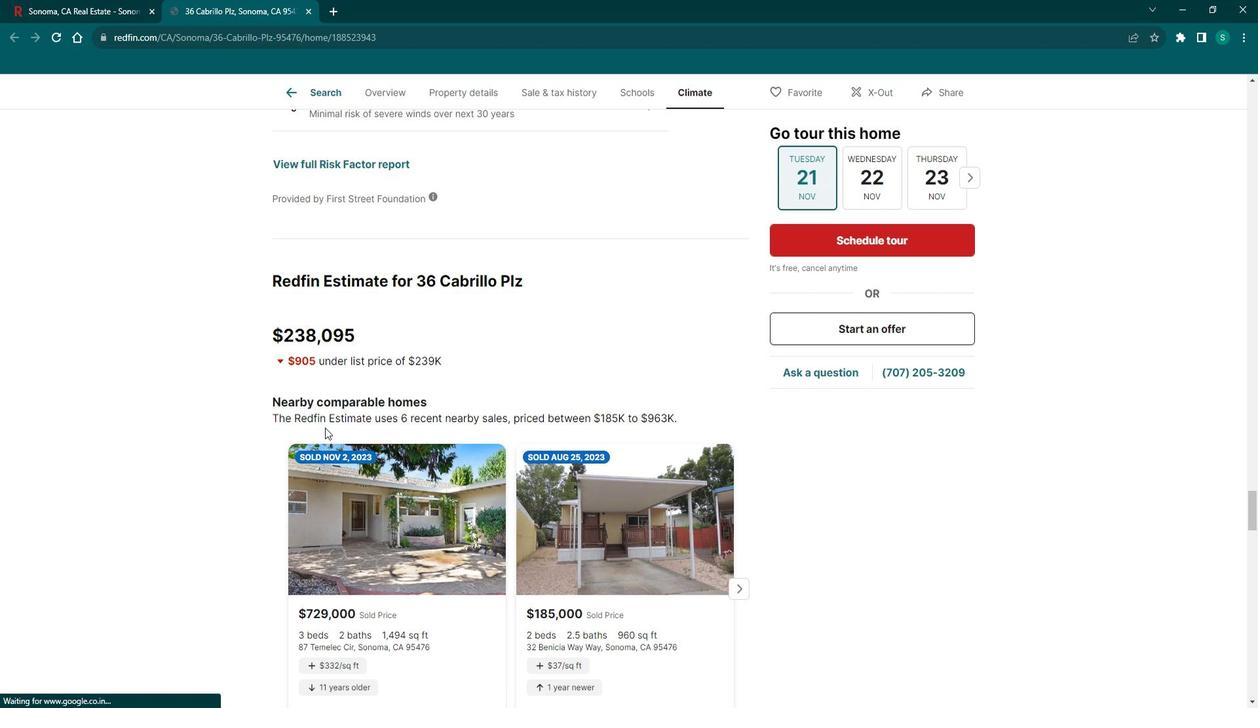 
Action: Mouse scrolled (337, 423) with delta (0, 0)
Screenshot: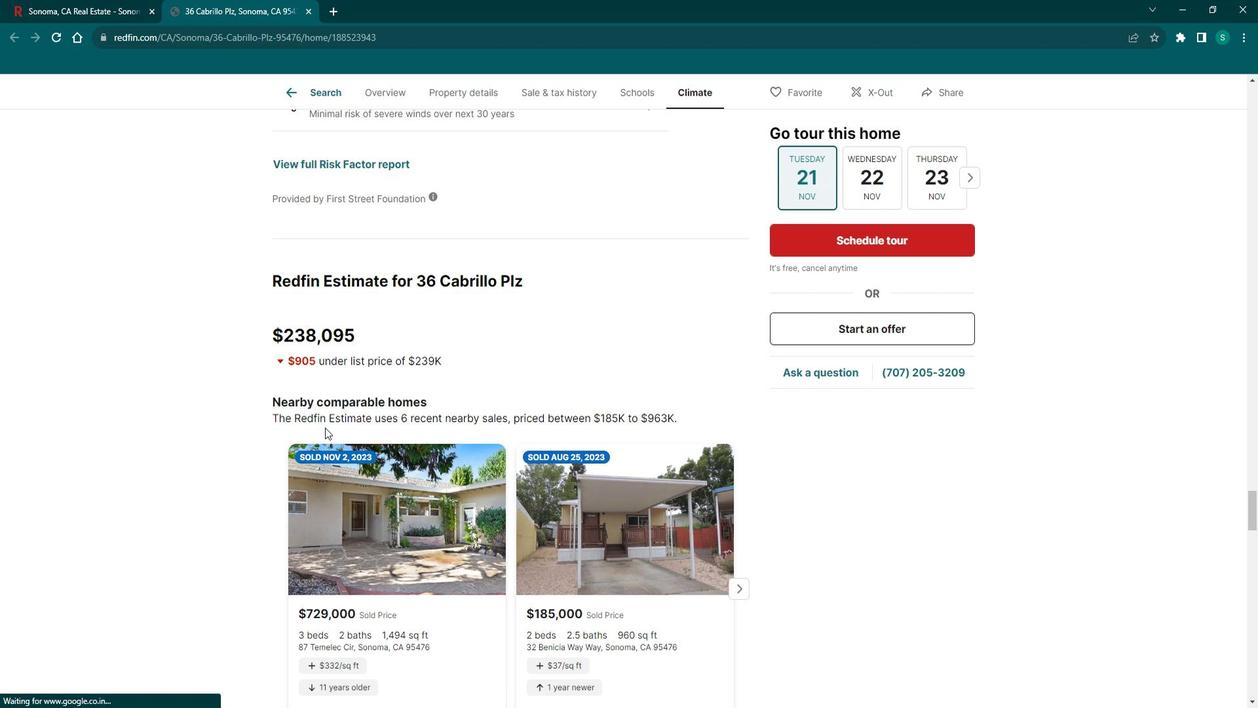
Action: Mouse scrolled (337, 423) with delta (0, 0)
Screenshot: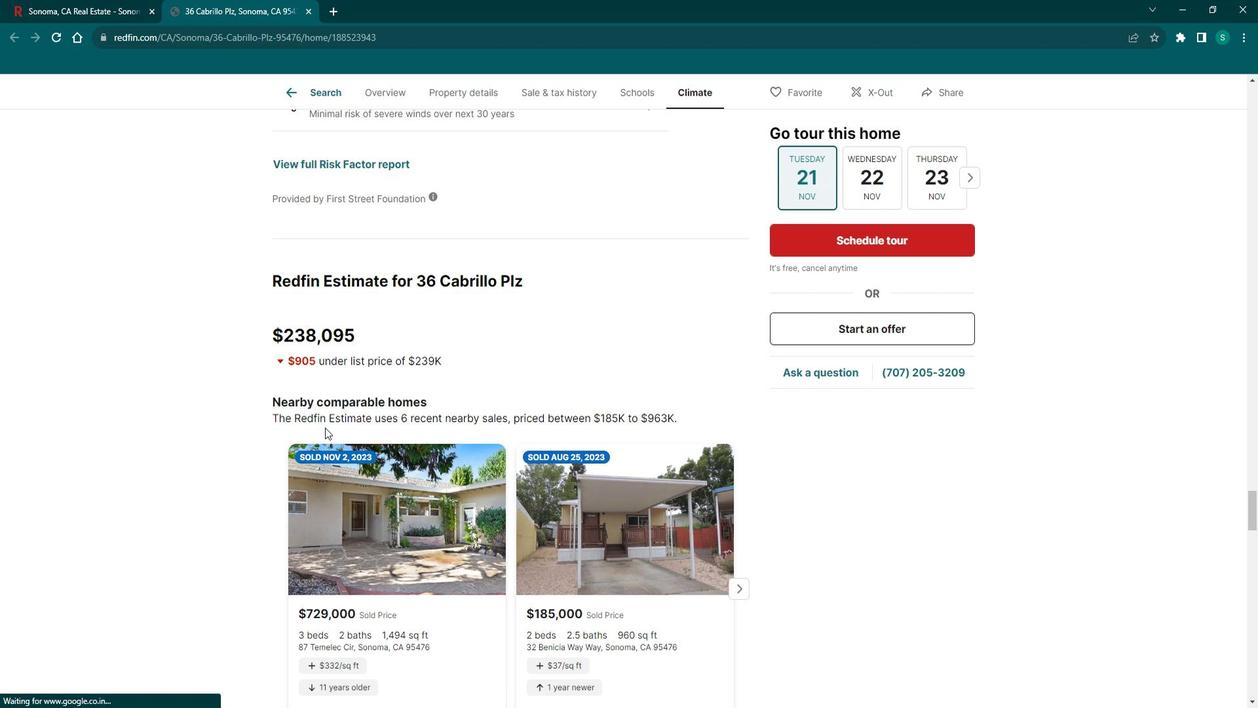 
Action: Mouse scrolled (337, 423) with delta (0, 0)
Screenshot: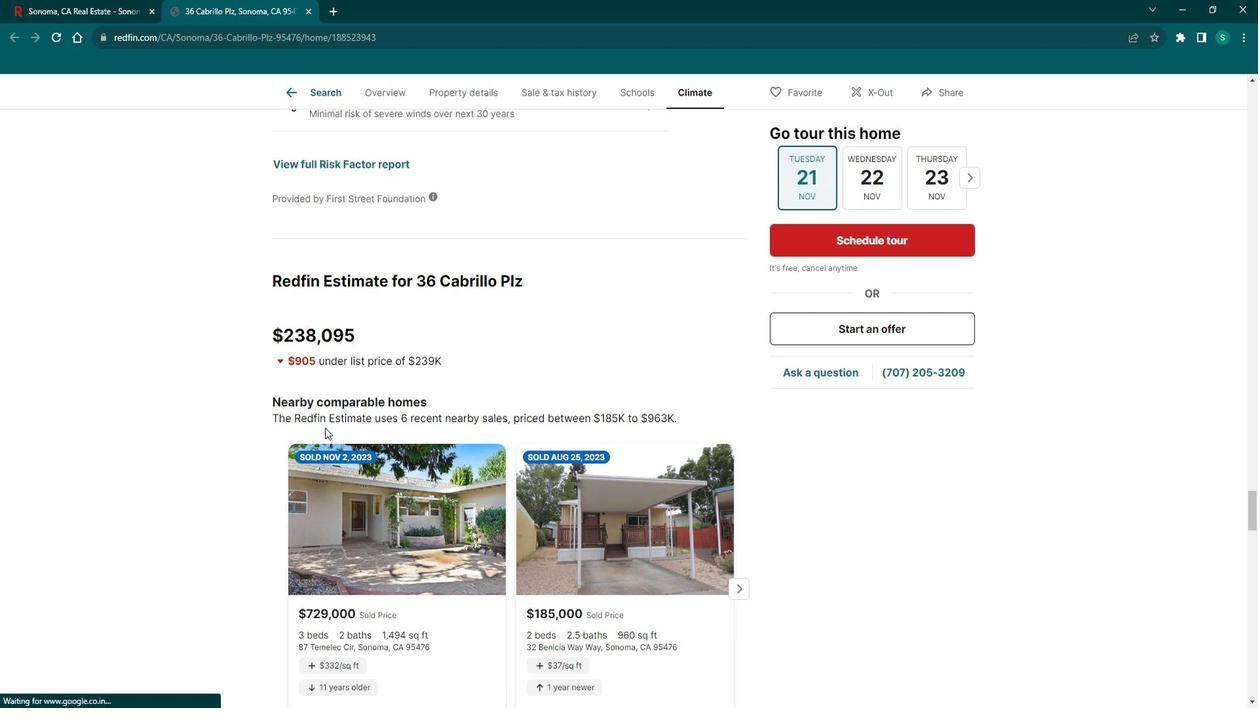 
Action: Mouse scrolled (337, 423) with delta (0, 0)
Screenshot: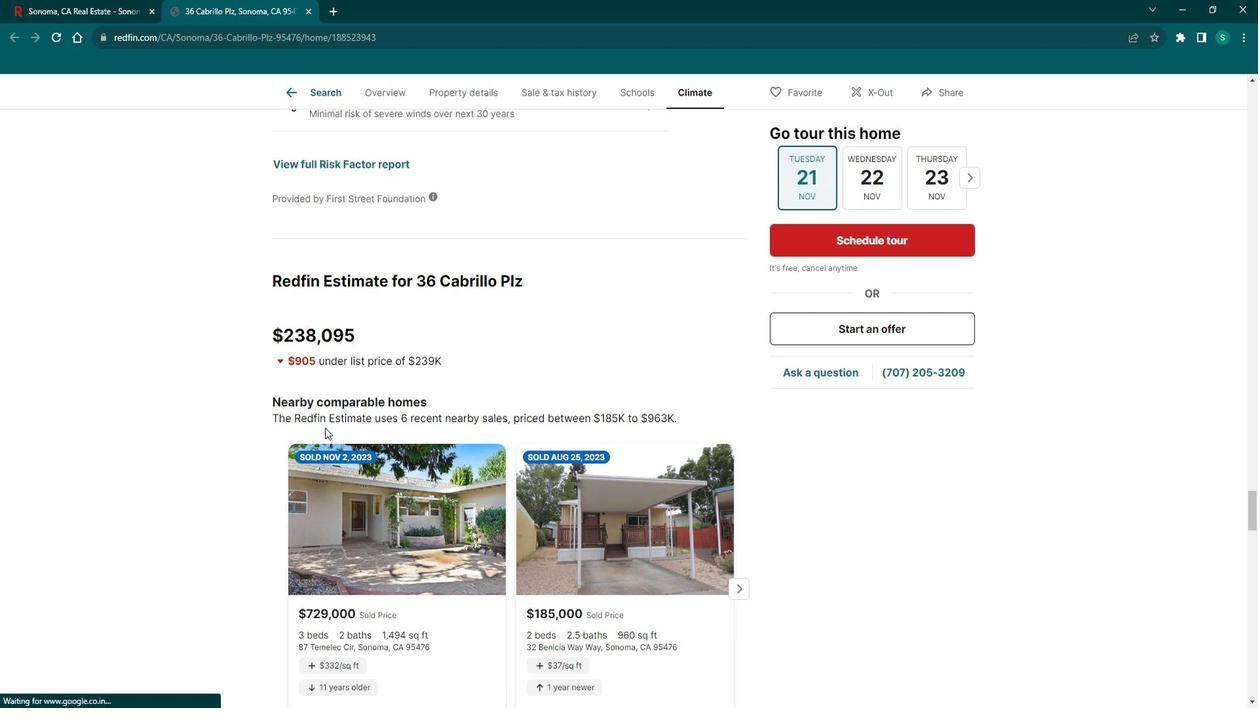 
Action: Mouse scrolled (337, 423) with delta (0, 0)
Screenshot: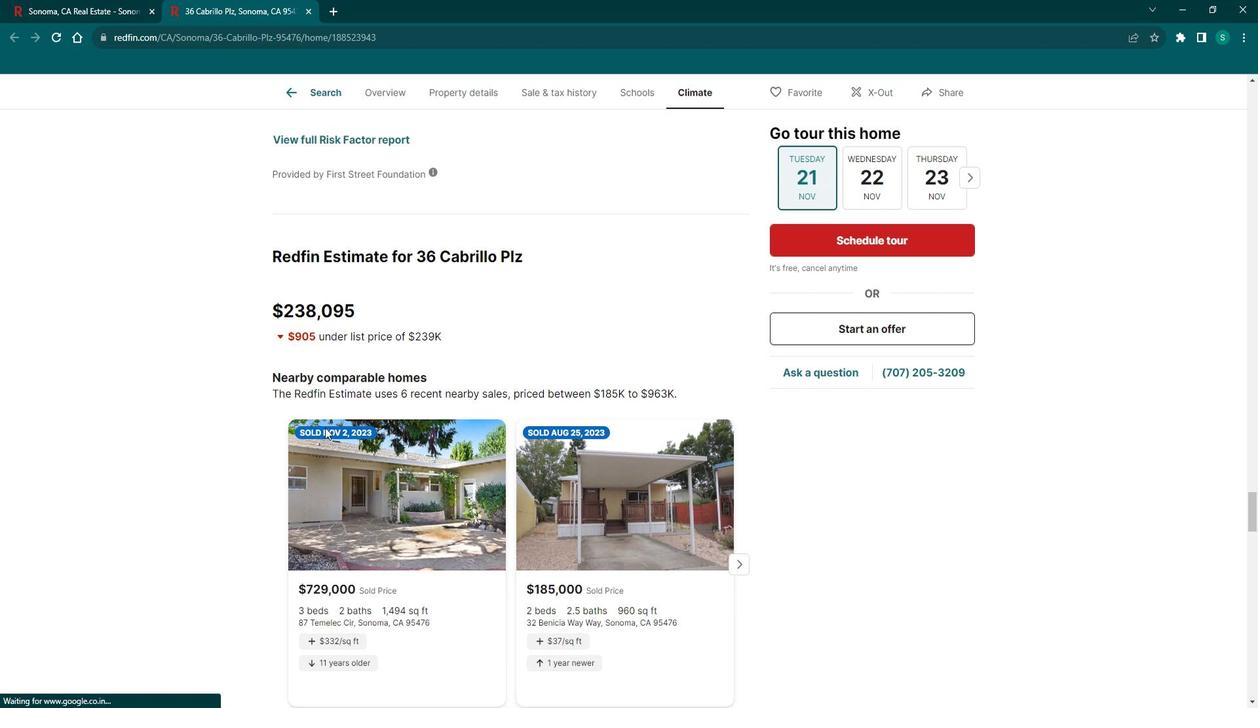 
Action: Mouse scrolled (337, 423) with delta (0, 0)
Screenshot: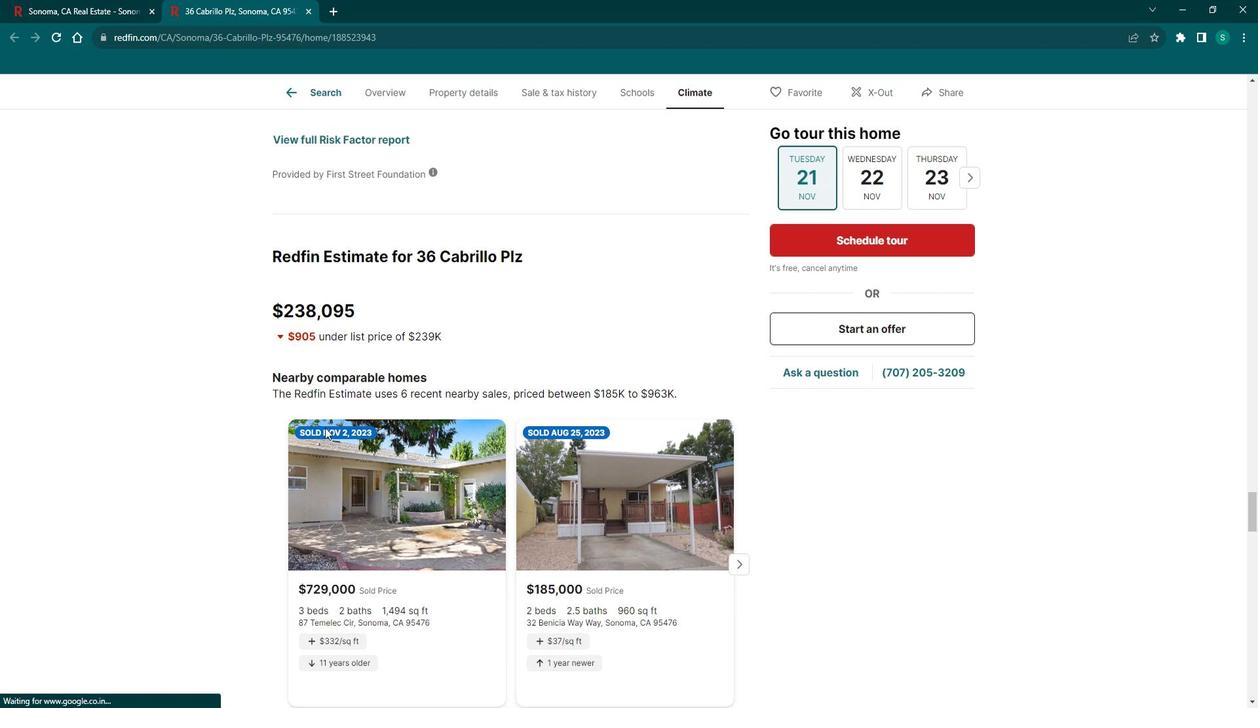 
Action: Mouse scrolled (337, 423) with delta (0, 0)
Screenshot: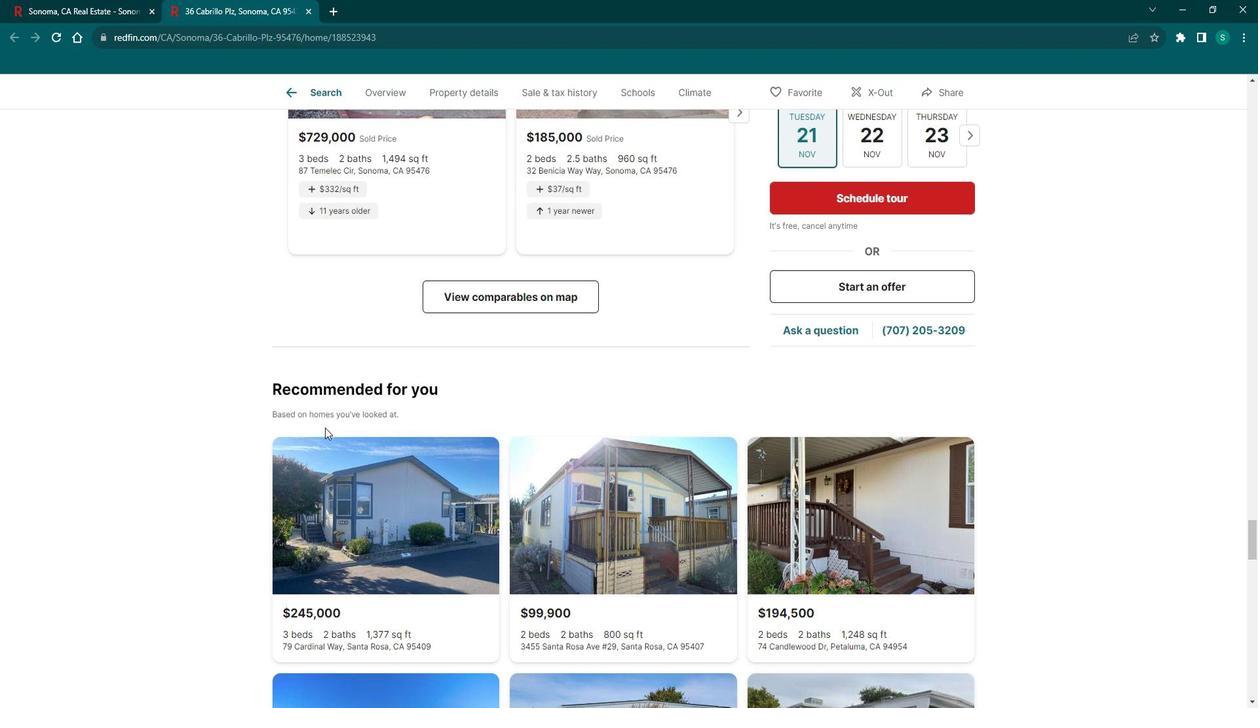 
Action: Mouse scrolled (337, 423) with delta (0, 0)
Screenshot: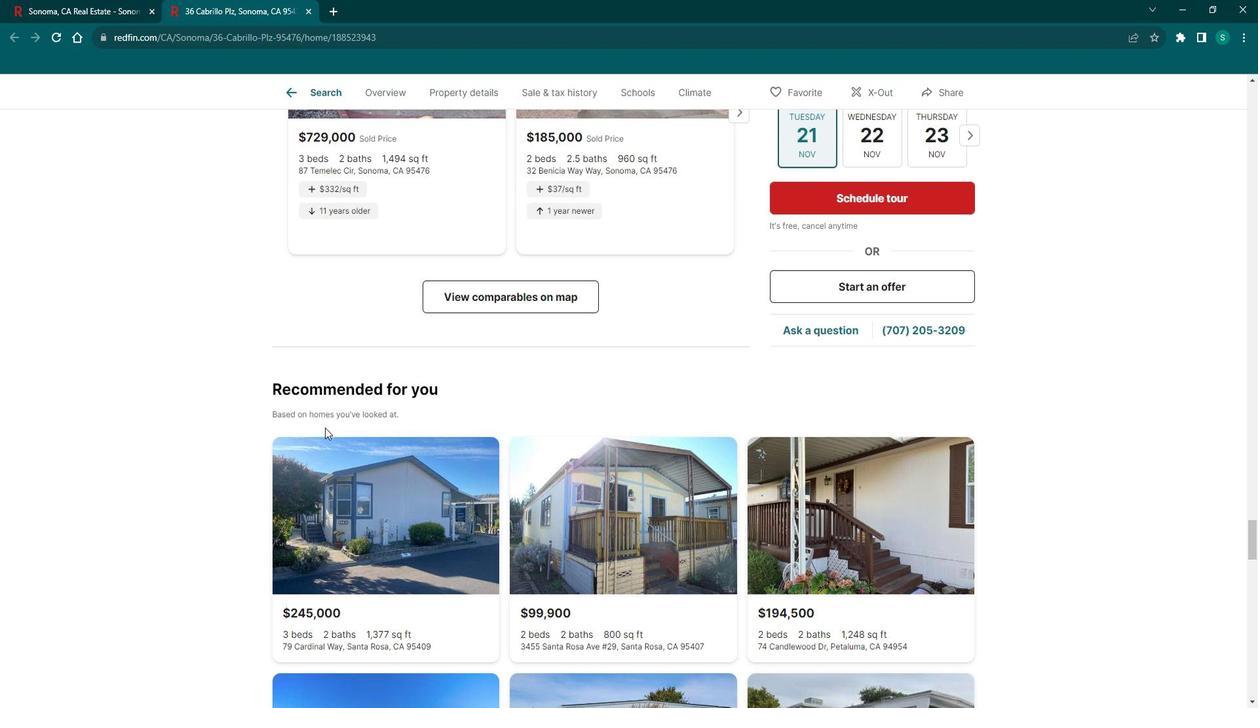 
Action: Mouse scrolled (337, 423) with delta (0, 0)
Screenshot: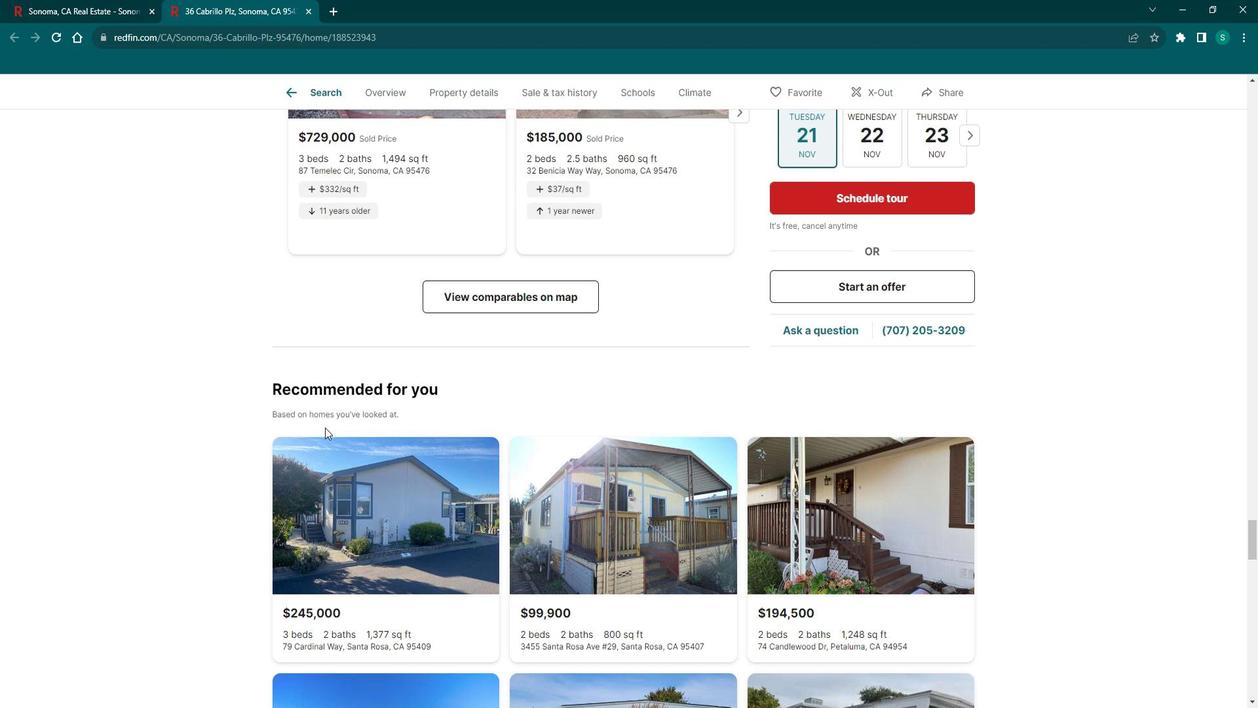 
Action: Mouse scrolled (337, 423) with delta (0, 0)
Screenshot: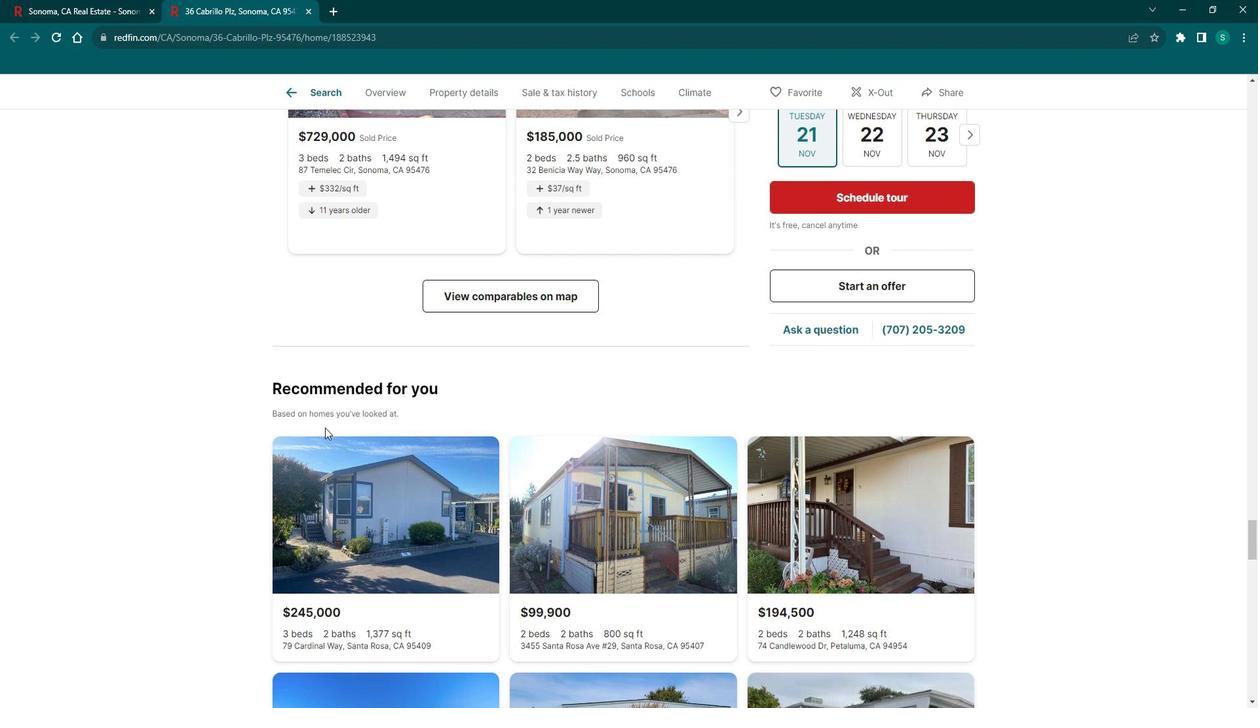 
Action: Mouse scrolled (337, 423) with delta (0, 0)
Screenshot: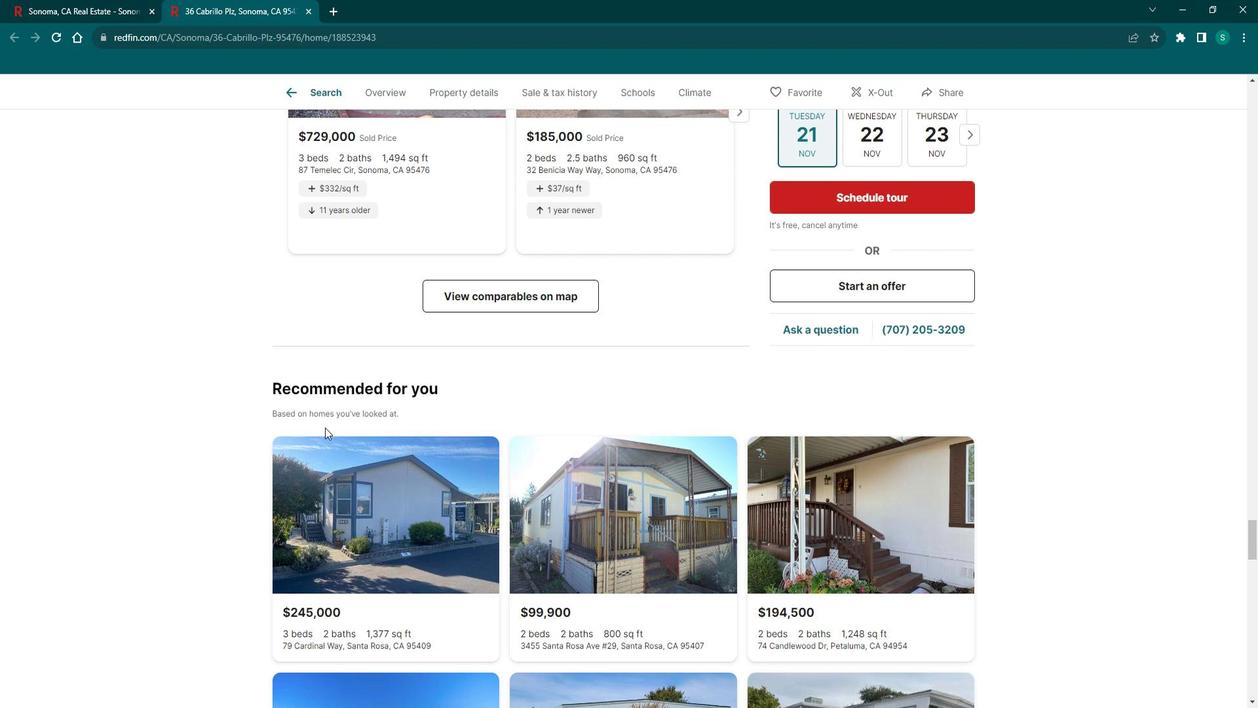 
Action: Mouse scrolled (337, 423) with delta (0, 0)
Screenshot: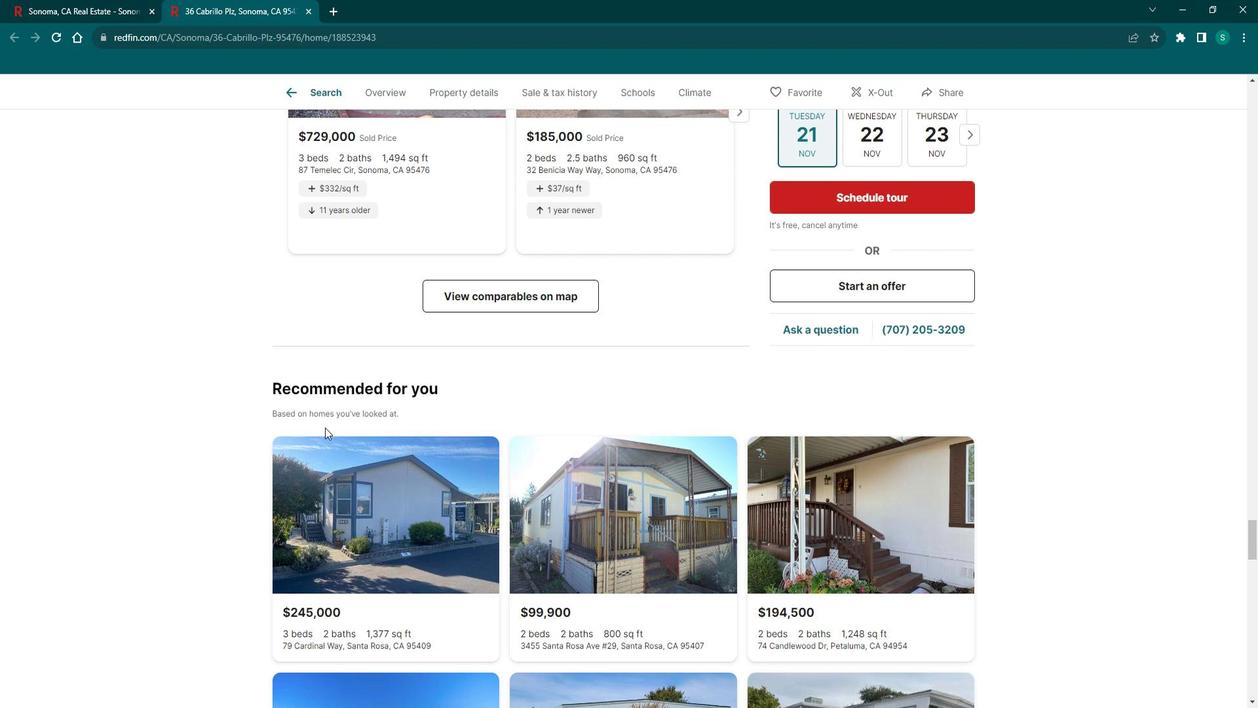 
Action: Mouse moved to (325, 105)
Screenshot: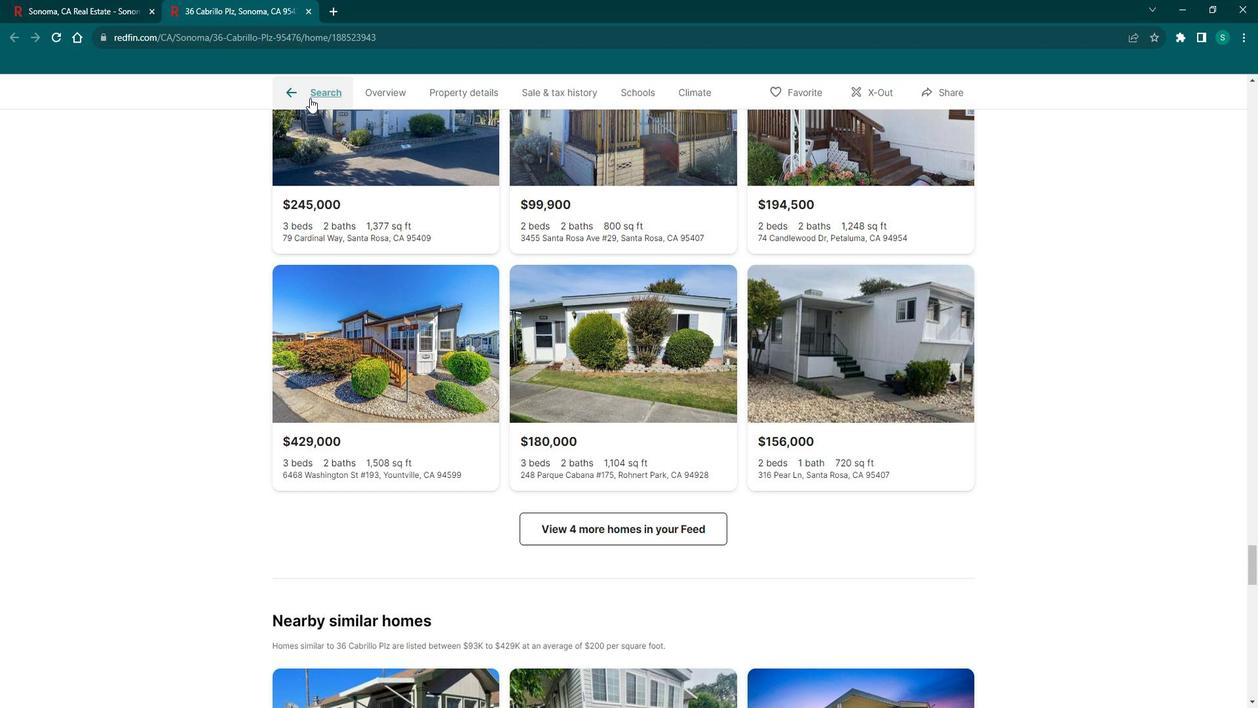 
Action: Mouse pressed left at (325, 105)
Screenshot: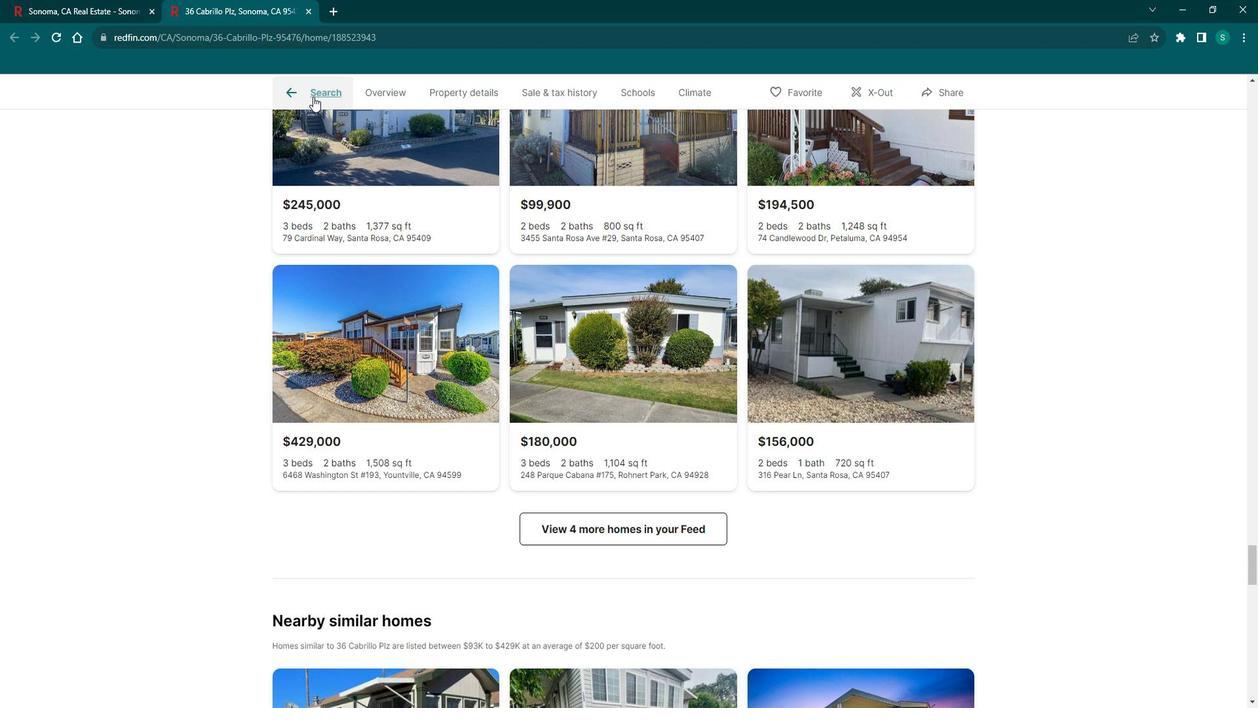 
Action: Mouse moved to (974, 451)
Screenshot: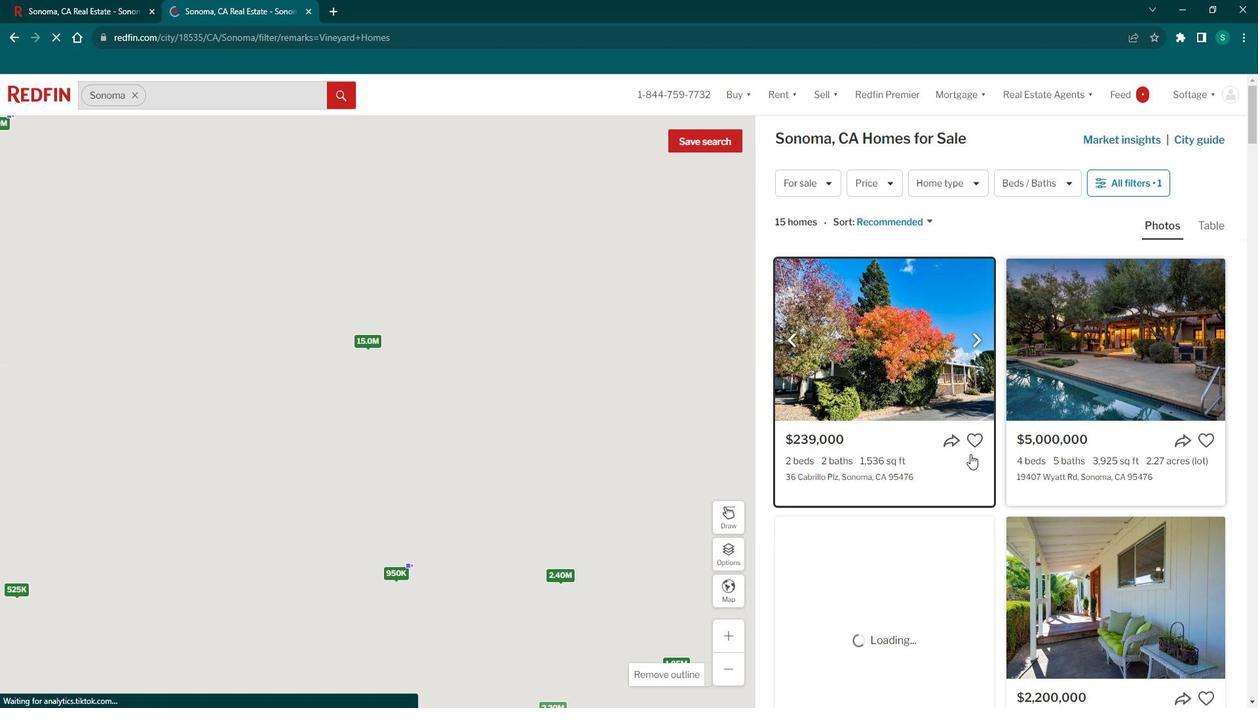 
Action: Mouse scrolled (974, 450) with delta (0, 0)
Screenshot: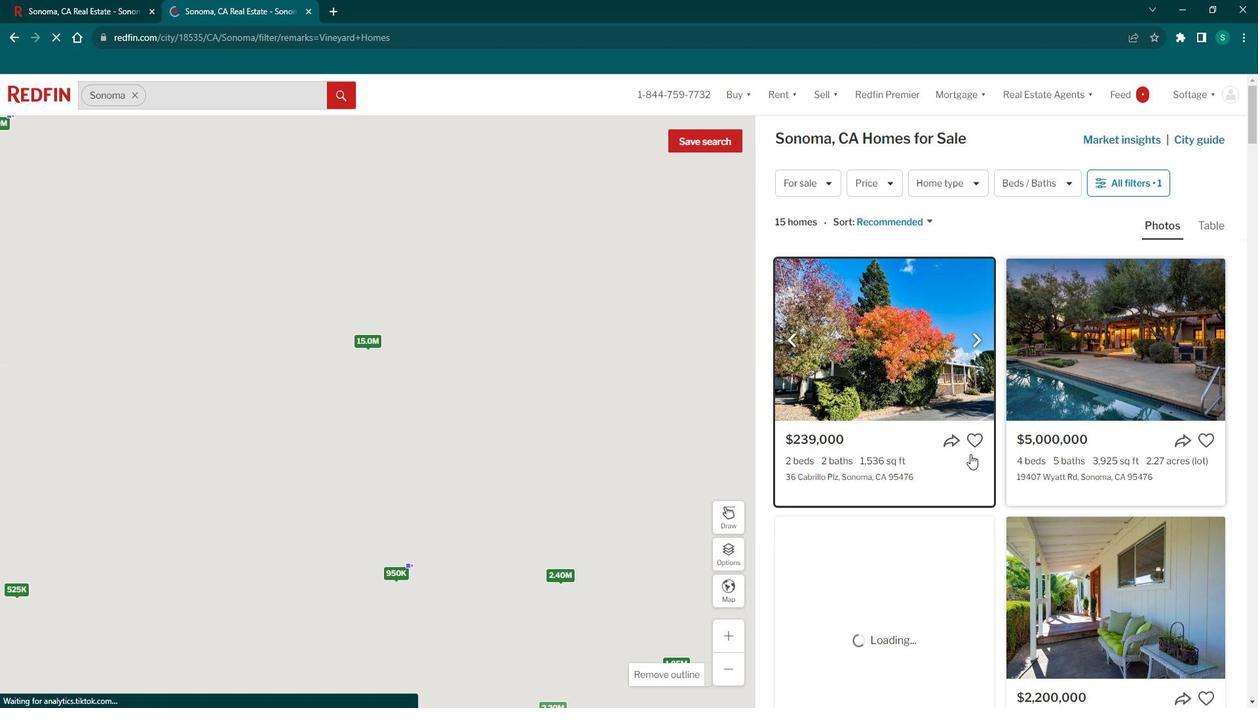 
Action: Mouse moved to (965, 453)
Screenshot: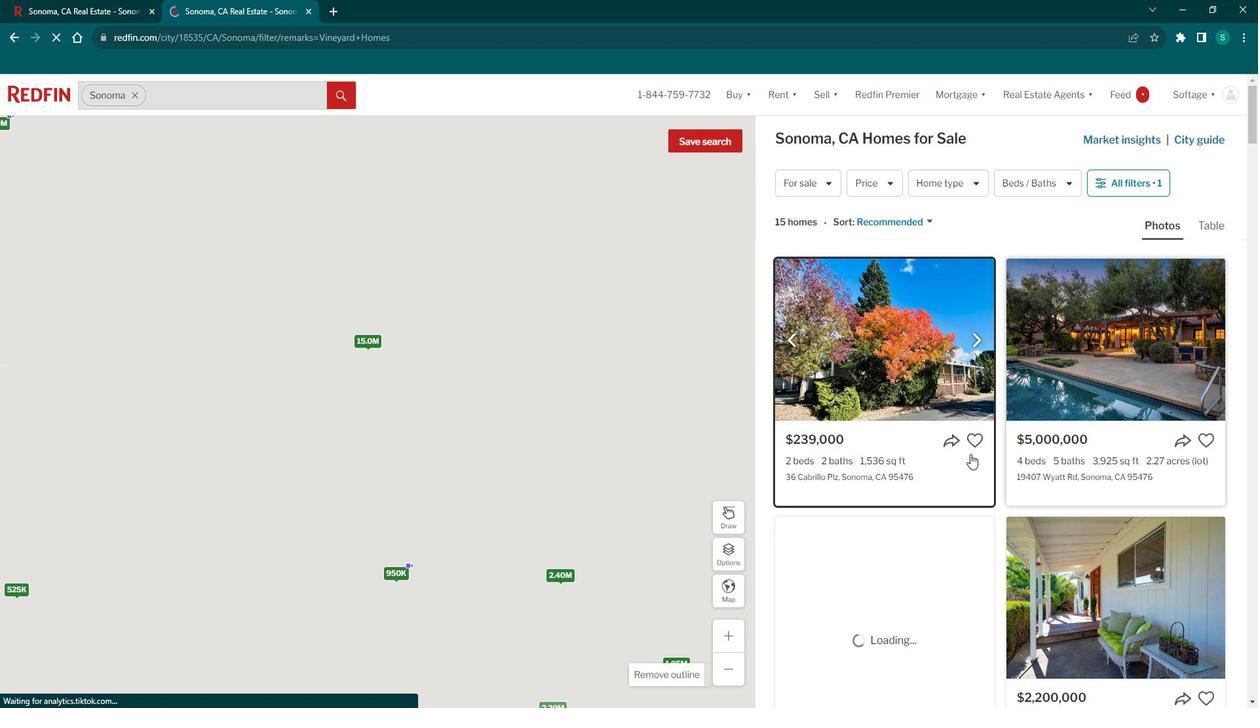 
Action: Mouse scrolled (965, 452) with delta (0, 0)
Screenshot: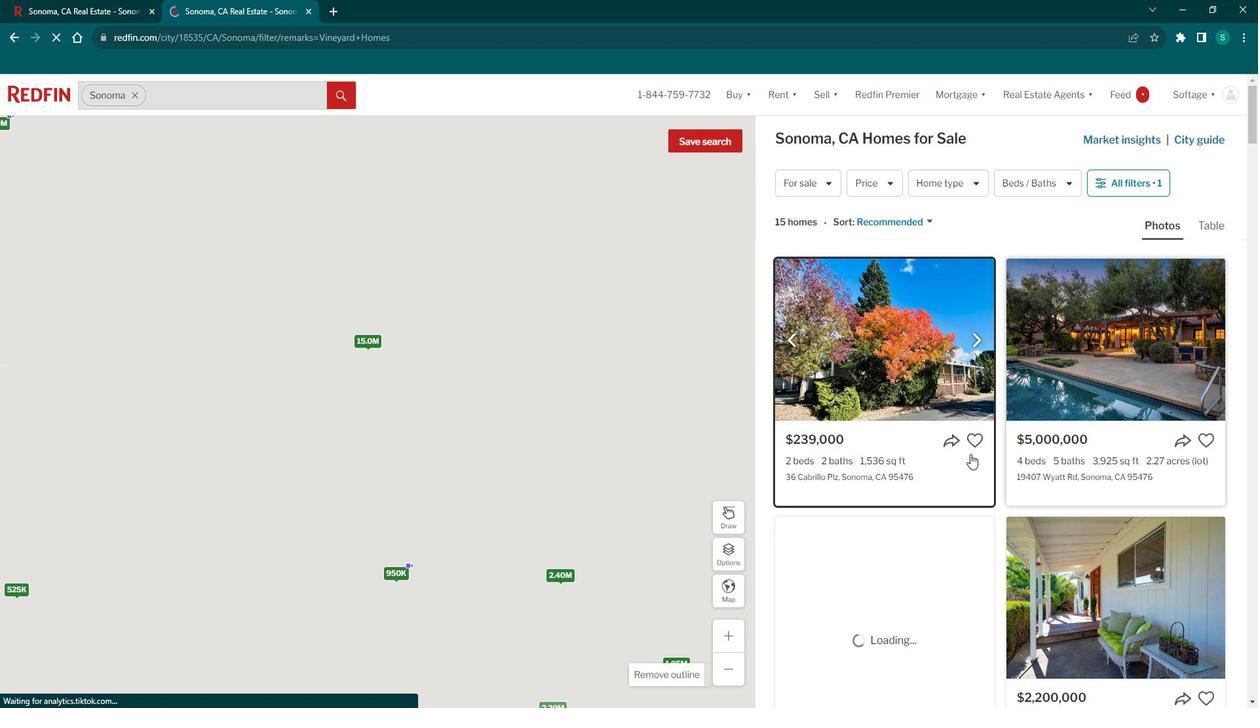 
Action: Mouse moved to (961, 455)
Screenshot: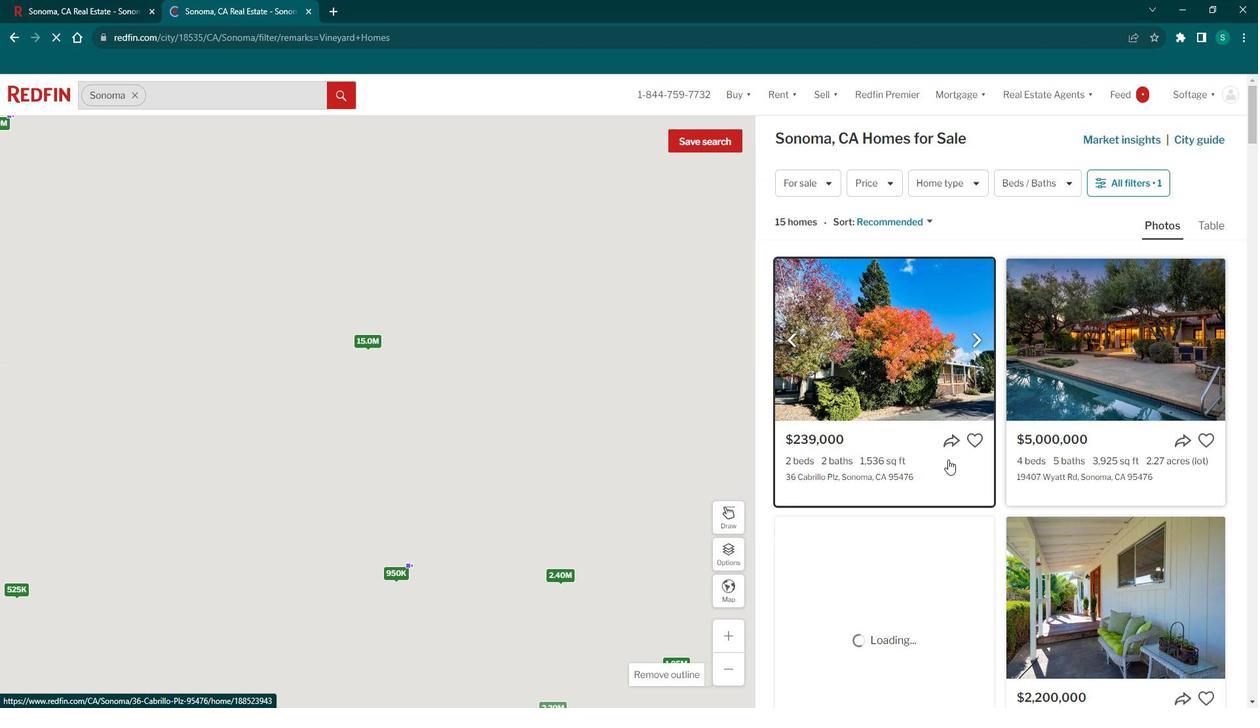 
Action: Mouse scrolled (961, 454) with delta (0, 0)
Screenshot: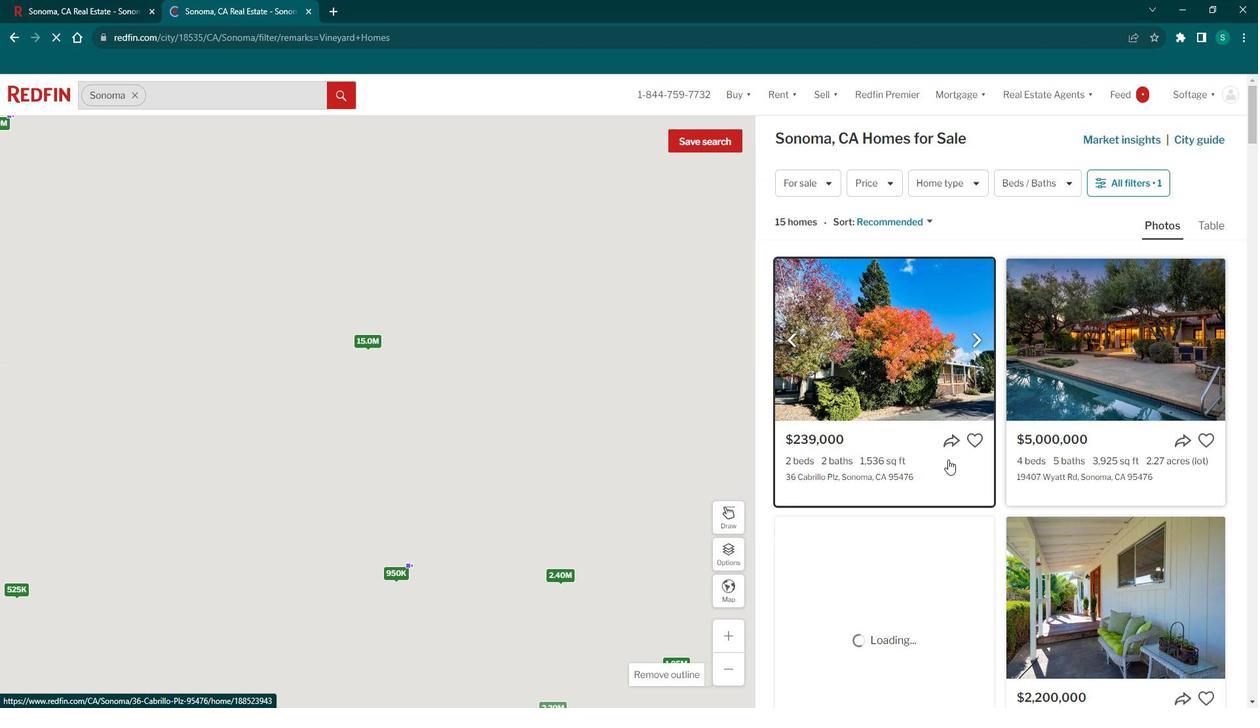 
Action: Mouse moved to (959, 455)
Screenshot: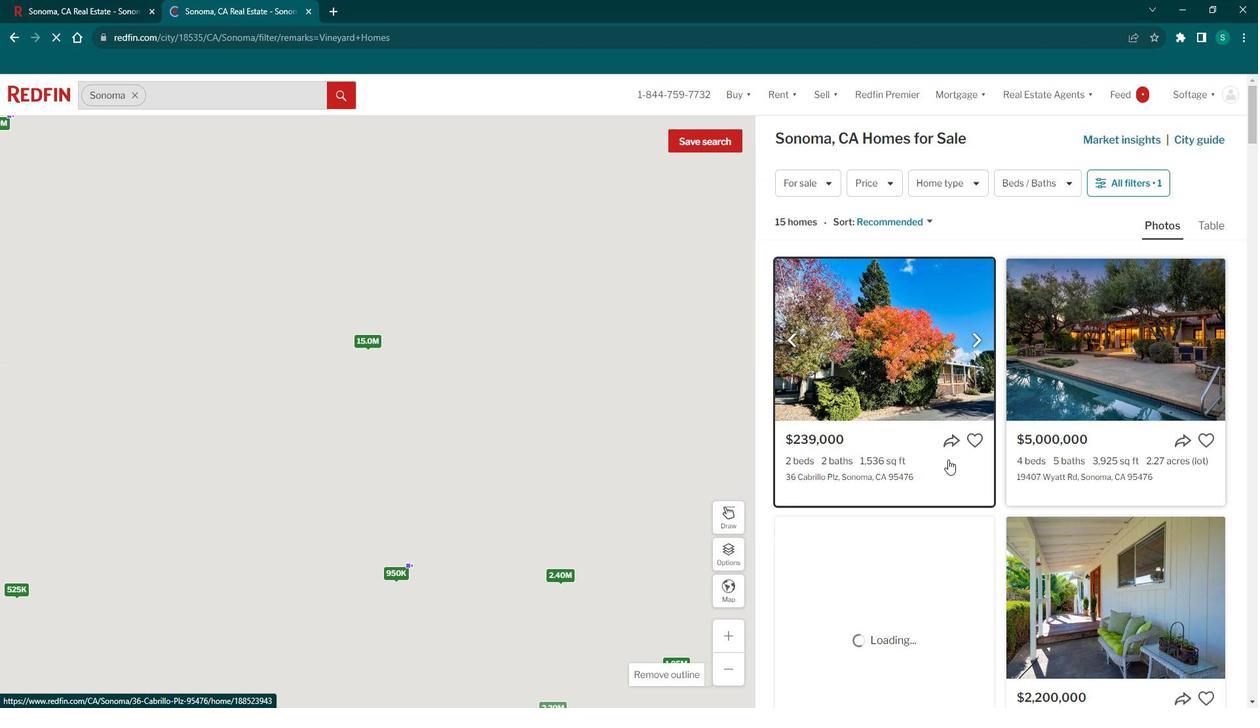 
Action: Mouse scrolled (959, 455) with delta (0, 0)
Screenshot: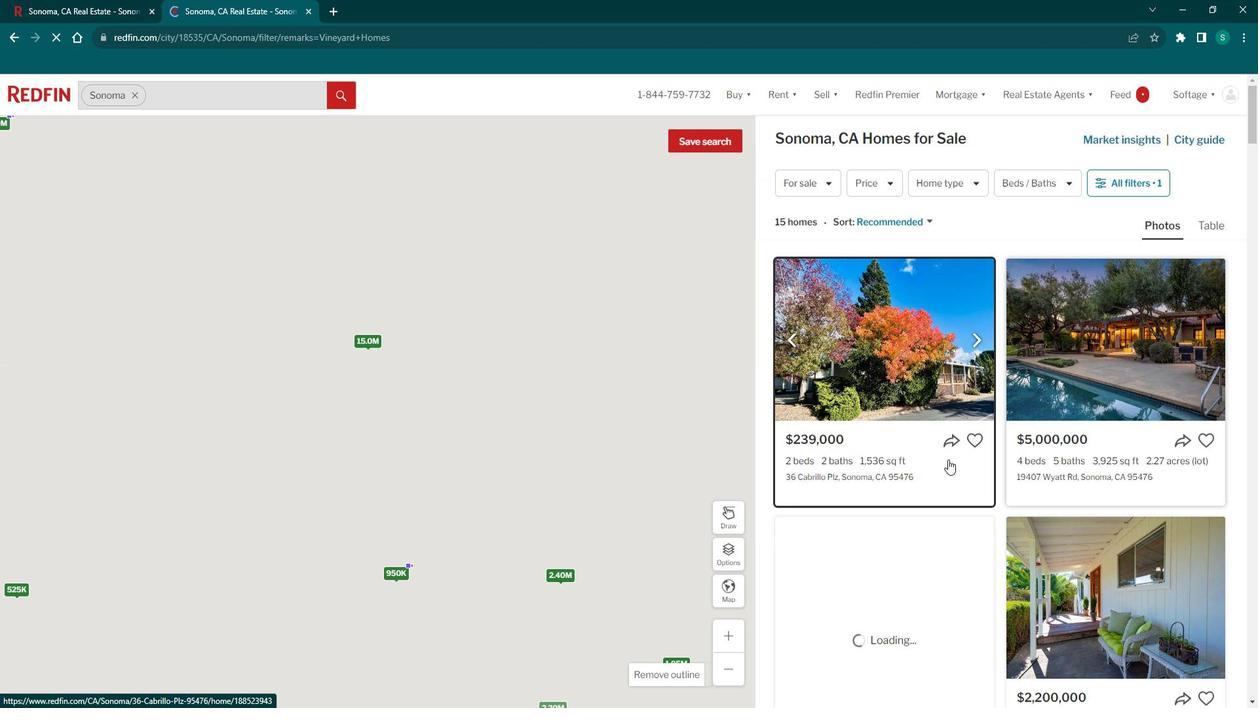 
Action: Mouse moved to (958, 456)
Screenshot: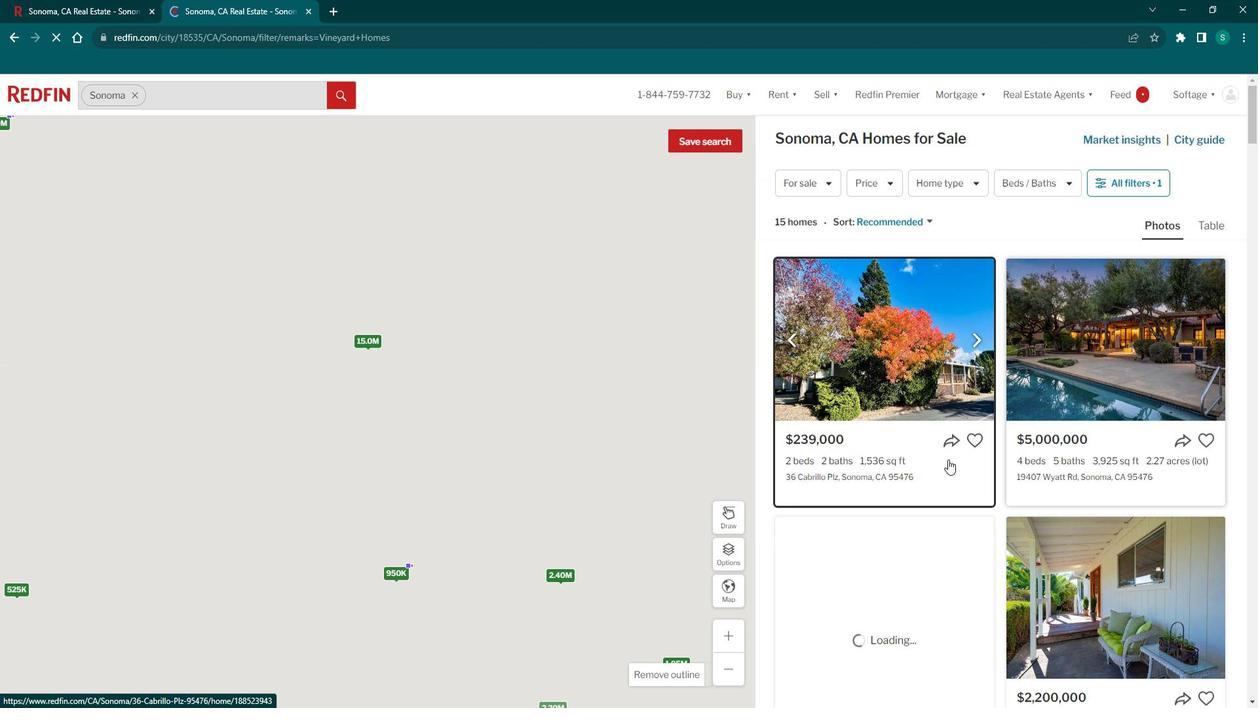 
Action: Mouse scrolled (958, 455) with delta (0, 0)
Screenshot: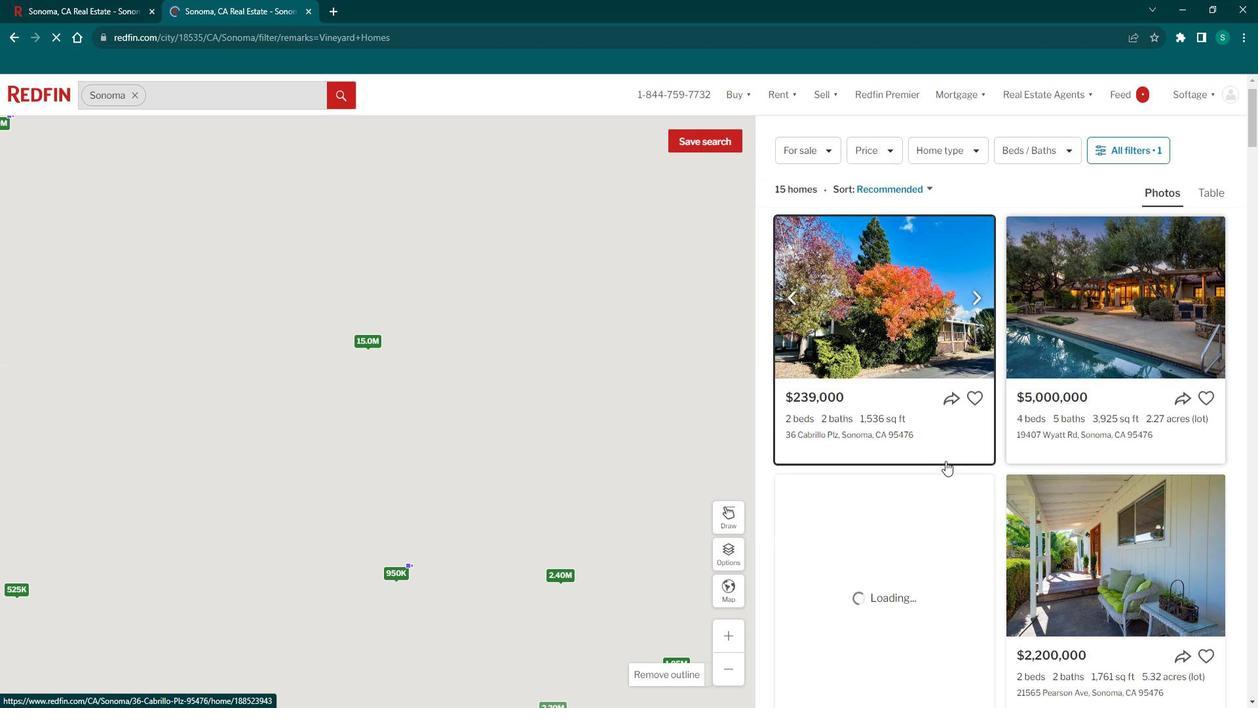 
Action: Mouse moved to (1090, 399)
Screenshot: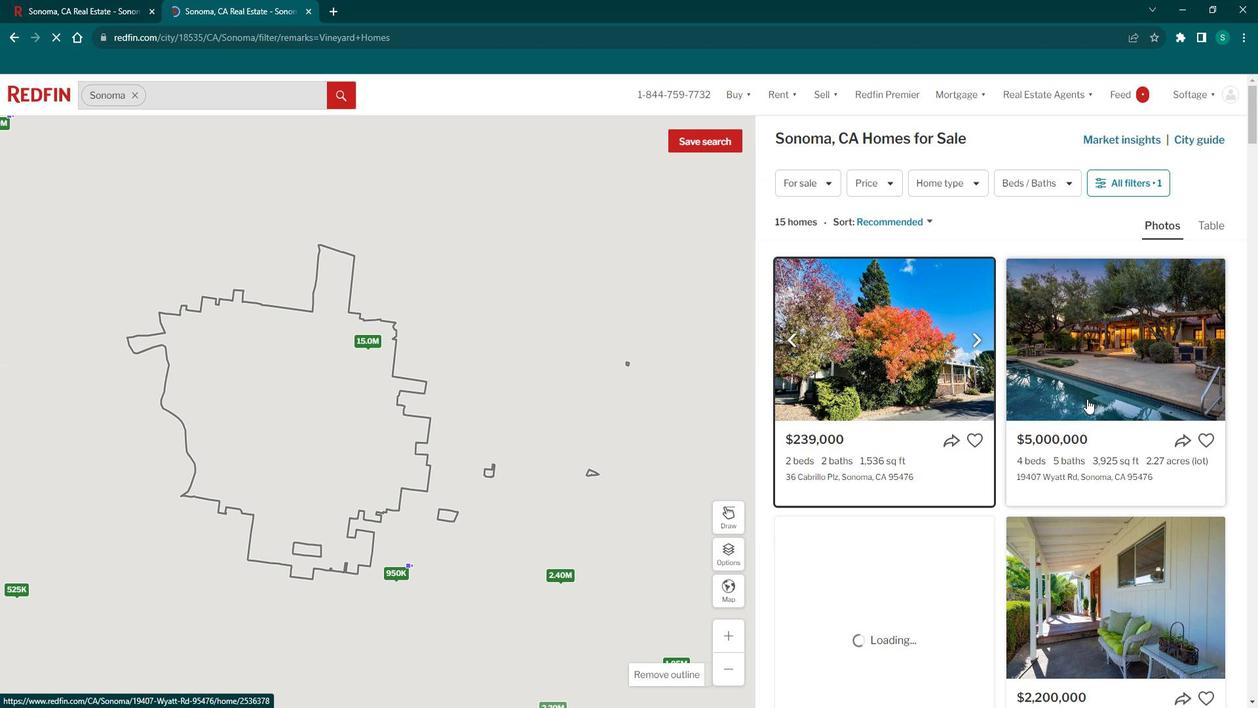 
Action: Mouse scrolled (1090, 399) with delta (0, 0)
Screenshot: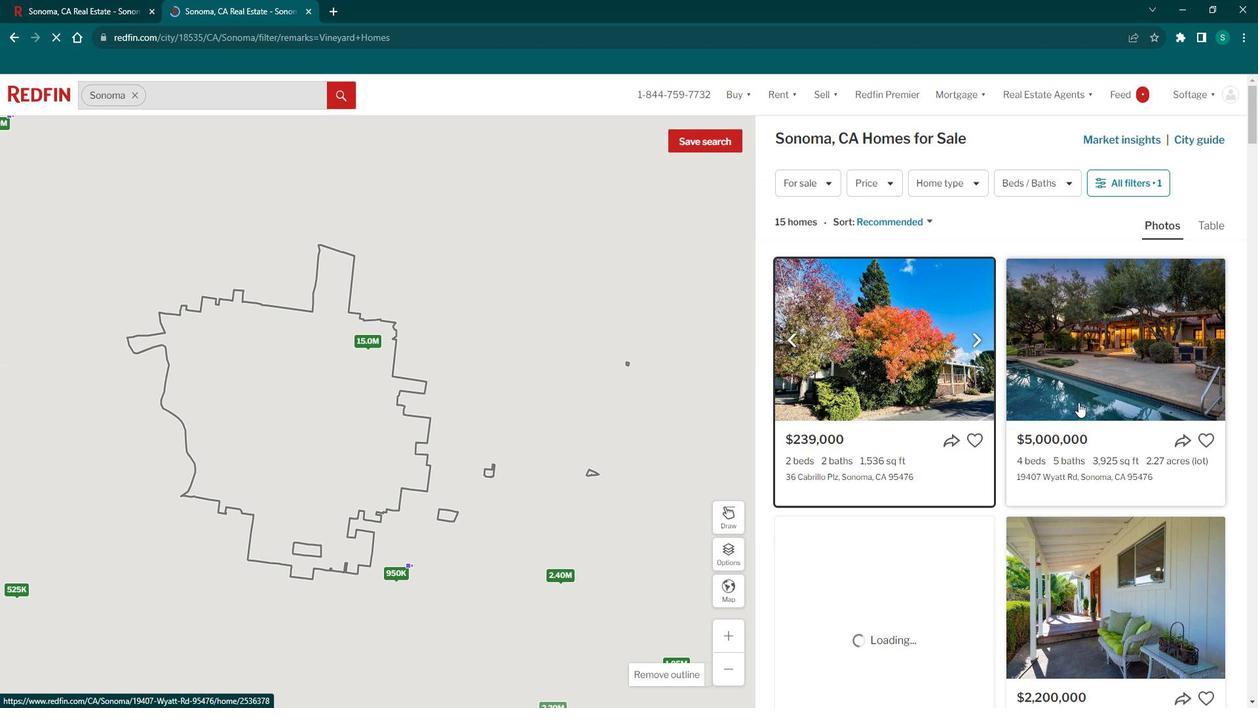 
Action: Mouse moved to (1085, 401)
Screenshot: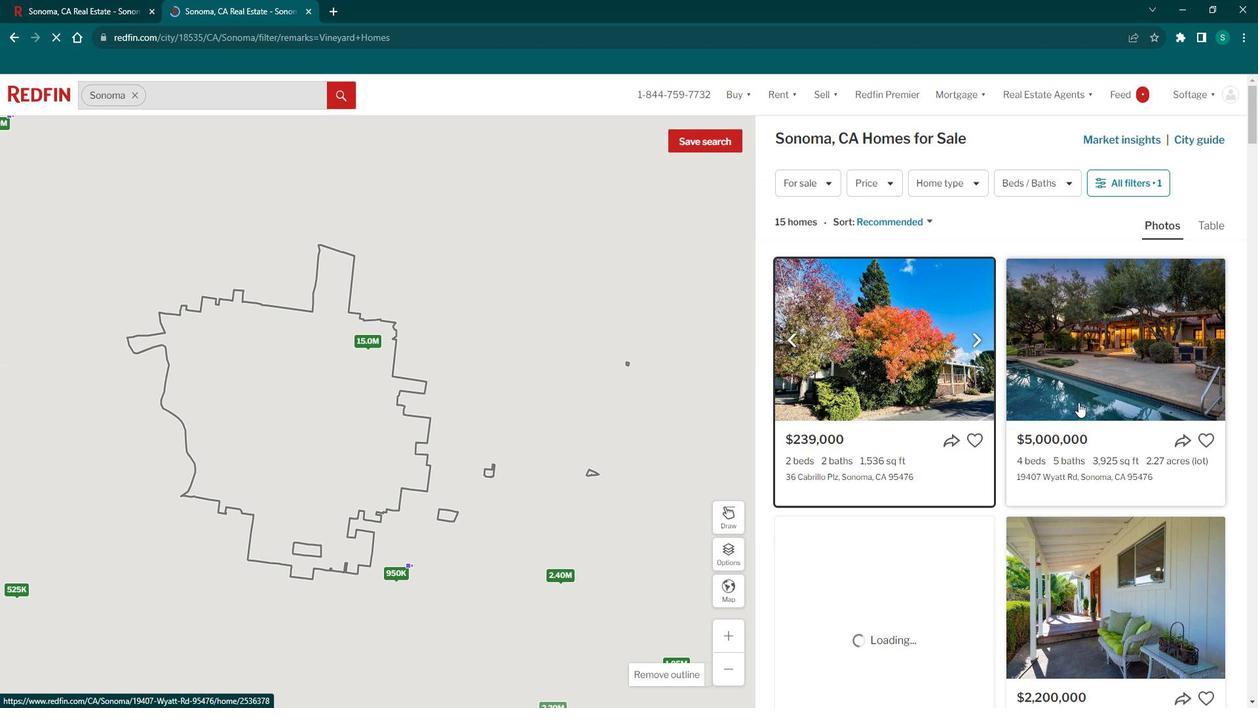 
Action: Mouse scrolled (1085, 401) with delta (0, 0)
Screenshot: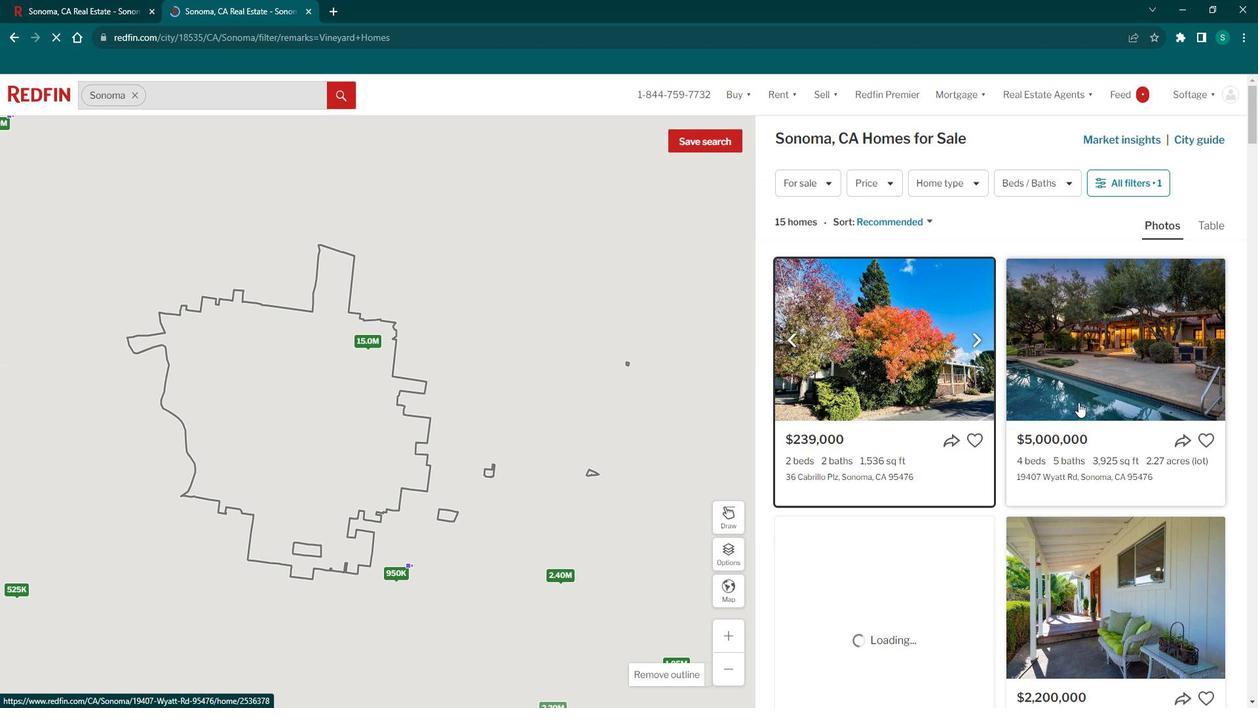 
Action: Mouse moved to (1083, 403)
Screenshot: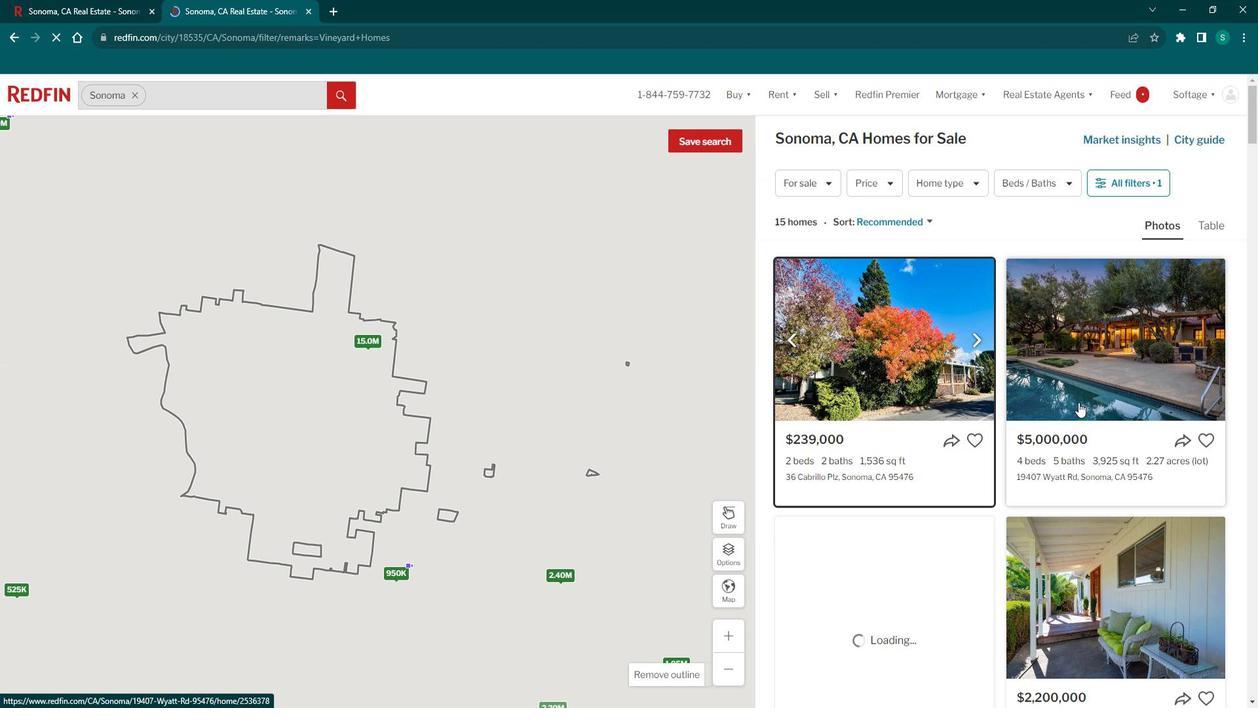 
Action: Mouse scrolled (1083, 403) with delta (0, 0)
Screenshot: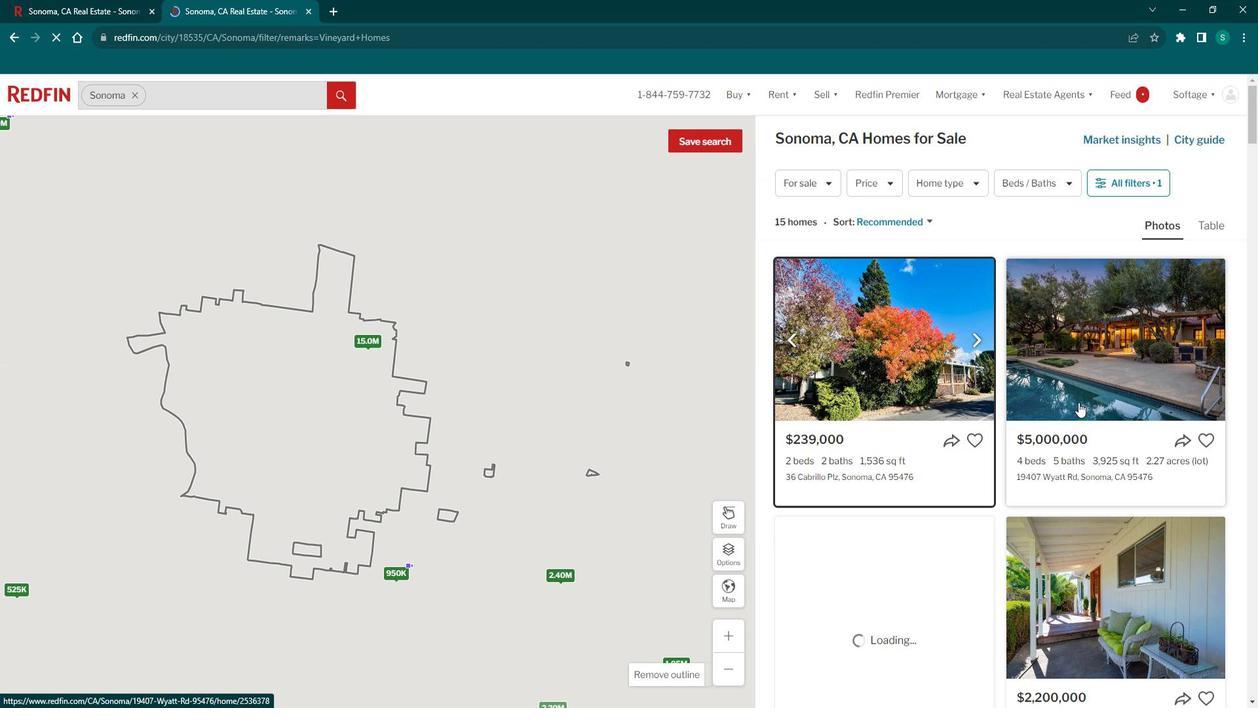 
Action: Mouse moved to (1081, 411)
Screenshot: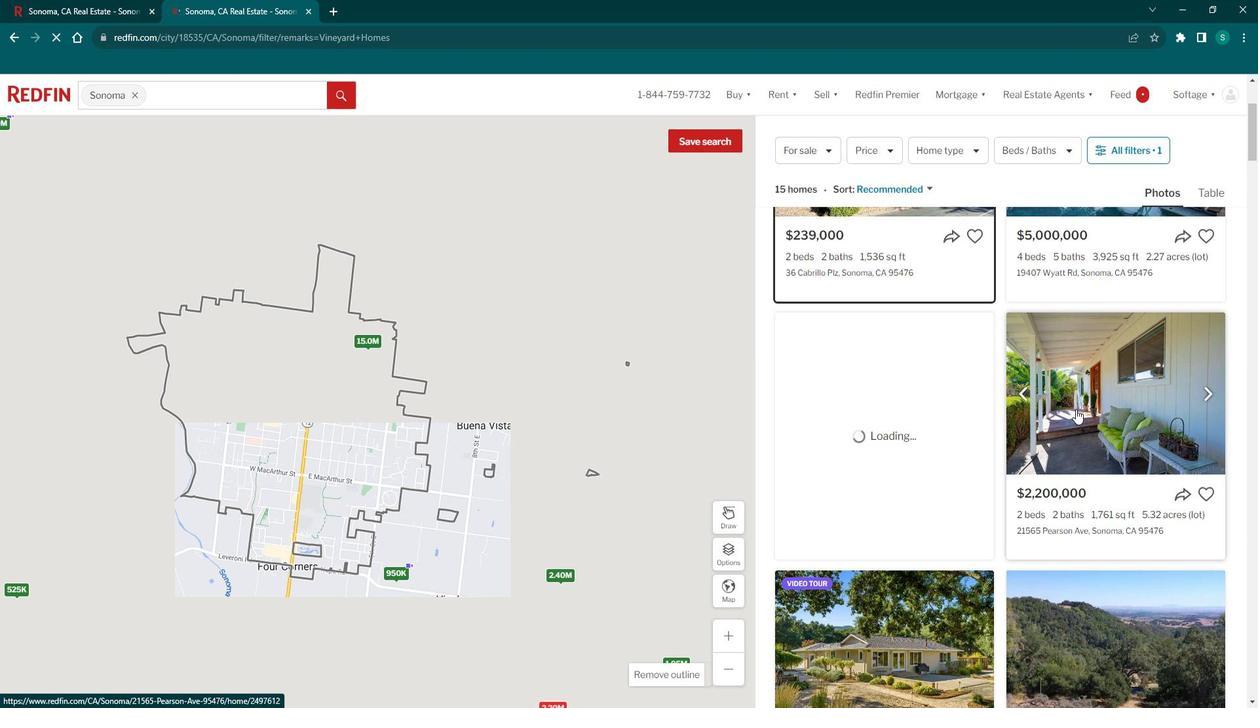 
Action: Mouse pressed left at (1081, 411)
Screenshot: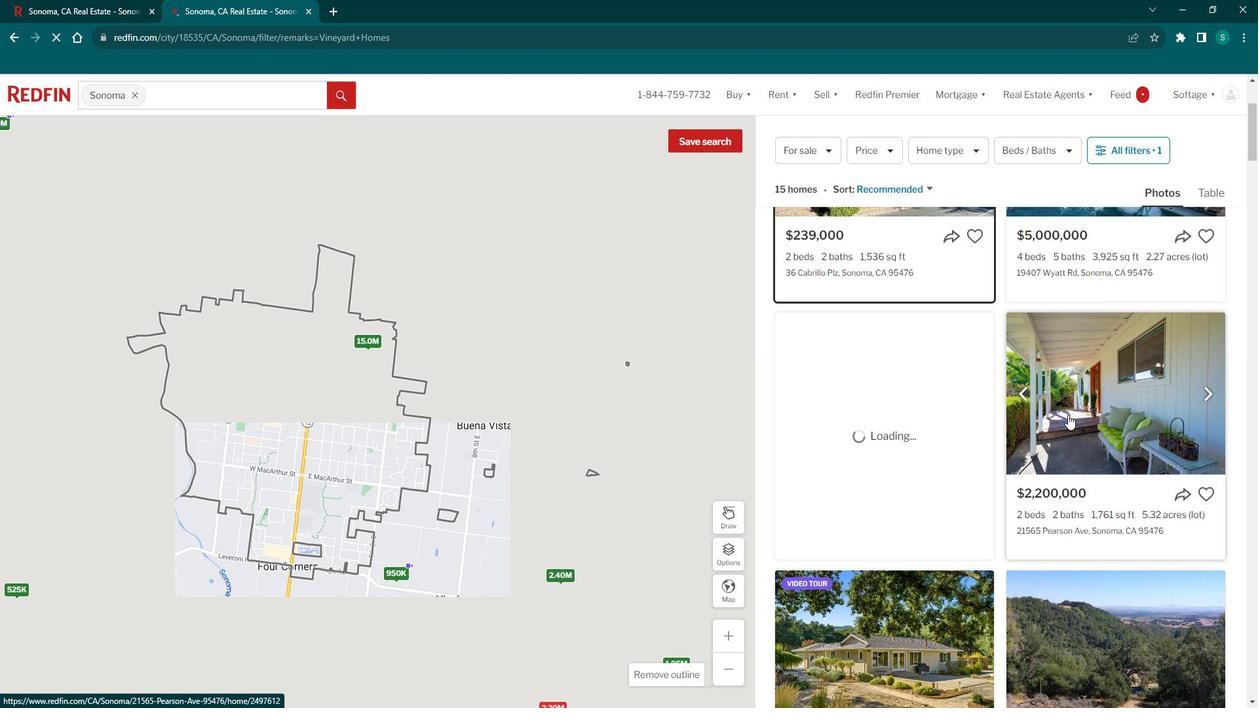 
Action: Mouse moved to (439, 397)
Screenshot: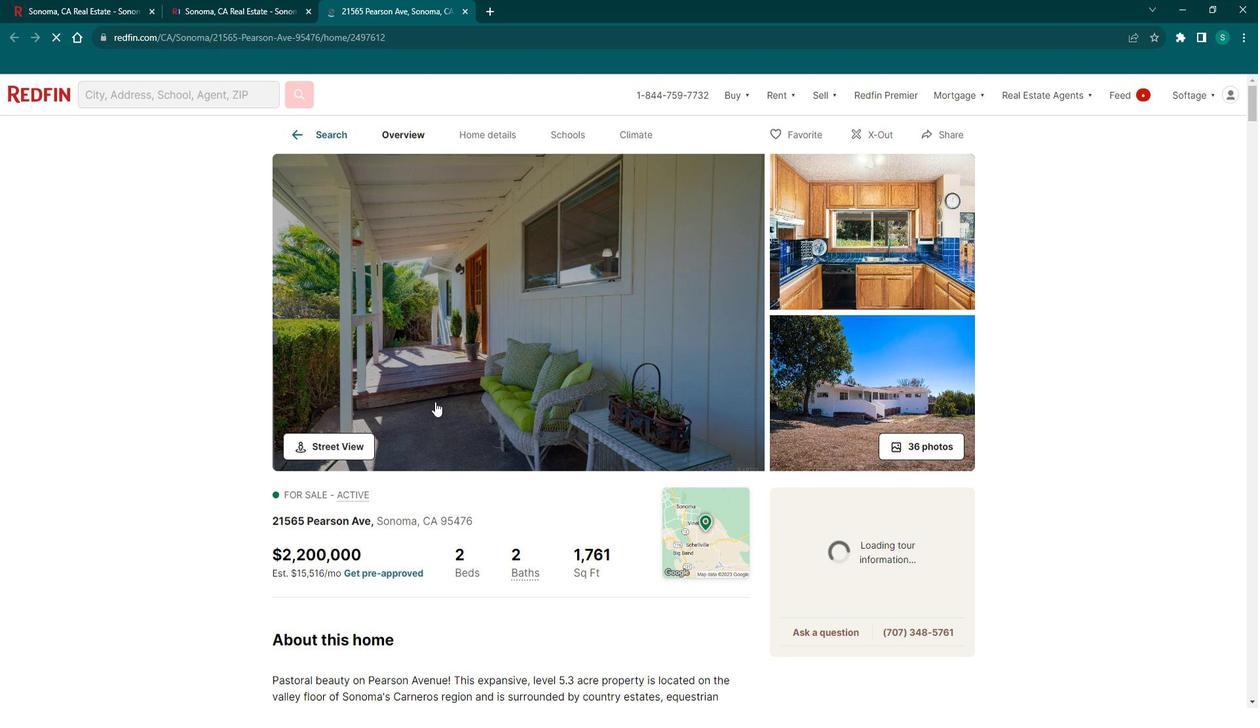 
Action: Mouse scrolled (439, 397) with delta (0, 0)
Screenshot: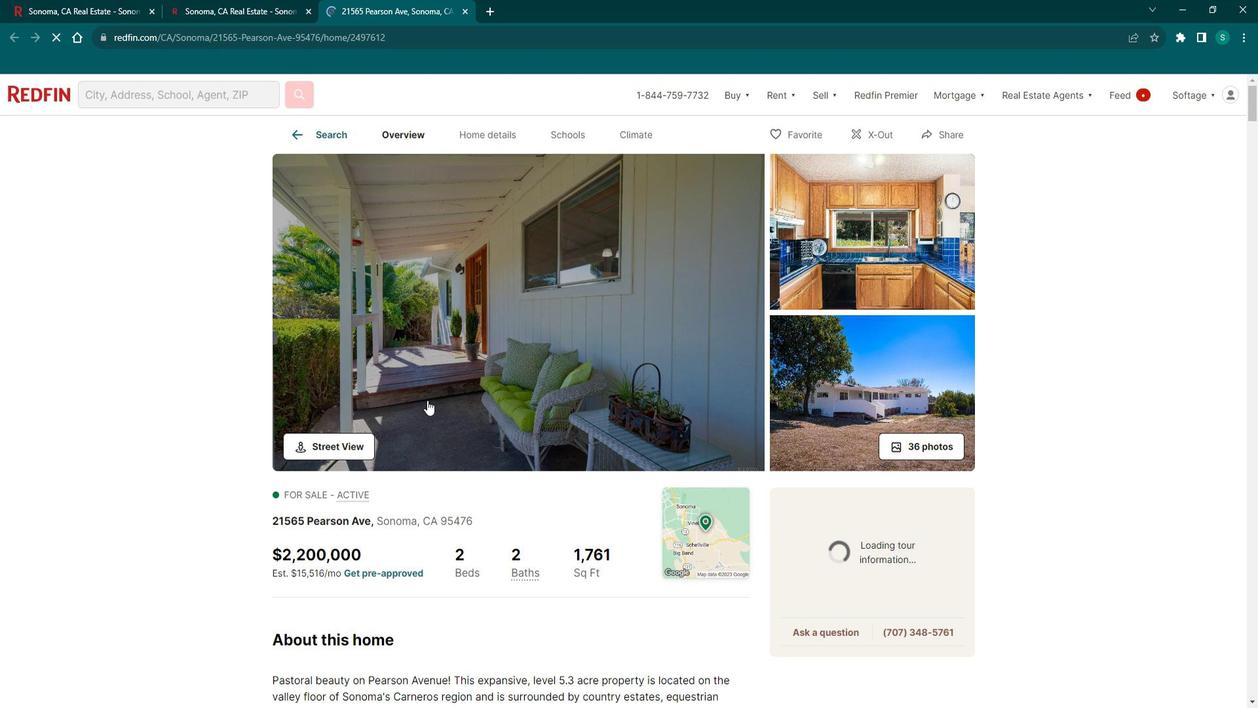 
Action: Mouse scrolled (439, 397) with delta (0, 0)
Screenshot: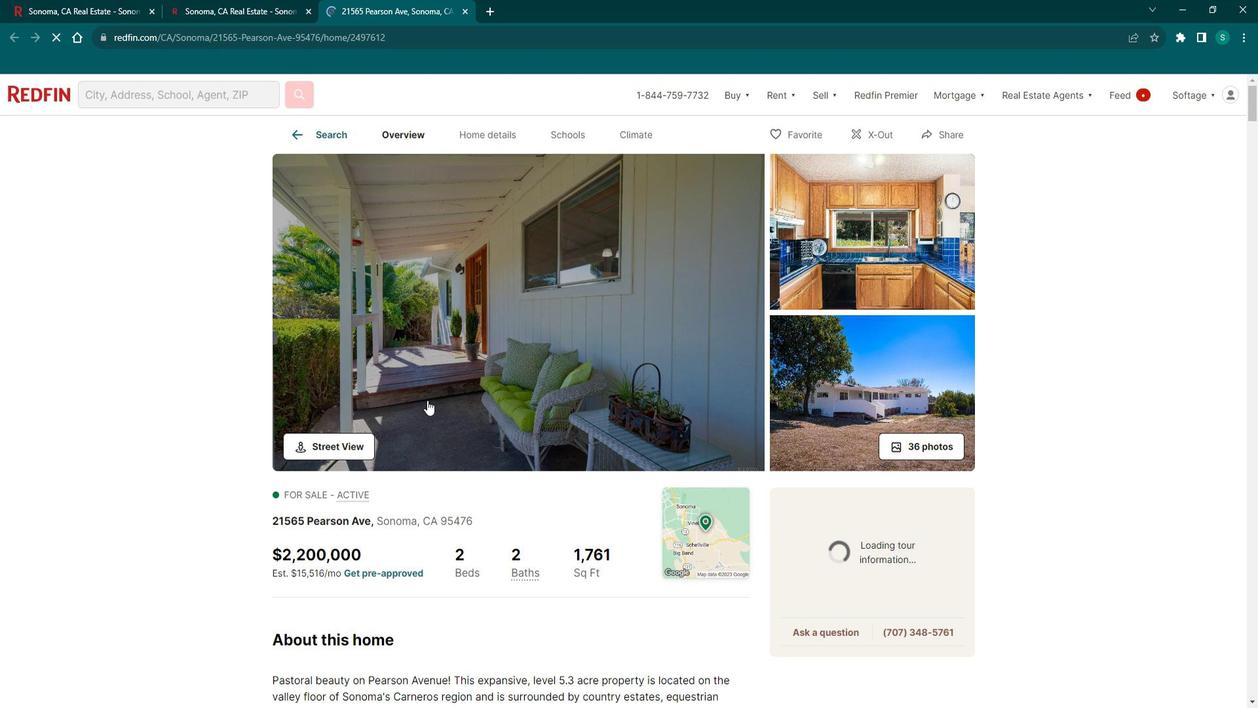 
Action: Mouse scrolled (439, 397) with delta (0, 0)
Screenshot: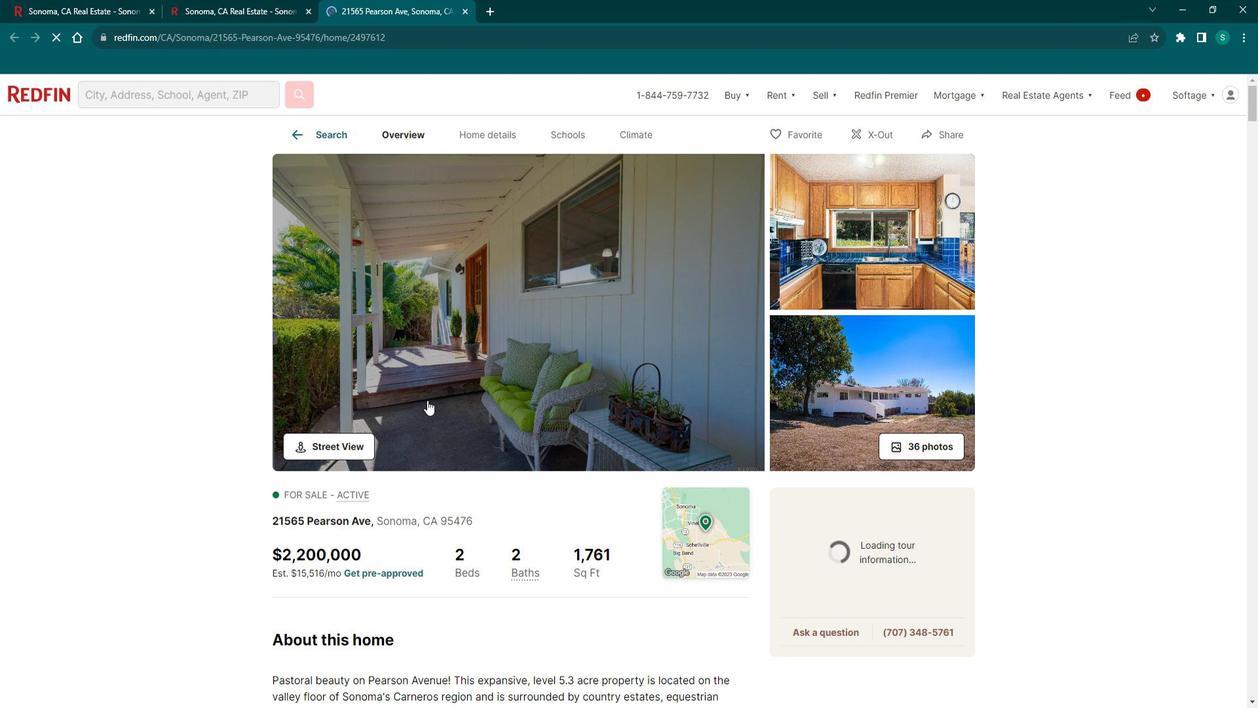
Action: Mouse scrolled (439, 397) with delta (0, 0)
Screenshot: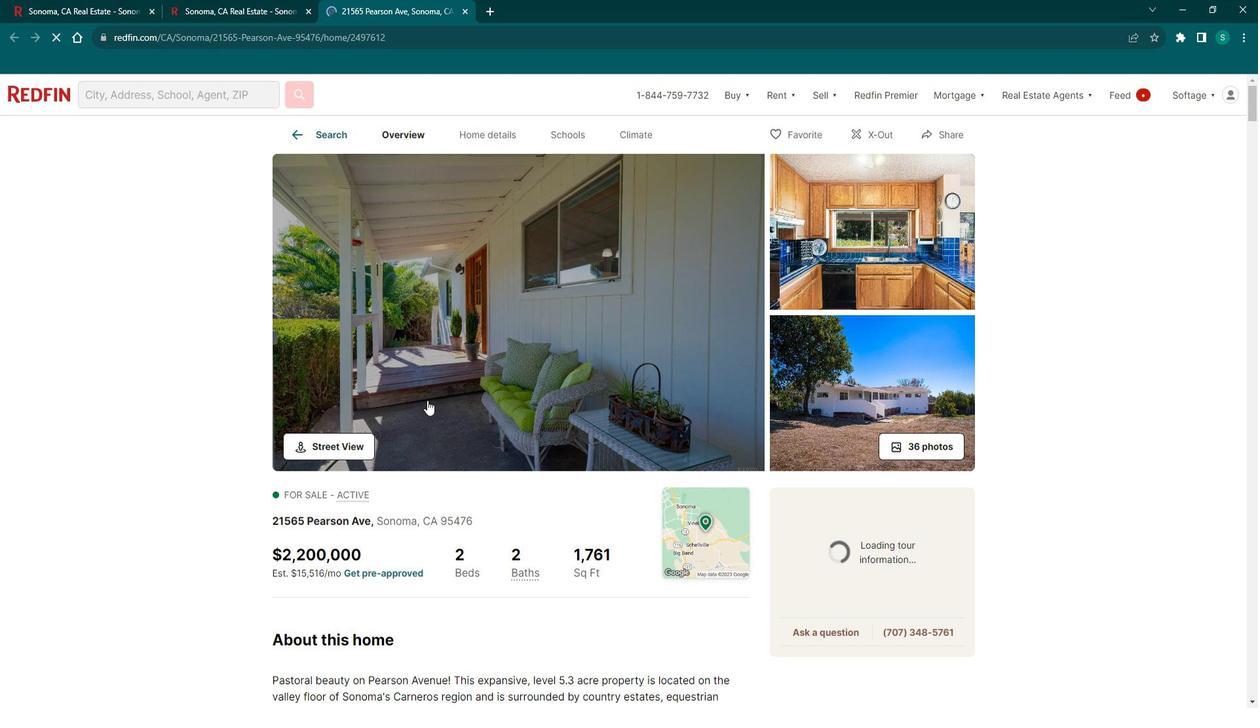 
Action: Mouse scrolled (439, 397) with delta (0, 0)
Screenshot: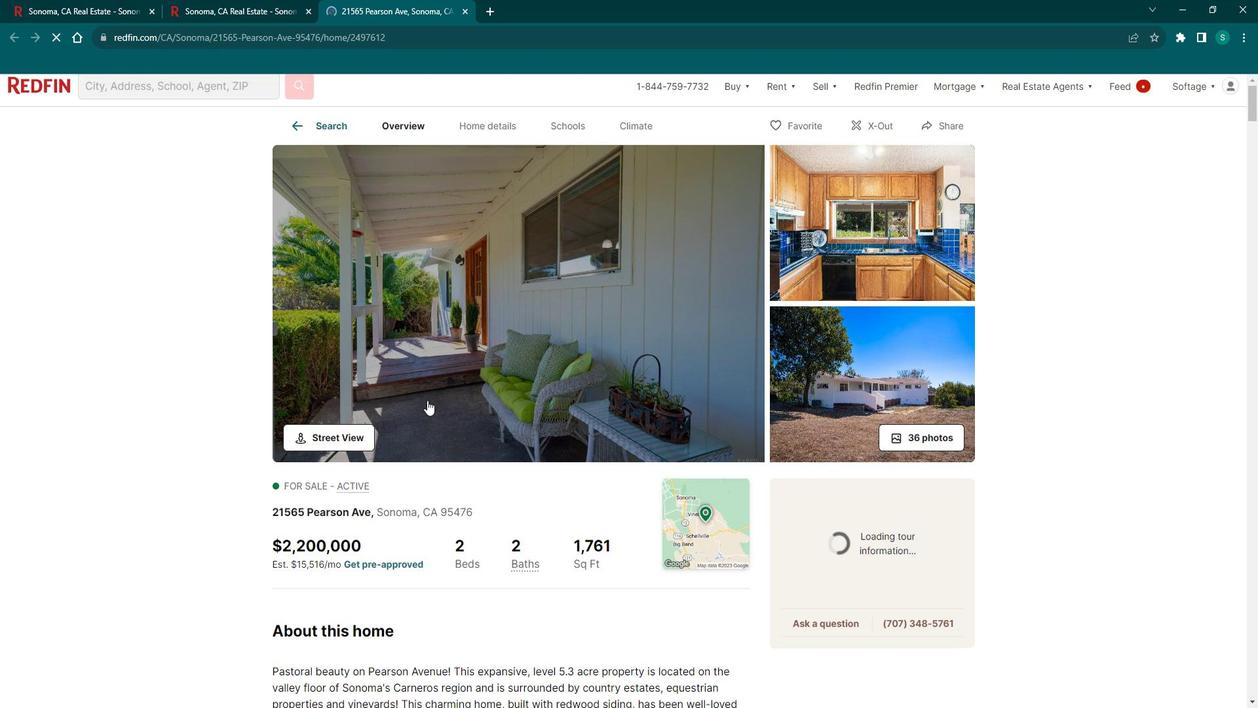 
Action: Mouse scrolled (439, 398) with delta (0, 0)
Screenshot: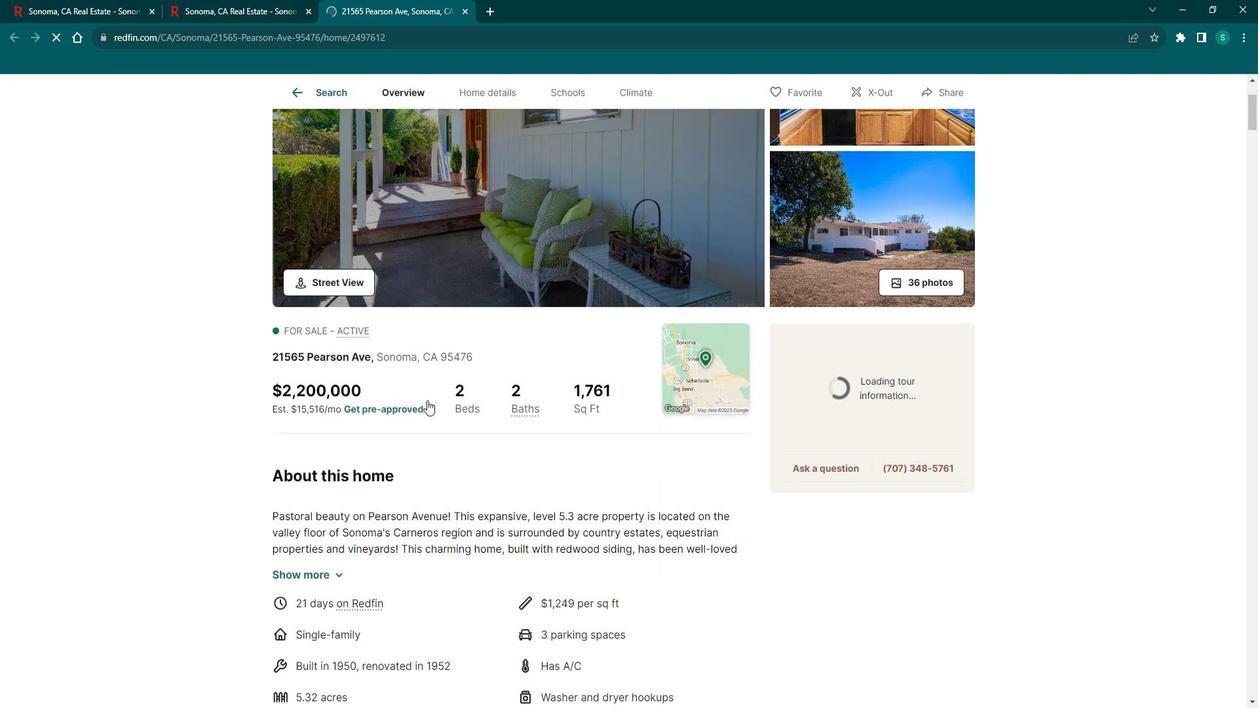 
Action: Mouse moved to (327, 460)
Screenshot: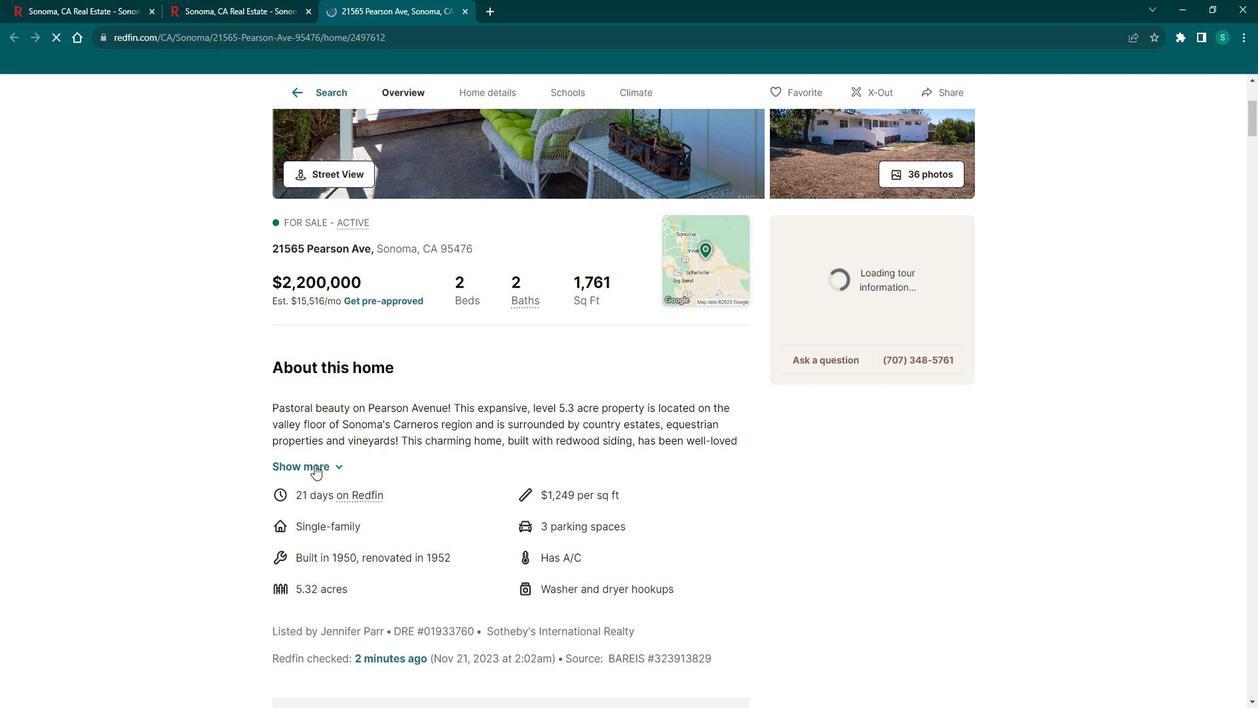 
Action: Mouse pressed left at (327, 460)
Screenshot: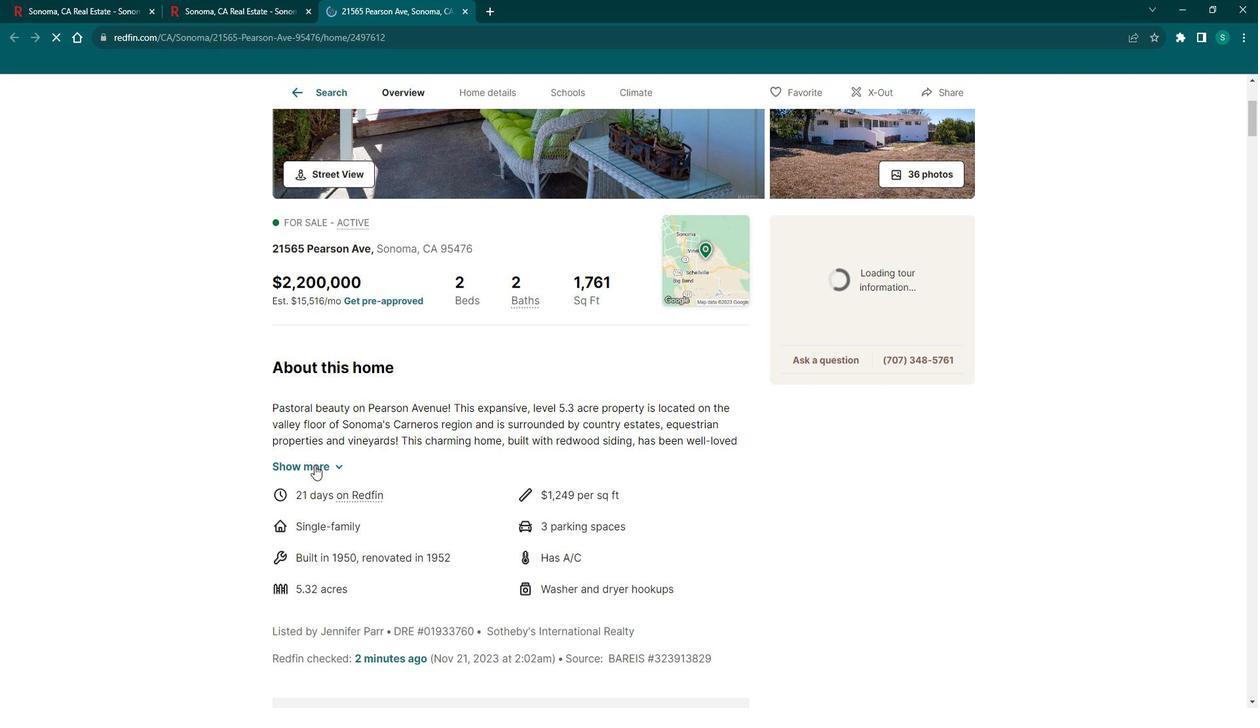 
Action: Mouse moved to (377, 429)
Screenshot: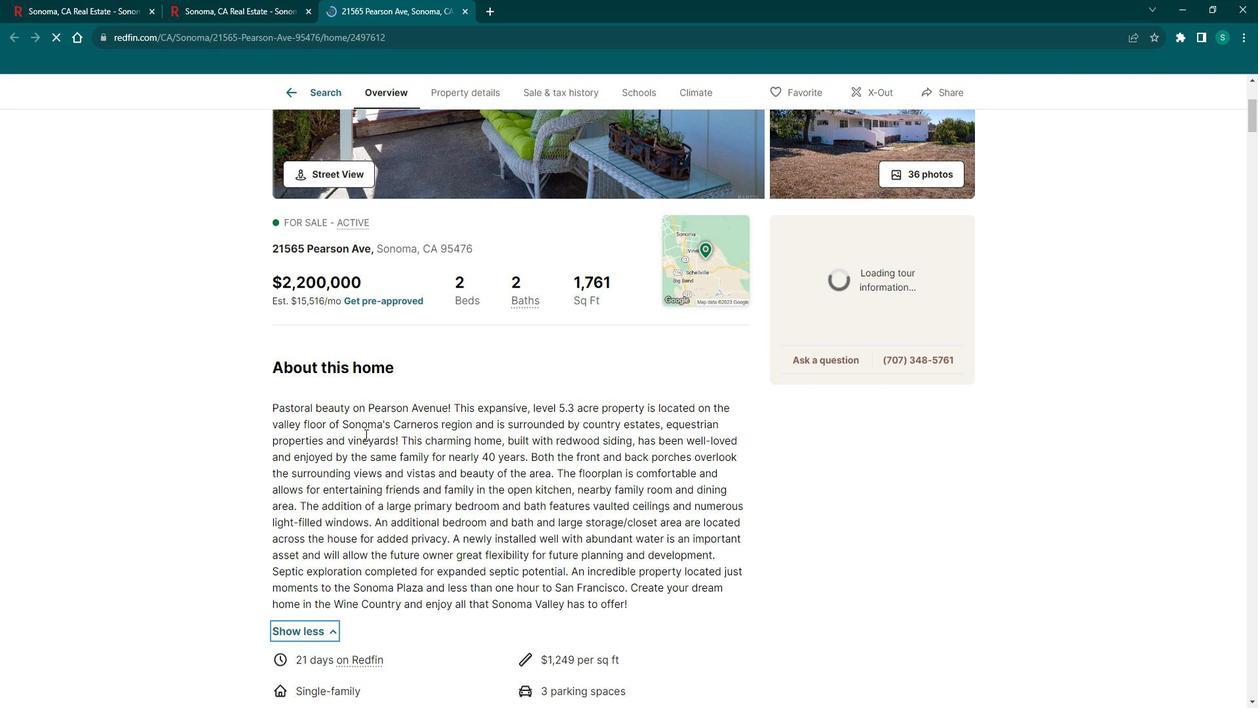 
Action: Mouse scrolled (377, 428) with delta (0, 0)
Screenshot: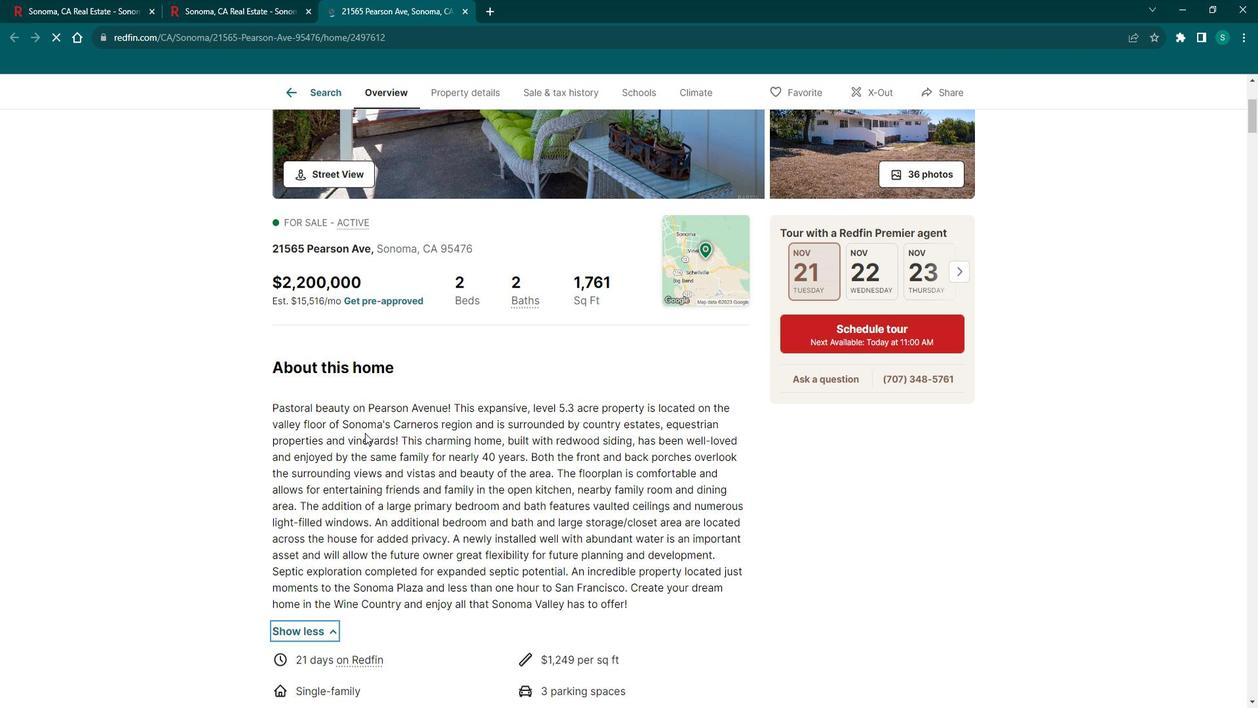 
Action: Mouse scrolled (377, 428) with delta (0, 0)
Screenshot: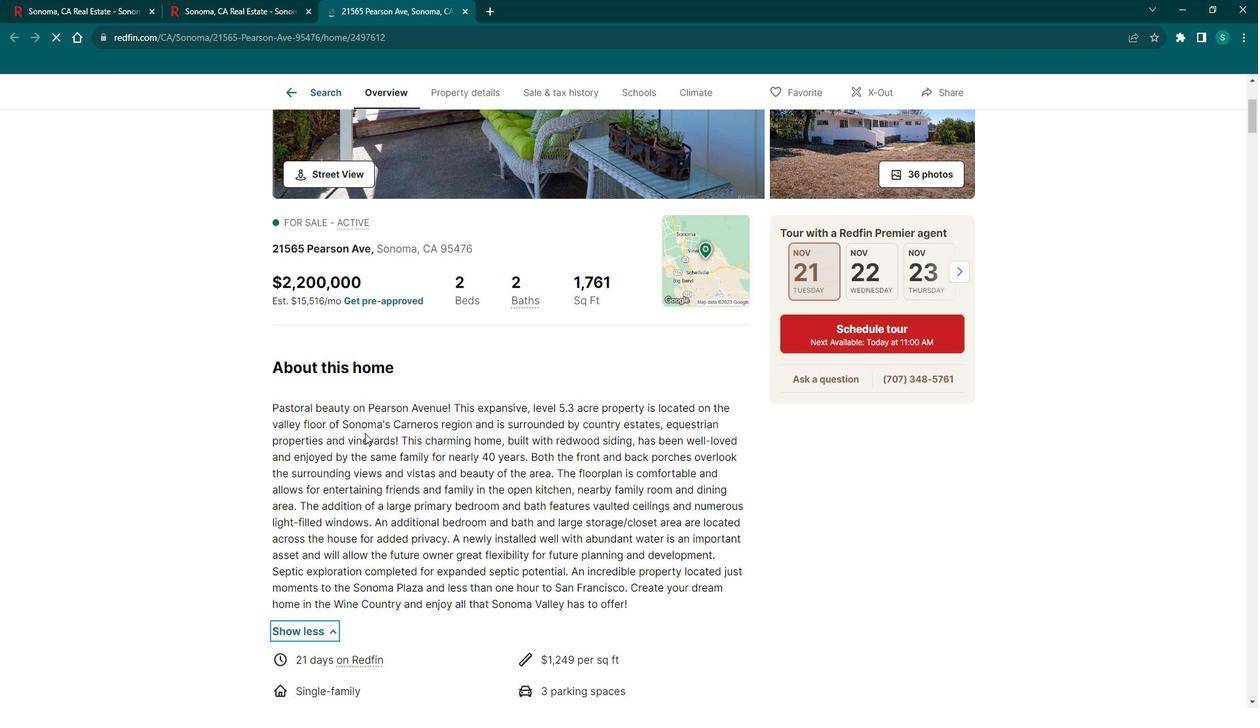 
Action: Mouse scrolled (377, 428) with delta (0, 0)
Screenshot: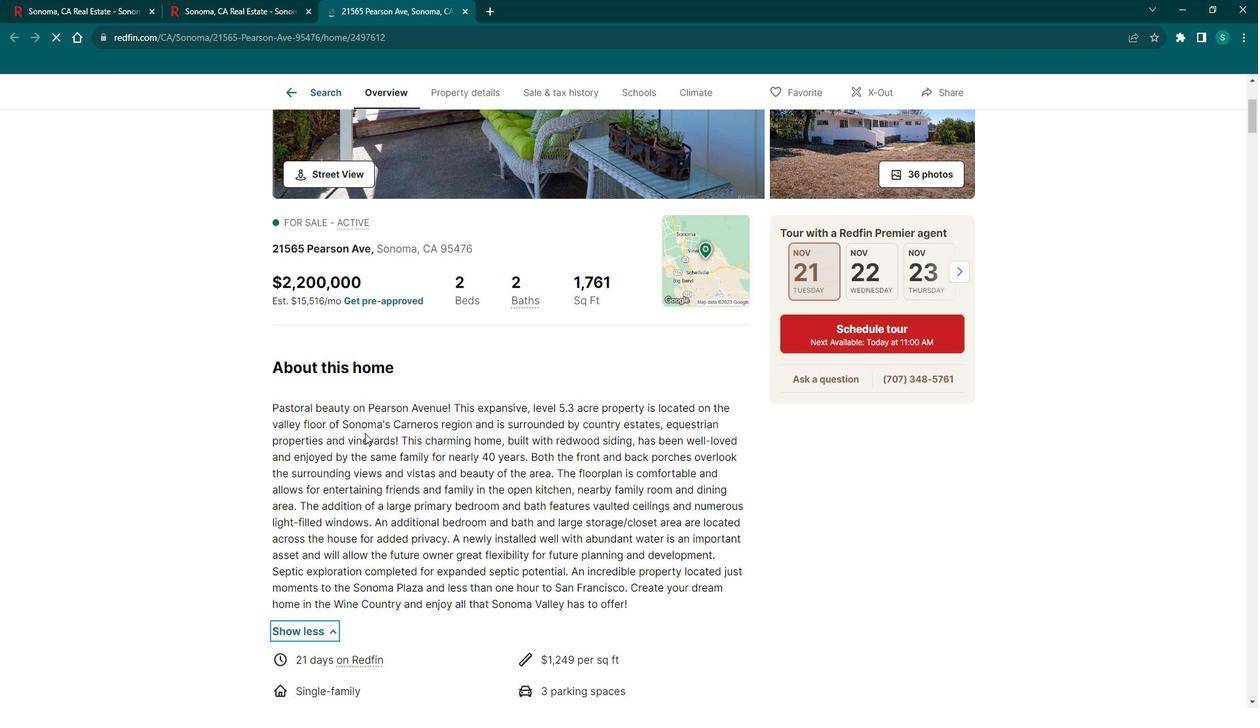
Action: Mouse scrolled (377, 428) with delta (0, 0)
Screenshot: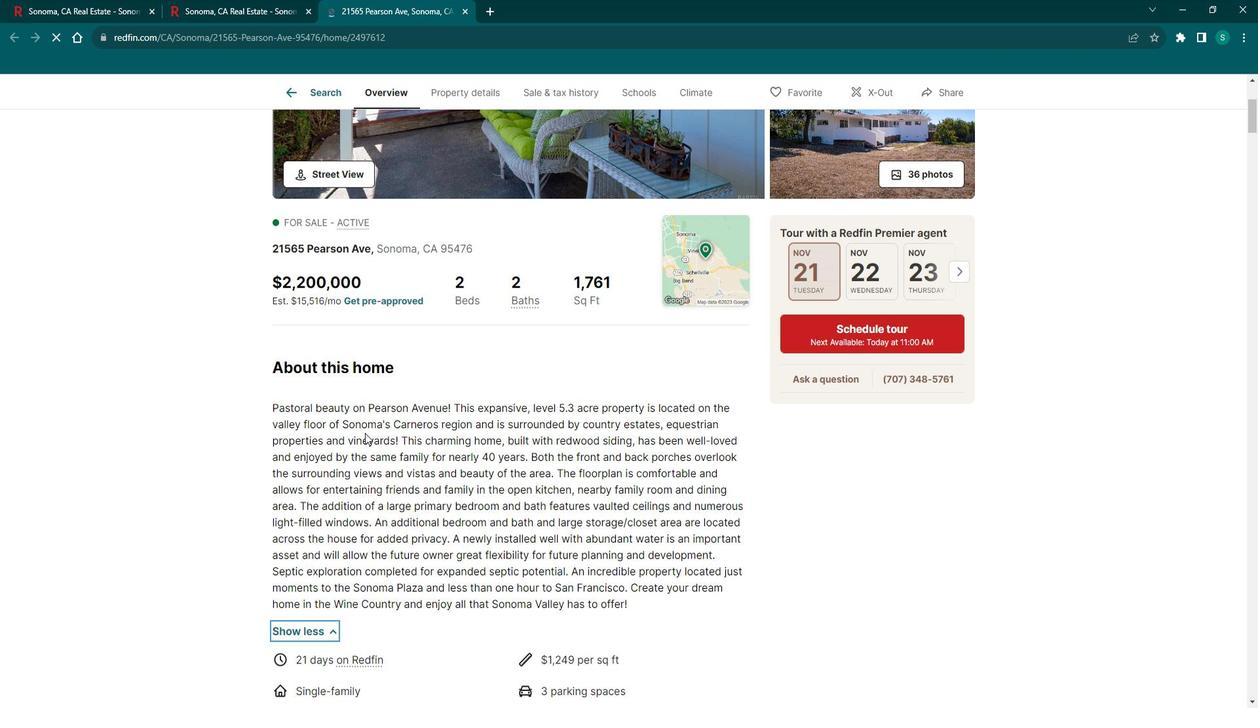 
Action: Mouse scrolled (377, 428) with delta (0, 0)
Screenshot: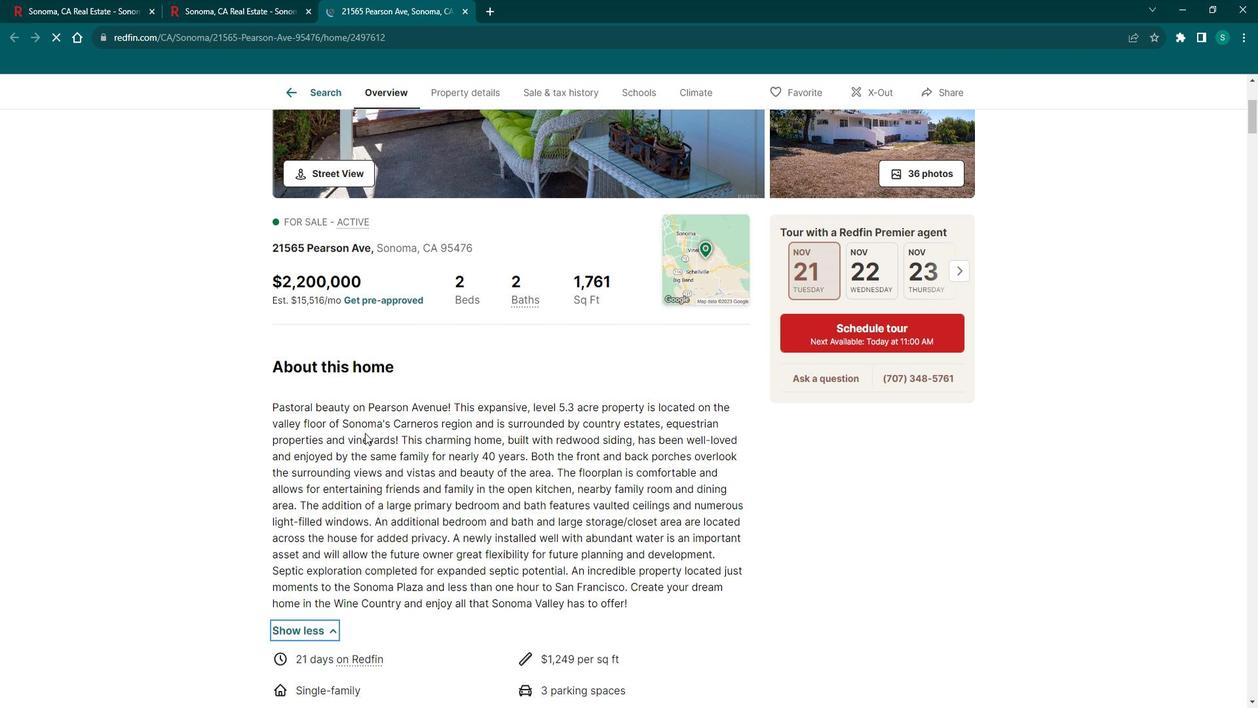 
Action: Mouse scrolled (377, 428) with delta (0, 0)
Screenshot: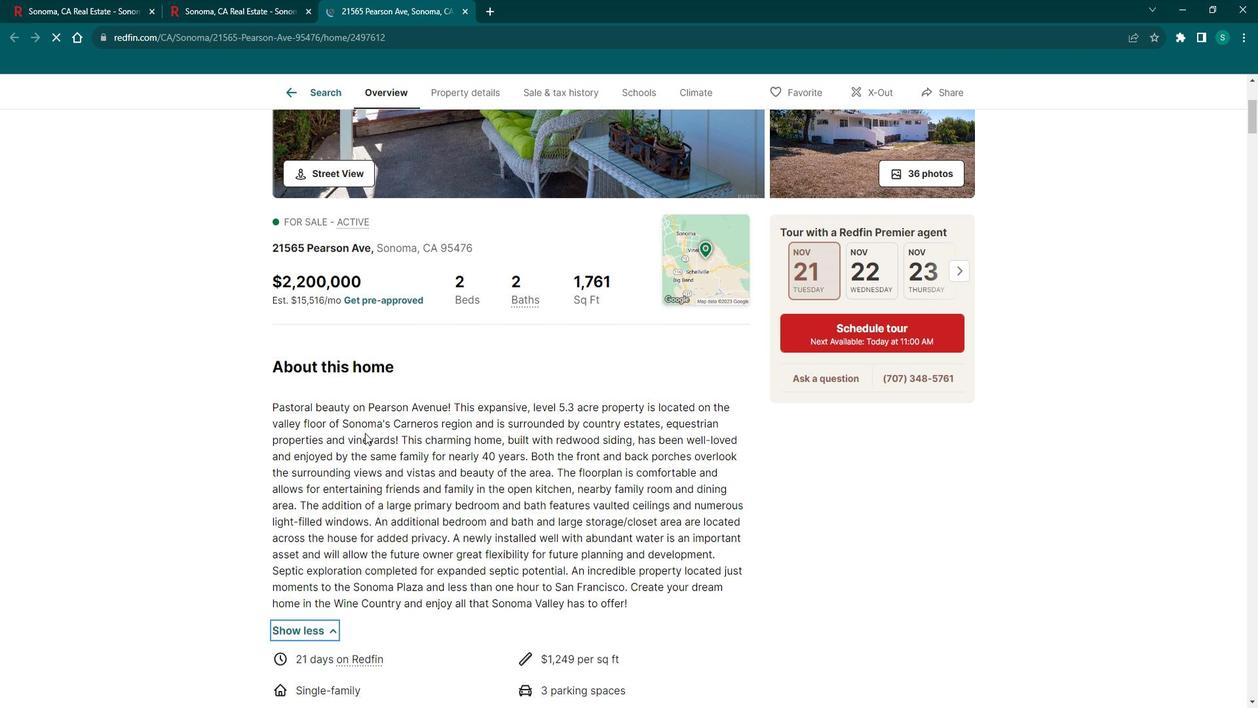 
Action: Mouse scrolled (377, 428) with delta (0, 0)
Screenshot: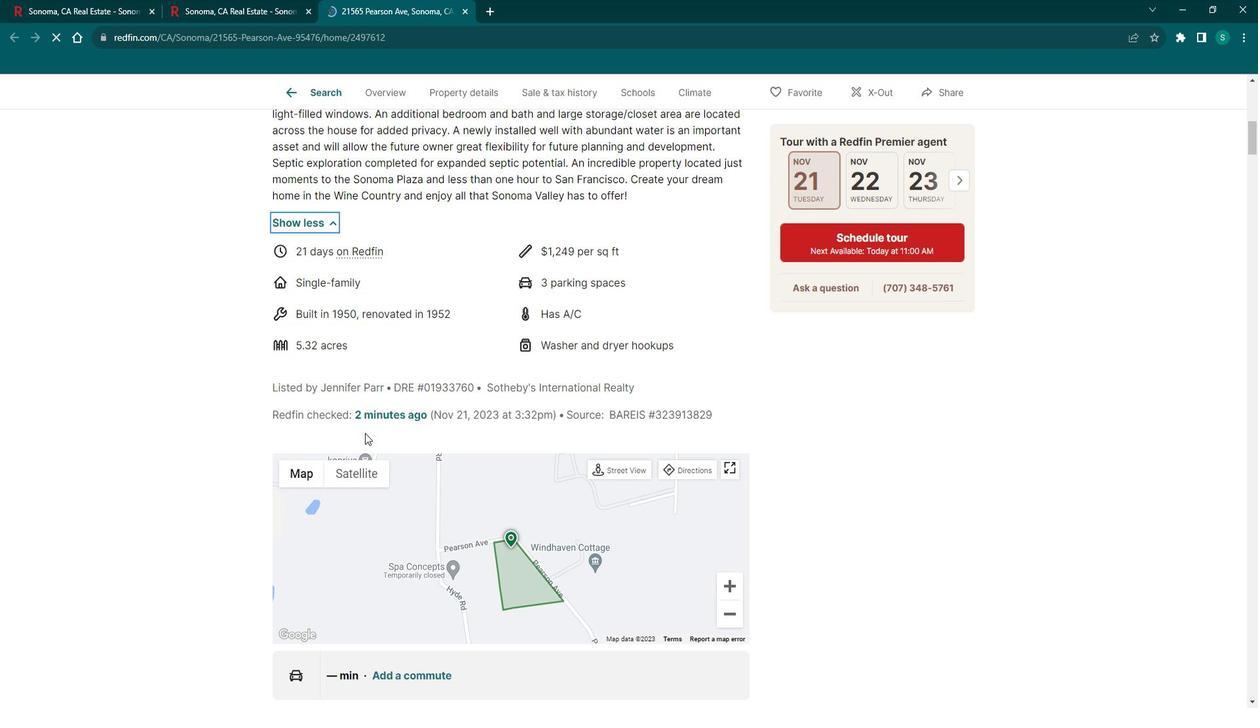 
Action: Mouse scrolled (377, 428) with delta (0, 0)
Screenshot: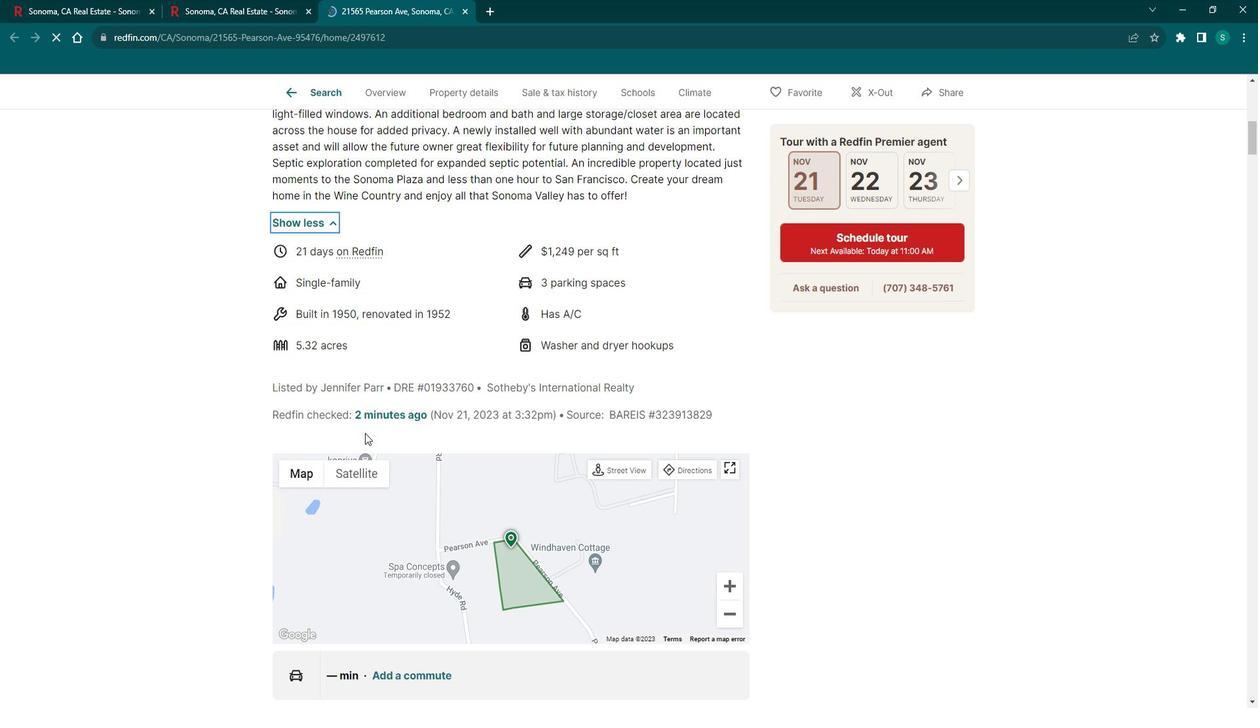 
Action: Mouse scrolled (377, 428) with delta (0, 0)
Screenshot: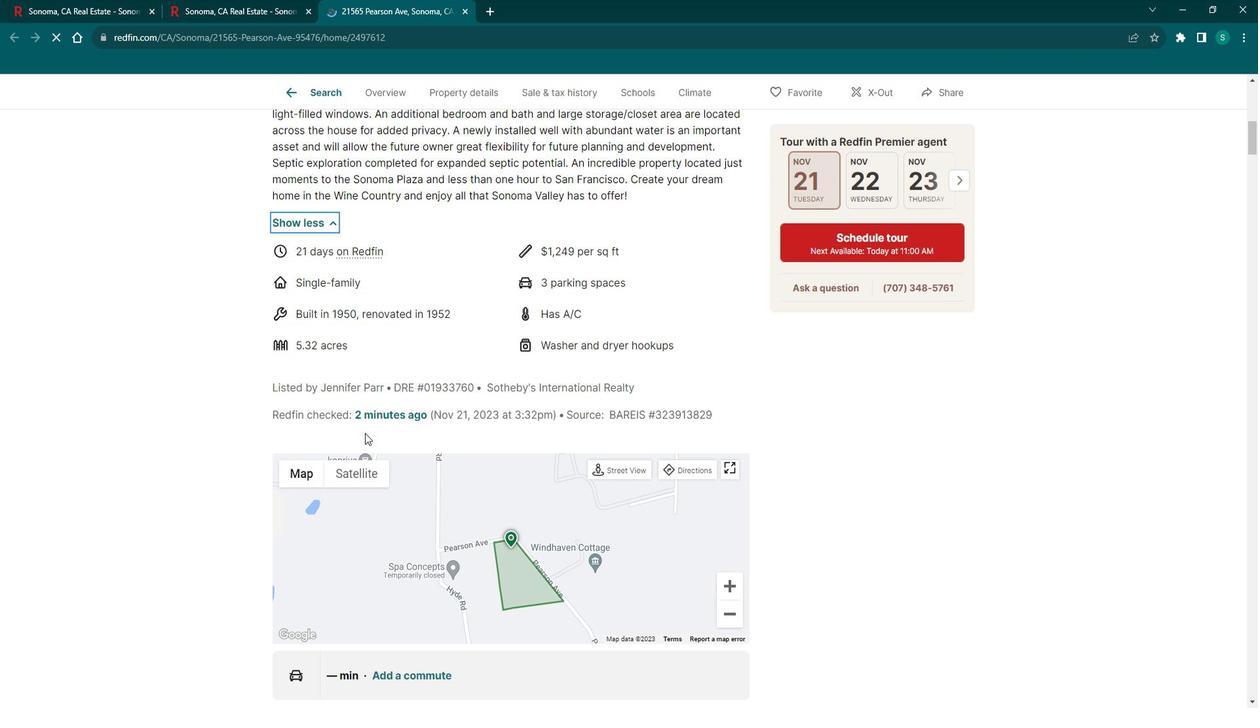
Action: Mouse scrolled (377, 428) with delta (0, 0)
Screenshot: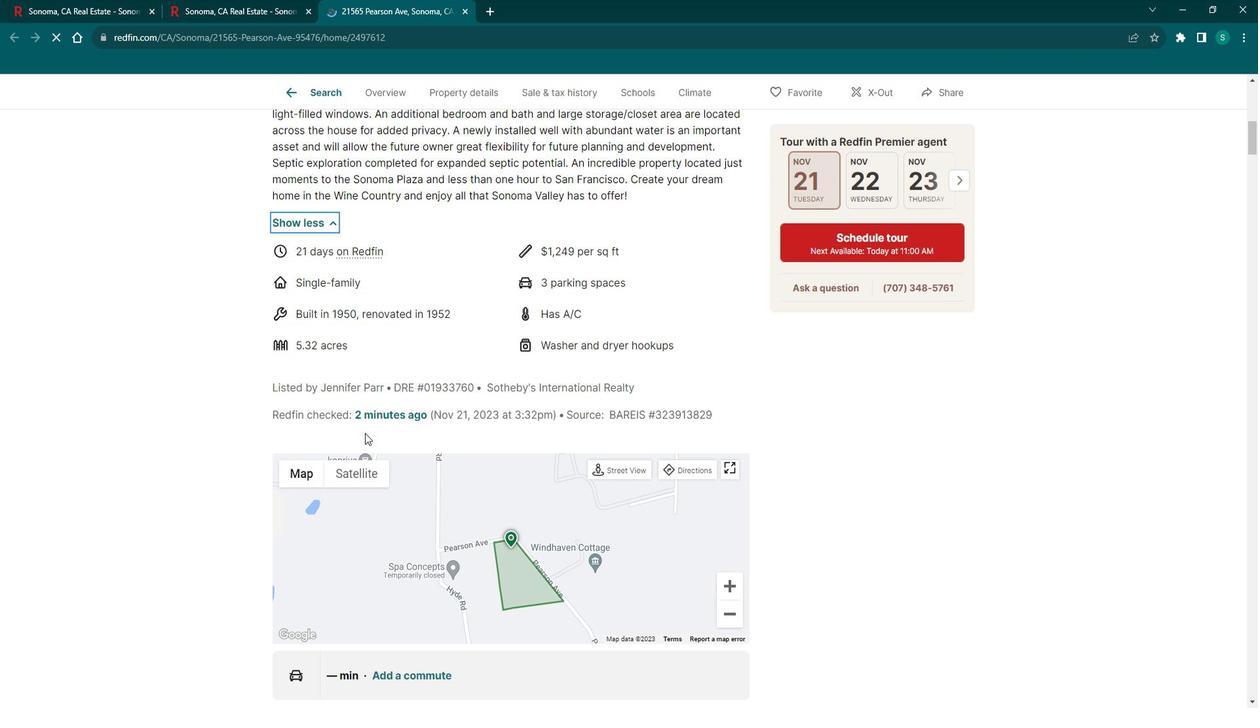 
Action: Mouse scrolled (377, 428) with delta (0, 0)
Screenshot: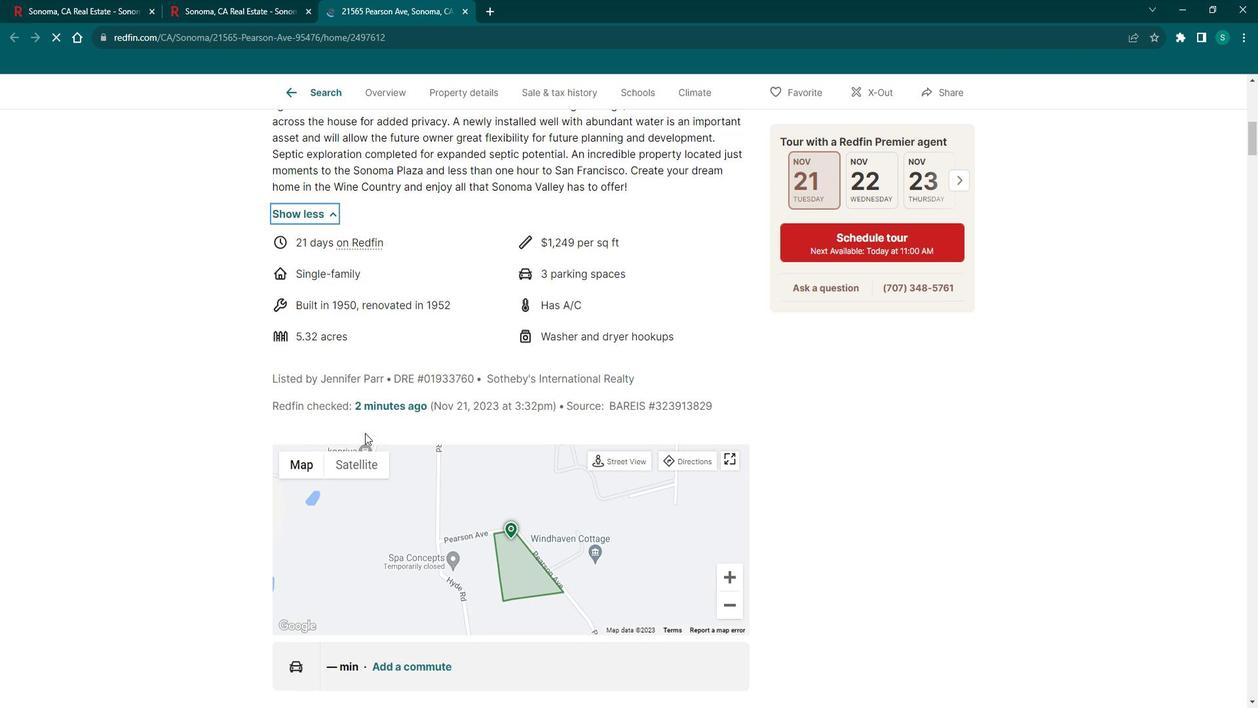 
Action: Mouse scrolled (377, 428) with delta (0, 0)
Screenshot: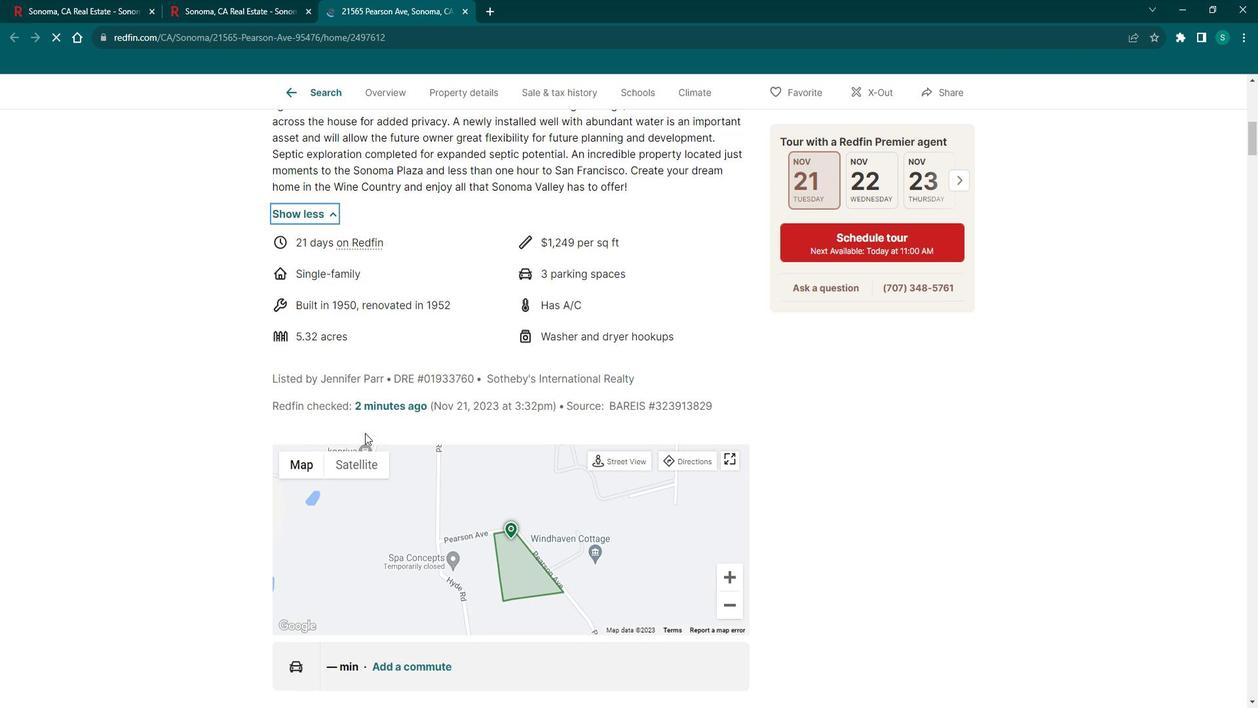 
Action: Mouse scrolled (377, 428) with delta (0, 0)
Screenshot: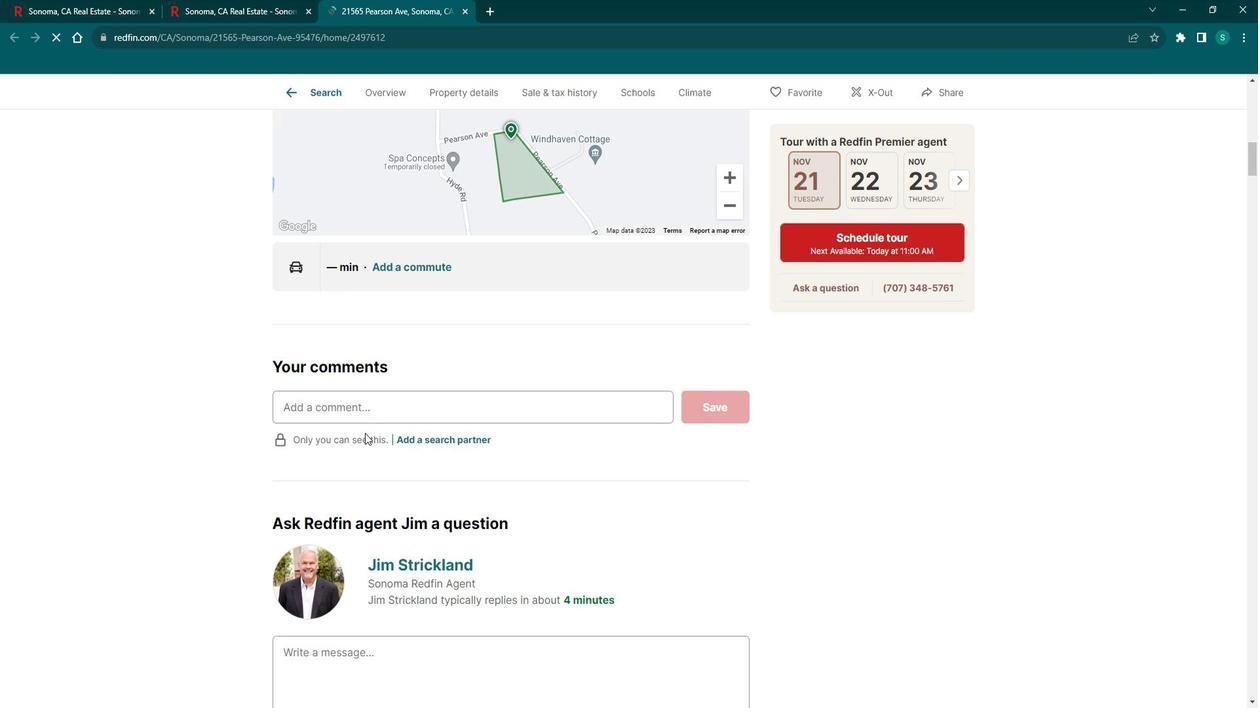 
Action: Mouse scrolled (377, 428) with delta (0, 0)
Screenshot: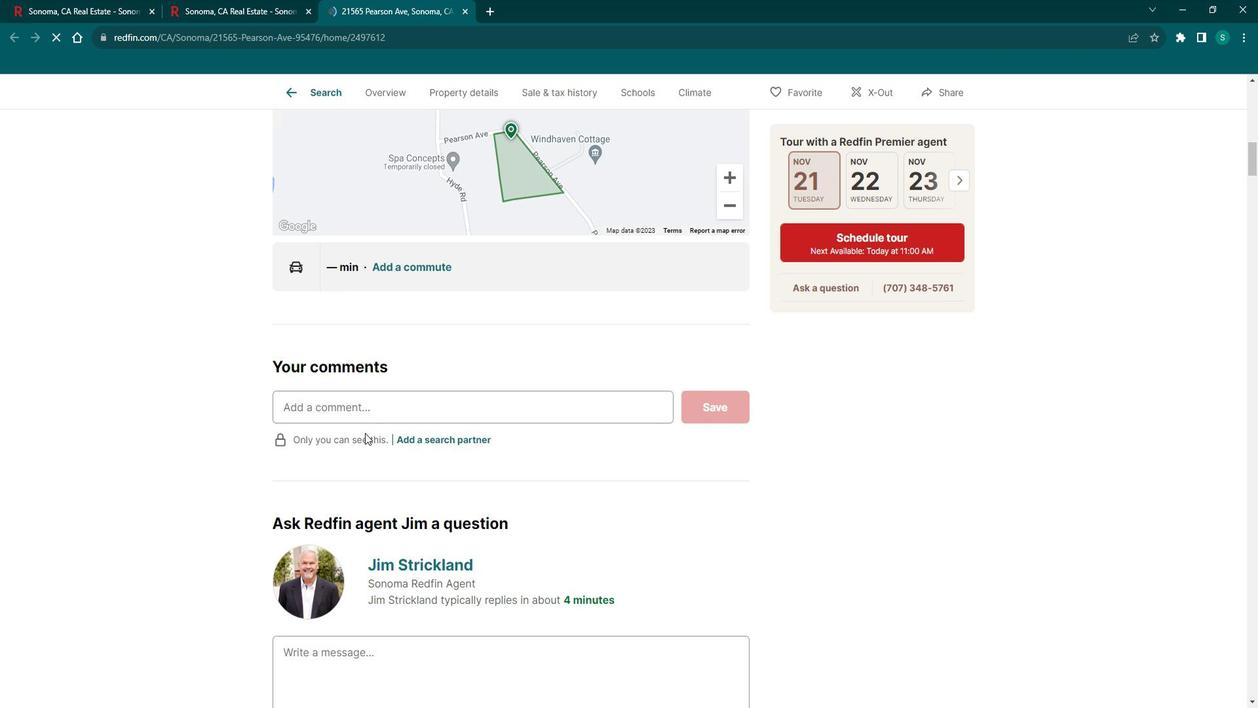 
Action: Mouse scrolled (377, 428) with delta (0, 0)
Screenshot: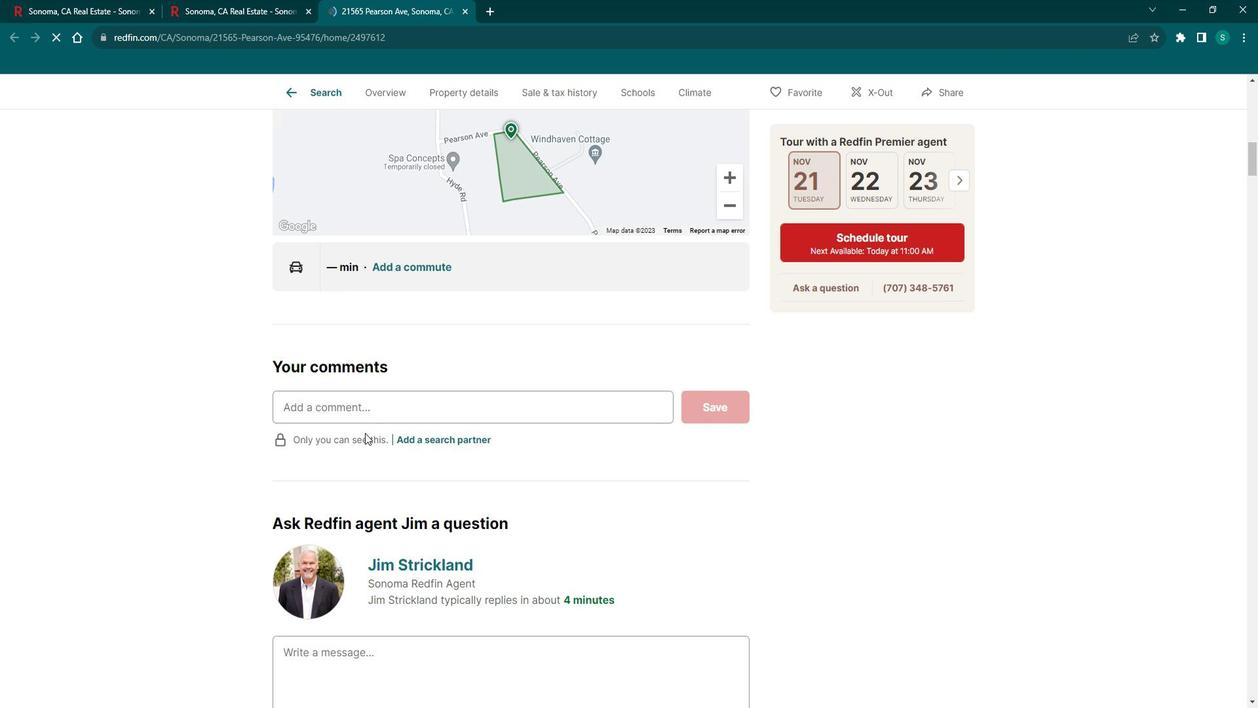 
Action: Mouse scrolled (377, 428) with delta (0, 0)
Screenshot: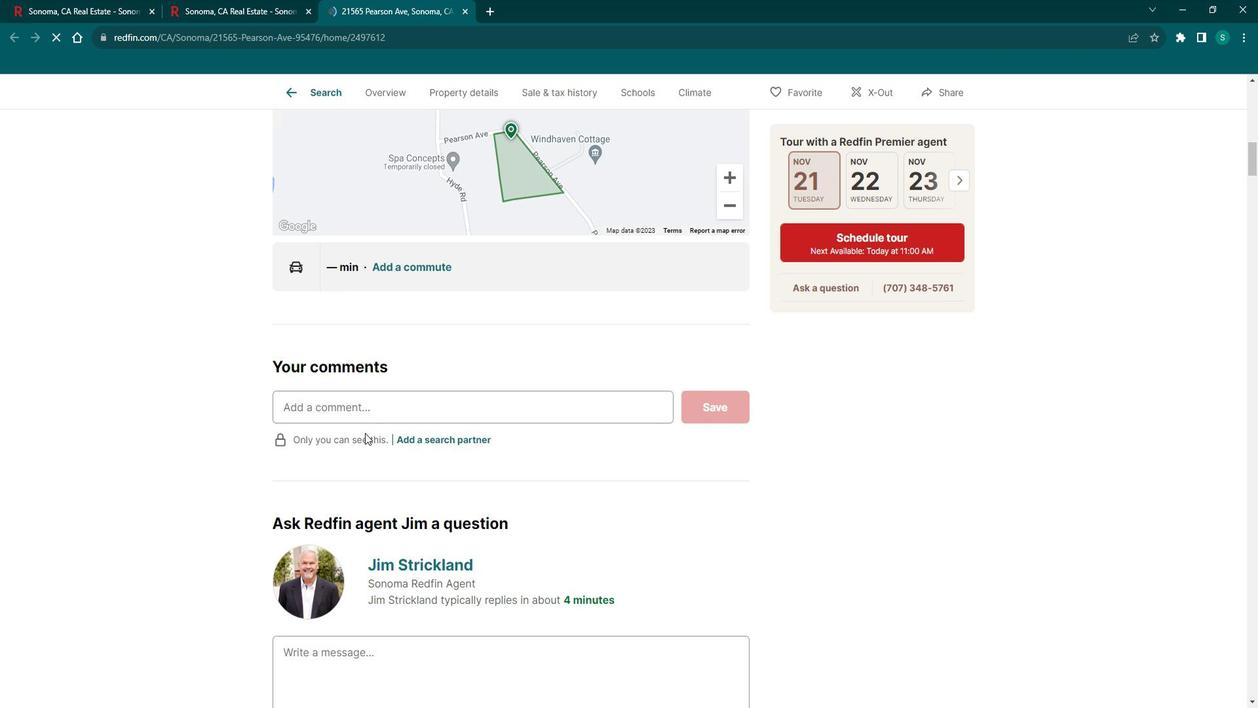 
Action: Mouse scrolled (377, 428) with delta (0, 0)
Screenshot: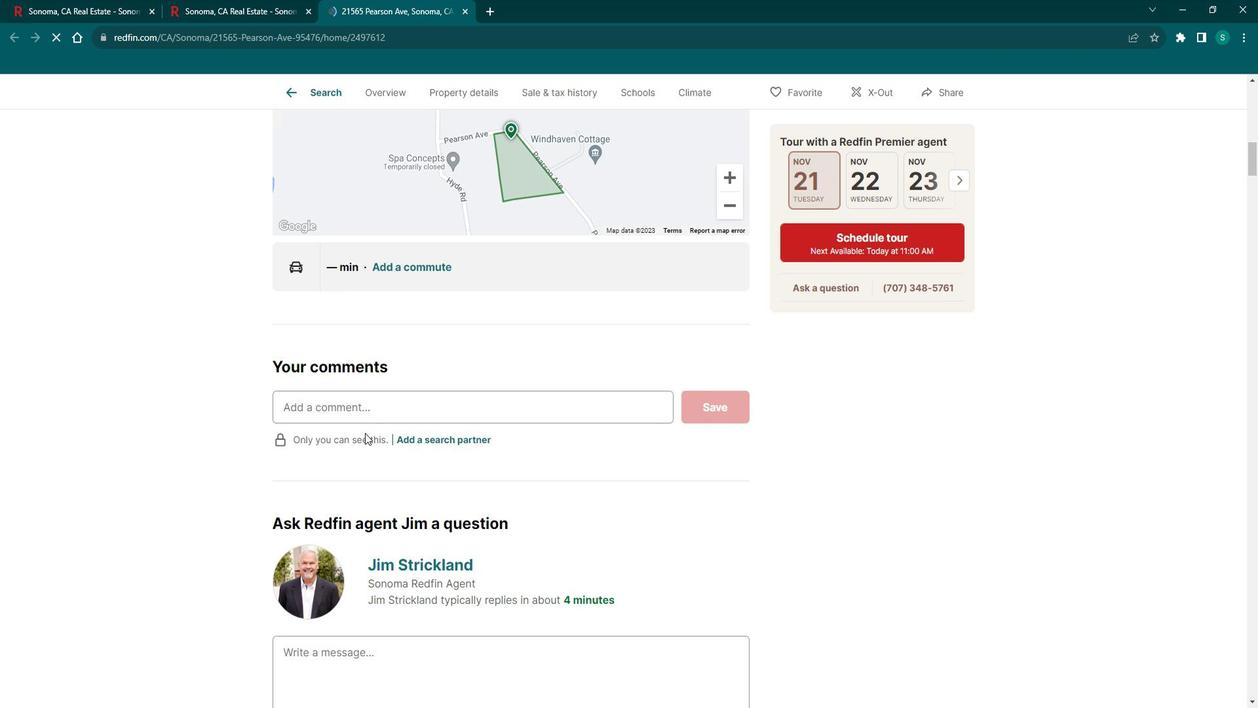 
Action: Mouse scrolled (377, 428) with delta (0, 0)
Screenshot: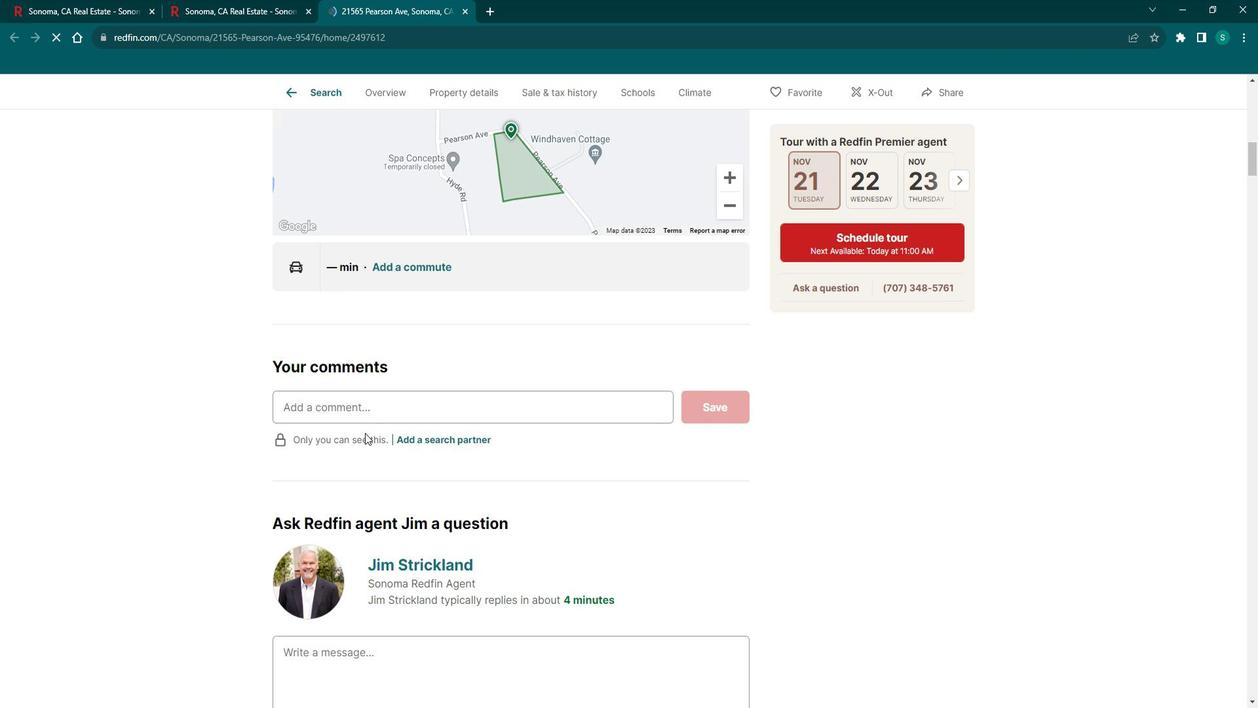 
Action: Mouse scrolled (377, 428) with delta (0, 0)
Screenshot: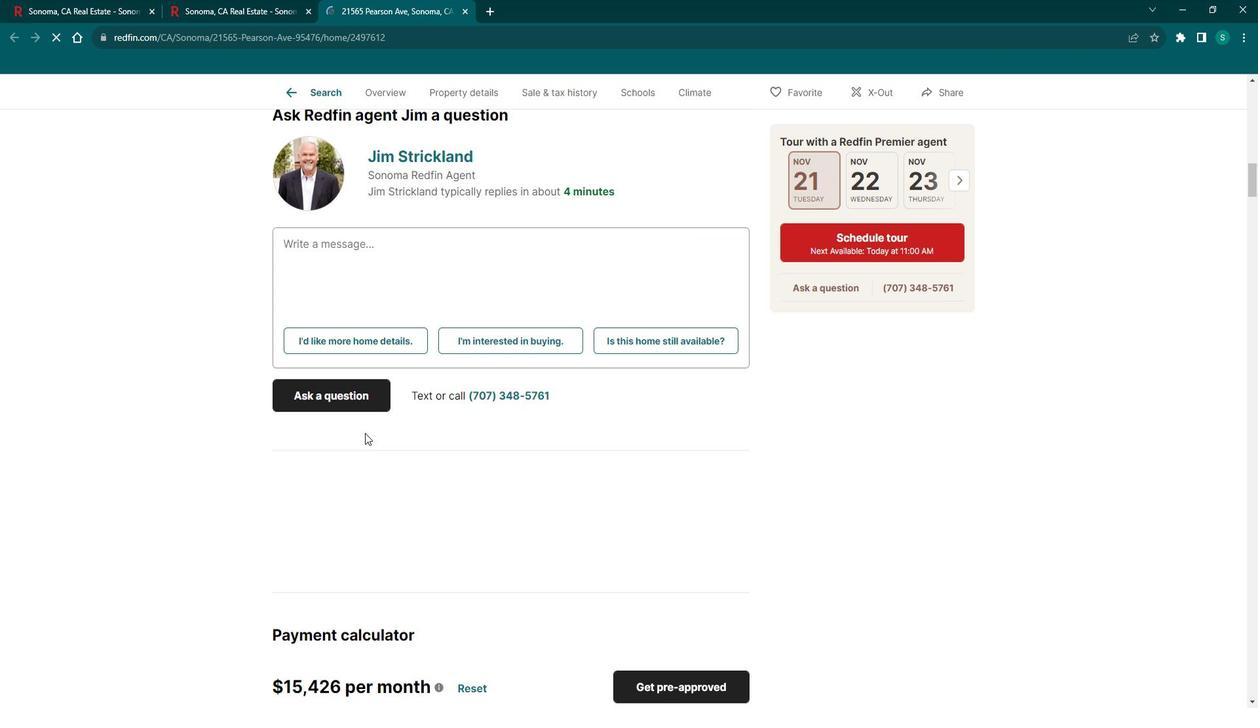
Action: Mouse scrolled (377, 428) with delta (0, 0)
Screenshot: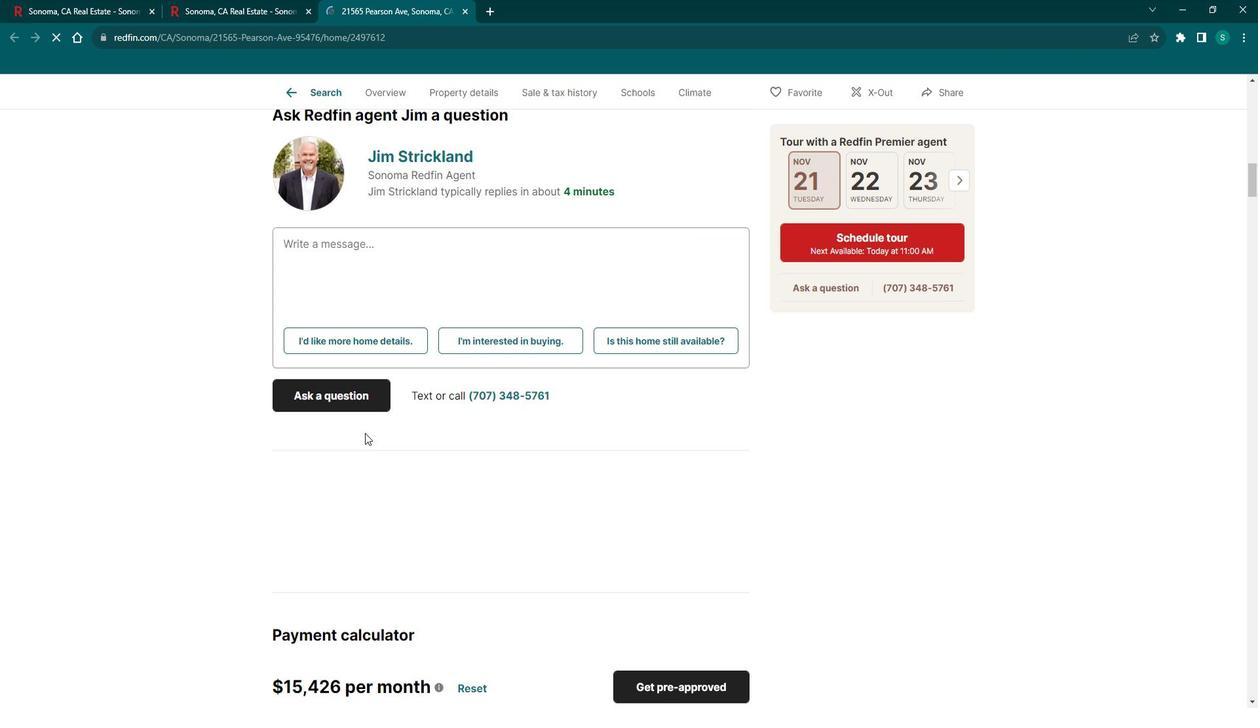 
Action: Mouse scrolled (377, 428) with delta (0, 0)
Screenshot: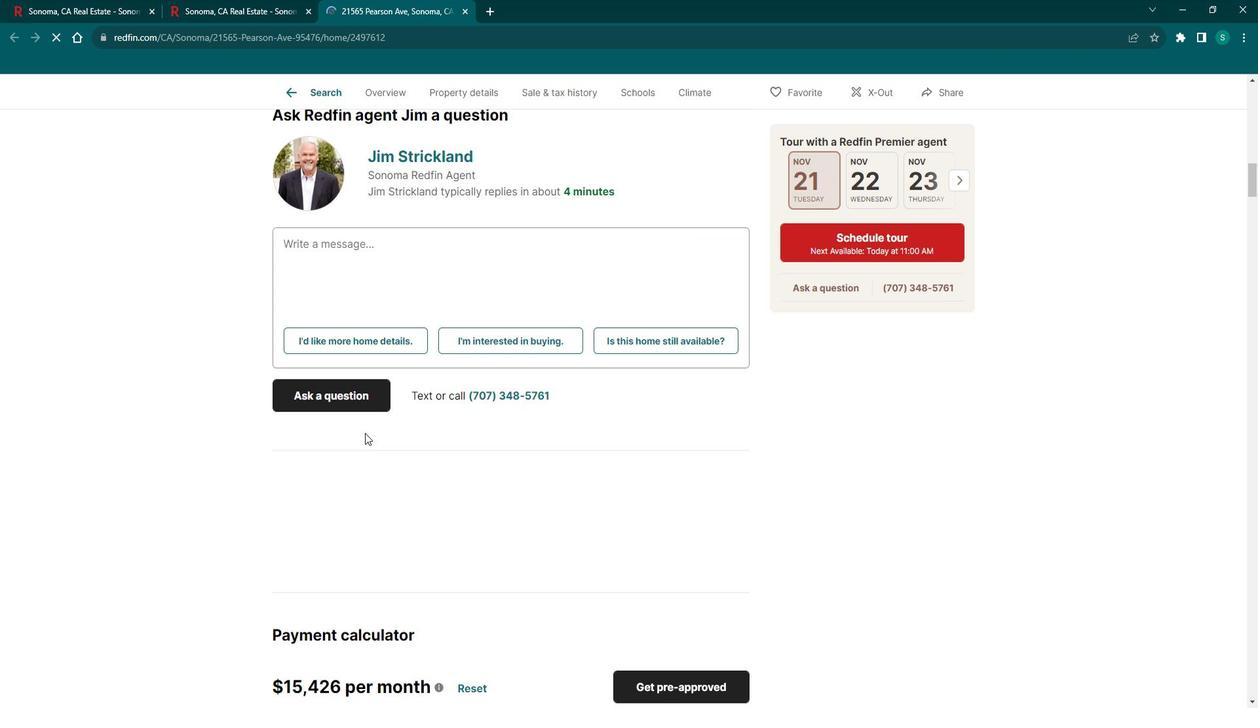 
Action: Mouse scrolled (377, 428) with delta (0, 0)
Screenshot: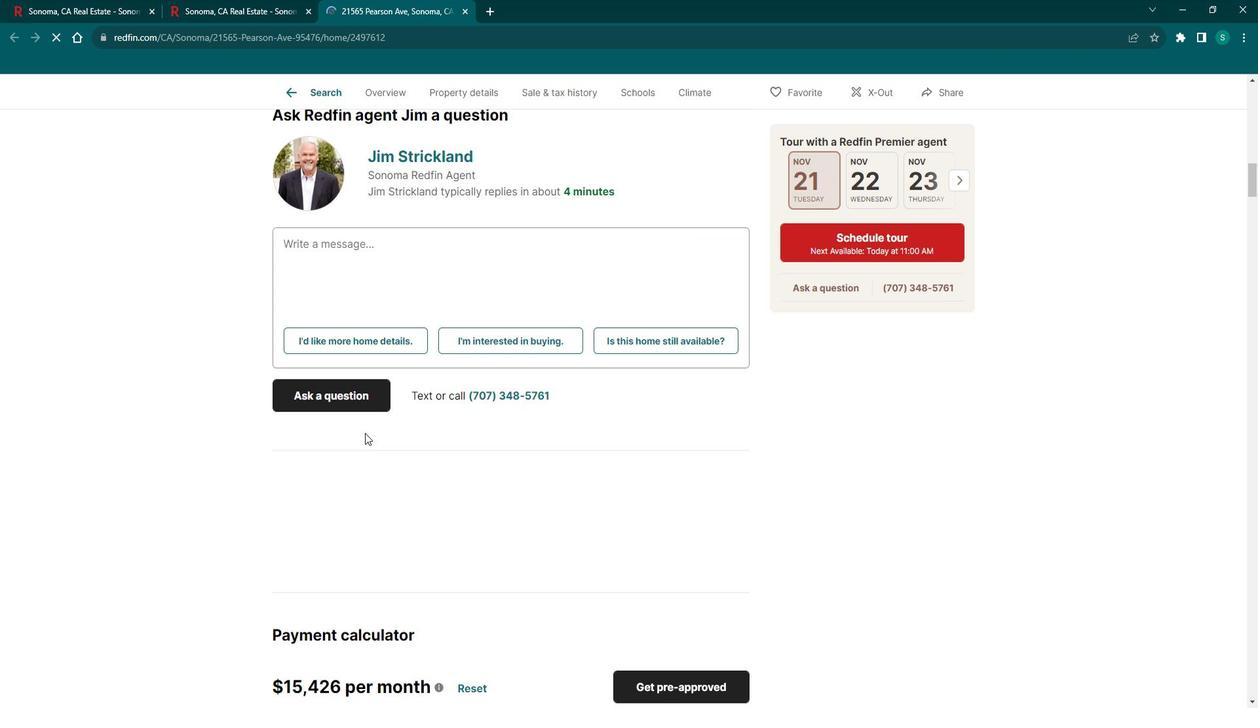 
Action: Mouse scrolled (377, 428) with delta (0, 0)
Screenshot: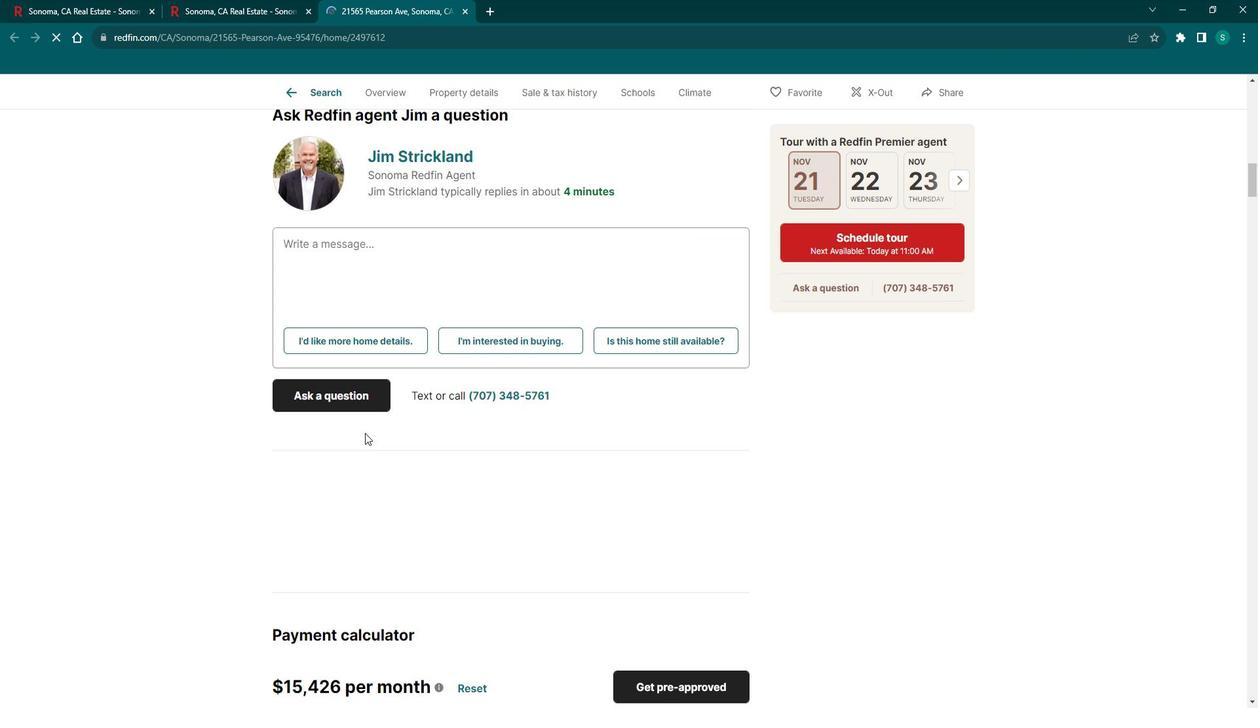 
Action: Mouse scrolled (377, 428) with delta (0, 0)
Screenshot: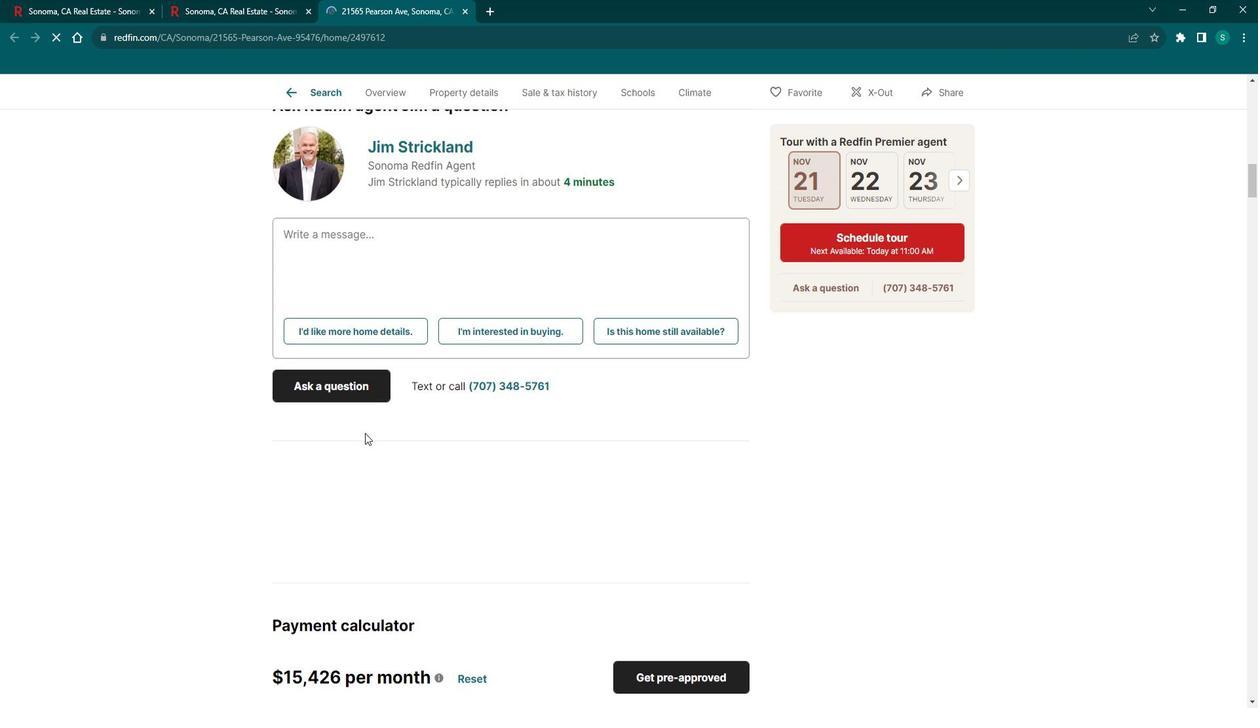 
Action: Mouse scrolled (377, 428) with delta (0, 0)
Screenshot: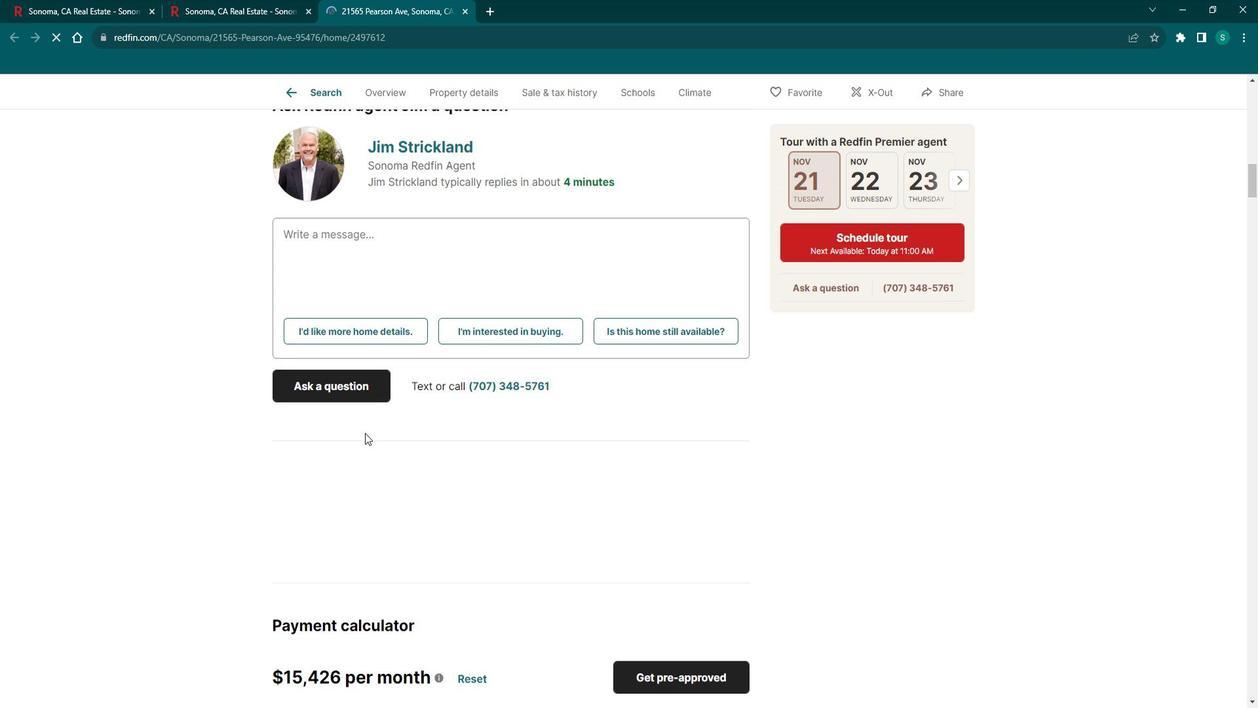 
Action: Mouse scrolled (377, 428) with delta (0, 0)
Screenshot: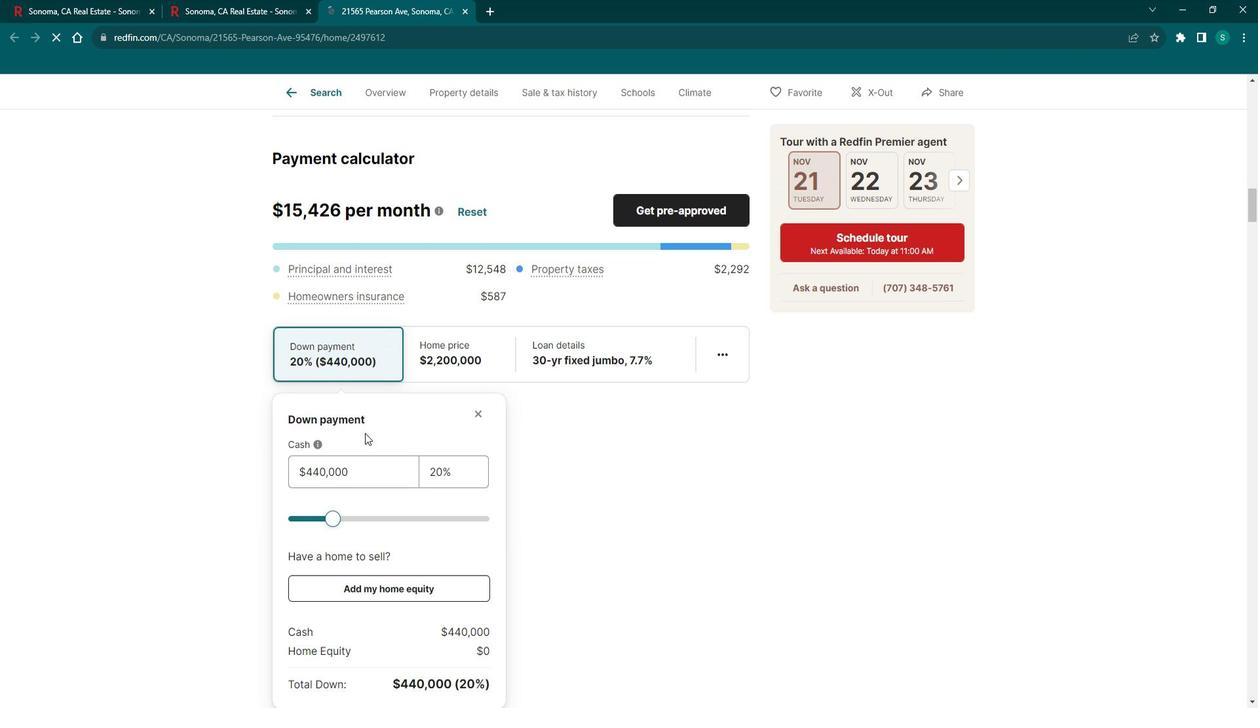 
Action: Mouse scrolled (377, 428) with delta (0, 0)
Screenshot: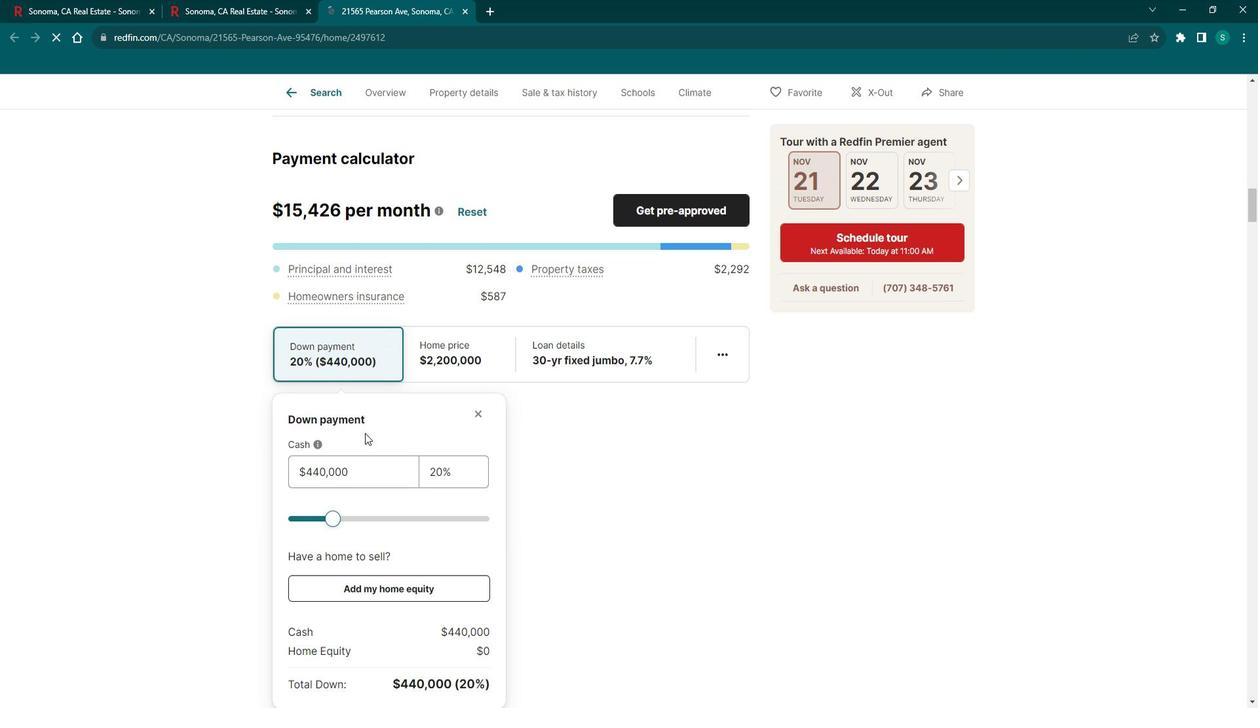 
Action: Mouse scrolled (377, 428) with delta (0, 0)
Screenshot: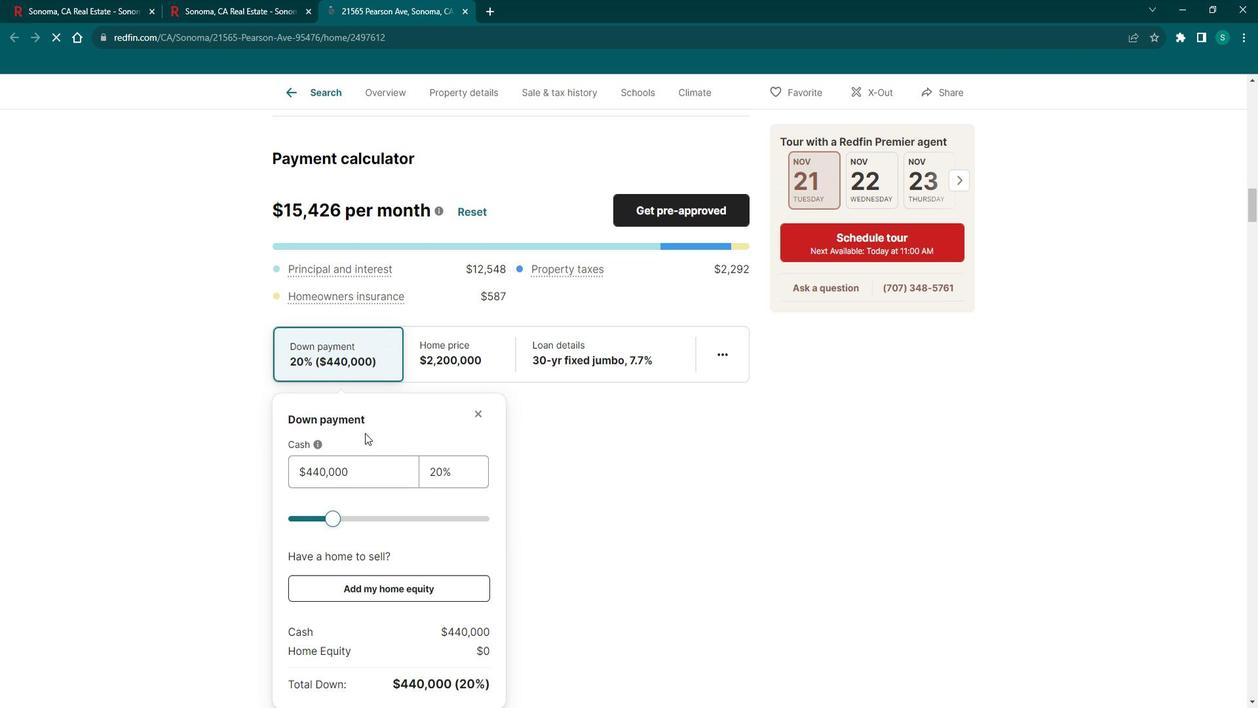 
Action: Mouse scrolled (377, 428) with delta (0, 0)
Screenshot: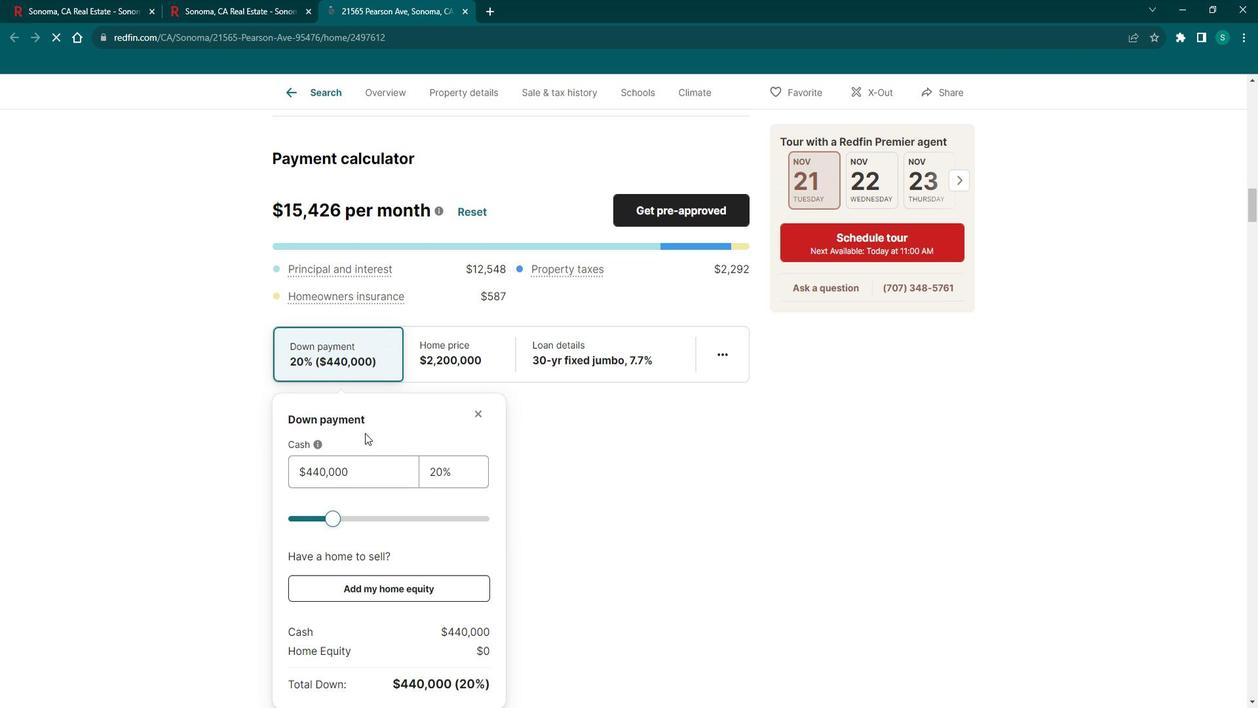 
Action: Mouse scrolled (377, 428) with delta (0, 0)
Screenshot: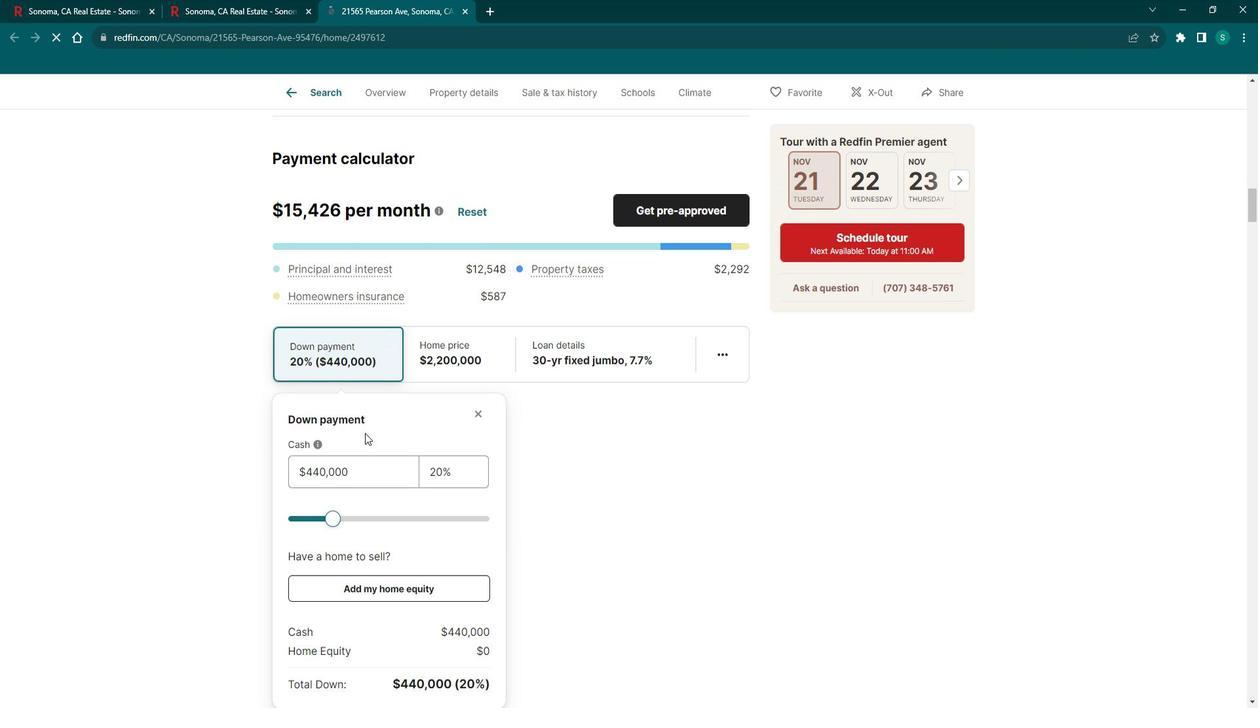 
Action: Mouse scrolled (377, 428) with delta (0, 0)
Screenshot: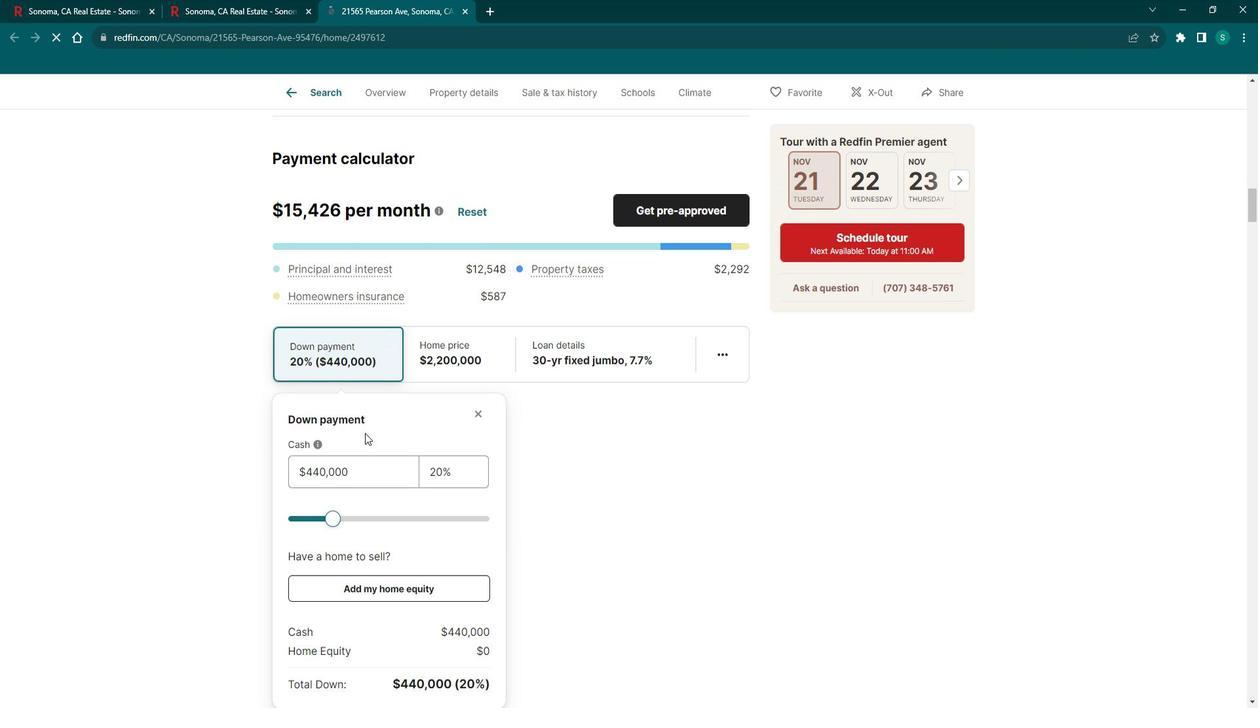 
Action: Mouse scrolled (377, 428) with delta (0, 0)
Screenshot: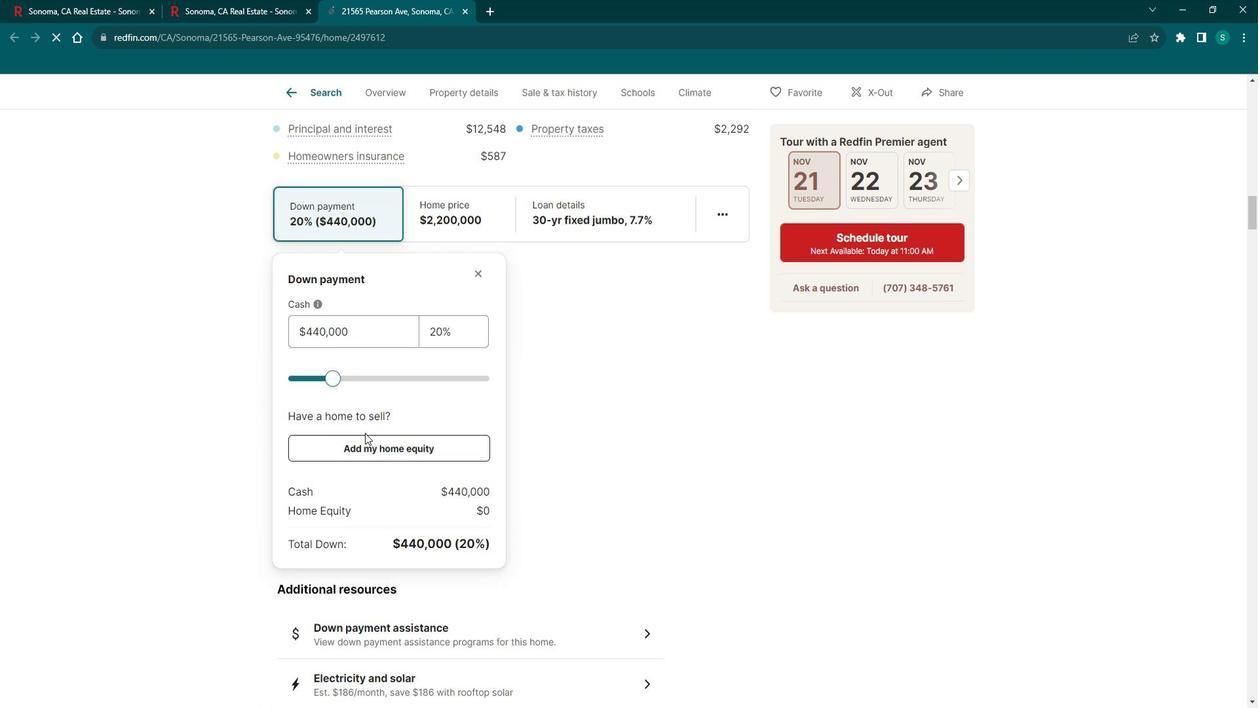 
Action: Mouse scrolled (377, 428) with delta (0, 0)
Screenshot: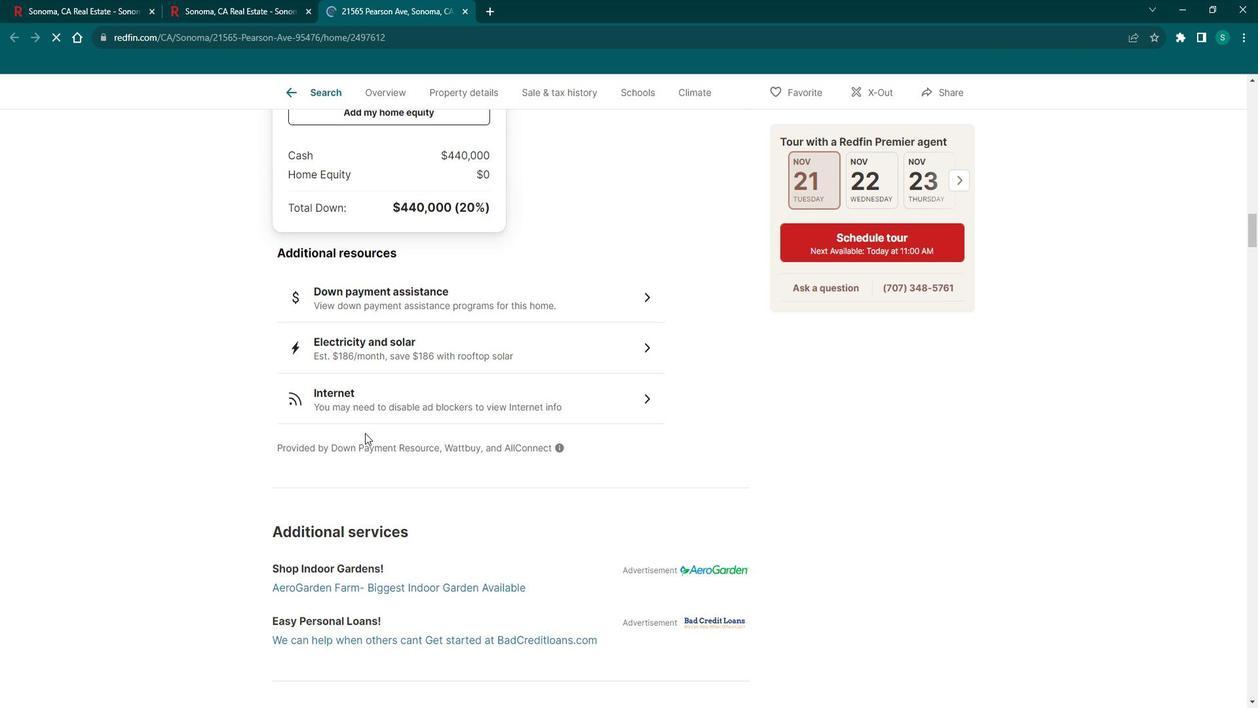 
Action: Mouse scrolled (377, 428) with delta (0, 0)
Screenshot: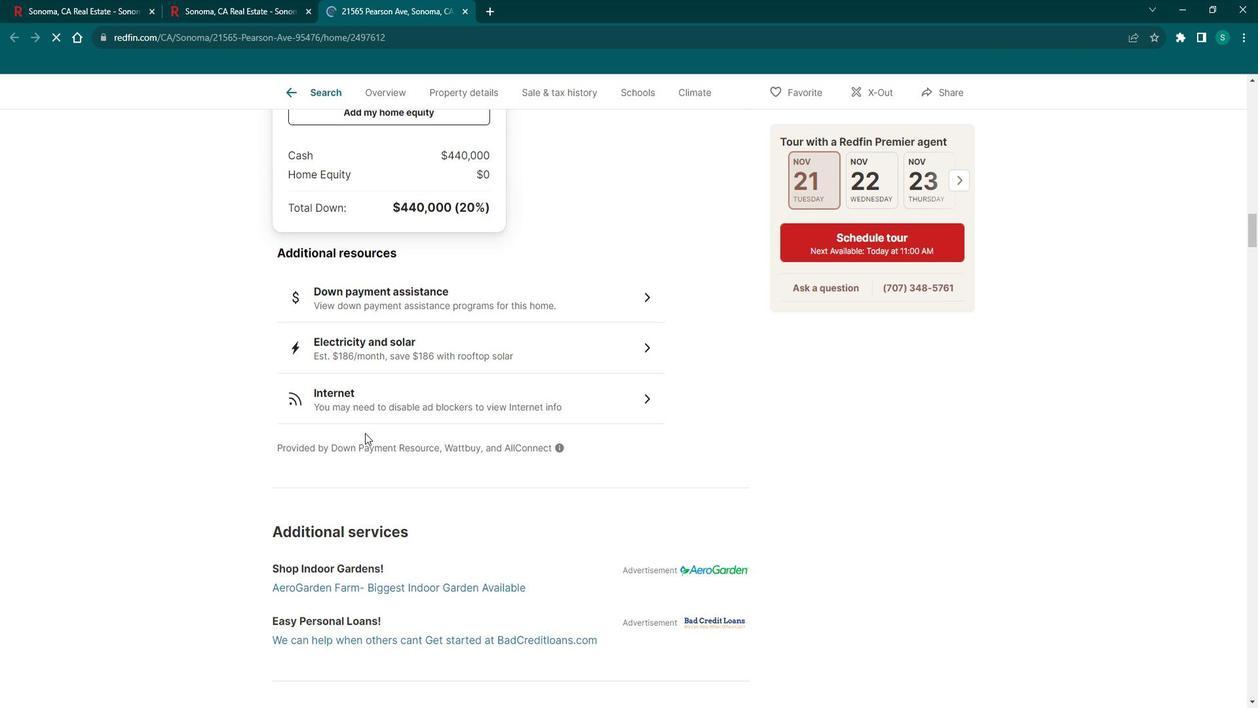 
Action: Mouse scrolled (377, 428) with delta (0, 0)
Screenshot: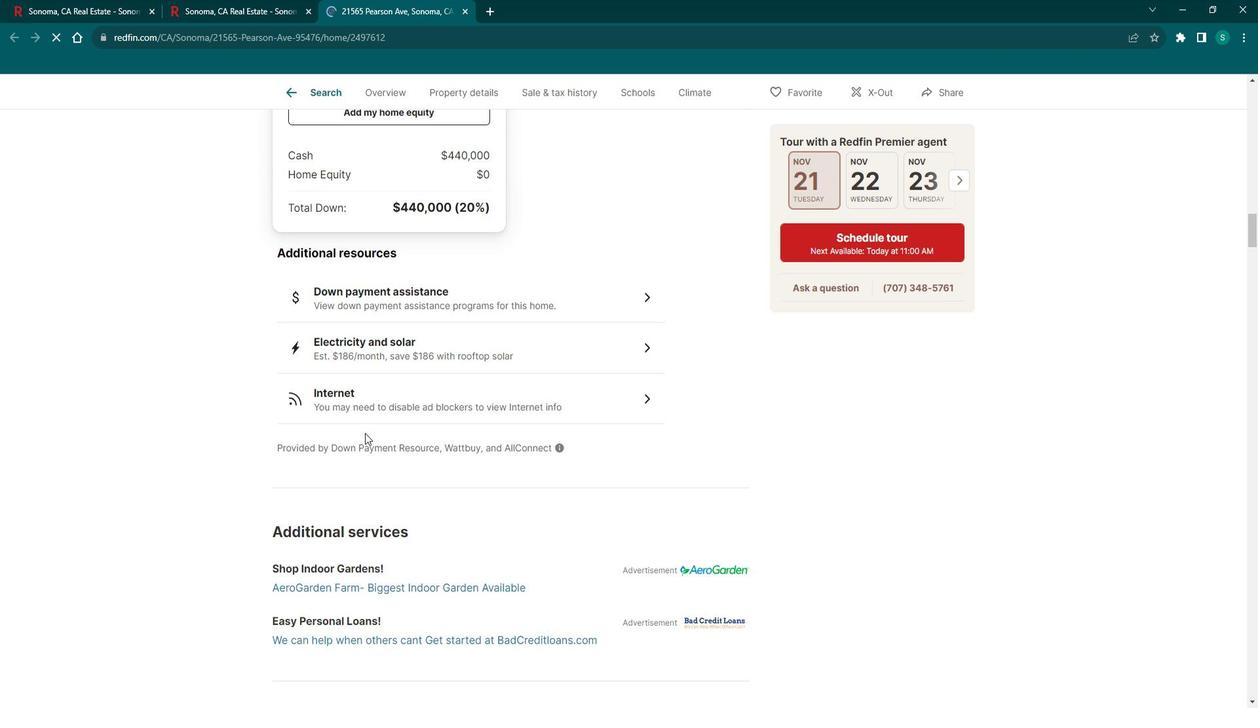 
Action: Mouse scrolled (377, 428) with delta (0, 0)
Screenshot: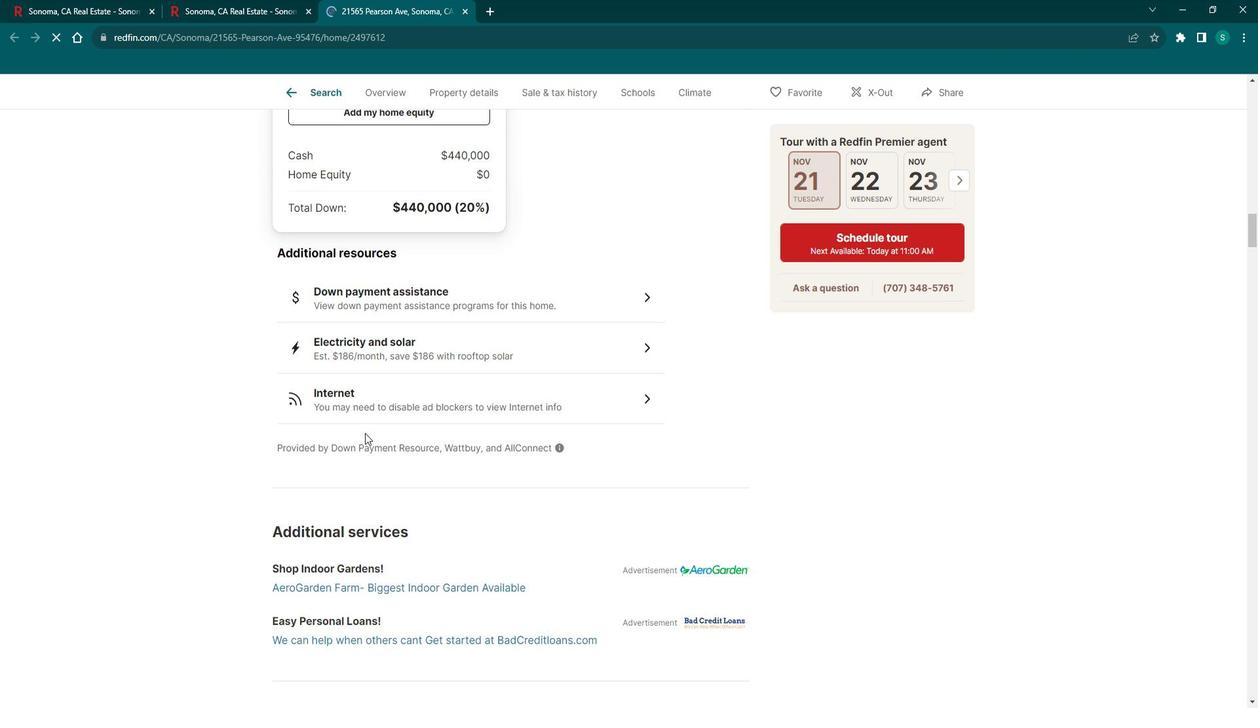 
Action: Mouse scrolled (377, 428) with delta (0, 0)
Screenshot: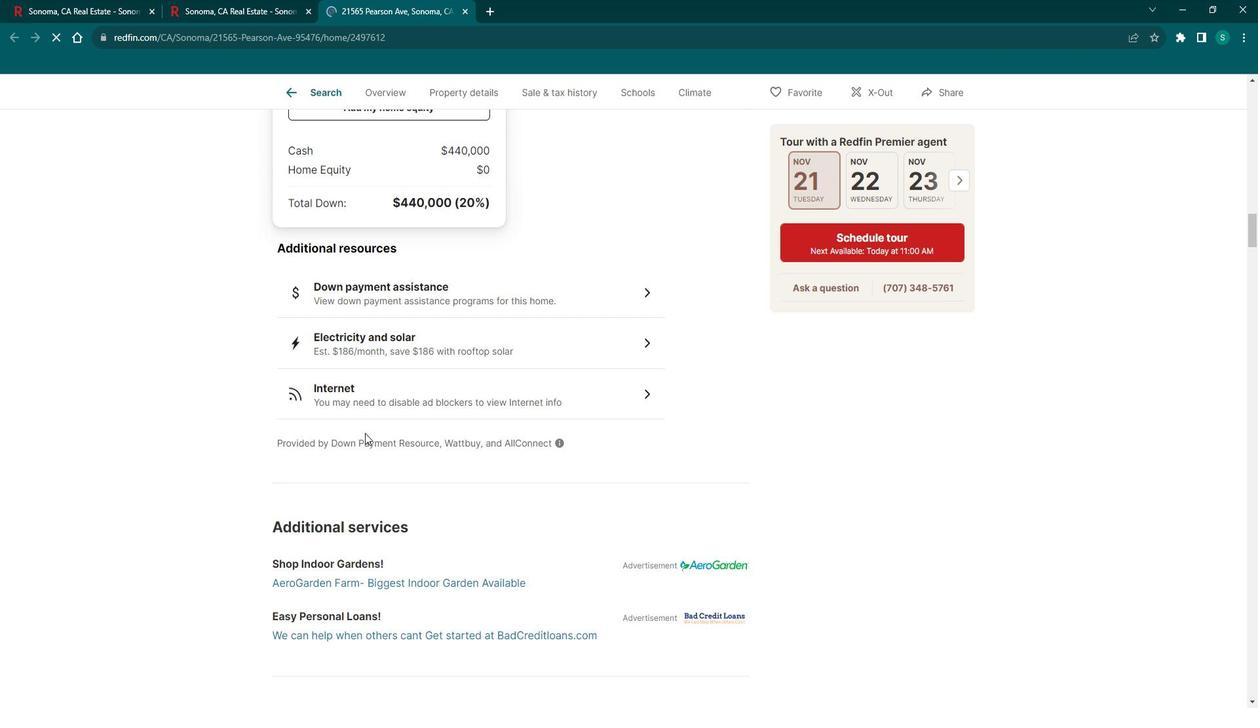 
Action: Mouse scrolled (377, 428) with delta (0, 0)
Screenshot: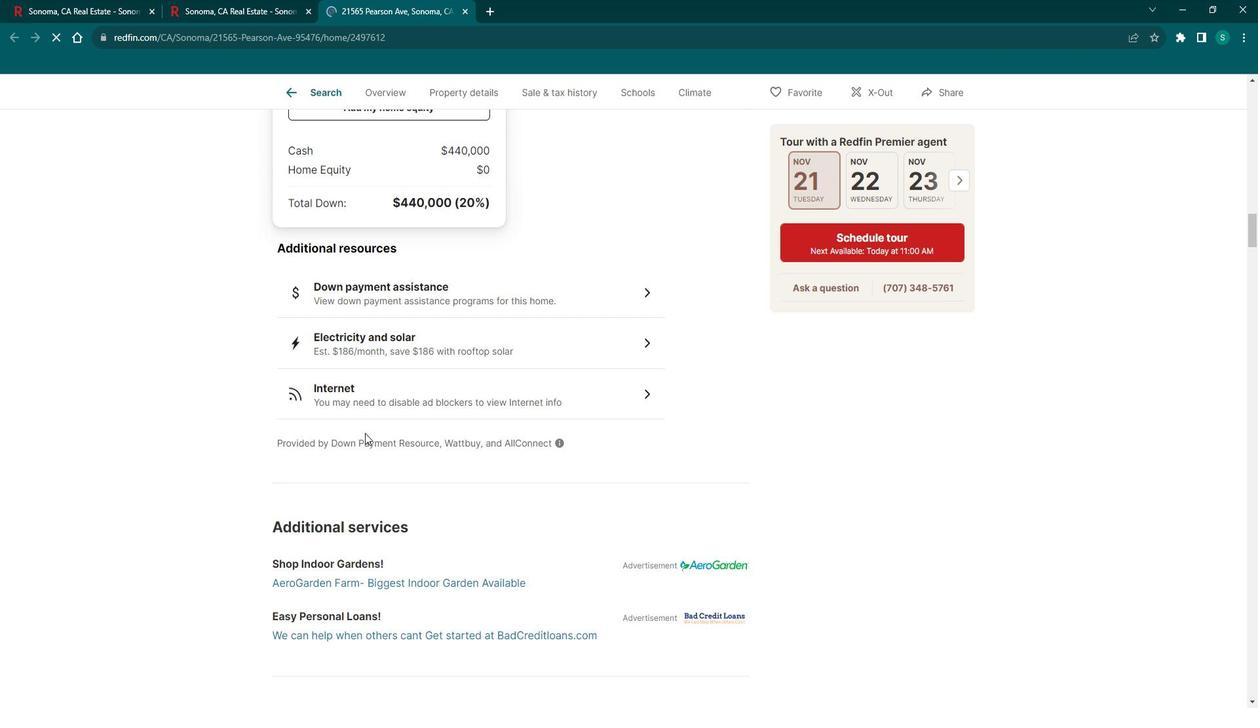 
Action: Mouse scrolled (377, 428) with delta (0, 0)
Screenshot: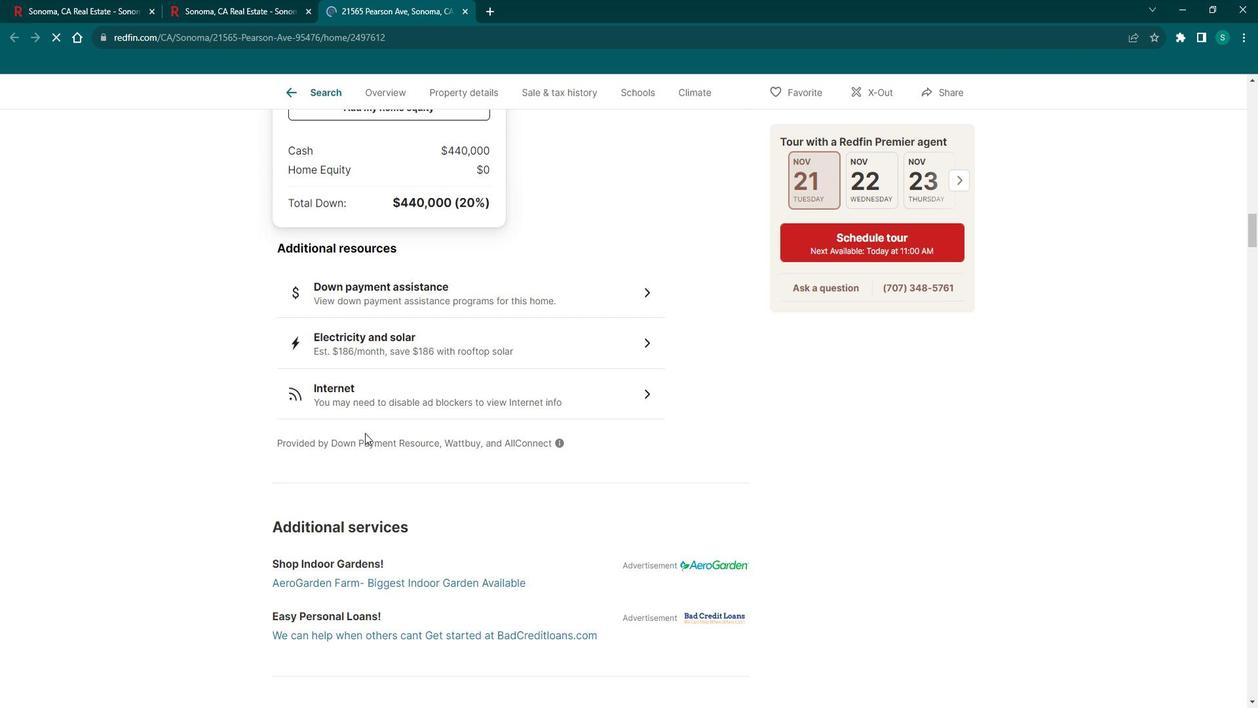 
Action: Mouse scrolled (377, 428) with delta (0, 0)
Screenshot: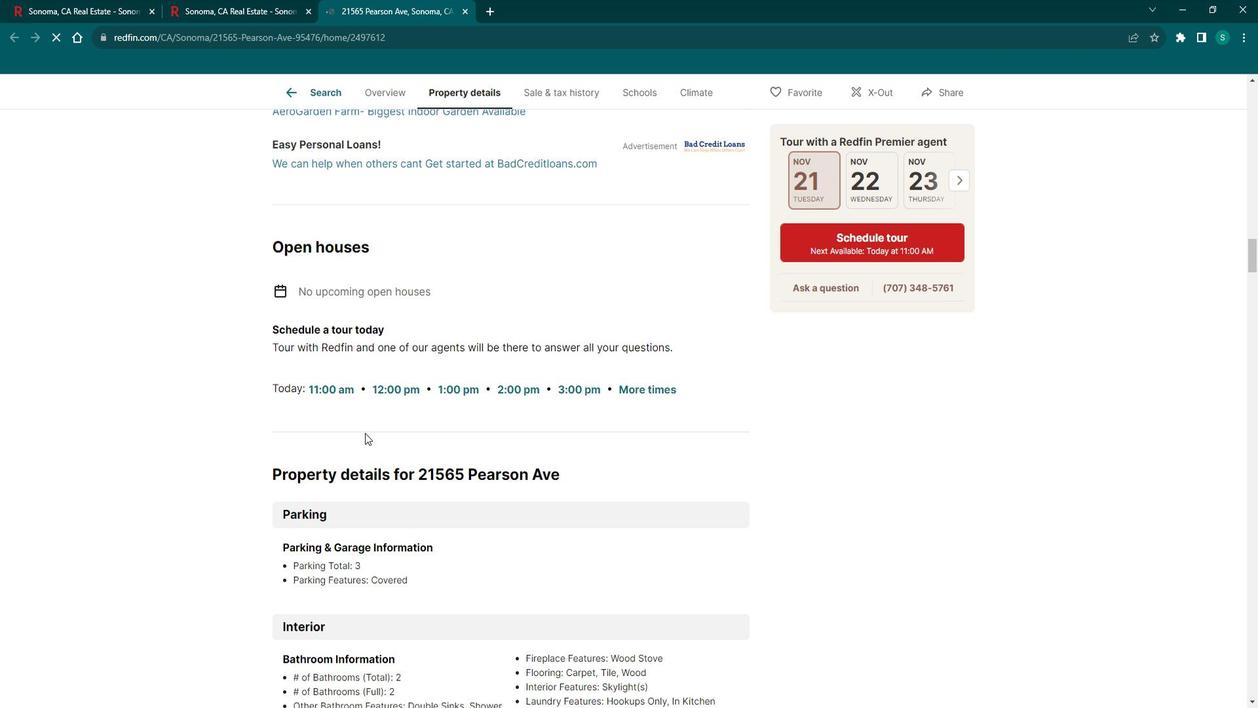 
Action: Mouse scrolled (377, 428) with delta (0, 0)
Screenshot: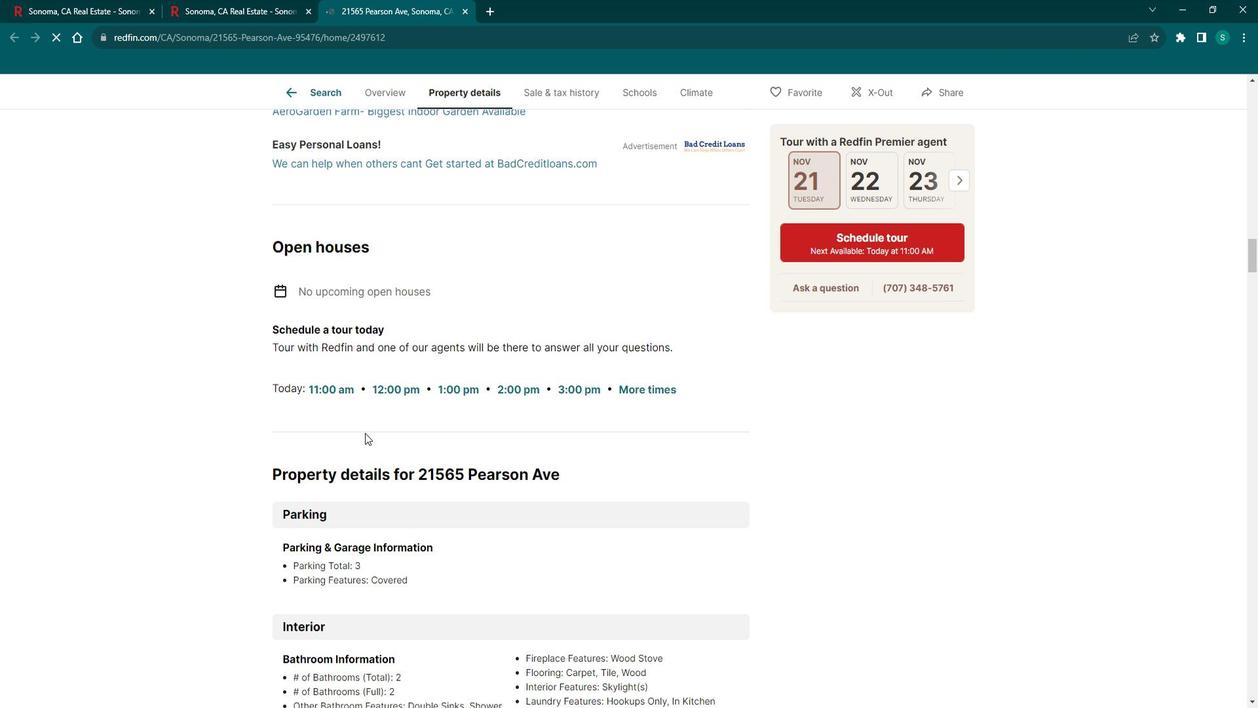 
Action: Mouse scrolled (377, 428) with delta (0, 0)
Screenshot: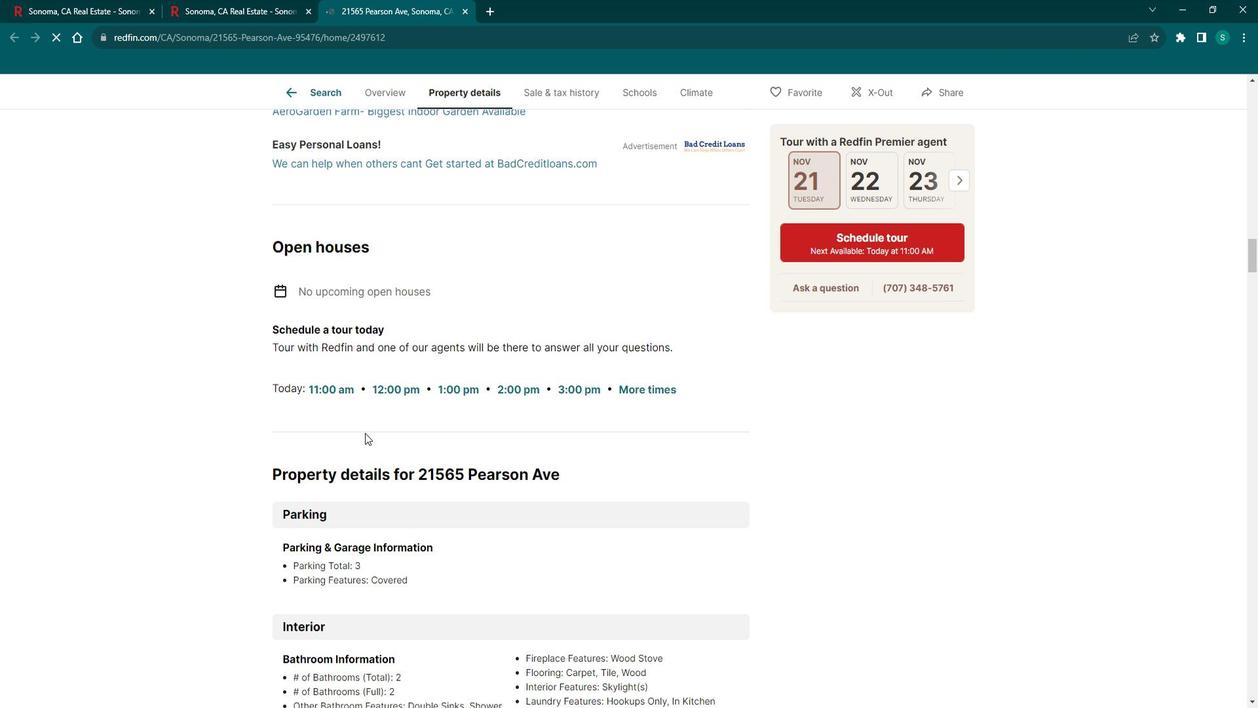 
Action: Mouse scrolled (377, 428) with delta (0, 0)
Screenshot: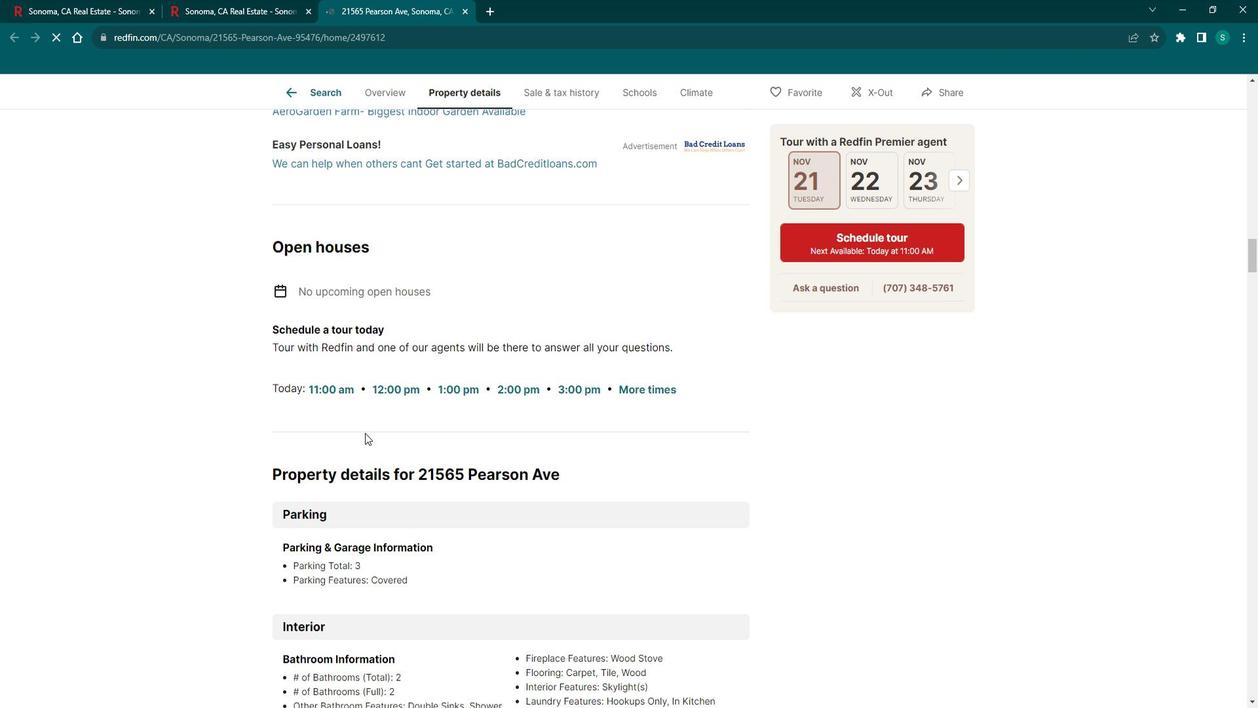 
Action: Mouse scrolled (377, 428) with delta (0, 0)
Screenshot: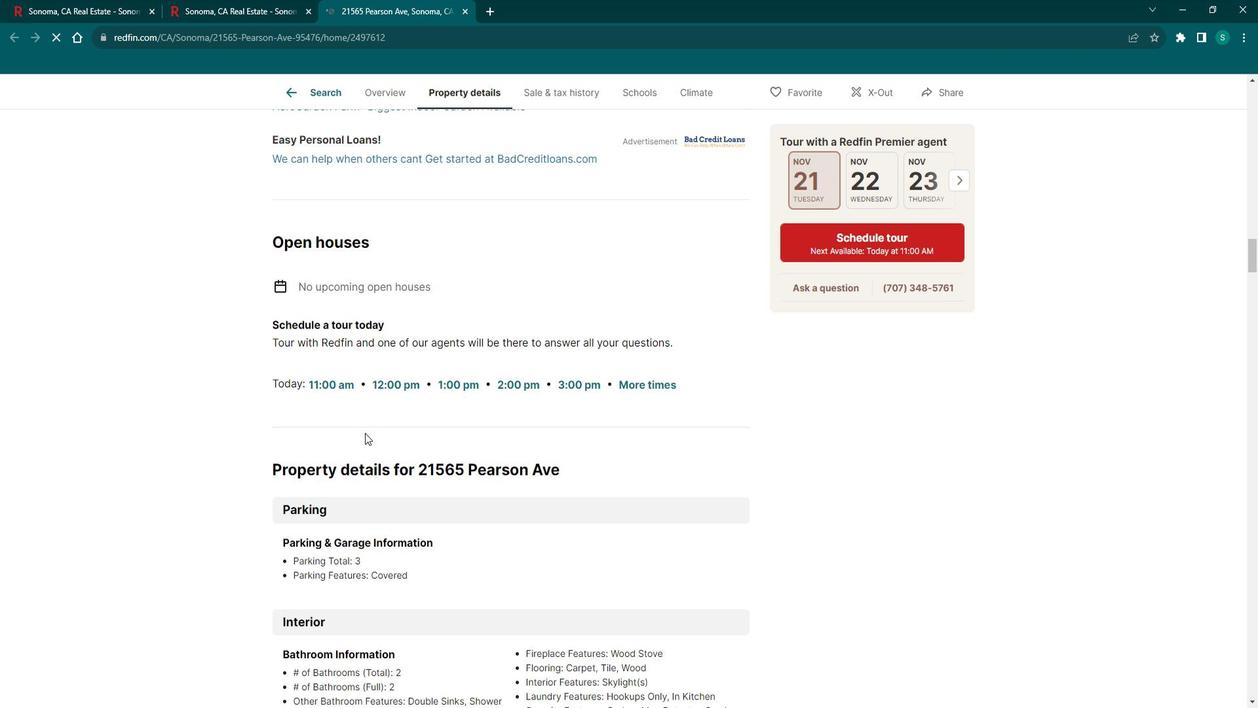
Action: Mouse scrolled (377, 428) with delta (0, 0)
Screenshot: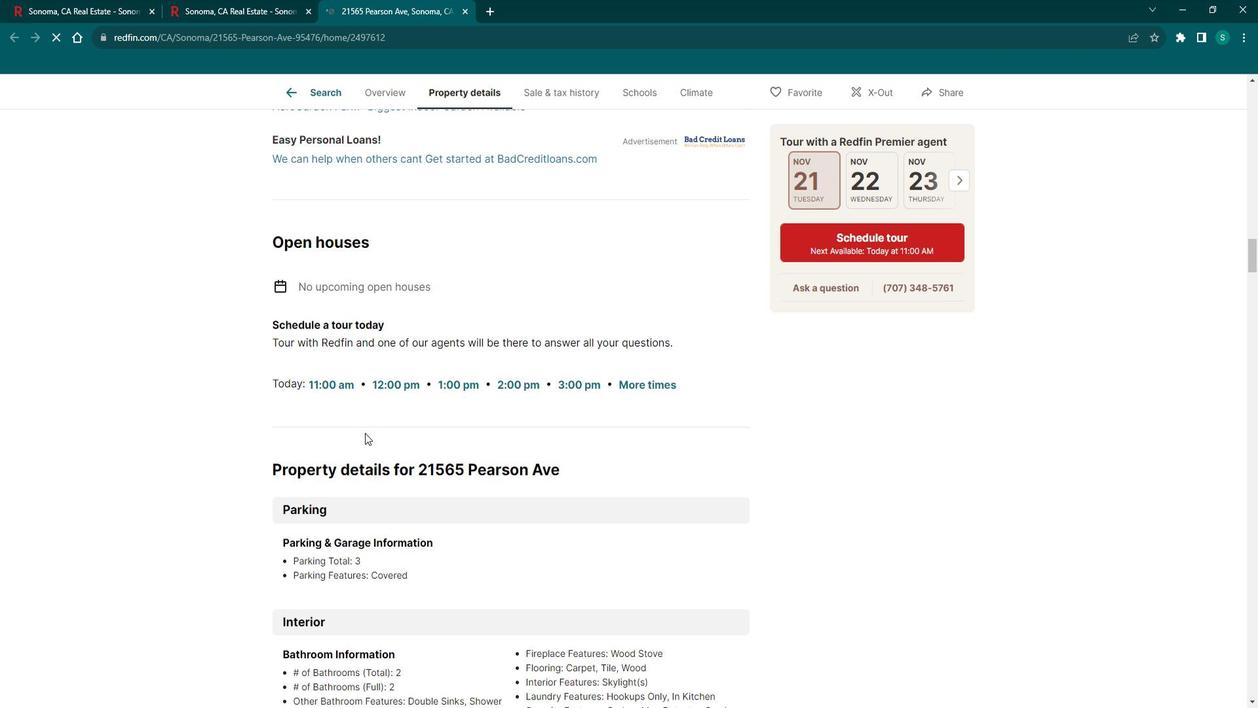 
Action: Mouse scrolled (377, 428) with delta (0, 0)
Screenshot: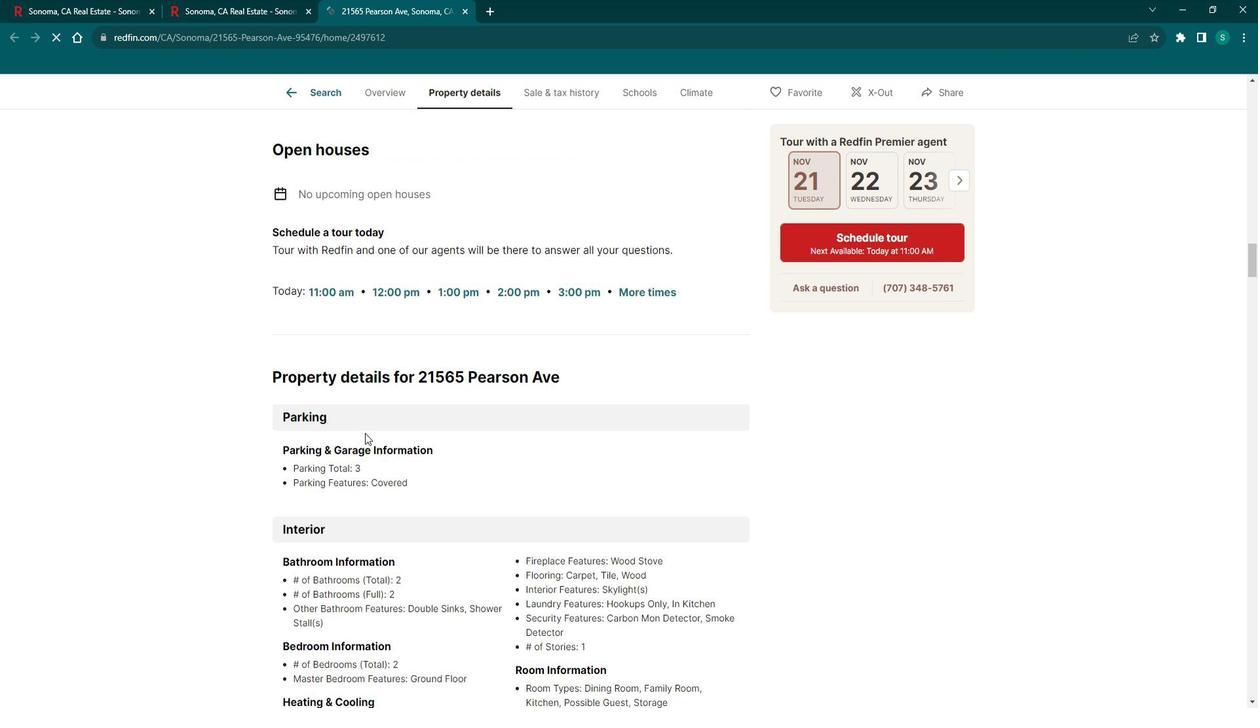 
Action: Mouse scrolled (377, 428) with delta (0, 0)
Screenshot: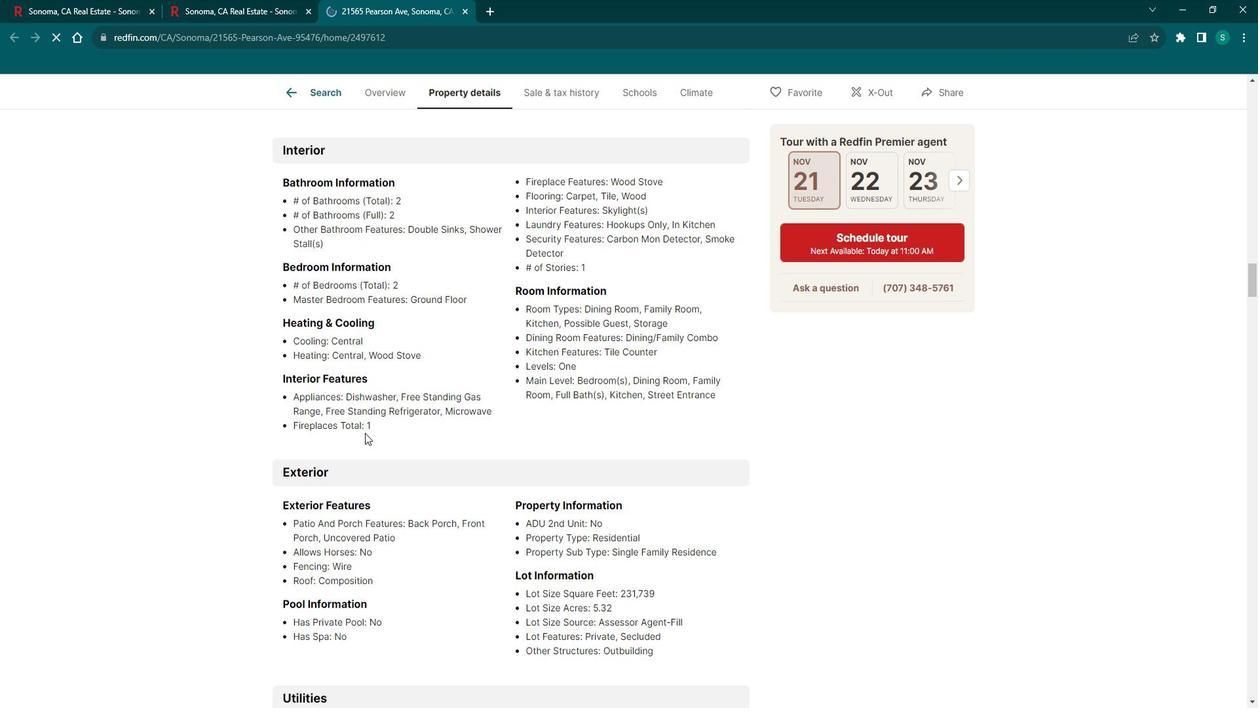 
Action: Mouse scrolled (377, 428) with delta (0, 0)
Screenshot: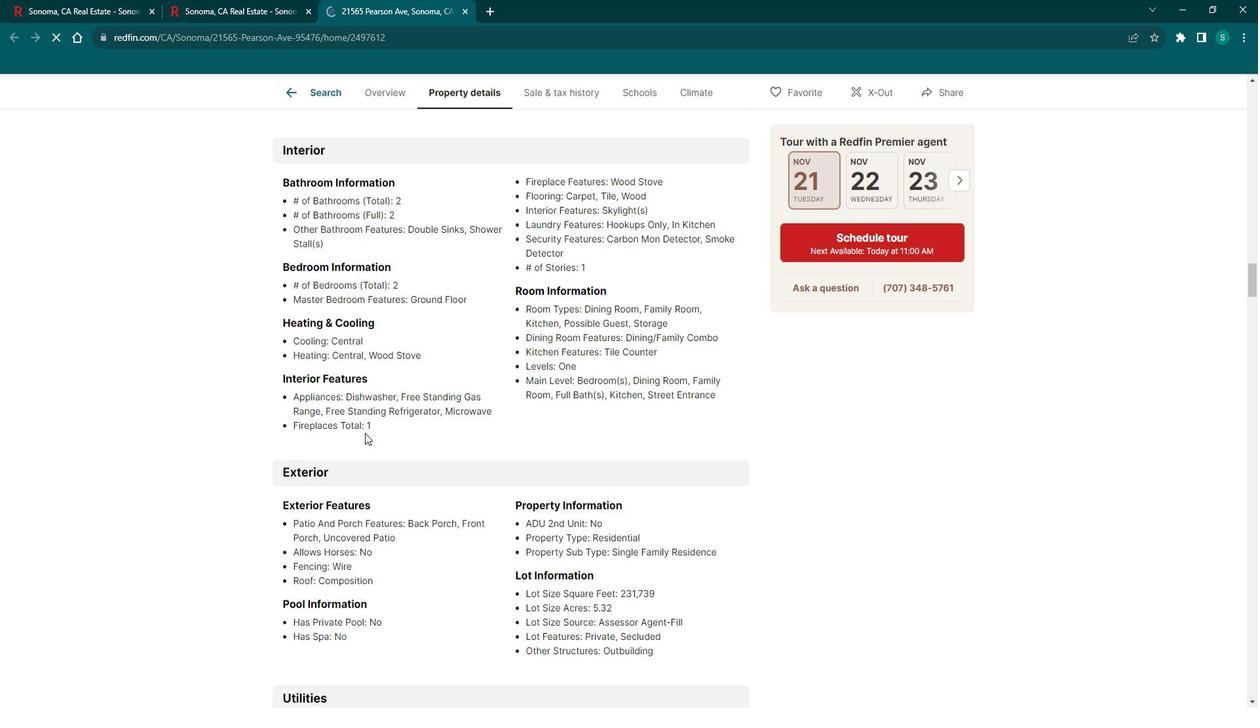
Action: Mouse scrolled (377, 428) with delta (0, 0)
Screenshot: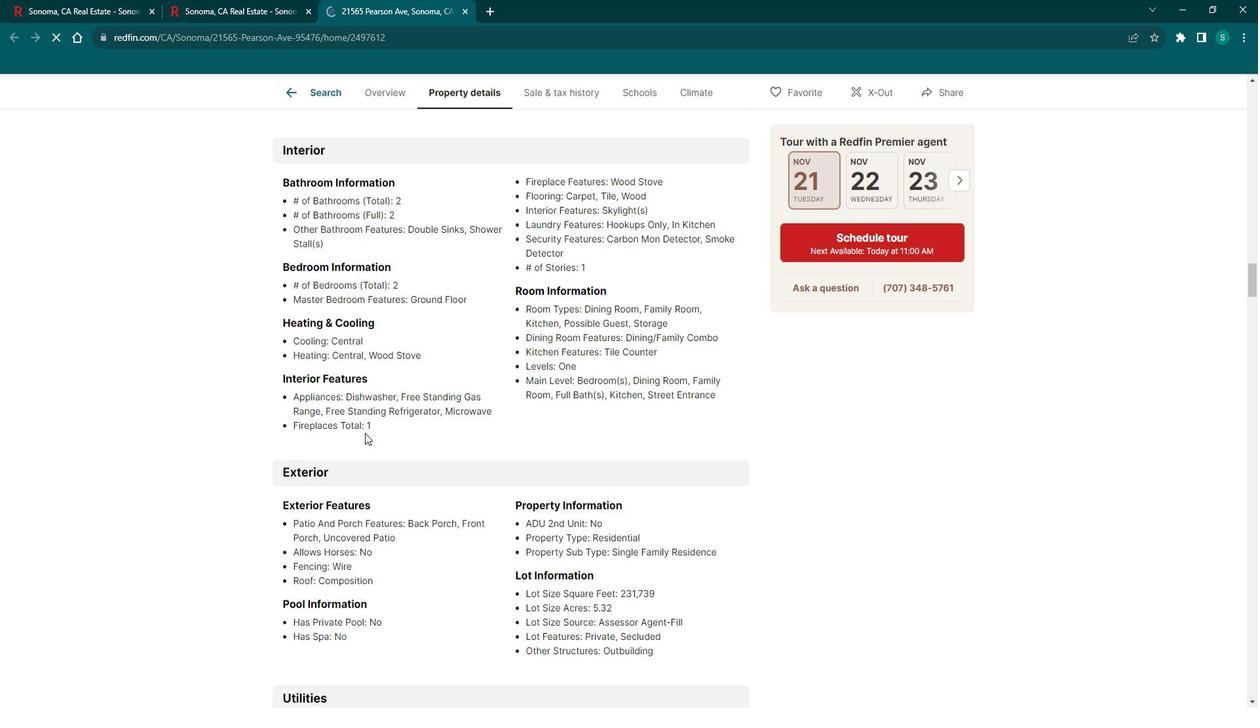 
Action: Mouse scrolled (377, 428) with delta (0, 0)
Screenshot: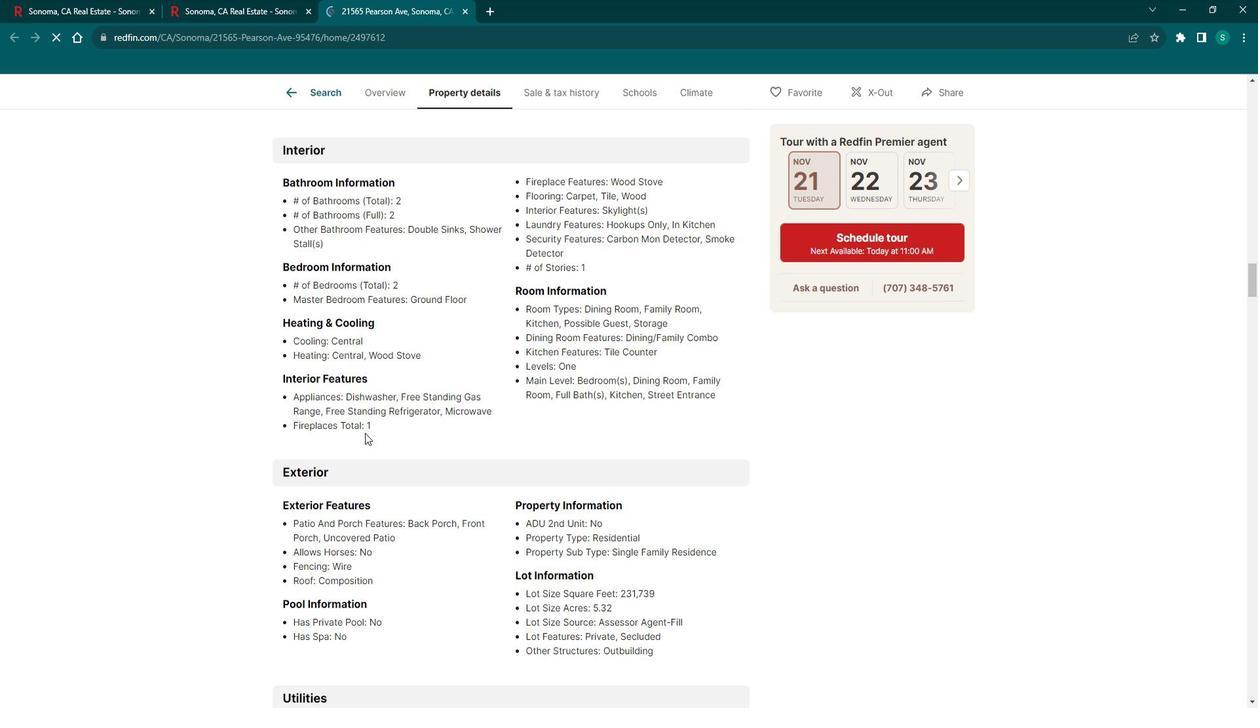 
Action: Mouse scrolled (377, 428) with delta (0, 0)
Screenshot: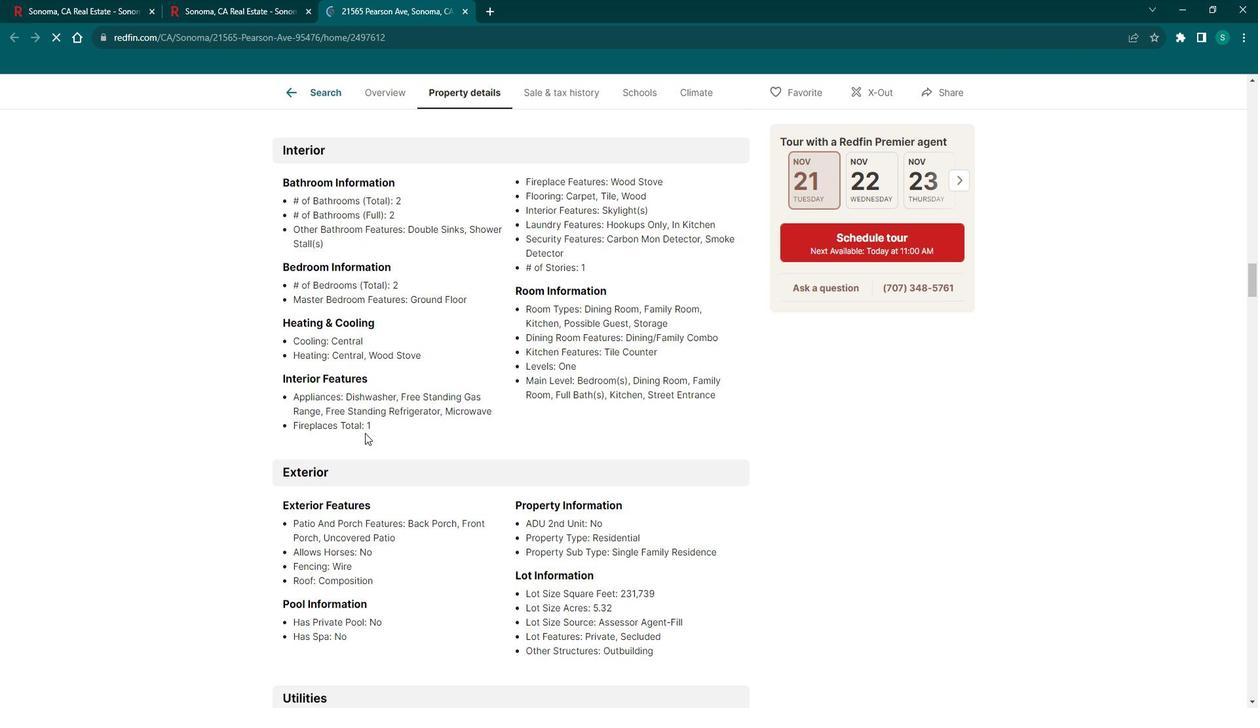 
Action: Mouse scrolled (377, 428) with delta (0, 0)
Screenshot: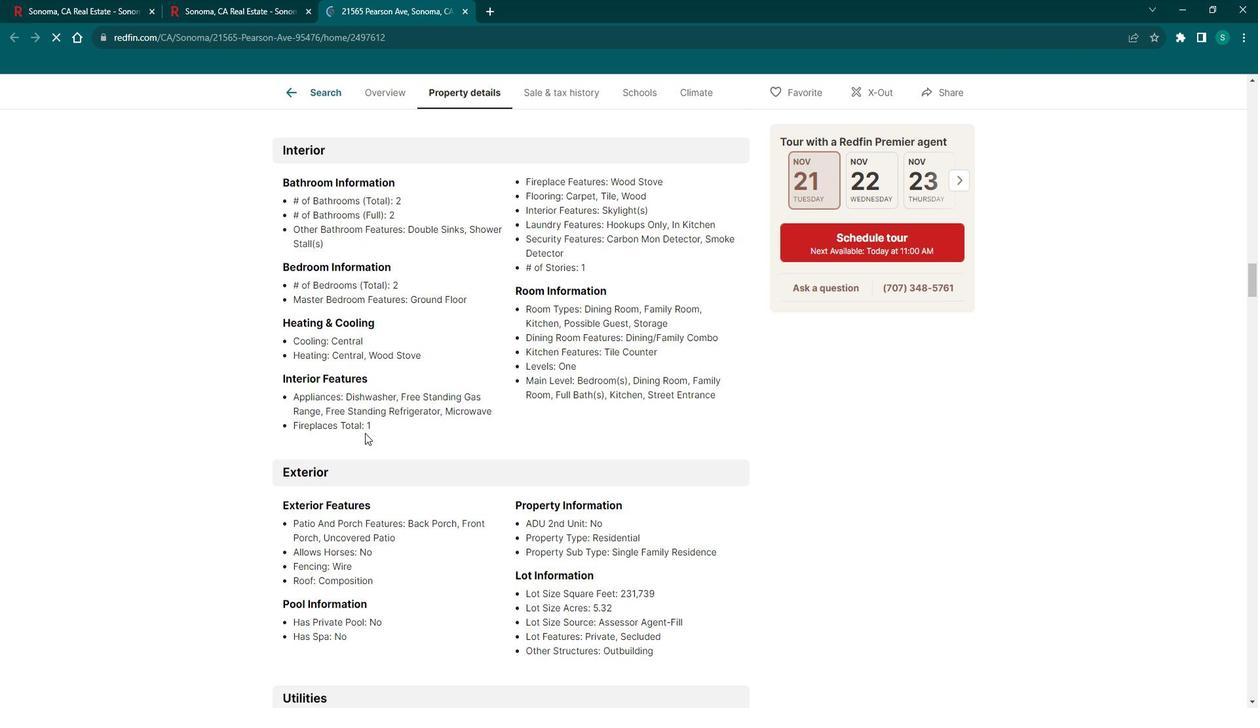 
Action: Mouse scrolled (377, 428) with delta (0, 0)
Screenshot: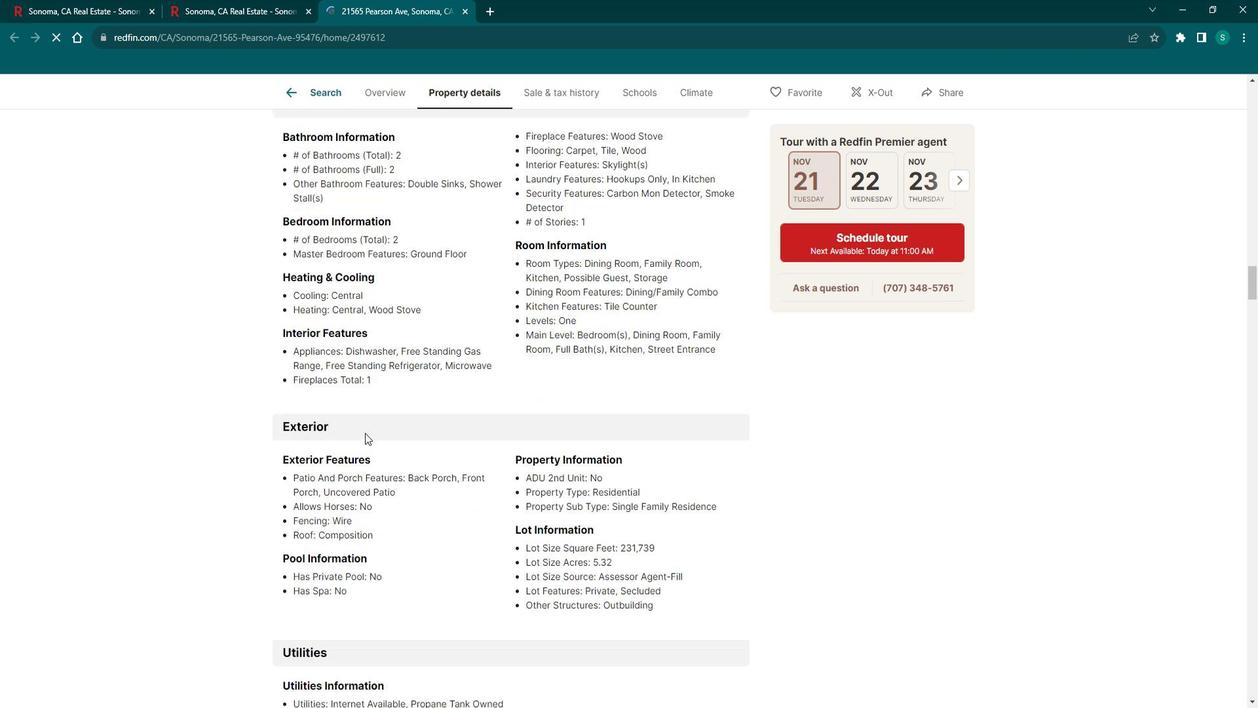 
Action: Mouse scrolled (377, 428) with delta (0, 0)
Screenshot: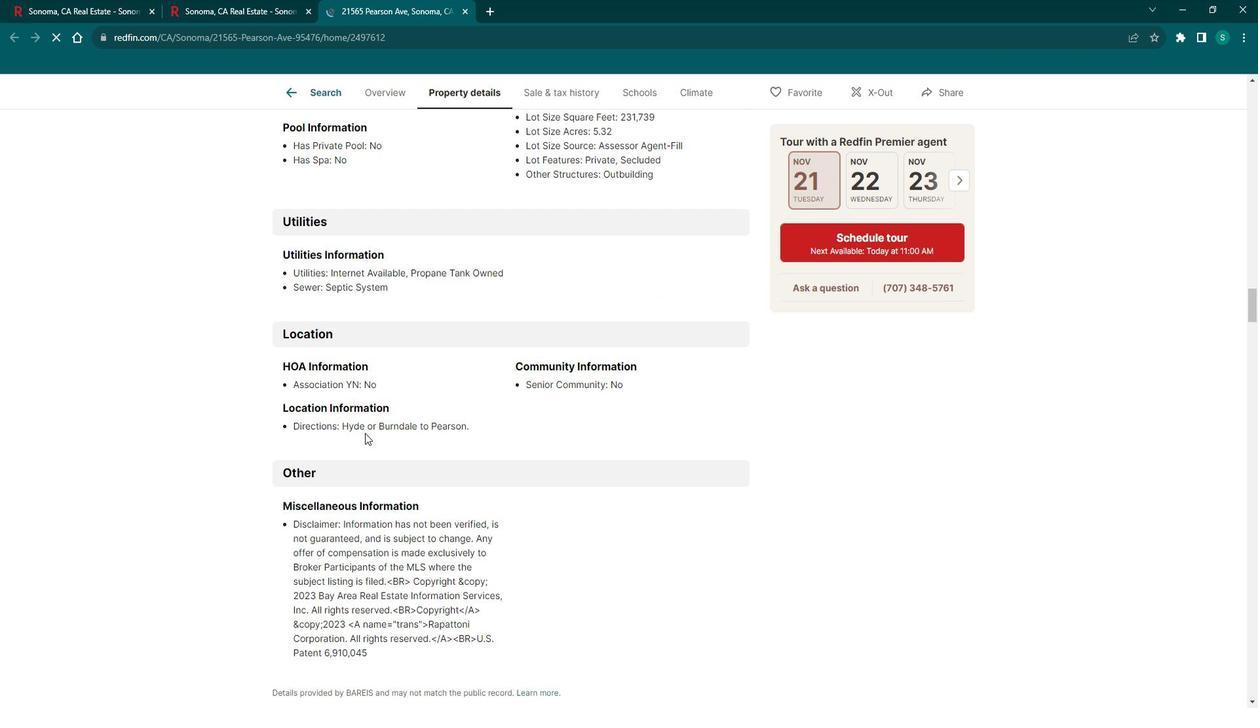 
Action: Mouse scrolled (377, 428) with delta (0, 0)
Screenshot: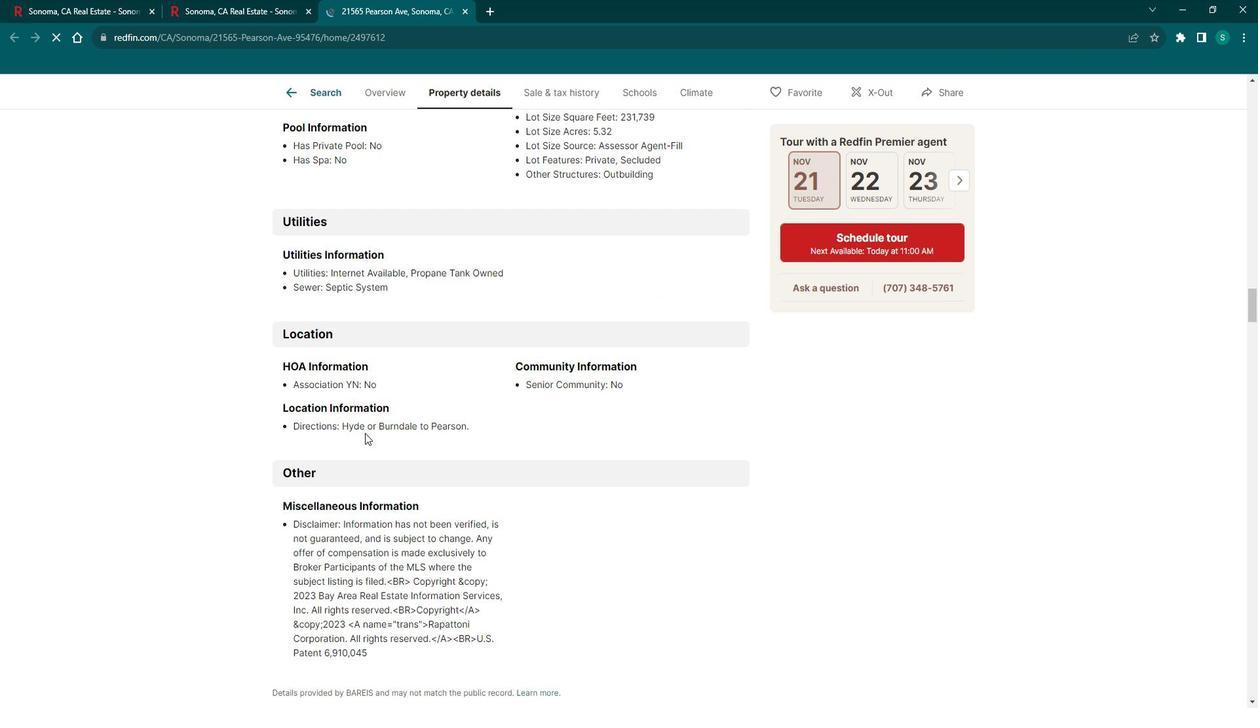 
Action: Mouse scrolled (377, 428) with delta (0, 0)
Screenshot: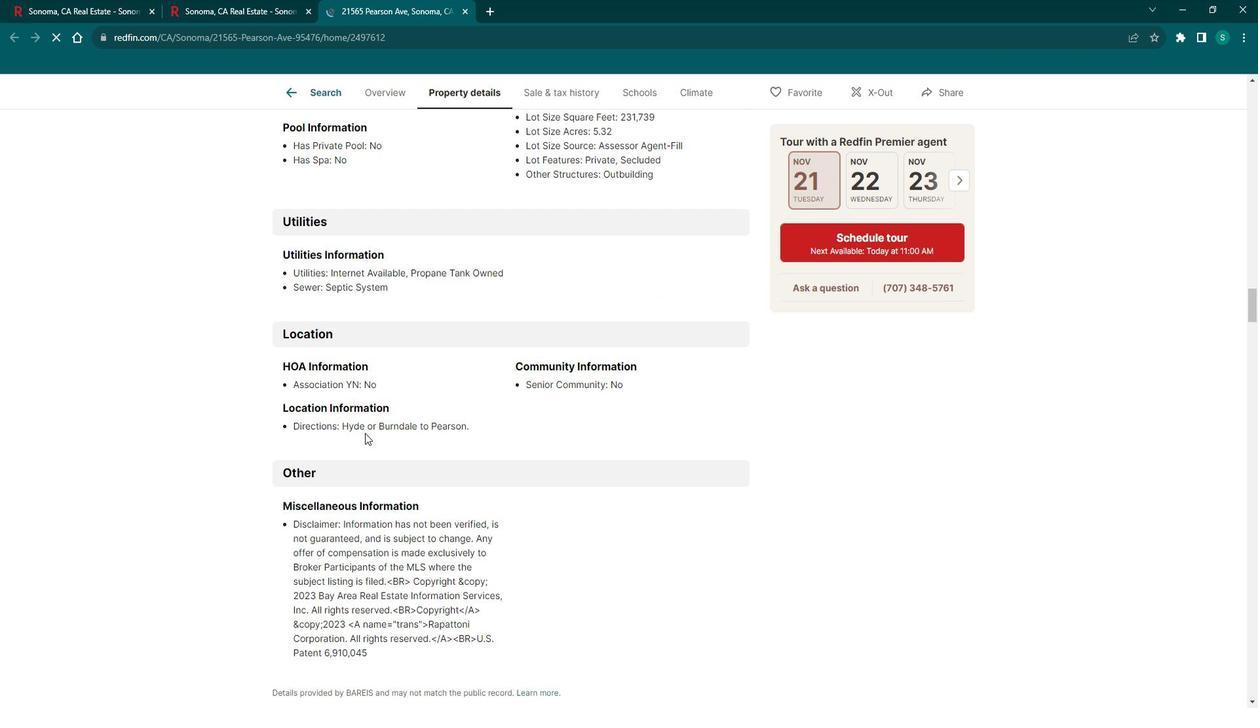 
Action: Mouse scrolled (377, 428) with delta (0, 0)
Screenshot: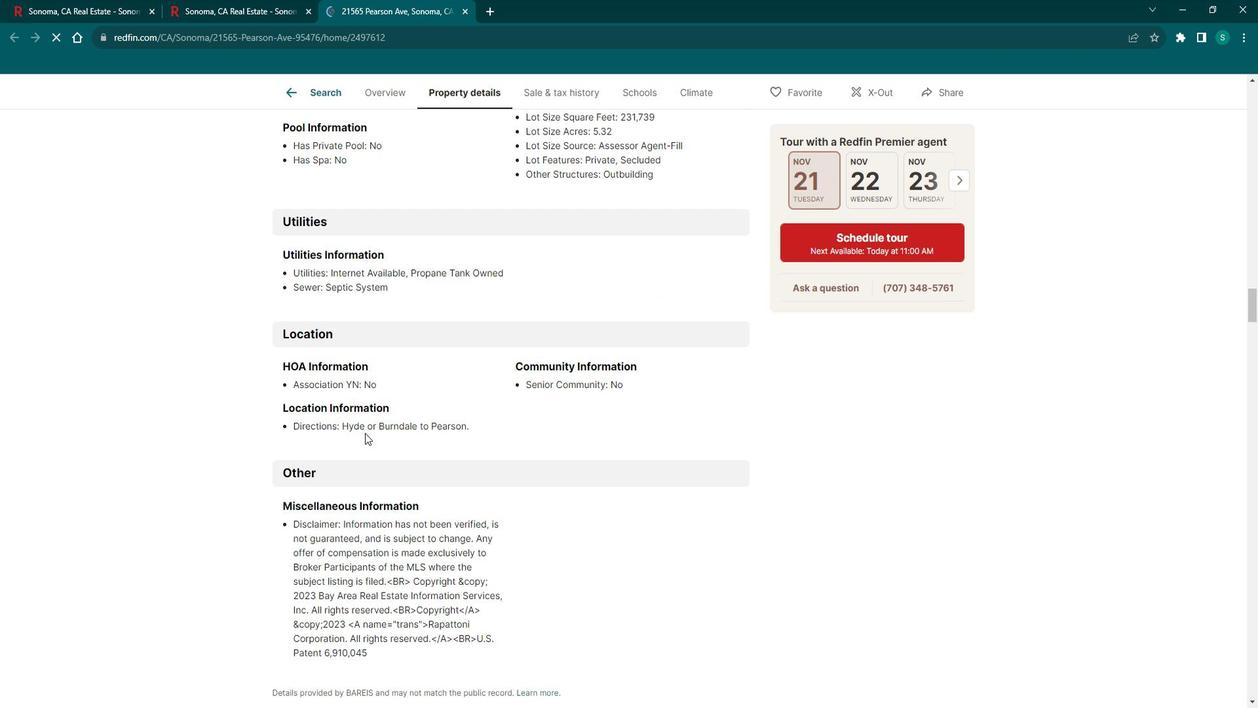 
Action: Mouse scrolled (377, 428) with delta (0, 0)
Screenshot: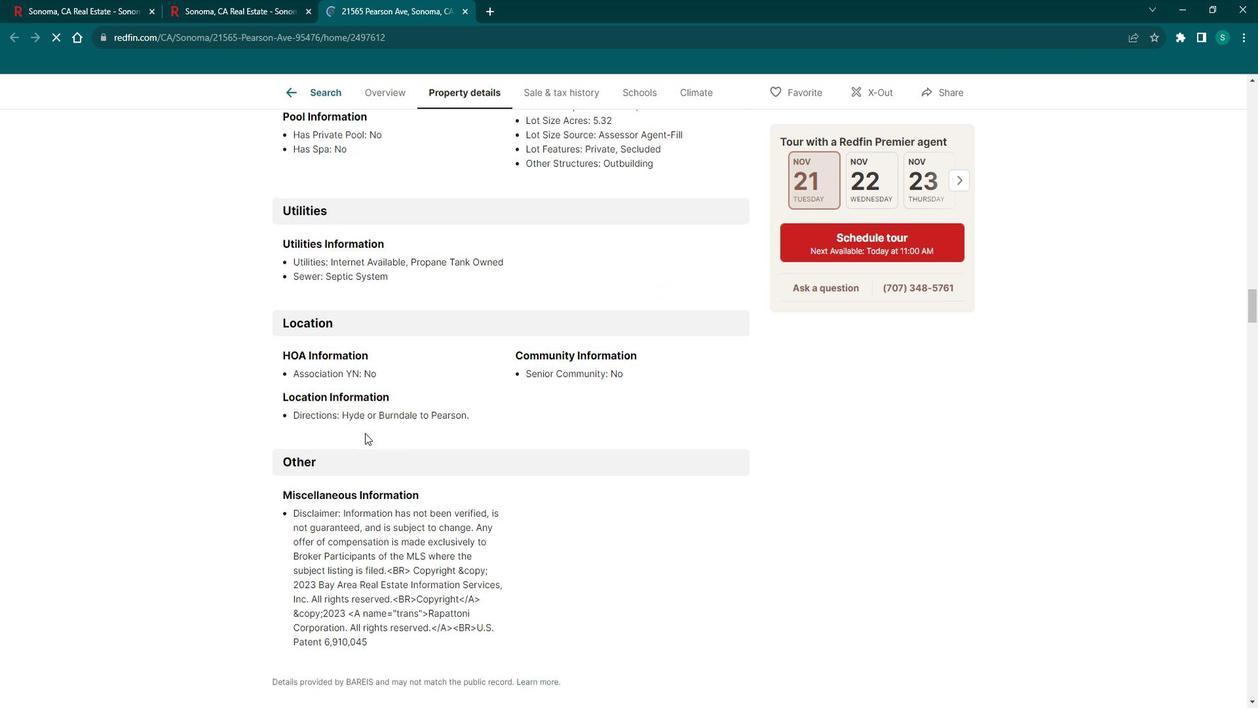 
Action: Mouse scrolled (377, 428) with delta (0, 0)
Screenshot: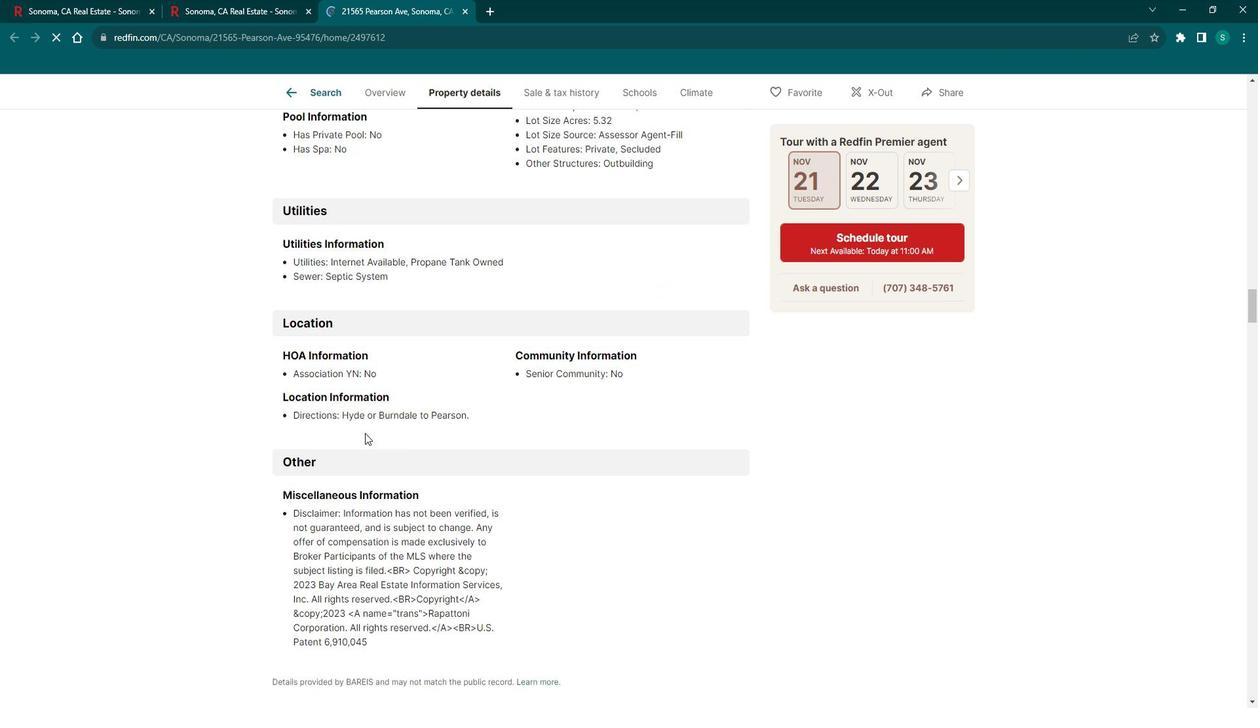 
Action: Mouse scrolled (377, 428) with delta (0, 0)
Screenshot: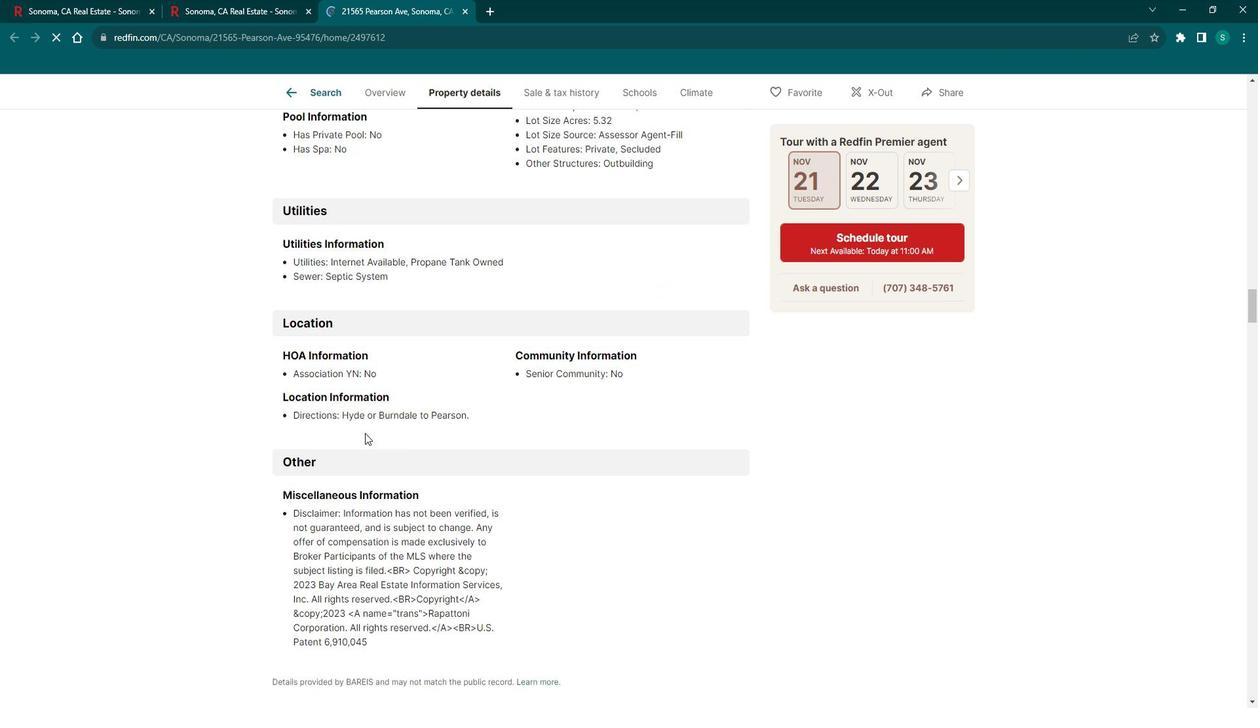 
Action: Mouse scrolled (377, 428) with delta (0, 0)
Screenshot: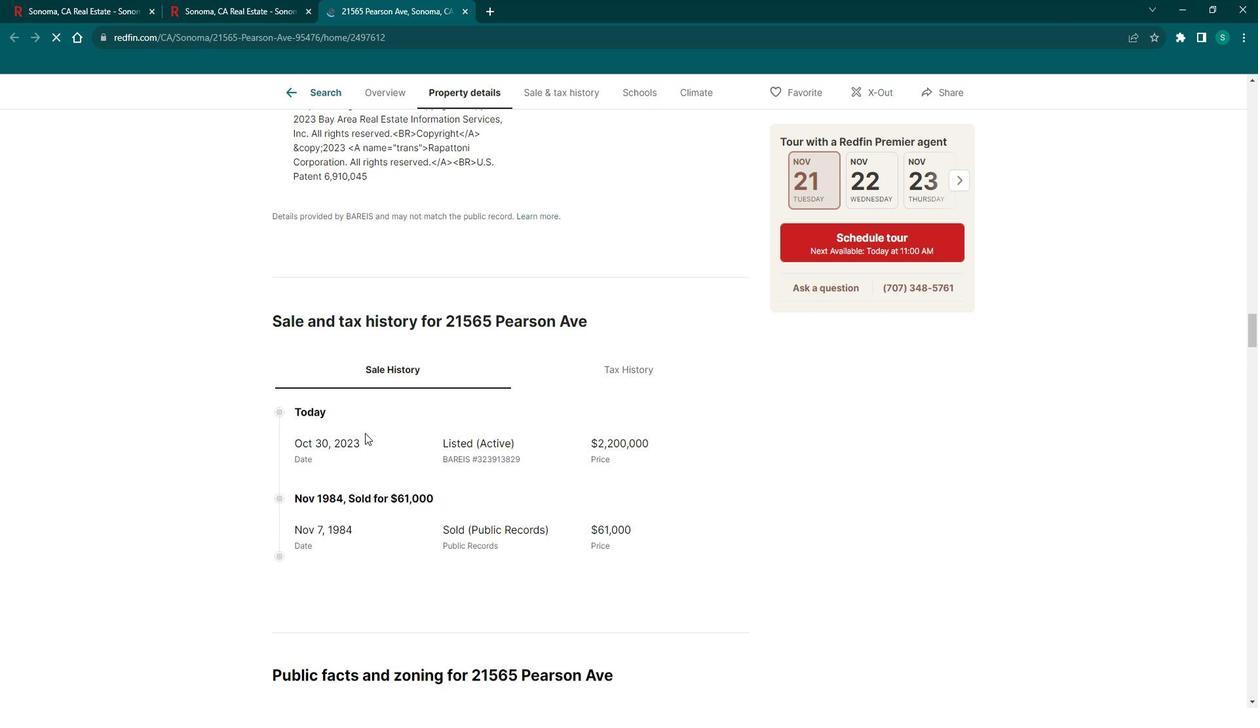 
Action: Mouse scrolled (377, 428) with delta (0, 0)
Screenshot: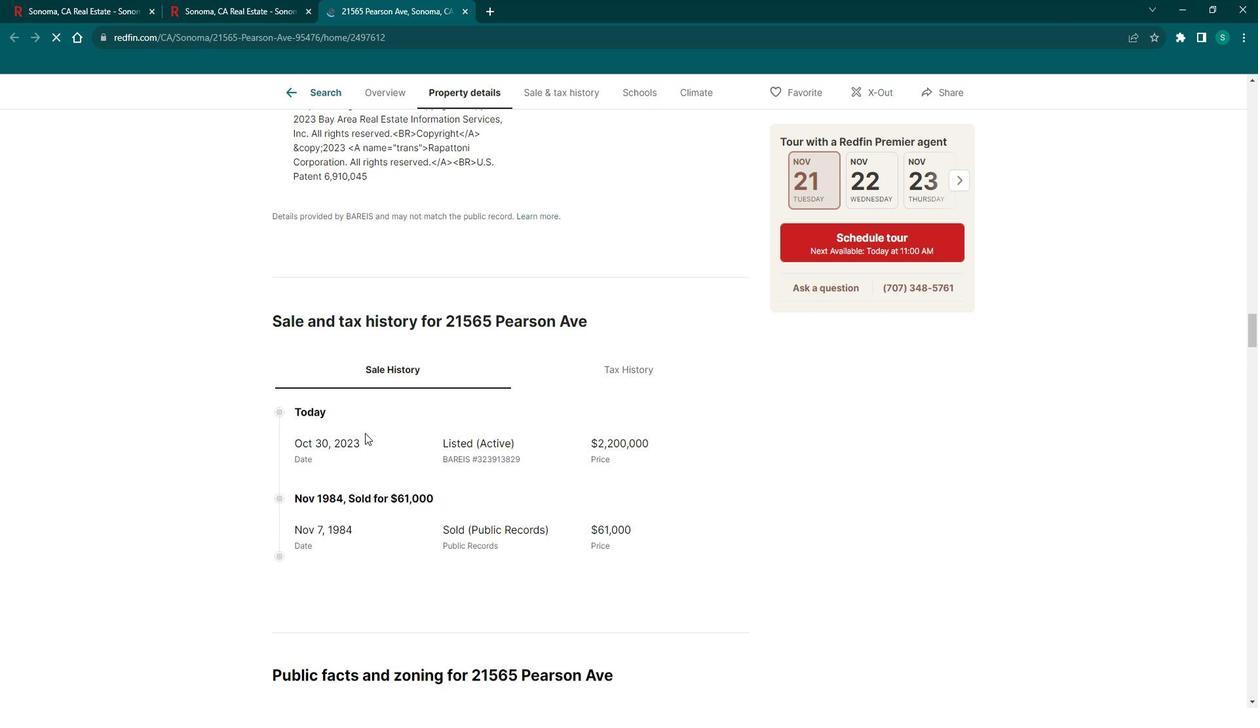 
Action: Mouse scrolled (377, 428) with delta (0, 0)
